 Task: Add a Baybee scooter, a Nerf toy blaster, a Swiss Beauty lip liner set, and a foosball table to the cart.
Action: Mouse moved to (766, 72)
Screenshot: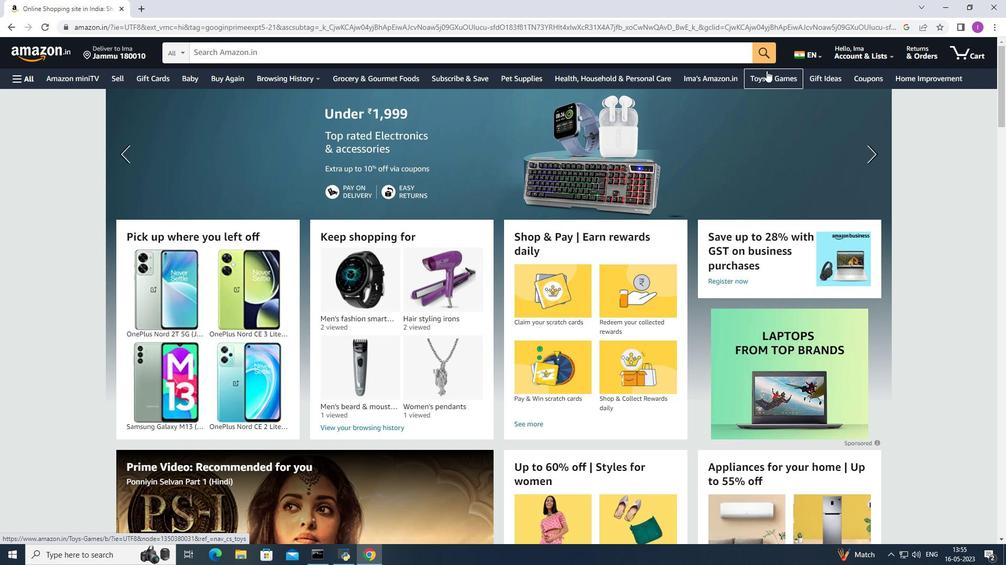 
Action: Mouse pressed left at (766, 72)
Screenshot: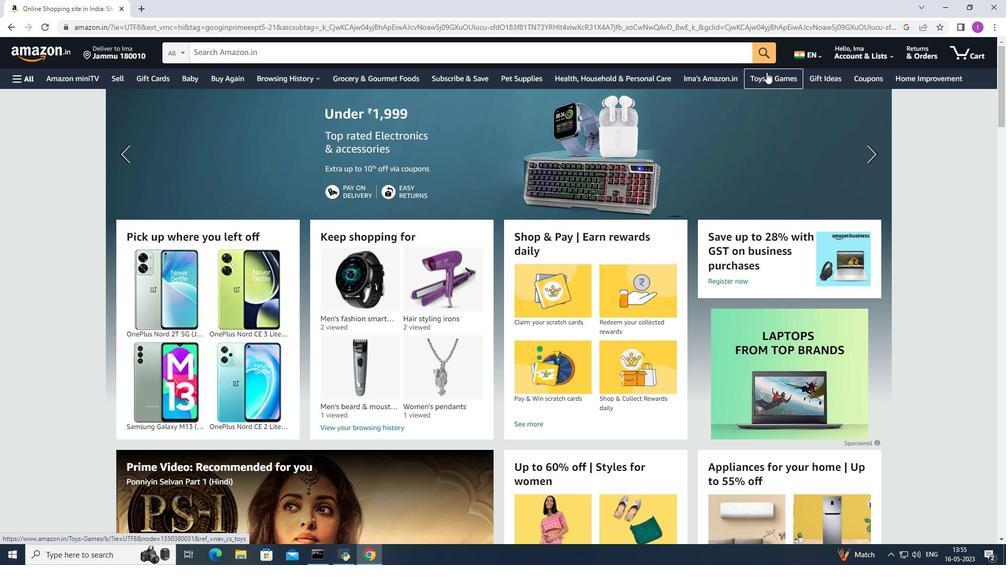 
Action: Mouse moved to (548, 241)
Screenshot: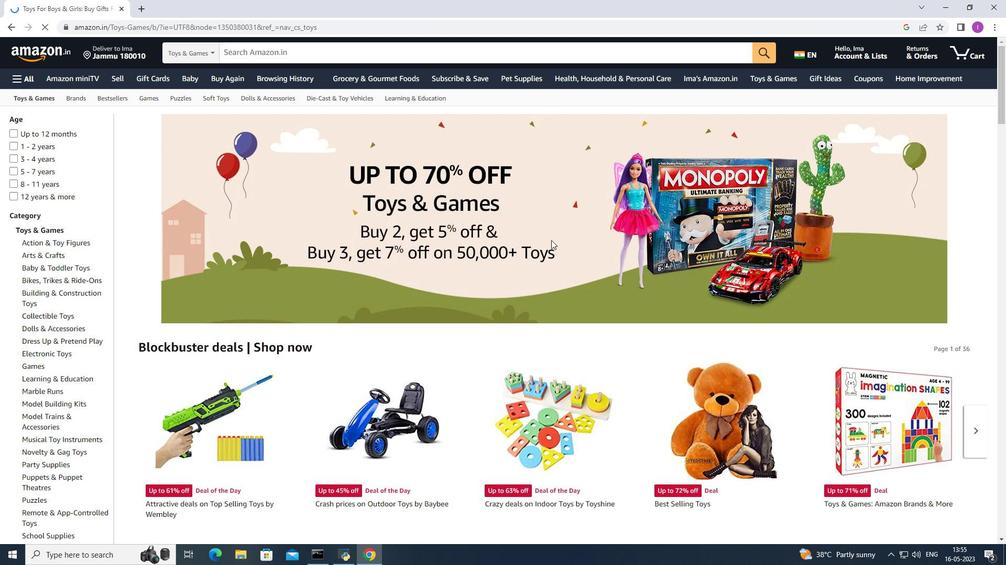 
Action: Mouse scrolled (548, 241) with delta (0, 0)
Screenshot: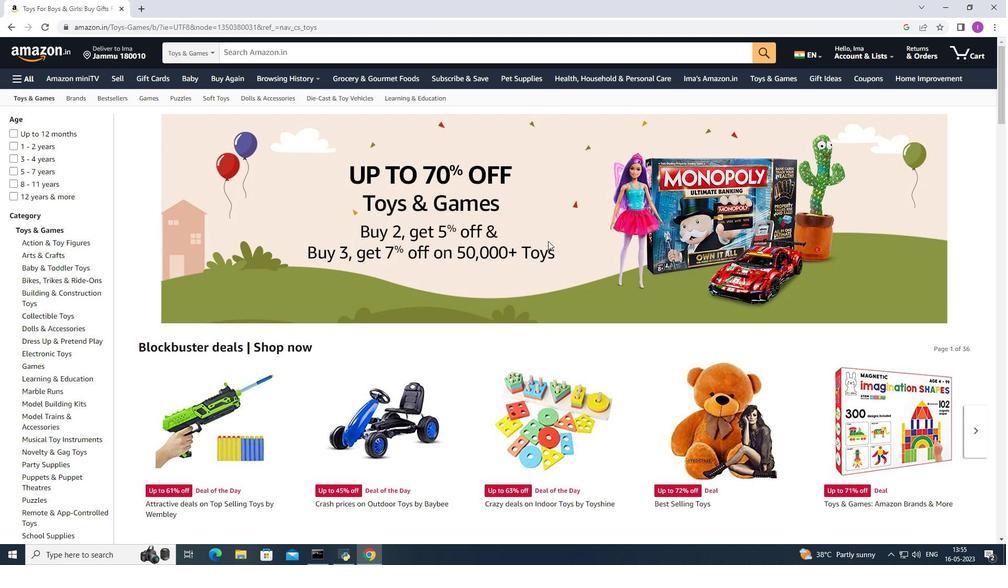 
Action: Mouse scrolled (548, 241) with delta (0, 0)
Screenshot: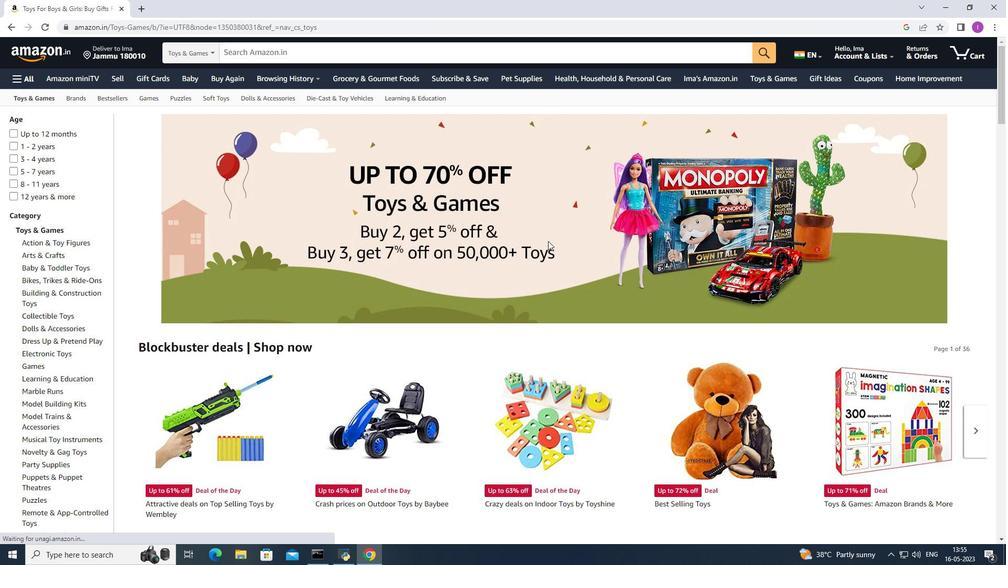 
Action: Mouse scrolled (548, 241) with delta (0, 0)
Screenshot: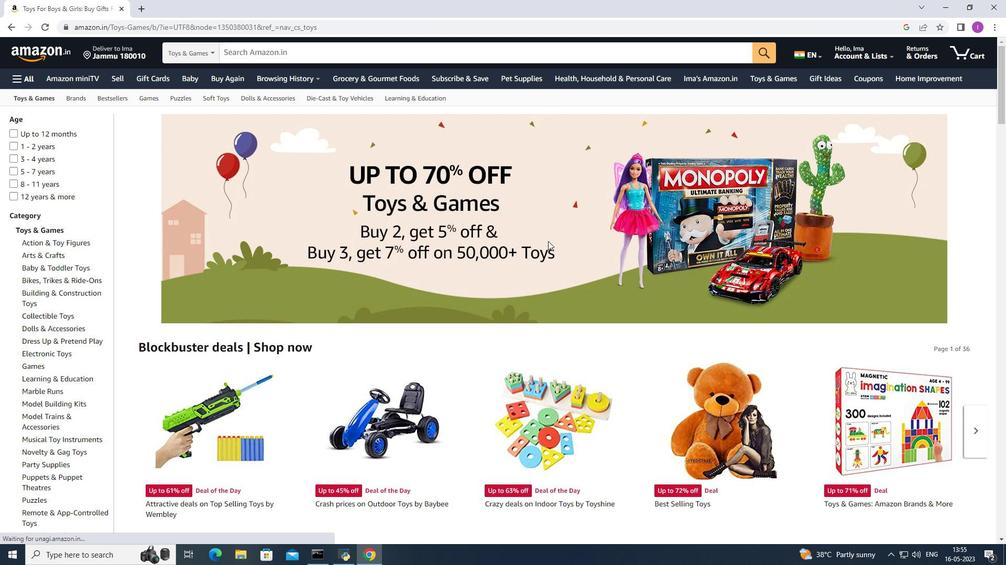 
Action: Mouse moved to (547, 241)
Screenshot: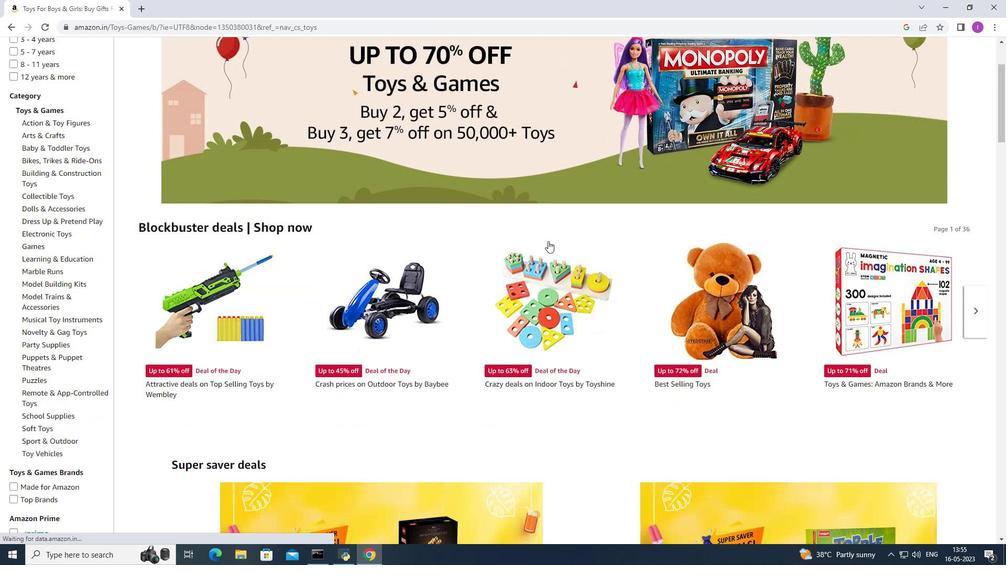 
Action: Mouse scrolled (547, 240) with delta (0, 0)
Screenshot: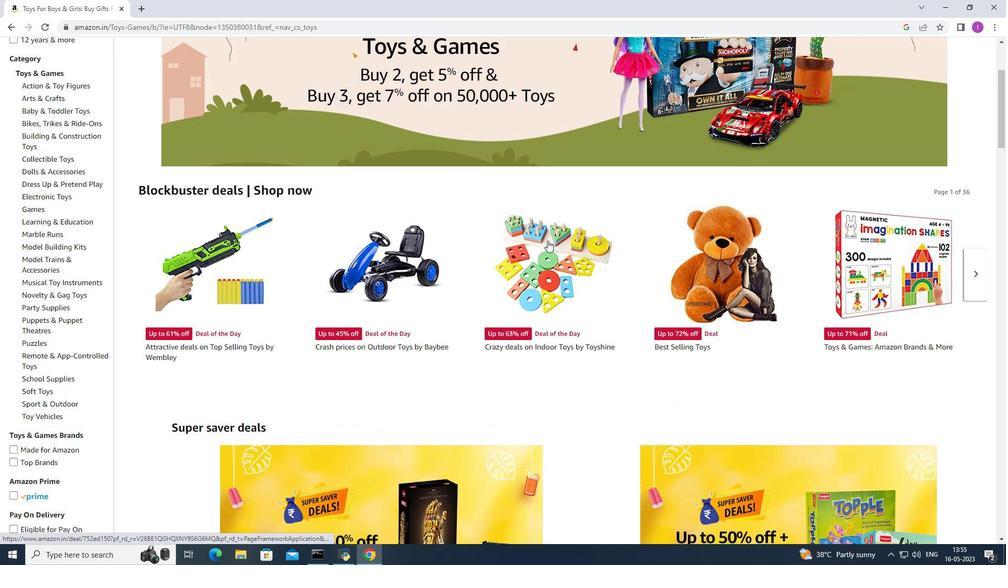 
Action: Mouse scrolled (547, 240) with delta (0, 0)
Screenshot: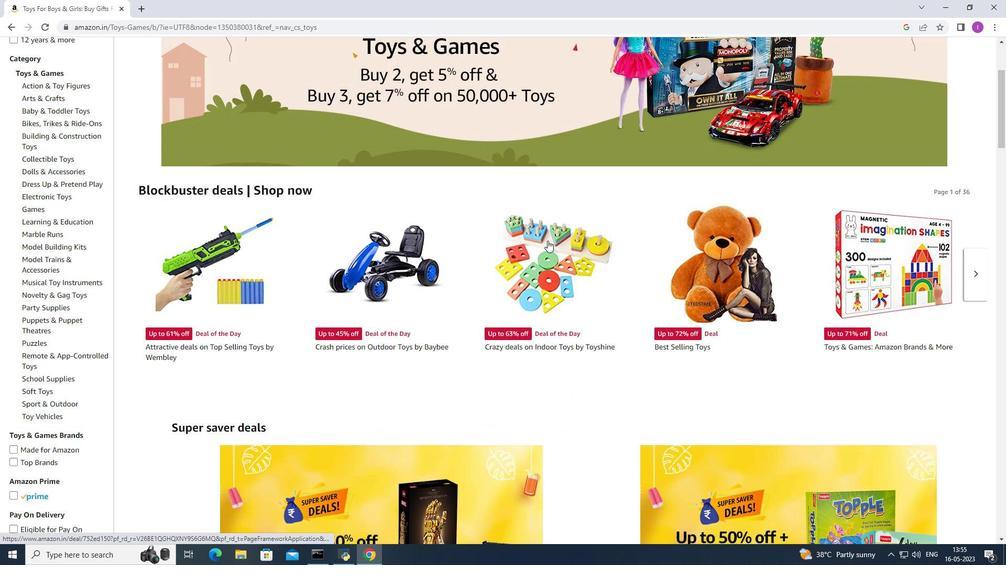 
Action: Mouse scrolled (547, 240) with delta (0, 0)
Screenshot: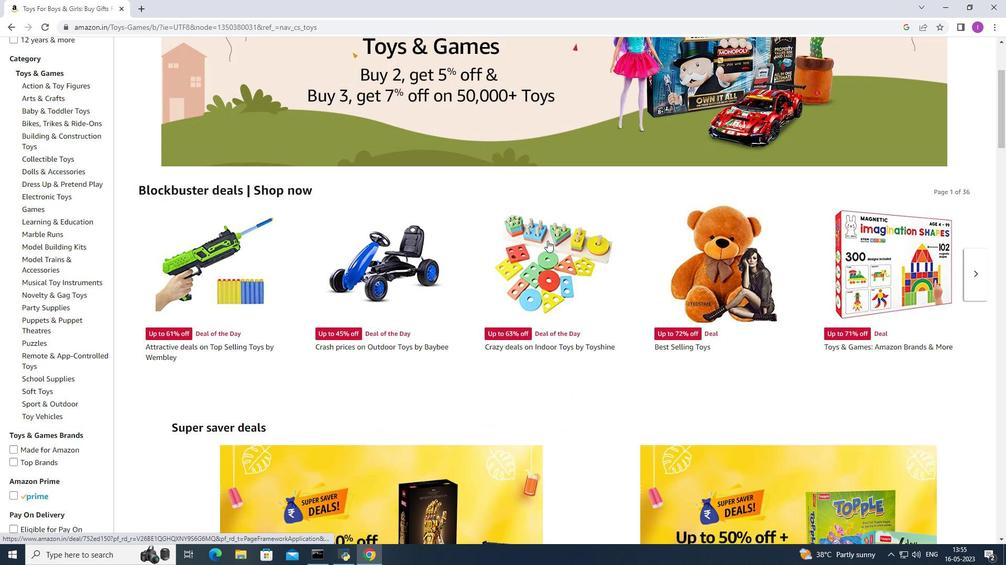 
Action: Mouse scrolled (547, 240) with delta (0, 0)
Screenshot: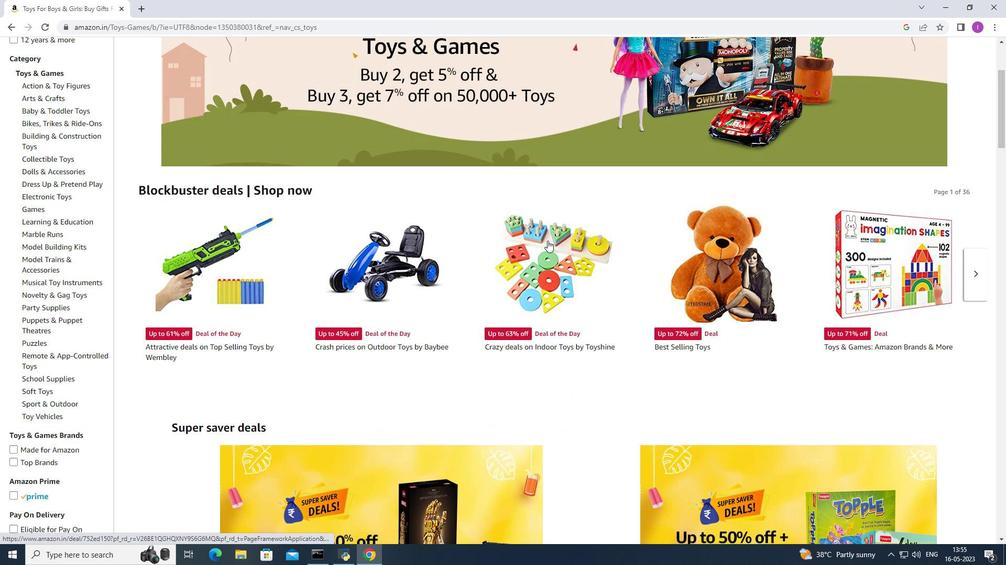 
Action: Mouse moved to (547, 238)
Screenshot: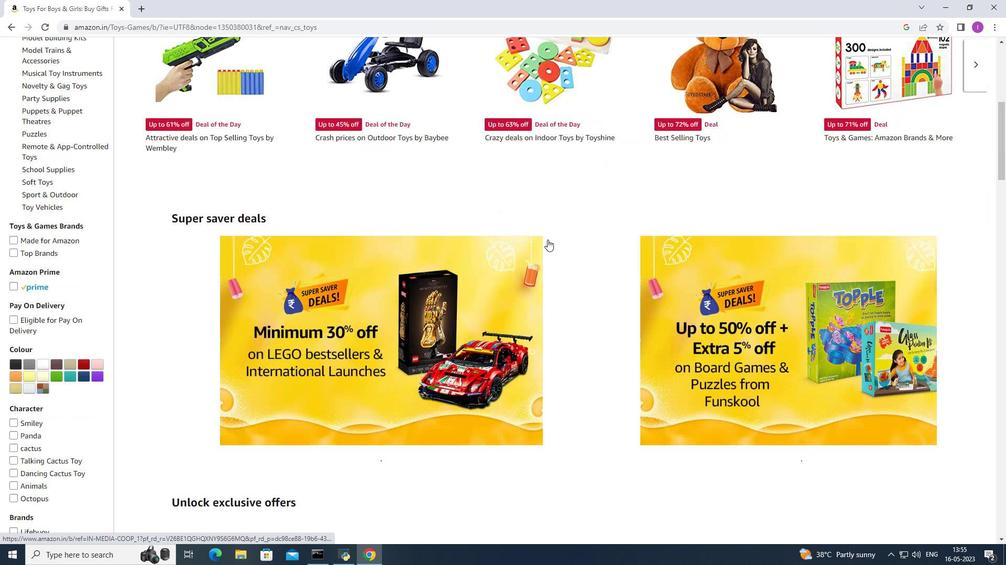 
Action: Mouse scrolled (547, 237) with delta (0, 0)
Screenshot: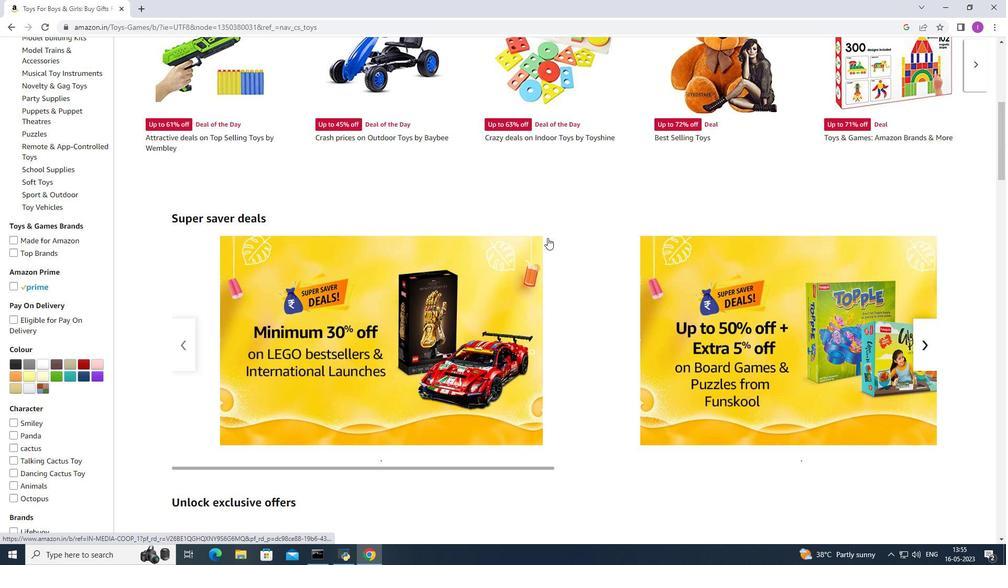 
Action: Mouse scrolled (547, 237) with delta (0, 0)
Screenshot: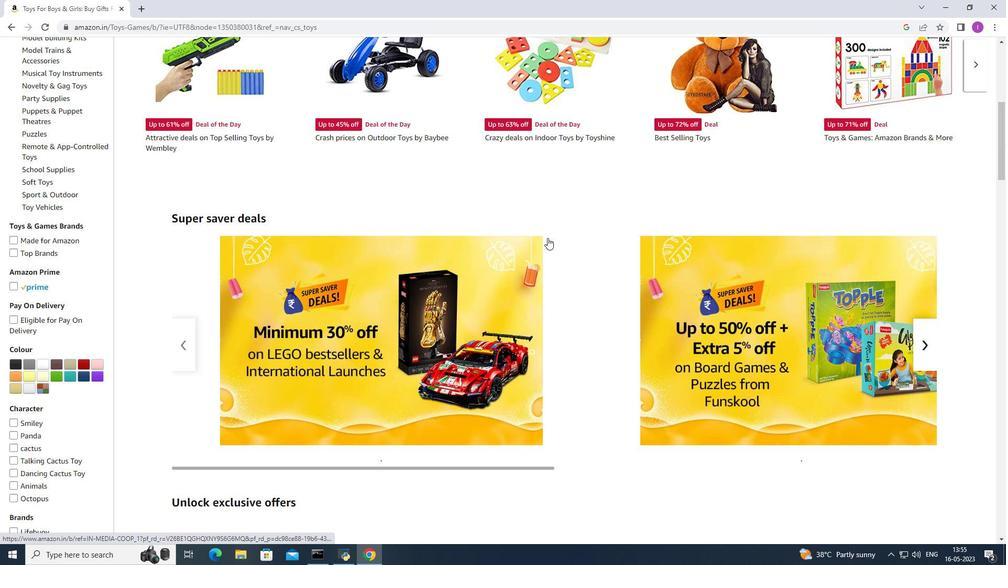 
Action: Mouse scrolled (547, 237) with delta (0, 0)
Screenshot: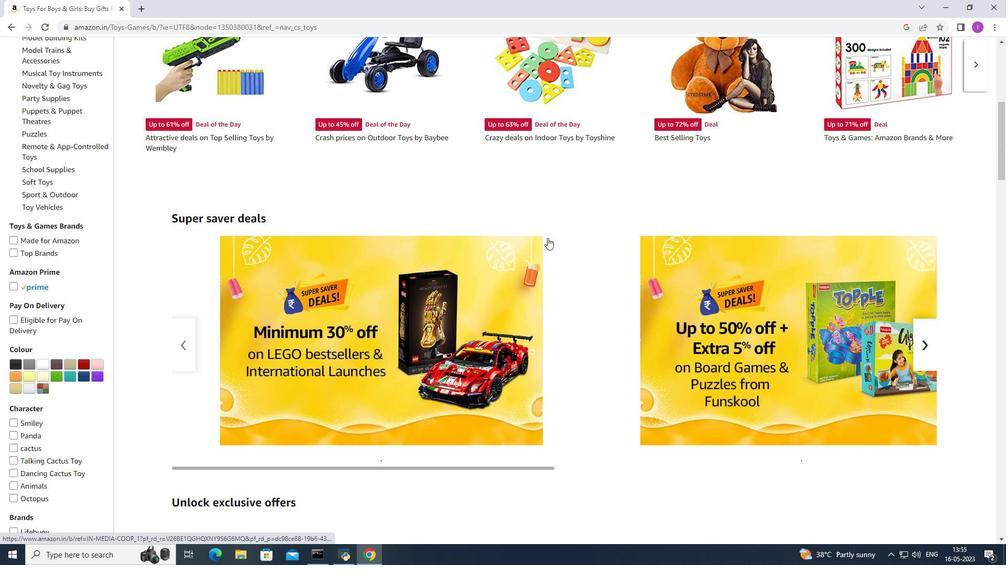 
Action: Mouse scrolled (547, 237) with delta (0, 0)
Screenshot: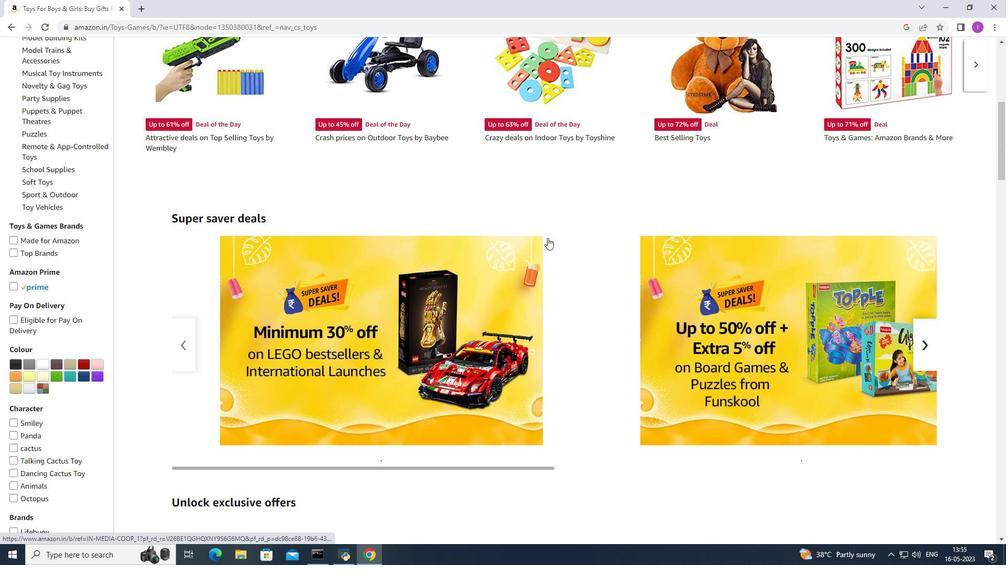 
Action: Mouse scrolled (547, 237) with delta (0, 0)
Screenshot: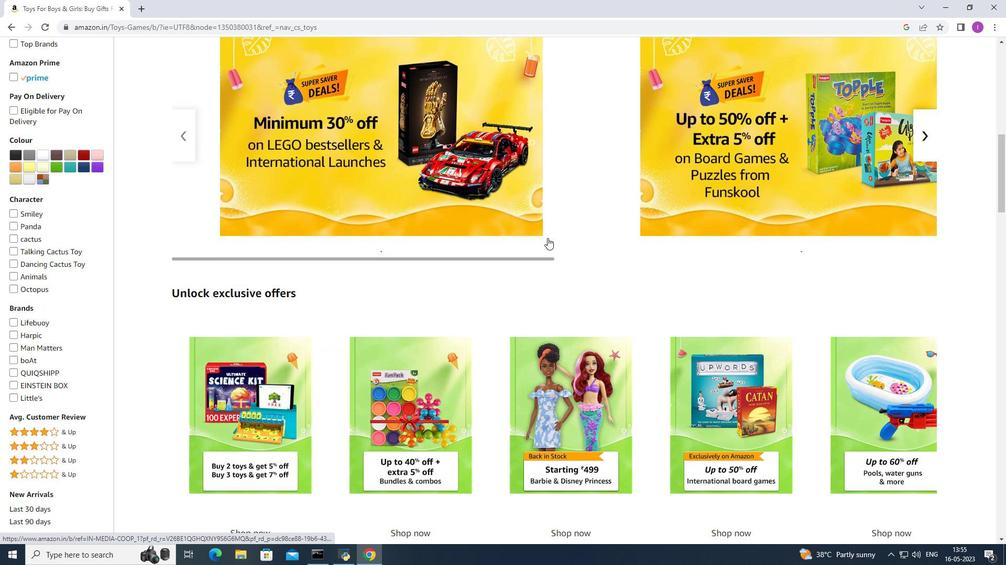 
Action: Mouse scrolled (547, 237) with delta (0, 0)
Screenshot: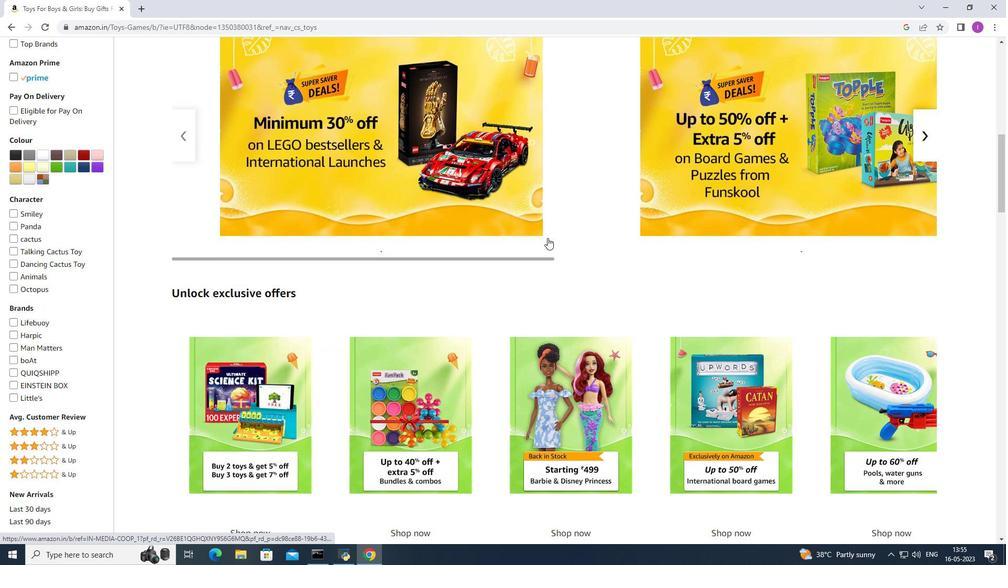 
Action: Mouse scrolled (547, 237) with delta (0, 0)
Screenshot: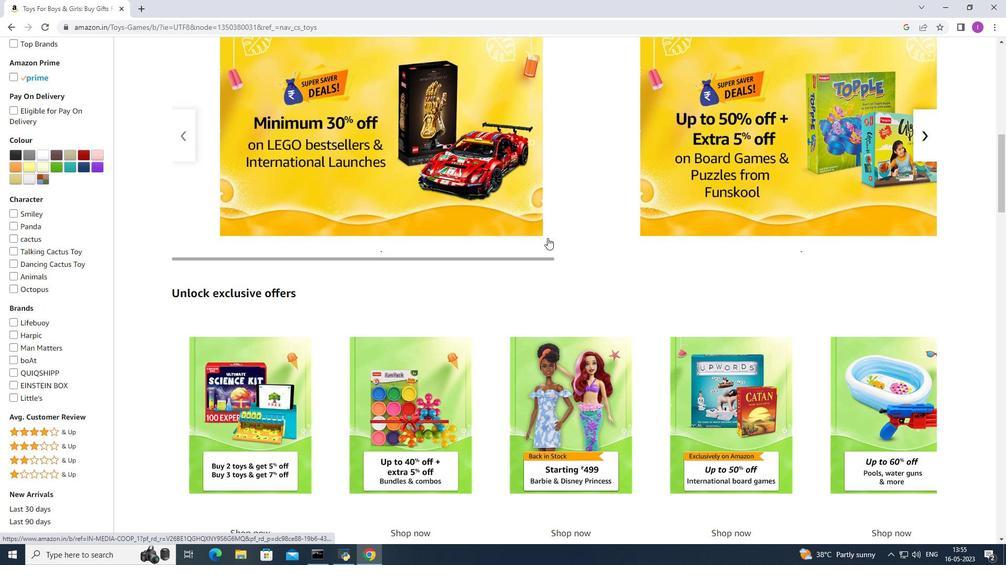 
Action: Mouse scrolled (547, 237) with delta (0, 0)
Screenshot: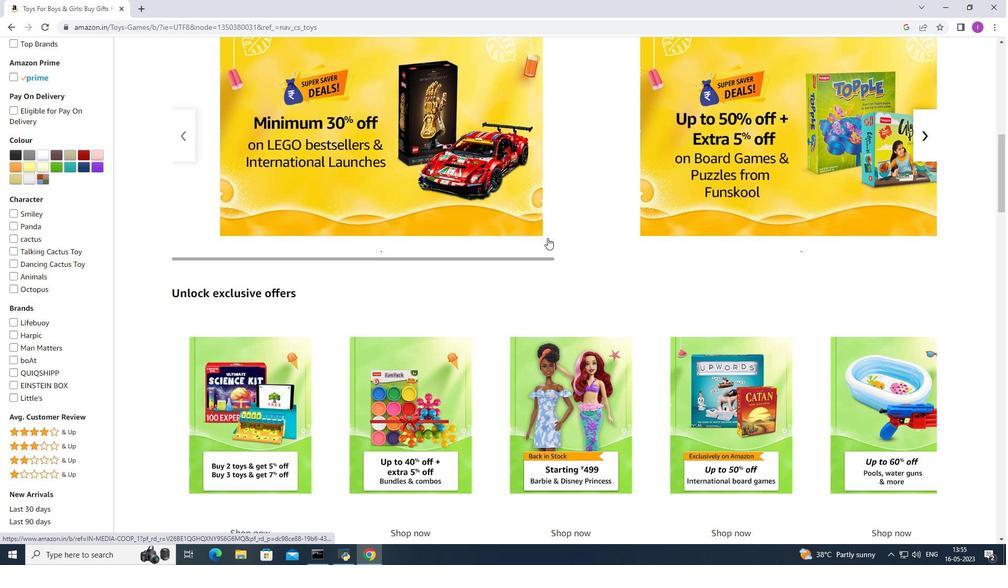 
Action: Mouse scrolled (547, 238) with delta (0, 0)
Screenshot: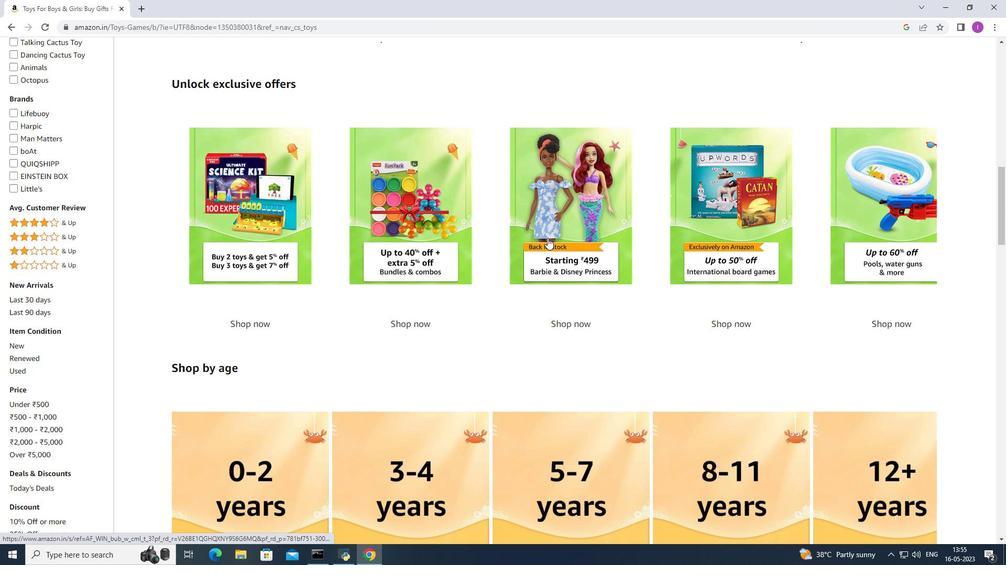 
Action: Mouse scrolled (547, 238) with delta (0, 0)
Screenshot: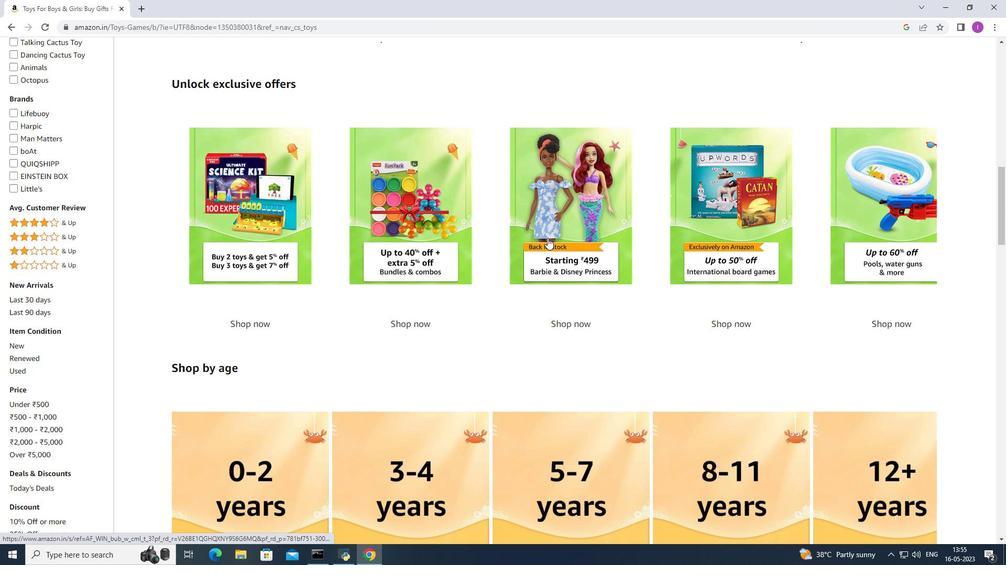 
Action: Mouse scrolled (547, 238) with delta (0, 0)
Screenshot: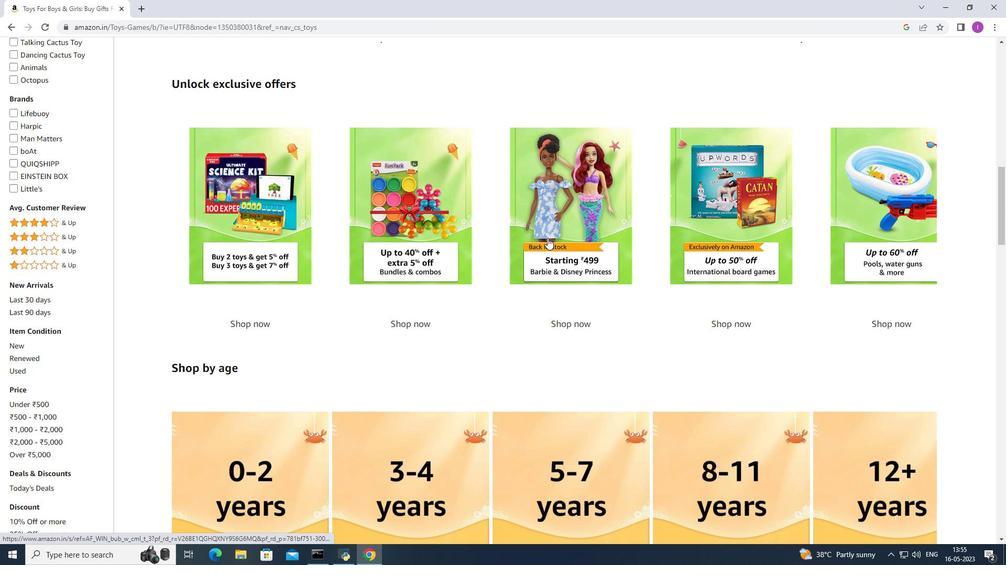 
Action: Mouse scrolled (547, 238) with delta (0, 0)
Screenshot: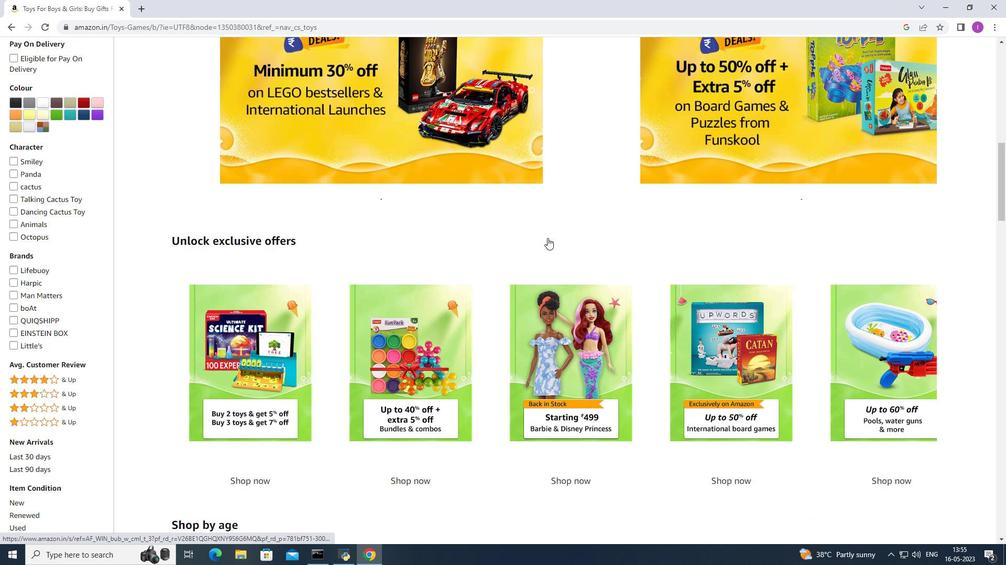 
Action: Mouse scrolled (547, 238) with delta (0, 0)
Screenshot: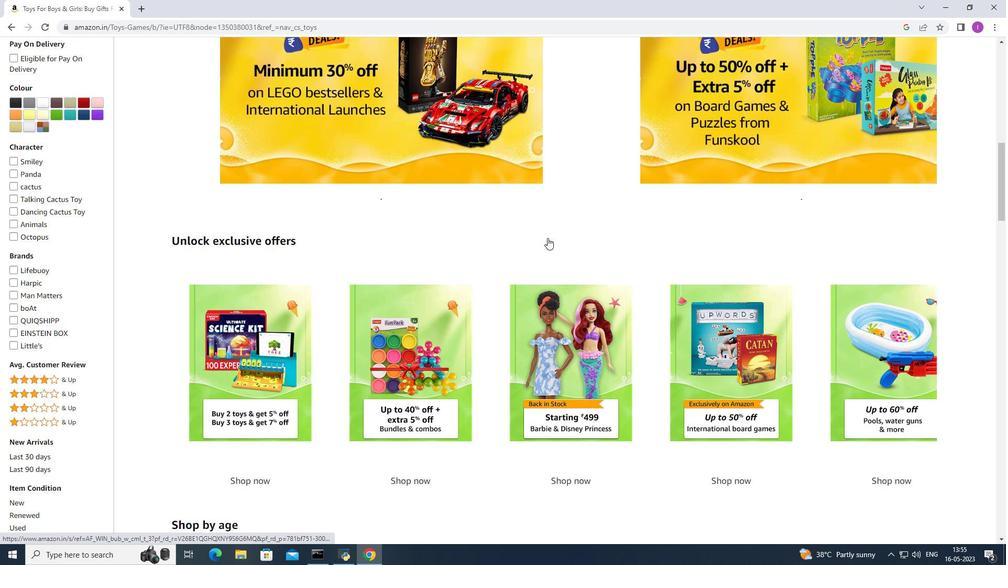 
Action: Mouse scrolled (547, 238) with delta (0, 0)
Screenshot: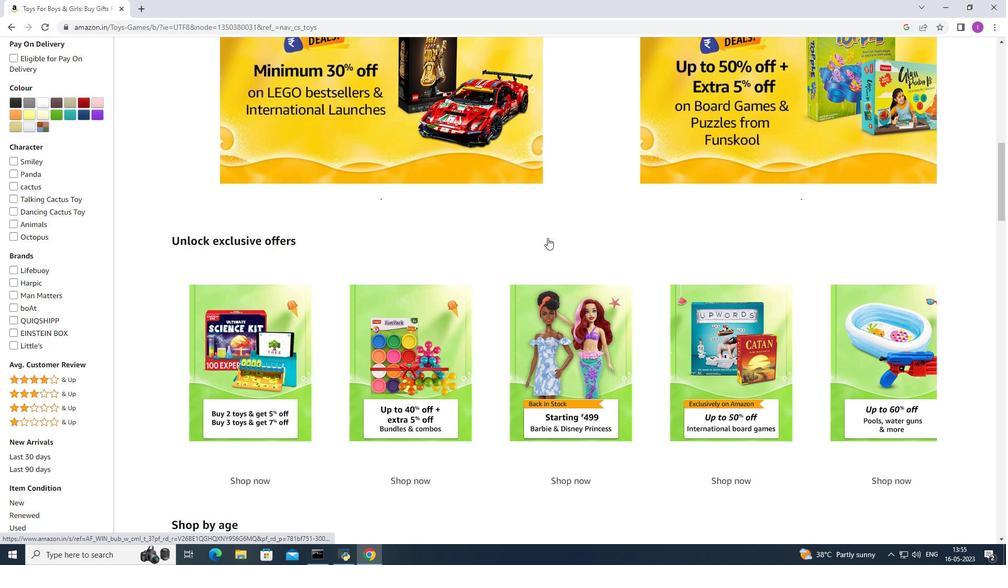 
Action: Mouse scrolled (547, 238) with delta (0, 0)
Screenshot: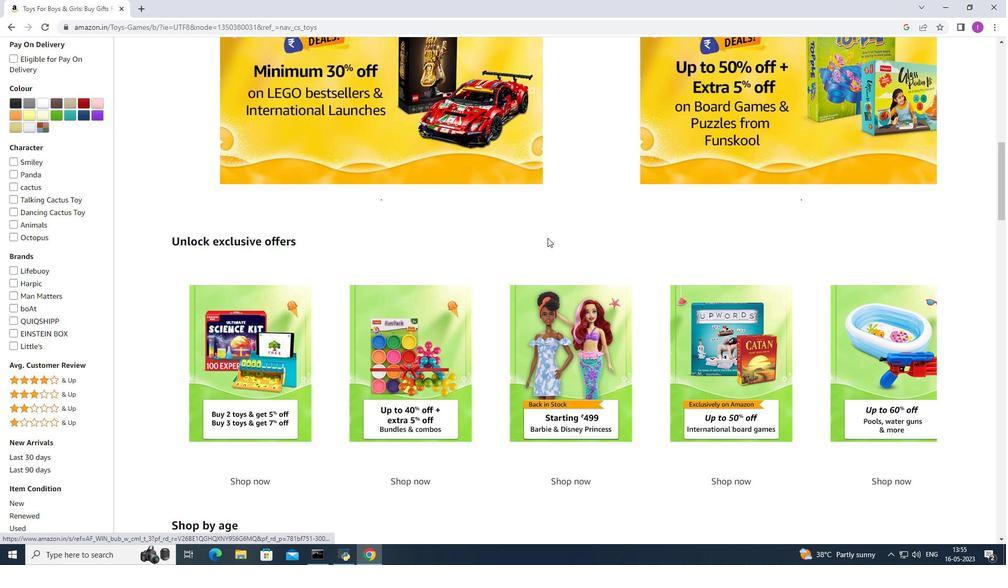 
Action: Mouse scrolled (547, 238) with delta (0, 0)
Screenshot: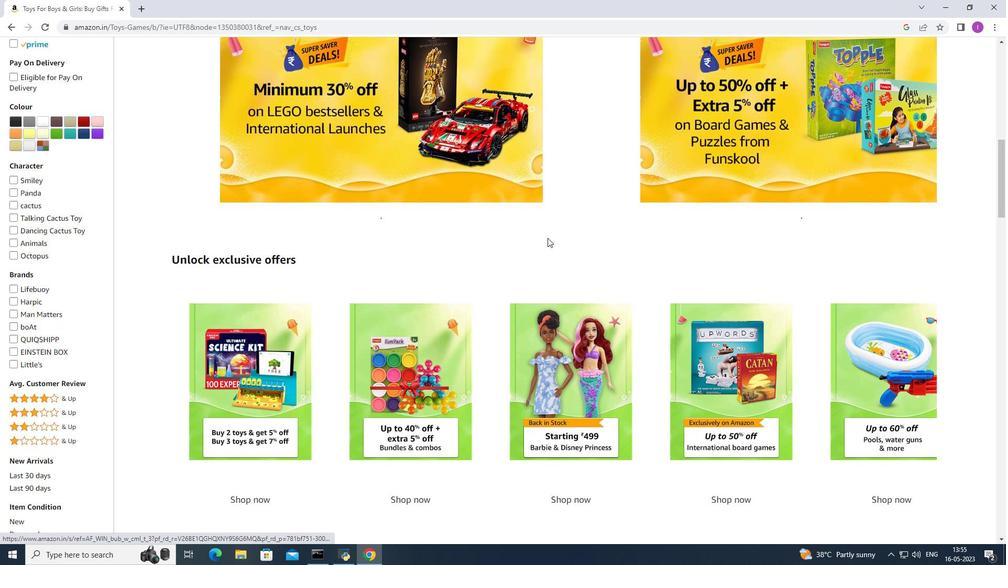 
Action: Mouse scrolled (547, 238) with delta (0, 0)
Screenshot: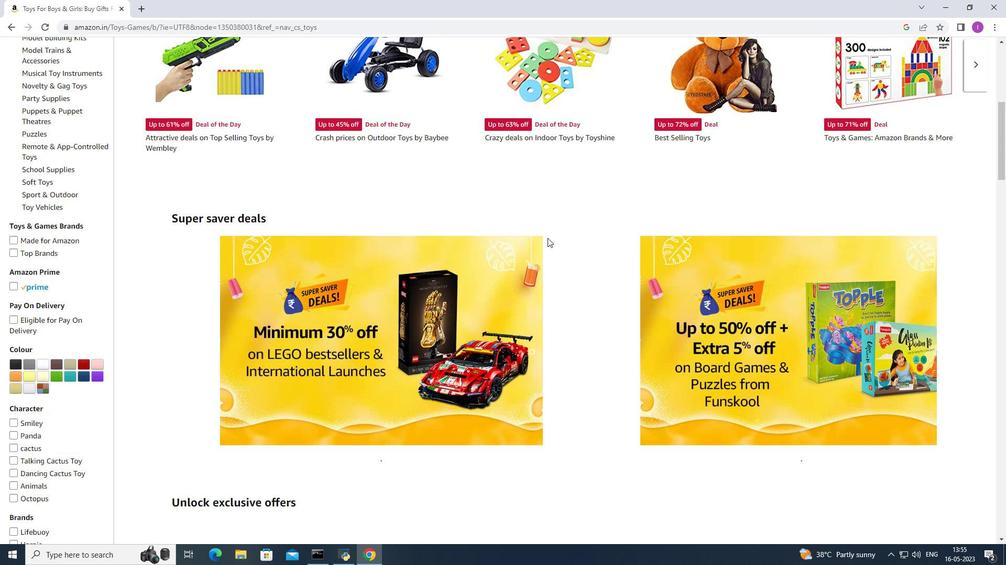 
Action: Mouse scrolled (547, 238) with delta (0, 0)
Screenshot: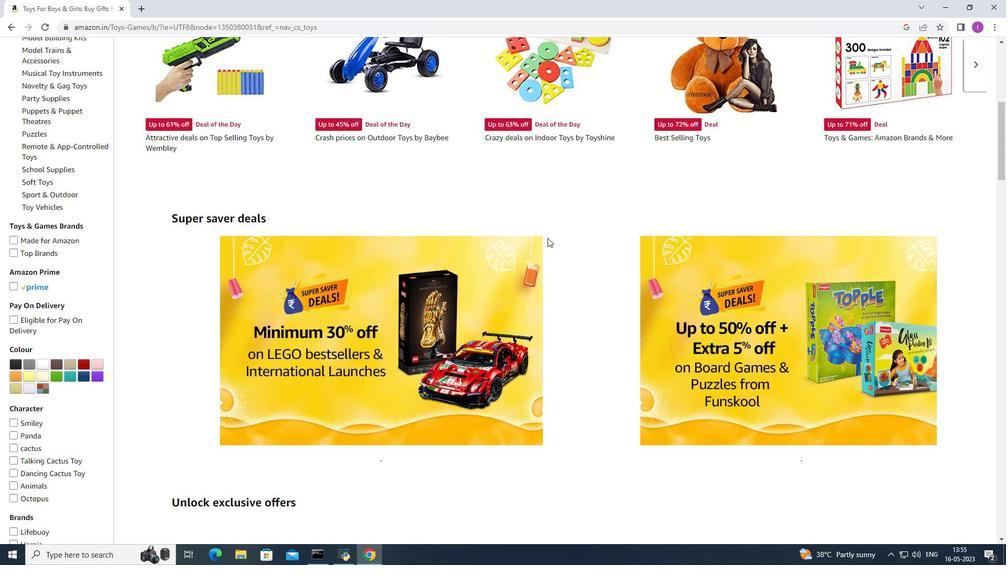 
Action: Mouse scrolled (547, 238) with delta (0, 0)
Screenshot: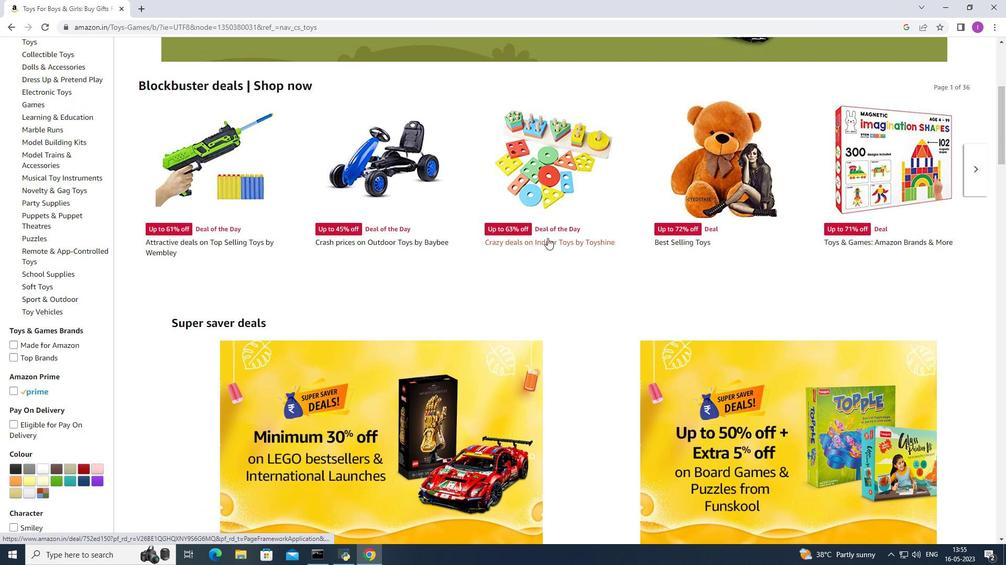 
Action: Mouse scrolled (547, 238) with delta (0, 0)
Screenshot: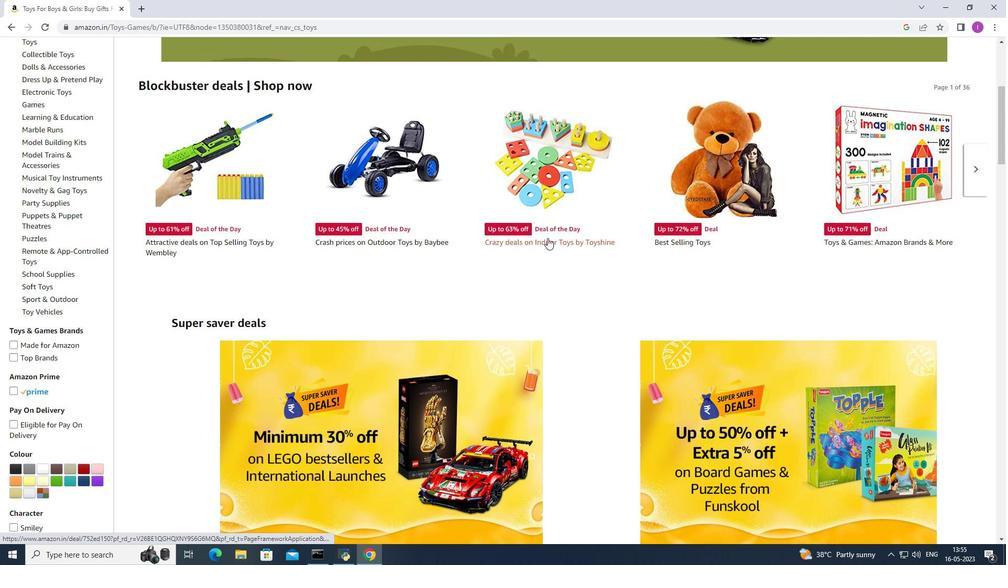 
Action: Mouse moved to (405, 268)
Screenshot: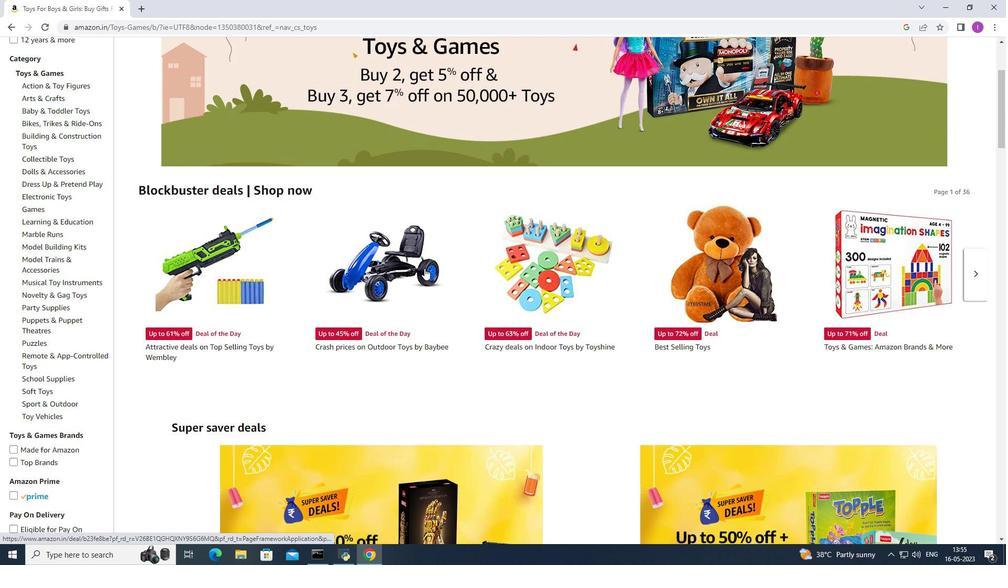 
Action: Mouse pressed left at (405, 268)
Screenshot: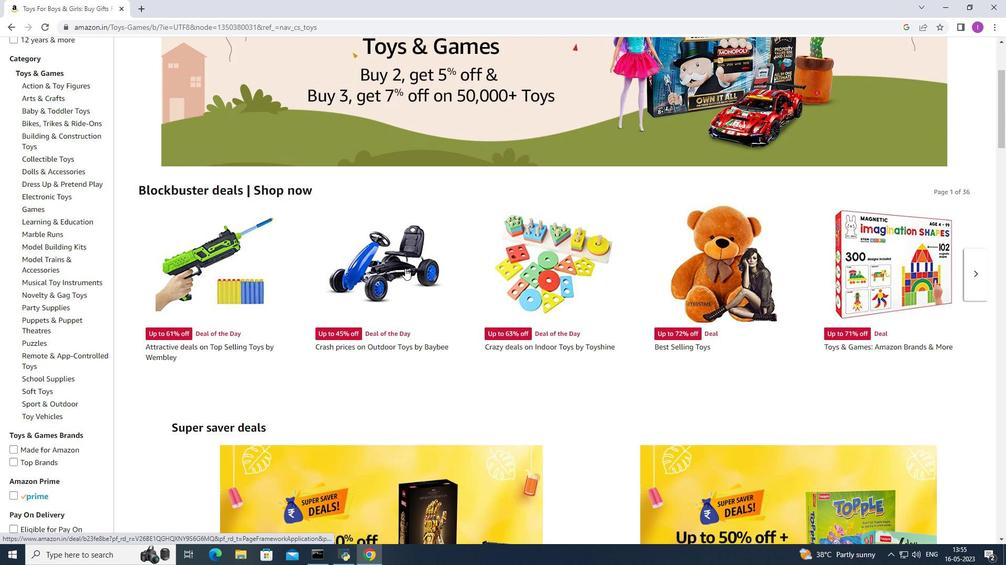
Action: Mouse moved to (204, 265)
Screenshot: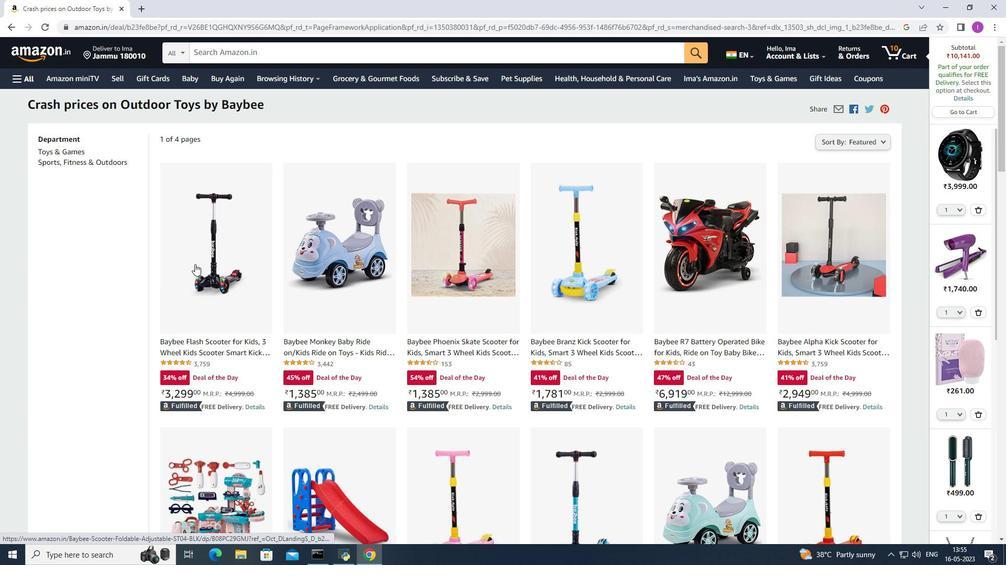 
Action: Mouse scrolled (204, 264) with delta (0, 0)
Screenshot: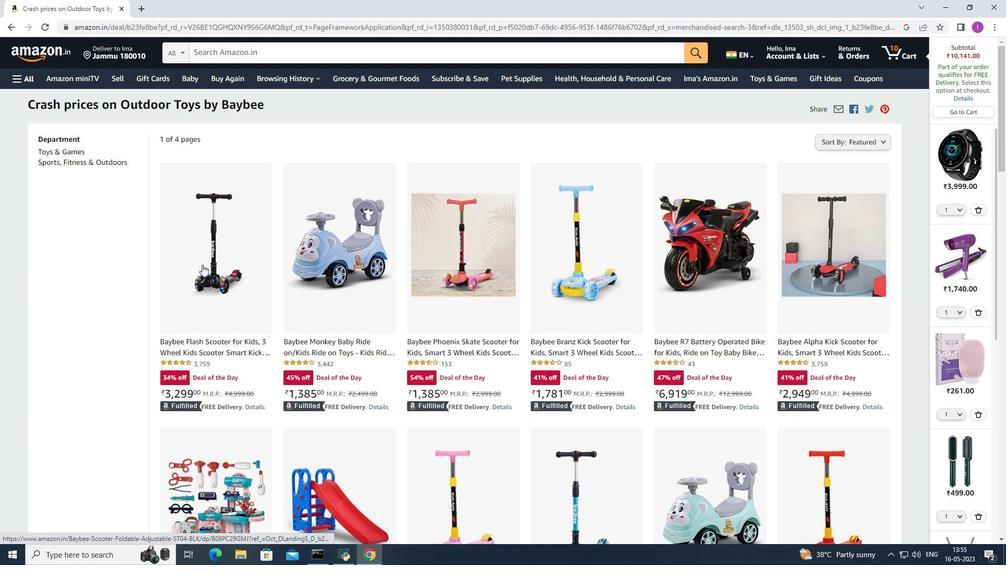 
Action: Mouse scrolled (204, 264) with delta (0, 0)
Screenshot: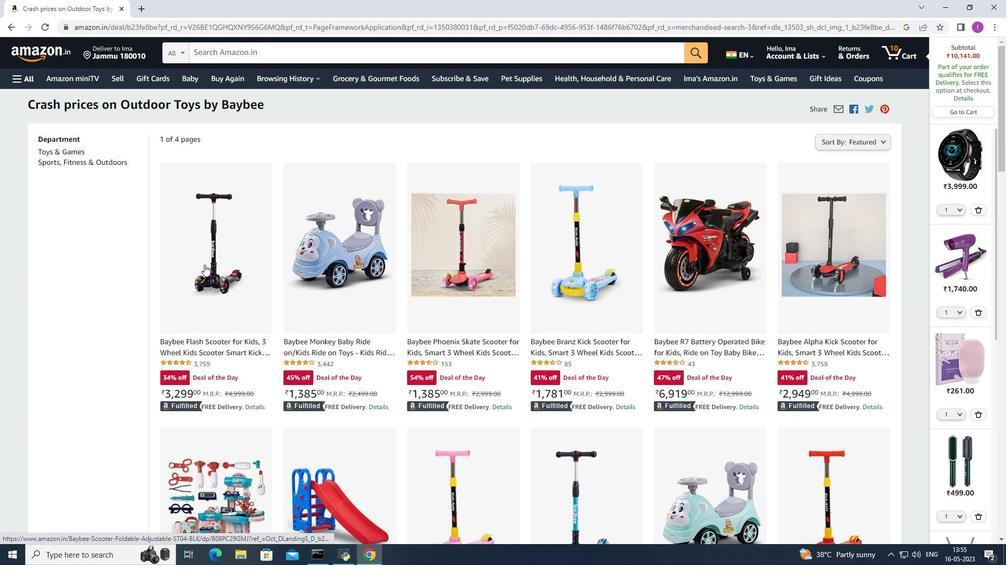 
Action: Mouse scrolled (204, 265) with delta (0, 0)
Screenshot: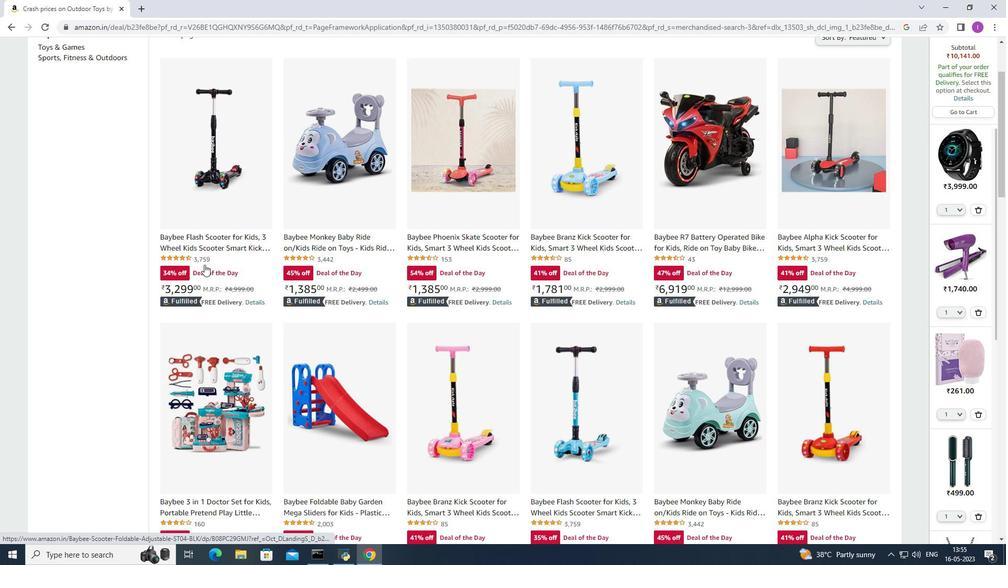 
Action: Mouse scrolled (204, 265) with delta (0, 0)
Screenshot: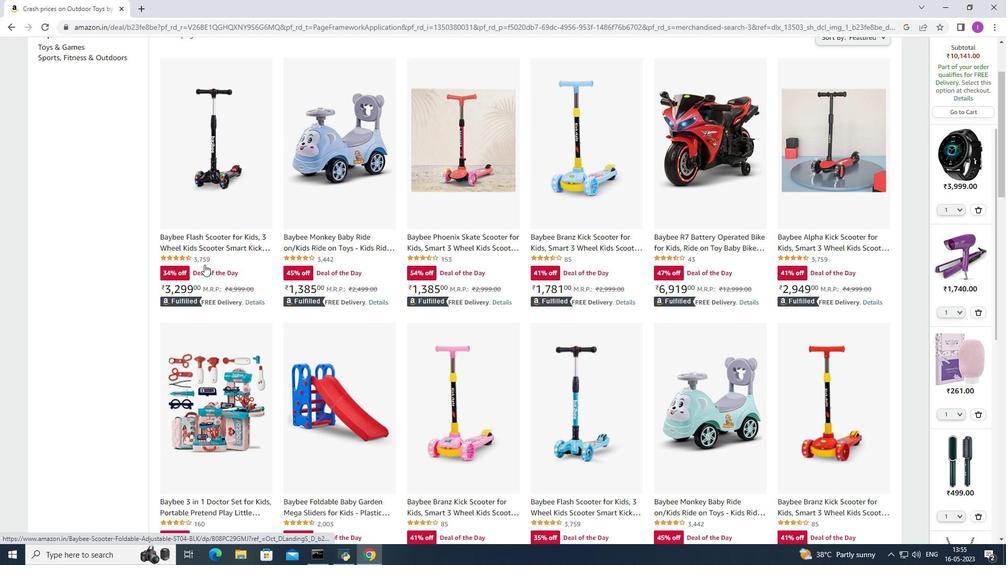 
Action: Mouse scrolled (204, 265) with delta (0, 0)
Screenshot: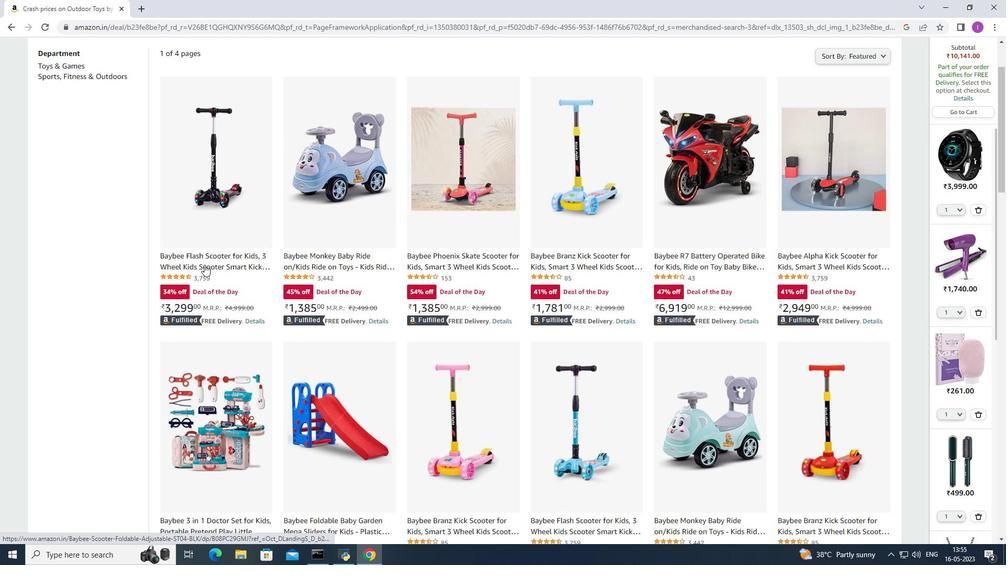 
Action: Mouse moved to (204, 265)
Screenshot: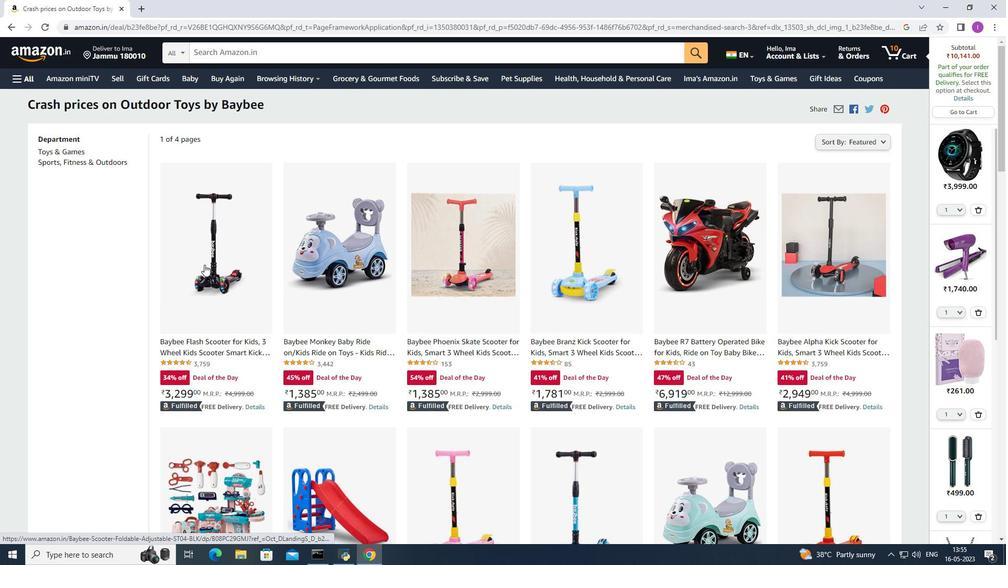
Action: Mouse pressed left at (204, 265)
Screenshot: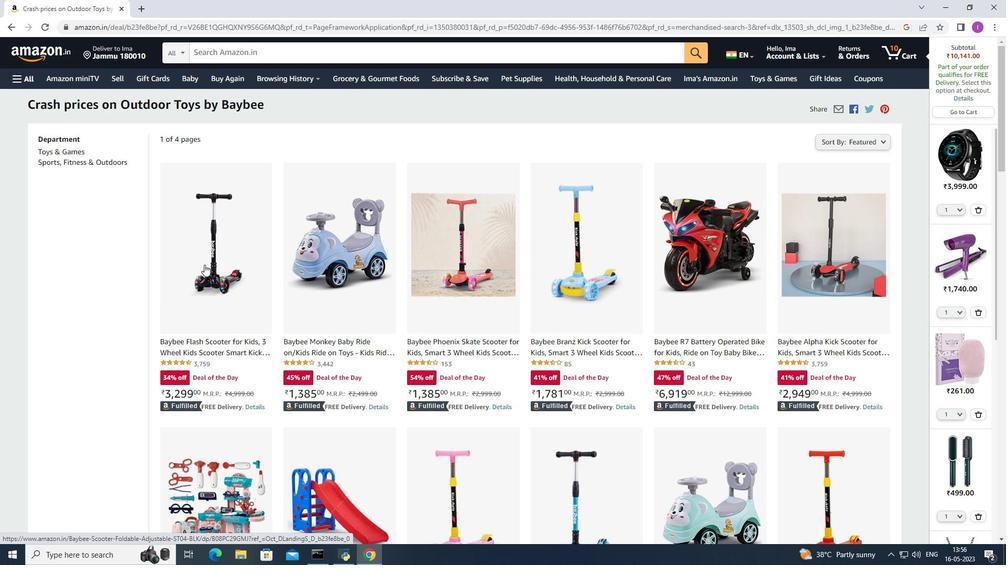 
Action: Mouse moved to (423, 328)
Screenshot: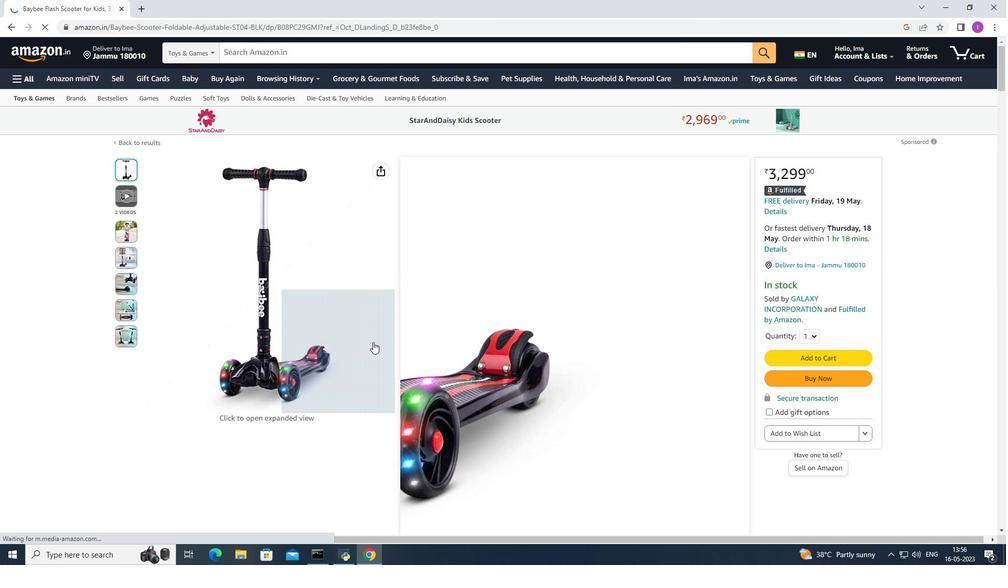 
Action: Mouse scrolled (423, 327) with delta (0, 0)
Screenshot: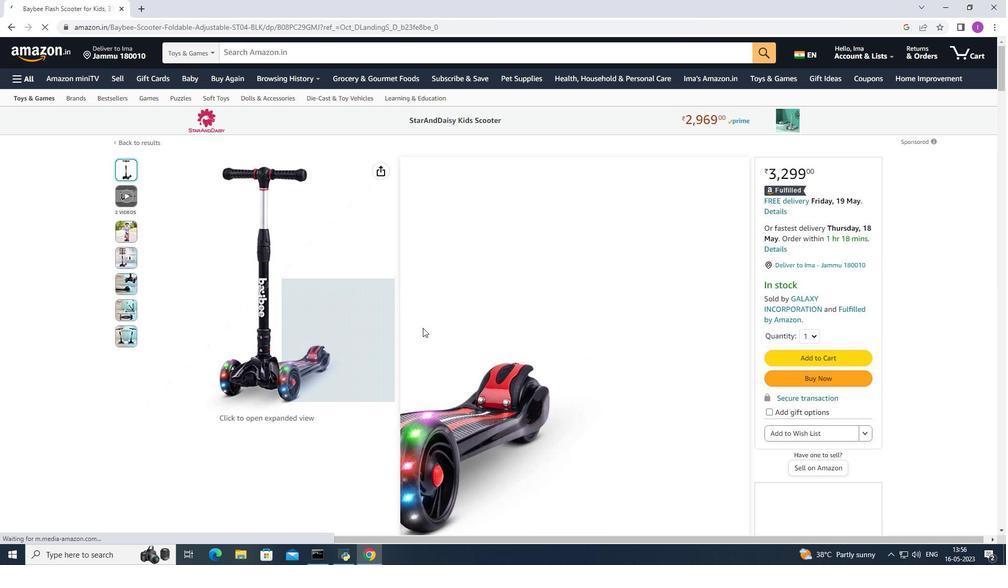 
Action: Mouse moved to (415, 326)
Screenshot: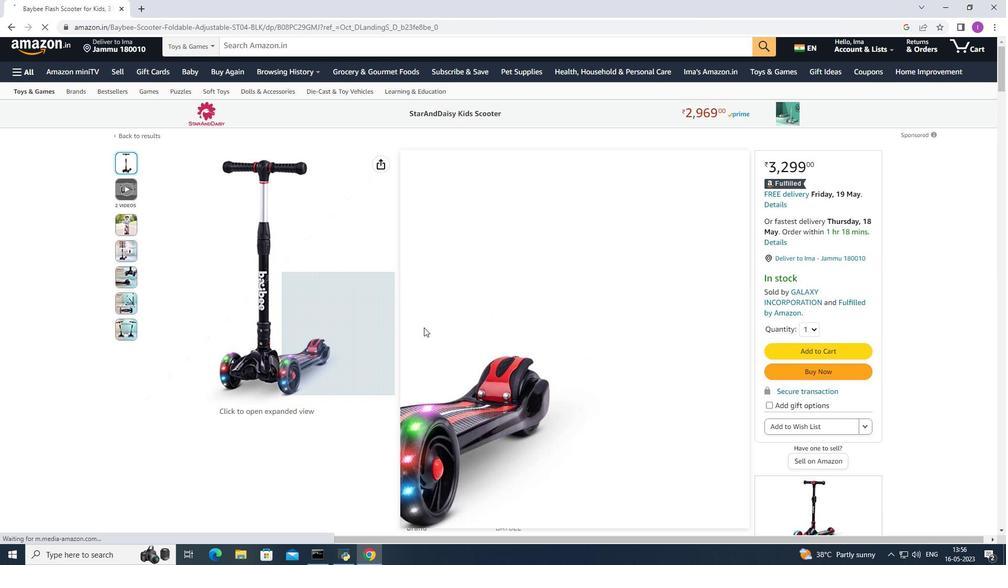 
Action: Mouse scrolled (416, 326) with delta (0, 0)
Screenshot: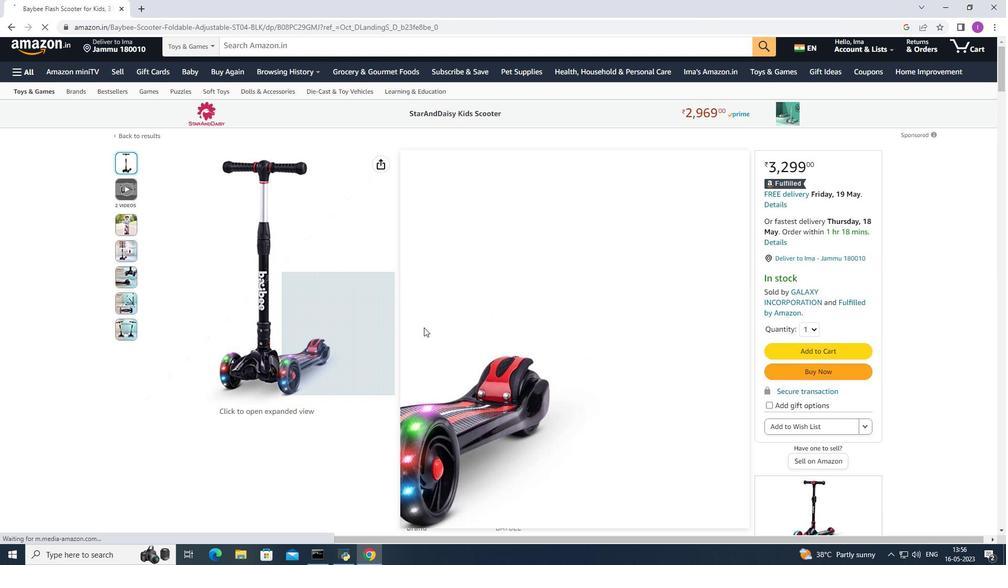 
Action: Mouse moved to (406, 325)
Screenshot: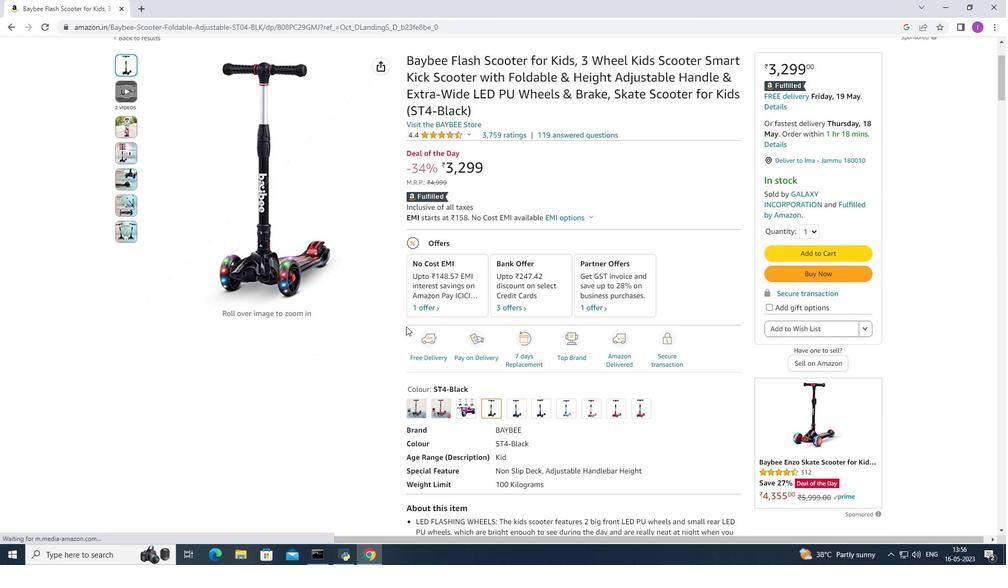 
Action: Mouse scrolled (406, 325) with delta (0, 0)
Screenshot: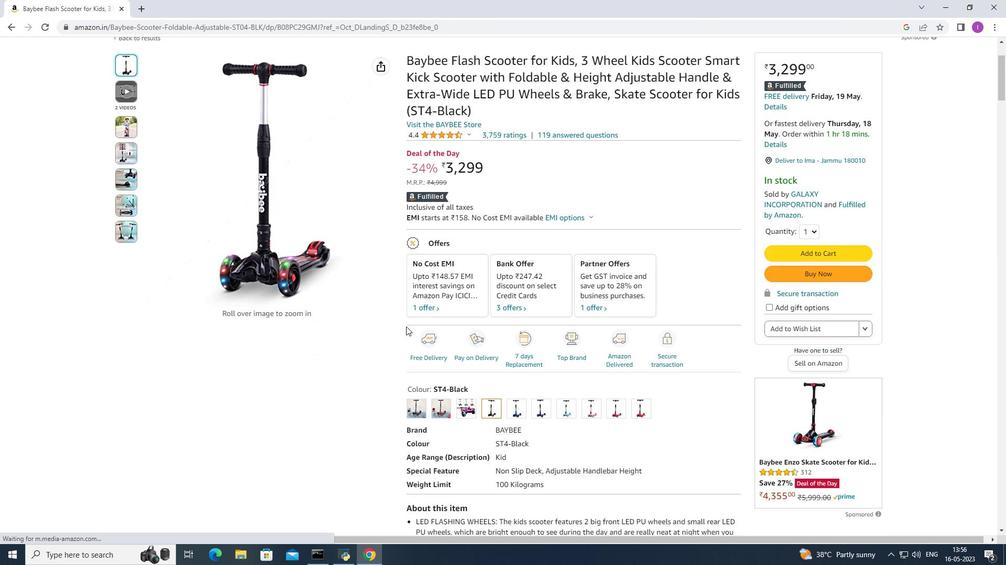 
Action: Mouse moved to (406, 324)
Screenshot: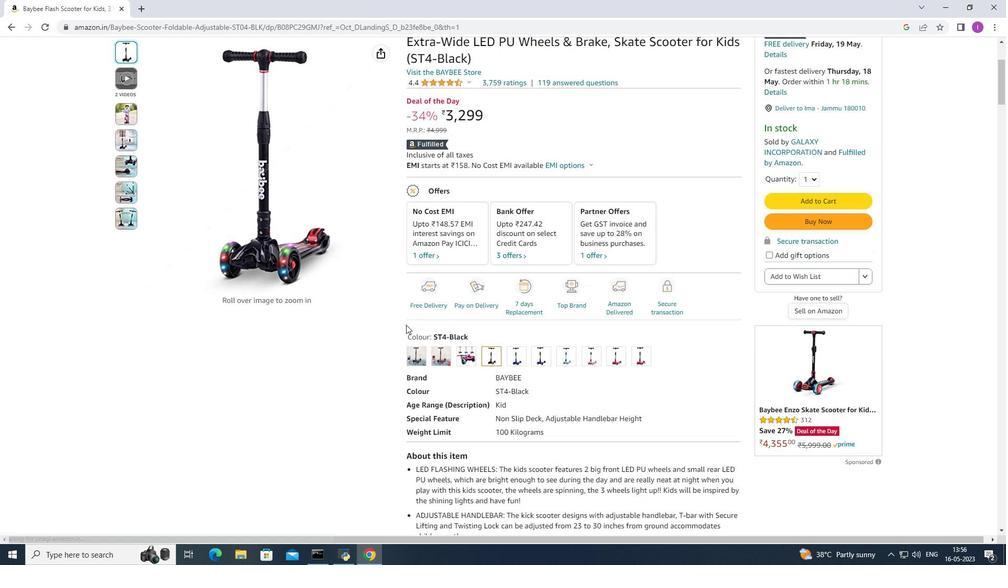 
Action: Mouse scrolled (406, 324) with delta (0, 0)
Screenshot: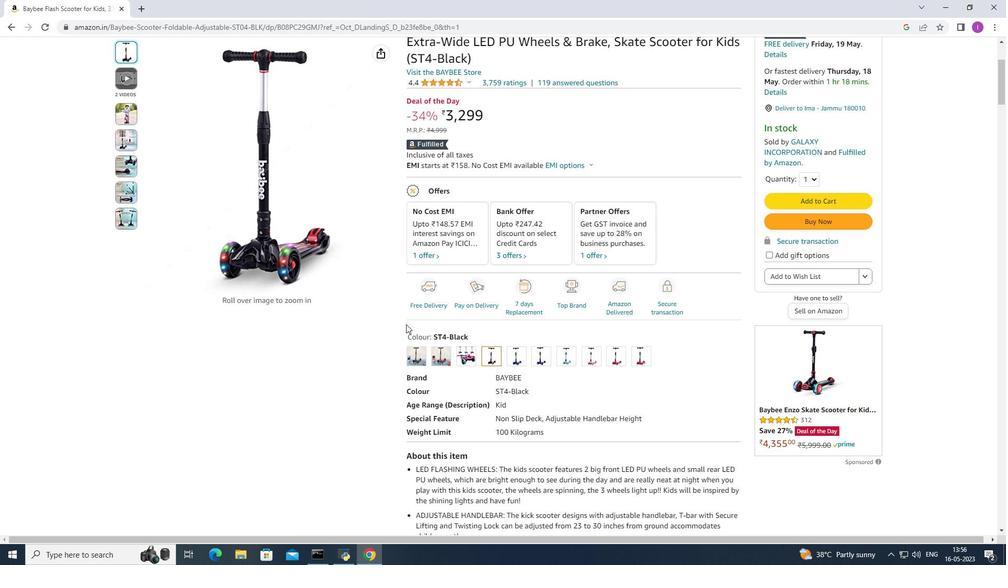 
Action: Mouse moved to (406, 324)
Screenshot: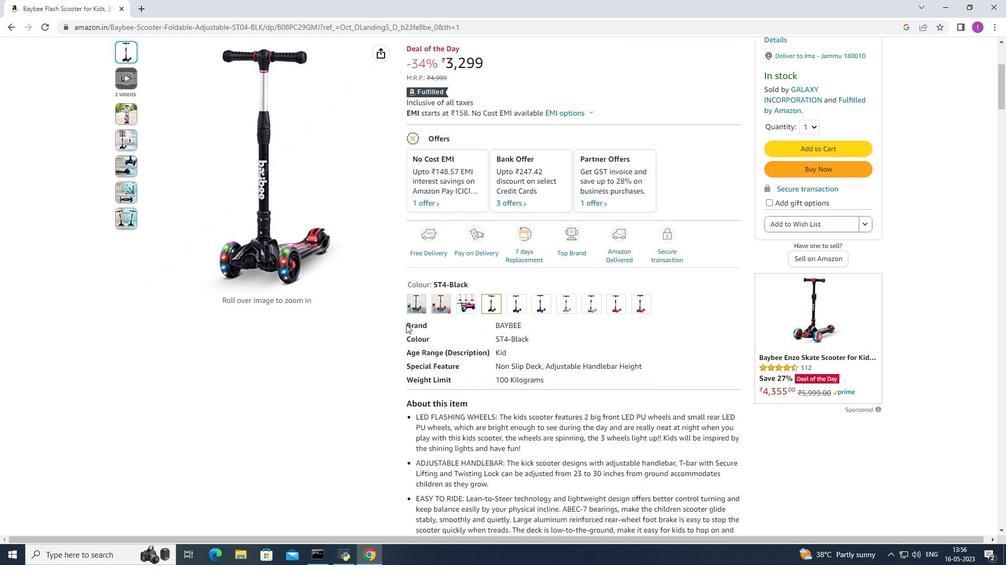 
Action: Mouse scrolled (406, 324) with delta (0, 0)
Screenshot: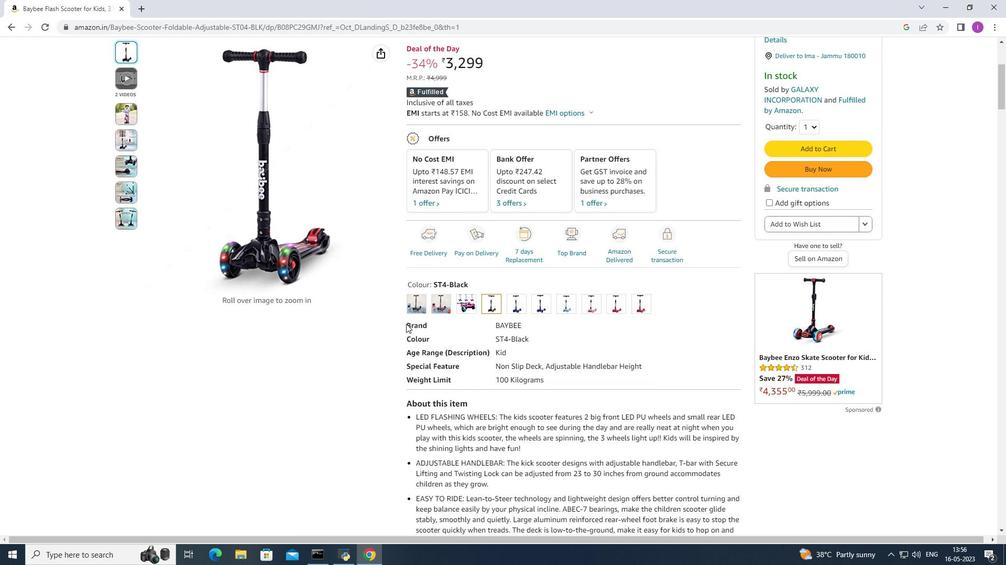 
Action: Mouse scrolled (406, 324) with delta (0, 0)
Screenshot: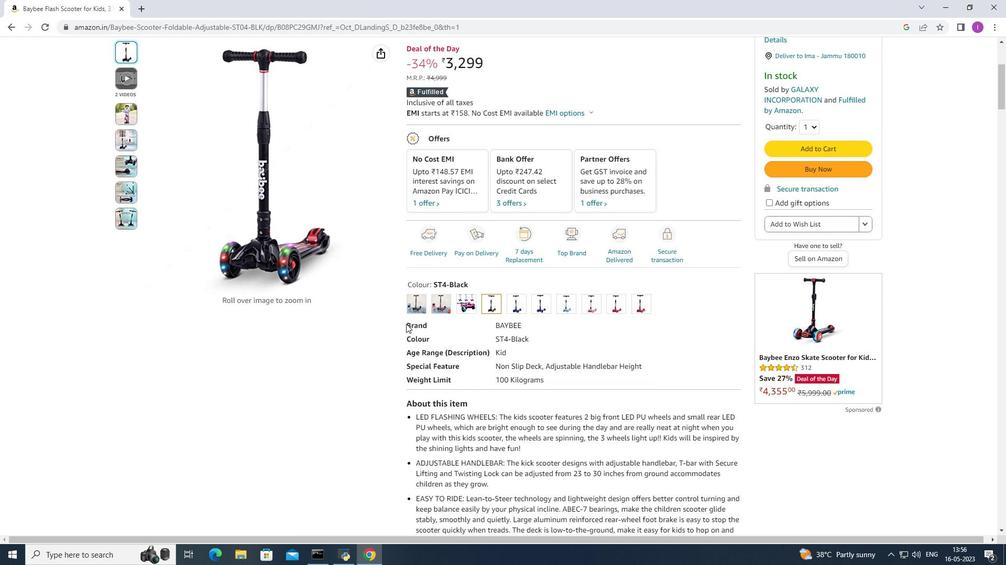 
Action: Mouse scrolled (406, 323) with delta (0, 0)
Screenshot: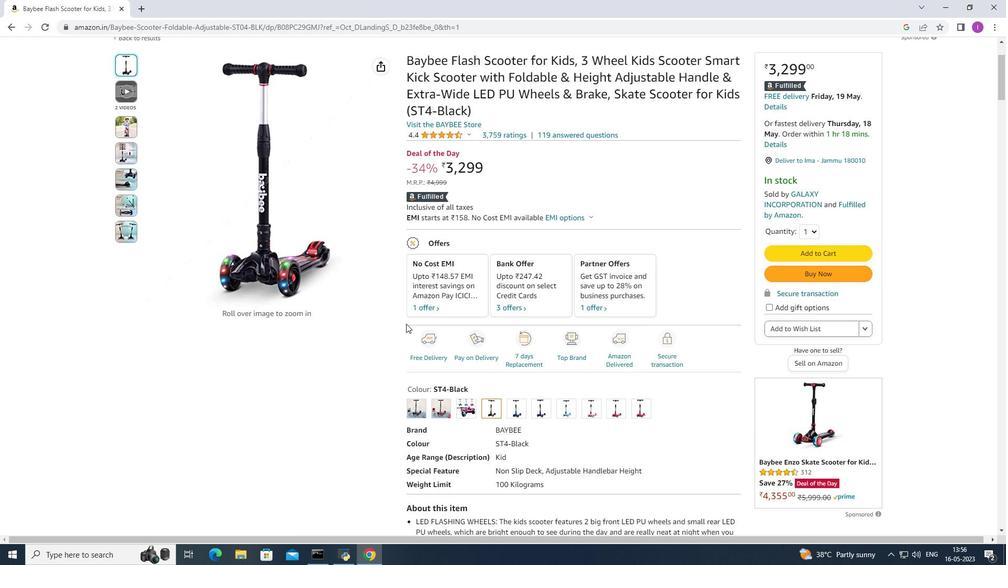
Action: Mouse scrolled (406, 323) with delta (0, 0)
Screenshot: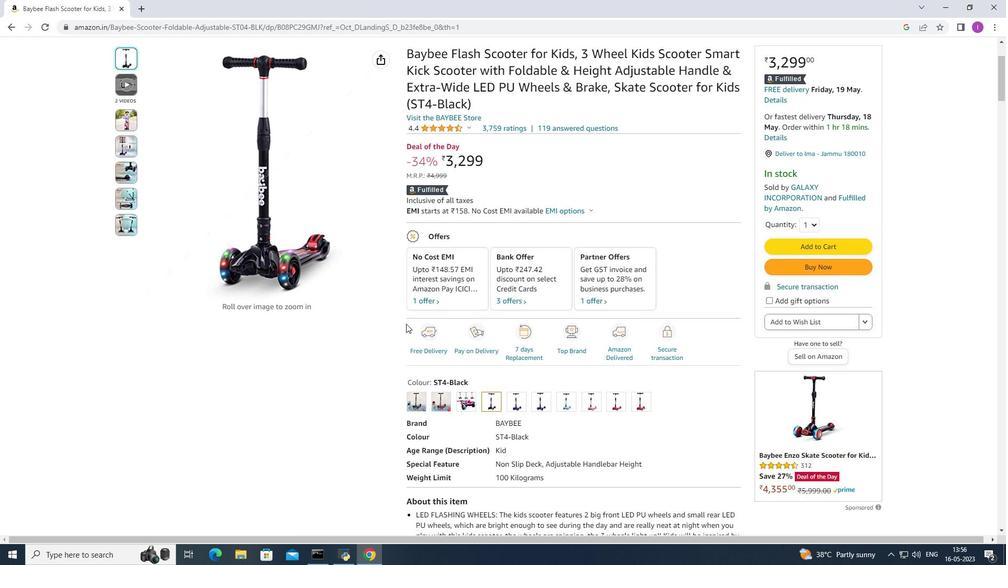 
Action: Mouse scrolled (406, 323) with delta (0, 0)
Screenshot: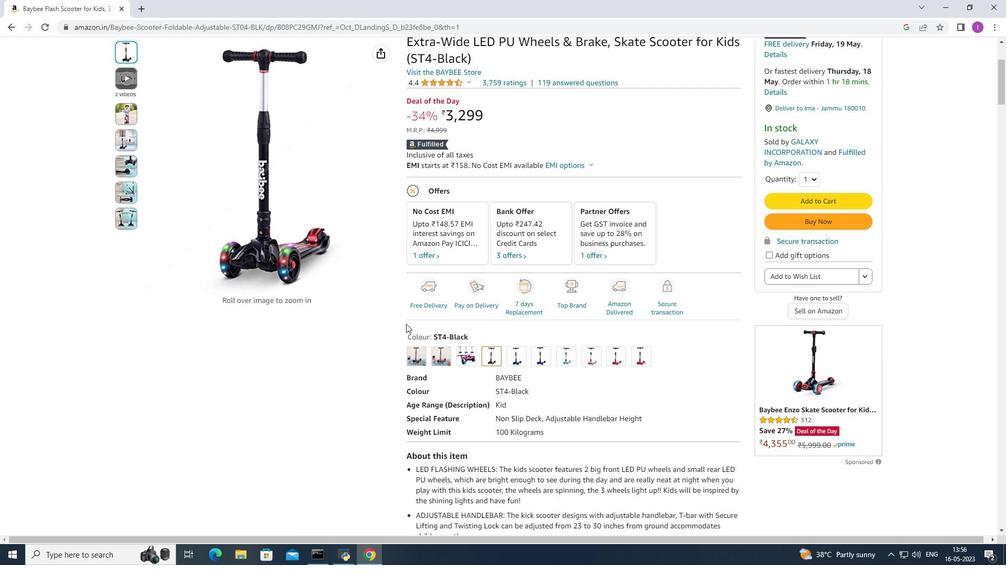 
Action: Mouse scrolled (406, 323) with delta (0, 0)
Screenshot: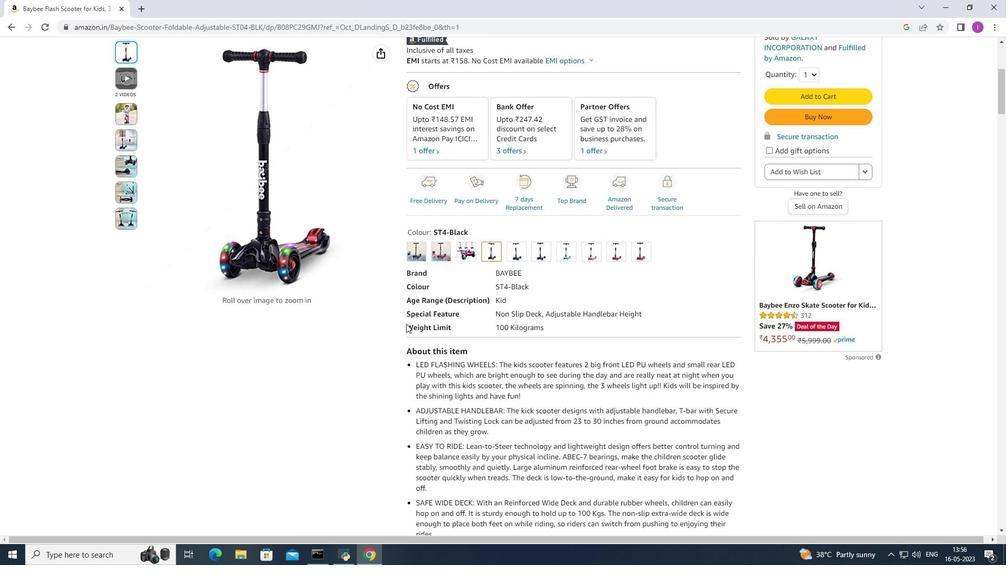 
Action: Mouse scrolled (406, 323) with delta (0, 0)
Screenshot: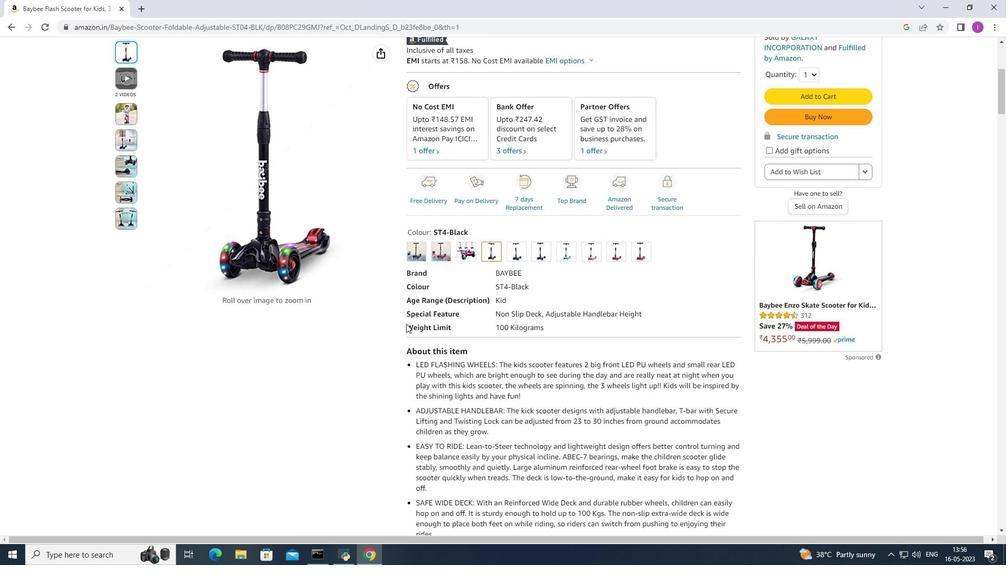 
Action: Mouse scrolled (406, 323) with delta (0, 0)
Screenshot: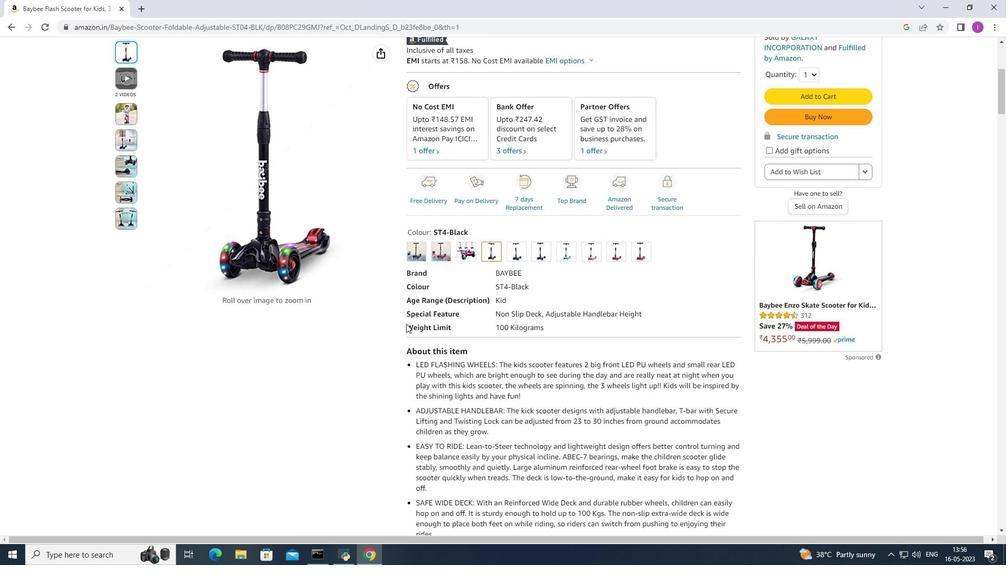 
Action: Mouse scrolled (406, 323) with delta (0, 0)
Screenshot: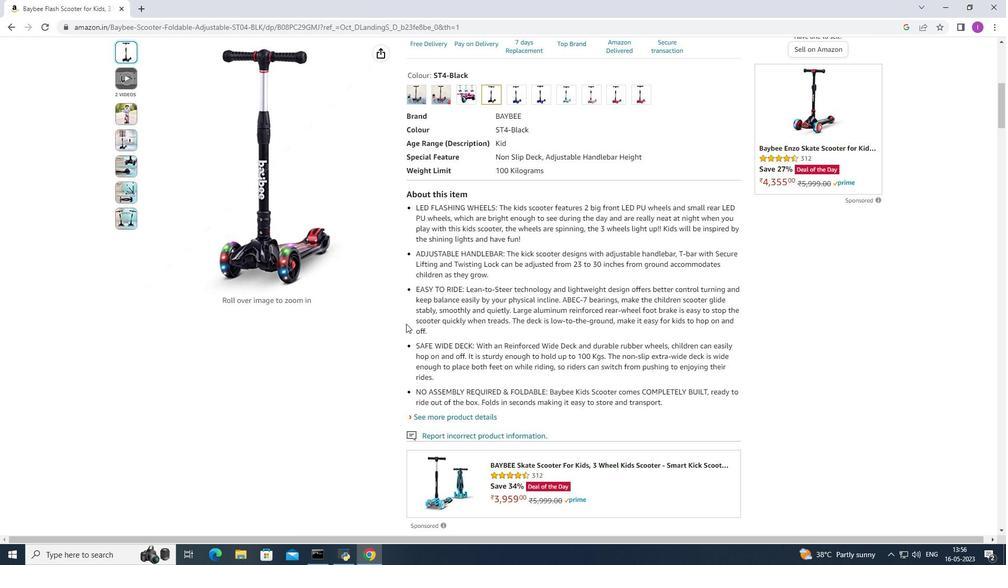 
Action: Mouse scrolled (406, 323) with delta (0, 0)
Screenshot: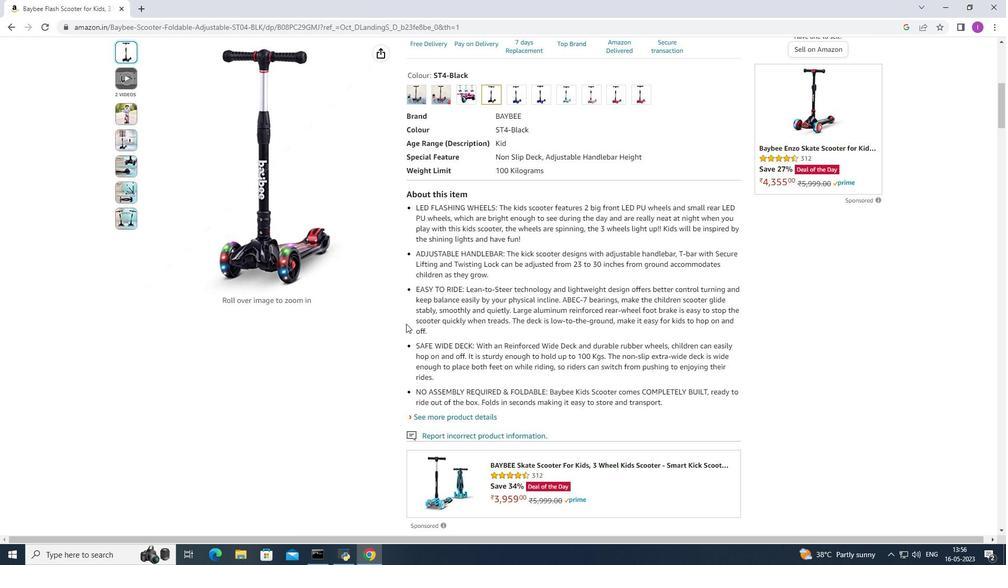 
Action: Mouse scrolled (406, 323) with delta (0, 0)
Screenshot: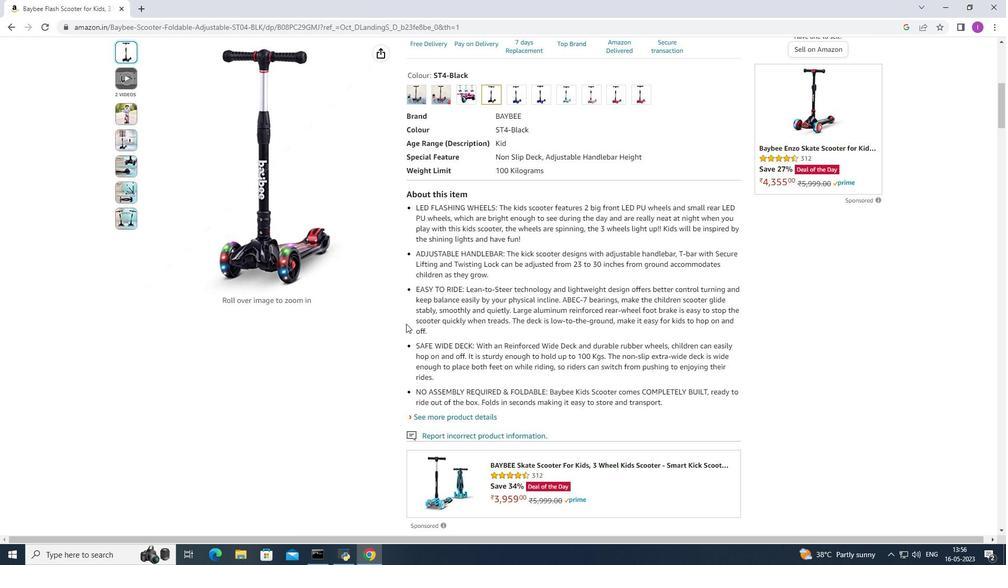 
Action: Mouse scrolled (406, 323) with delta (0, 0)
Screenshot: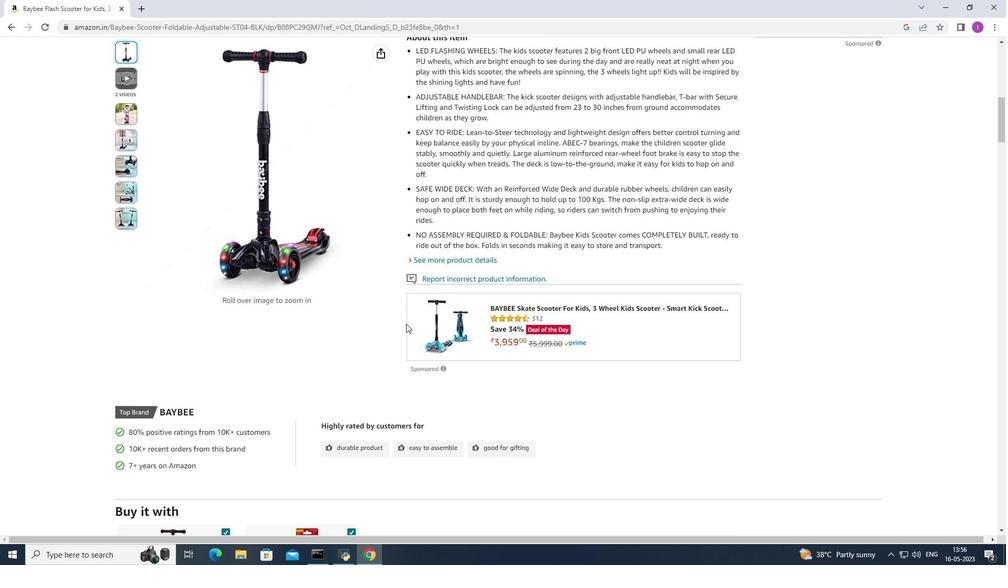 
Action: Mouse scrolled (406, 323) with delta (0, 0)
Screenshot: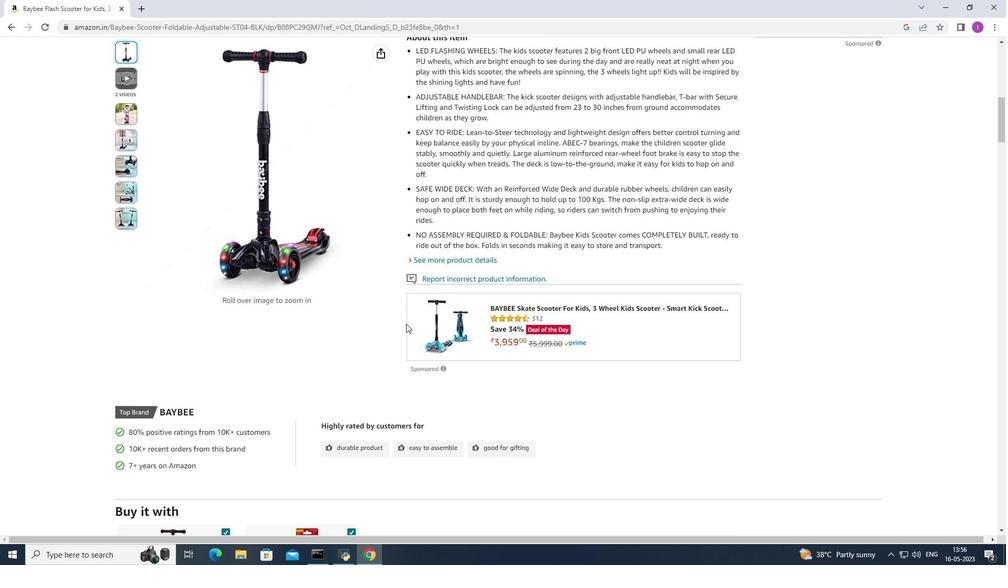 
Action: Mouse scrolled (406, 323) with delta (0, 0)
Screenshot: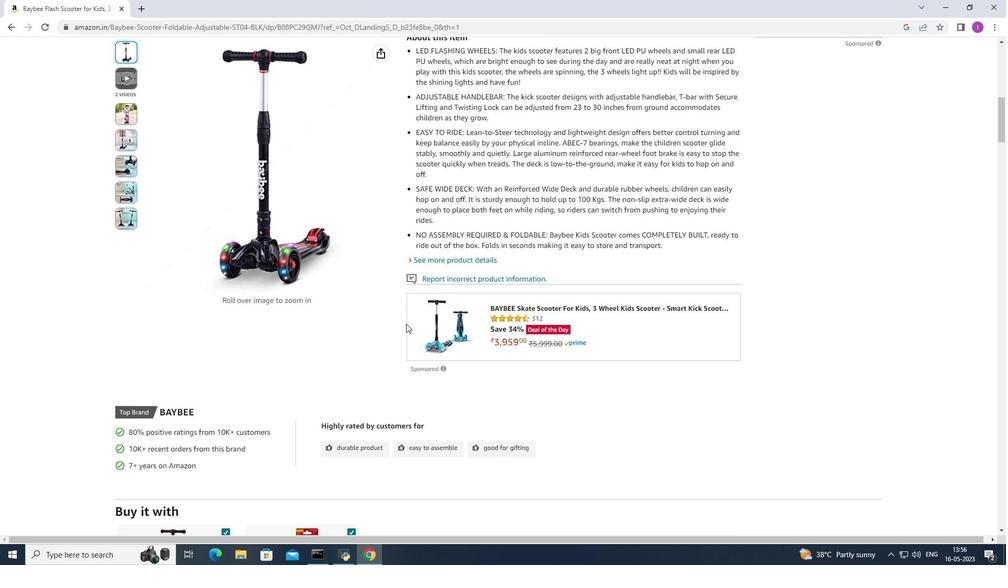 
Action: Mouse scrolled (406, 323) with delta (0, 0)
Screenshot: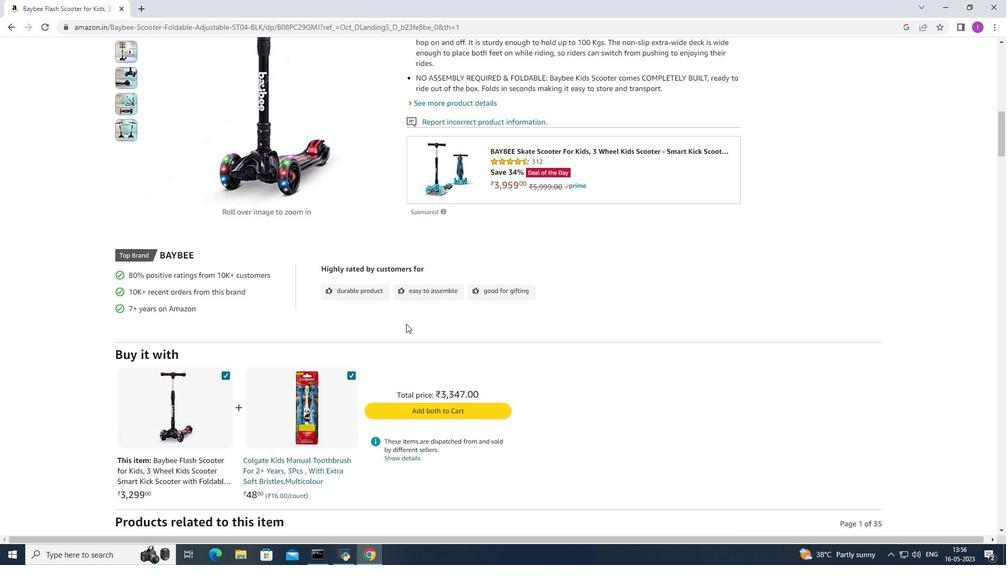 
Action: Mouse scrolled (406, 323) with delta (0, 0)
Screenshot: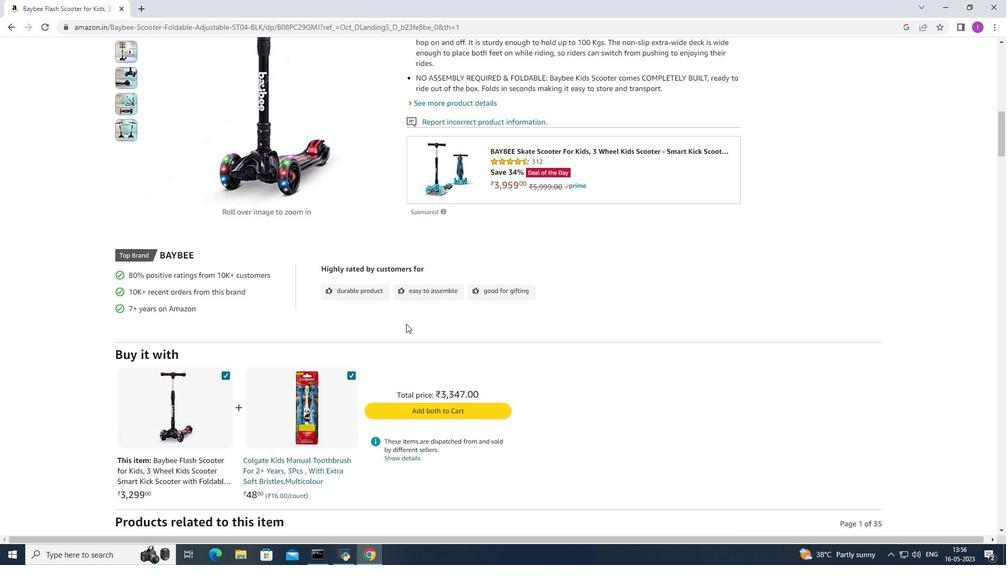 
Action: Mouse scrolled (406, 323) with delta (0, 0)
Screenshot: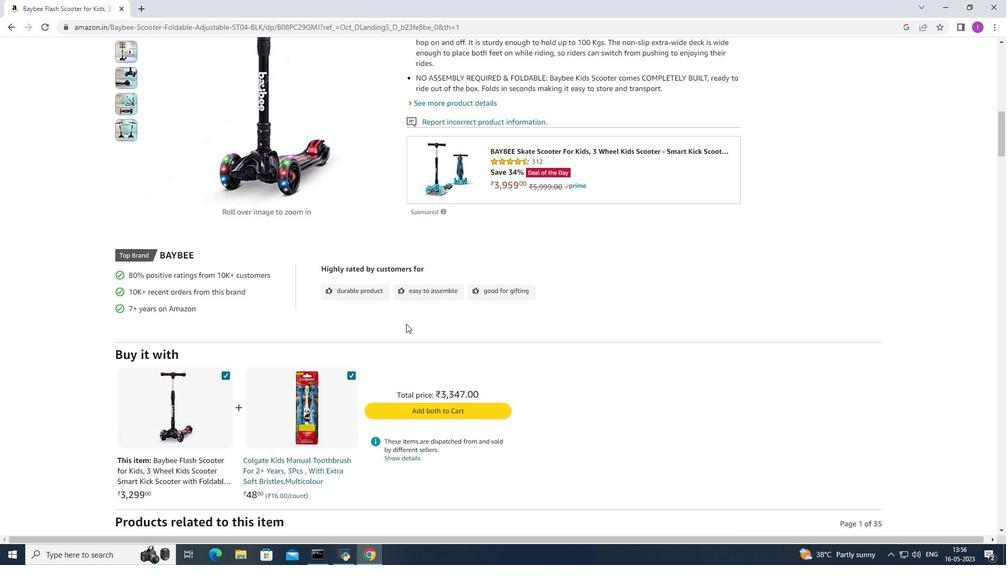 
Action: Mouse scrolled (406, 323) with delta (0, 0)
Screenshot: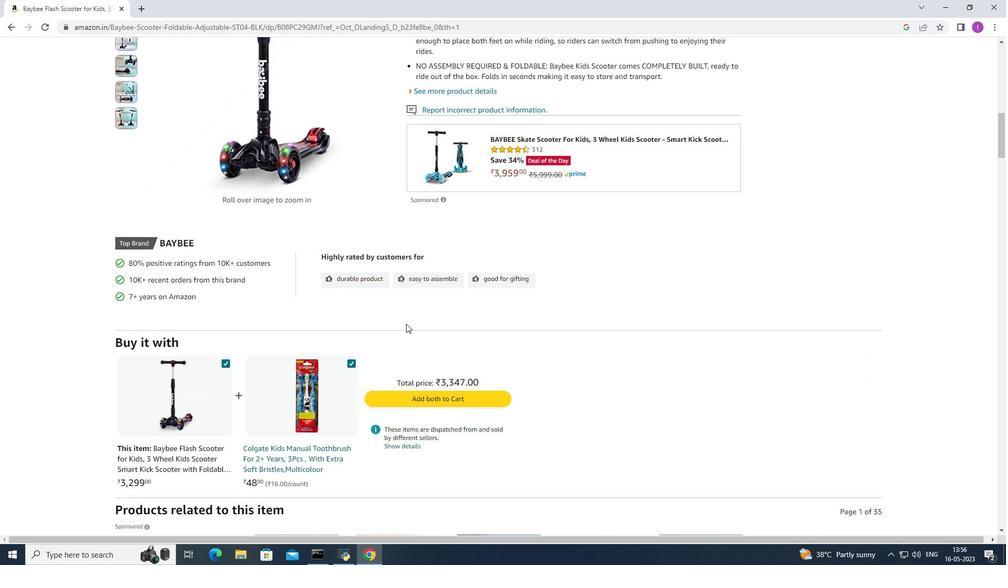
Action: Mouse moved to (406, 322)
Screenshot: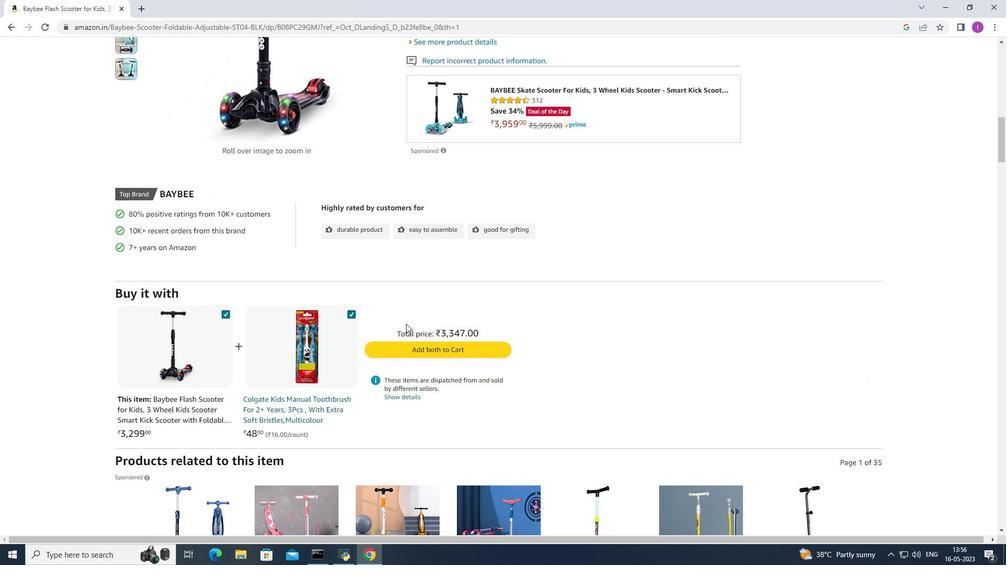 
Action: Mouse scrolled (406, 323) with delta (0, 0)
Screenshot: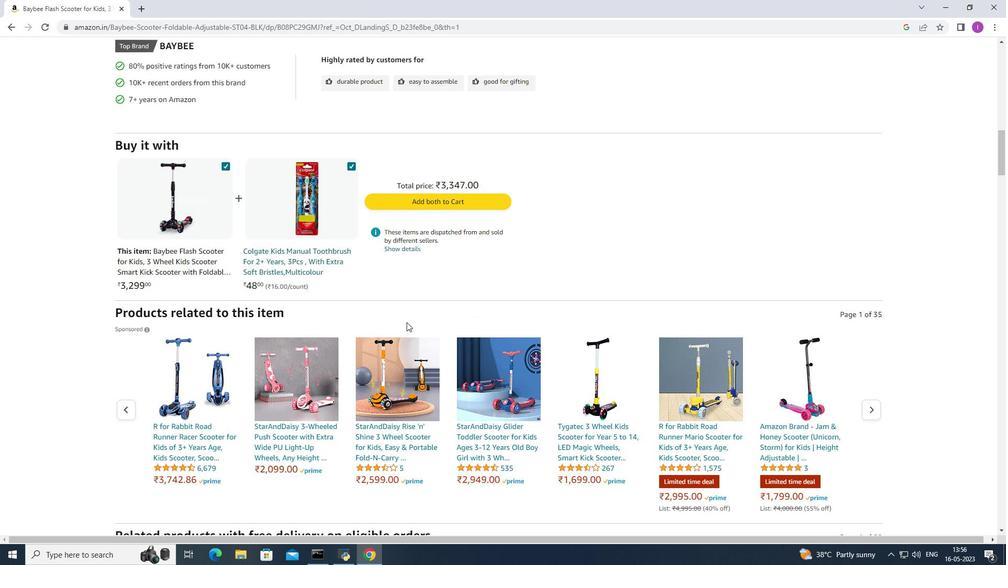 
Action: Mouse scrolled (406, 323) with delta (0, 0)
Screenshot: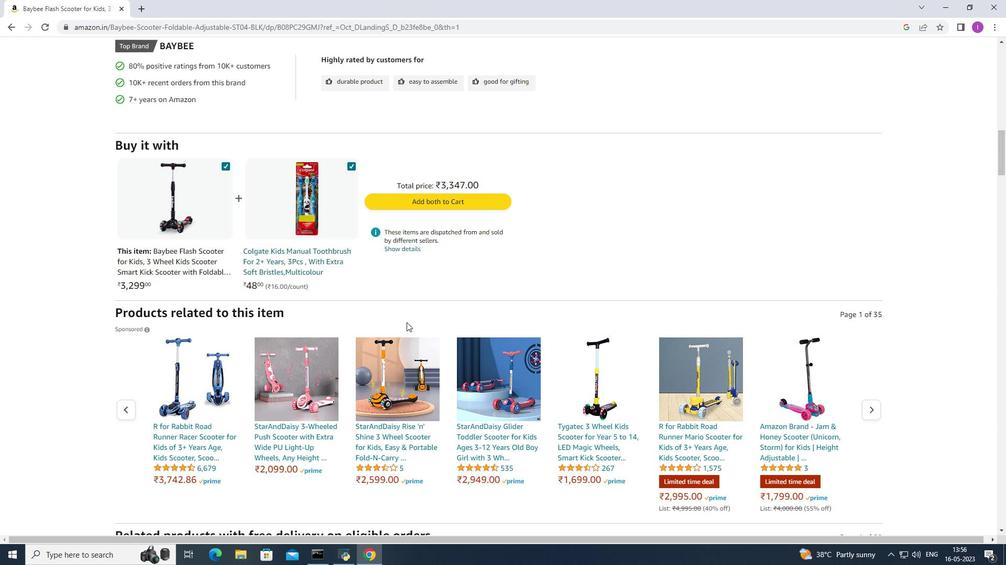 
Action: Mouse moved to (407, 322)
Screenshot: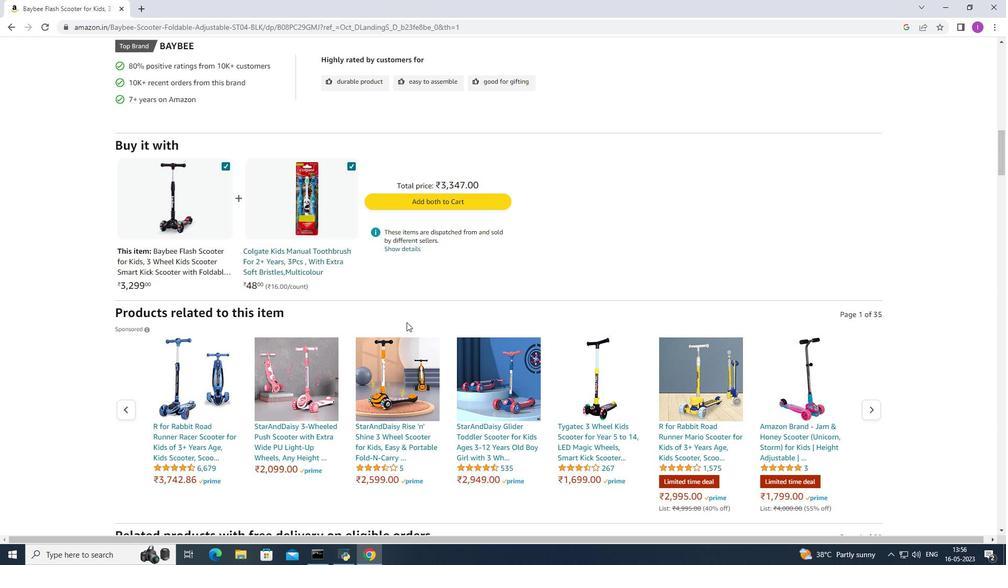 
Action: Mouse scrolled (407, 323) with delta (0, 0)
Screenshot: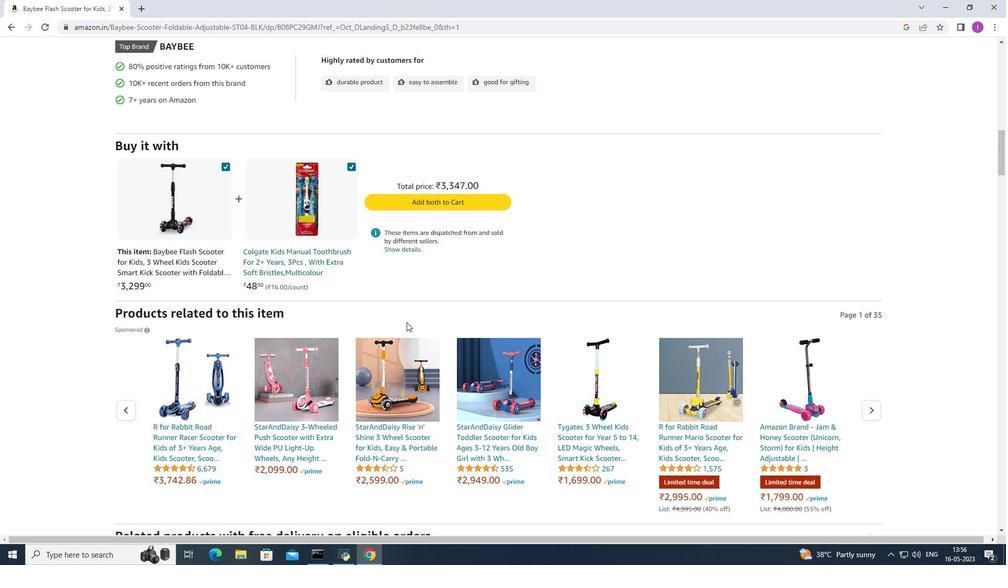 
Action: Mouse scrolled (407, 323) with delta (0, 0)
Screenshot: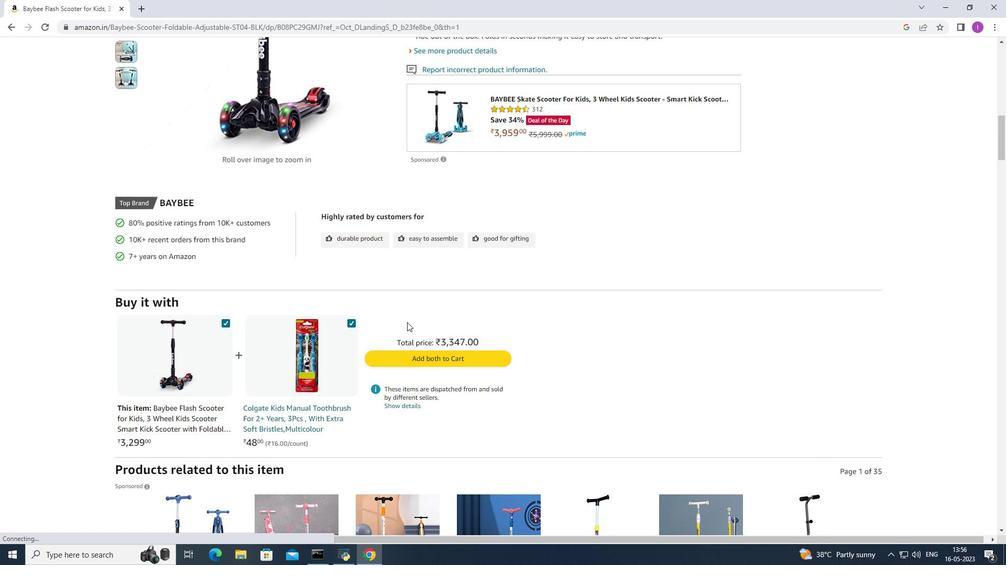 
Action: Mouse scrolled (407, 323) with delta (0, 0)
Screenshot: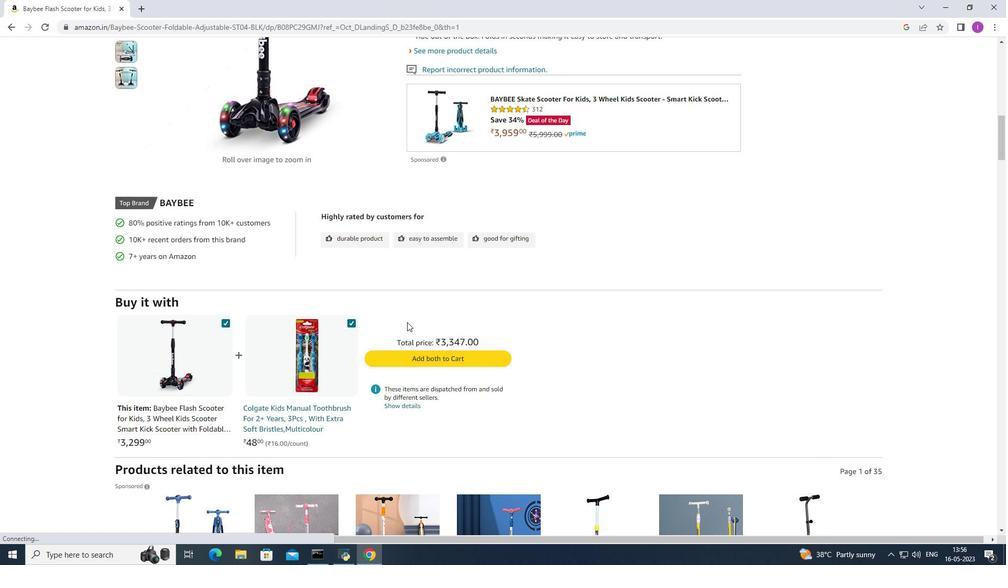 
Action: Mouse scrolled (407, 323) with delta (0, 0)
Screenshot: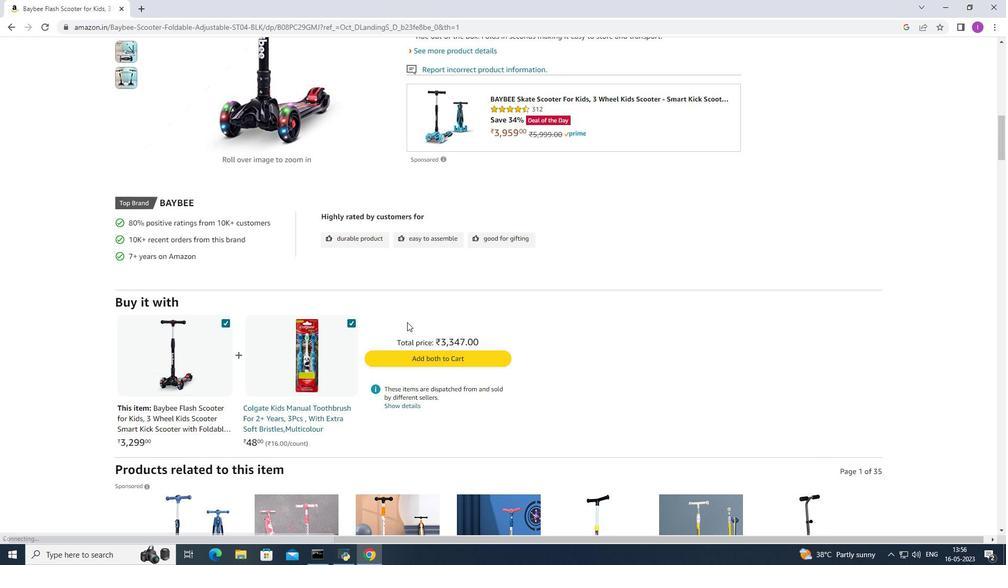 
Action: Mouse moved to (290, 374)
Screenshot: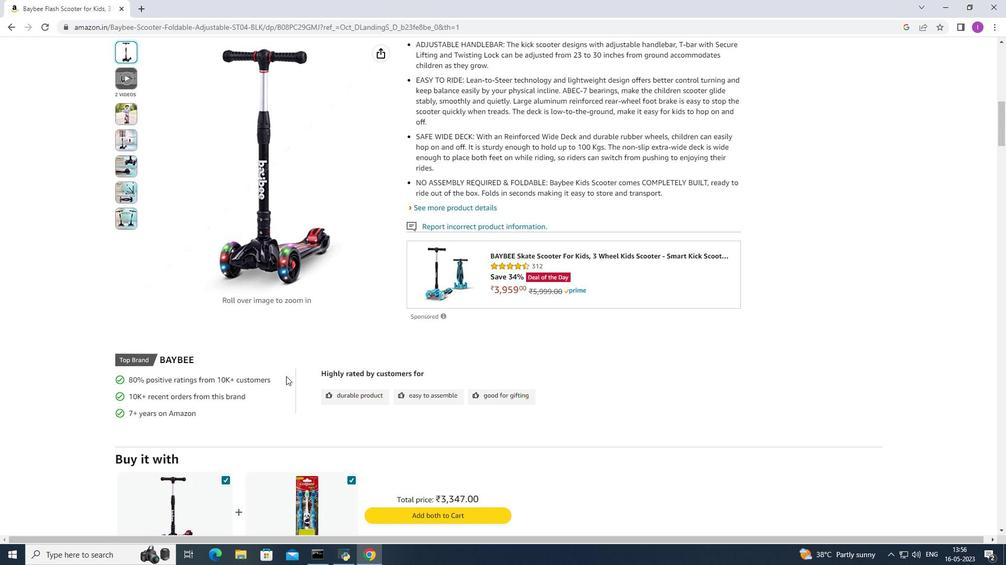 
Action: Mouse scrolled (290, 375) with delta (0, 0)
Screenshot: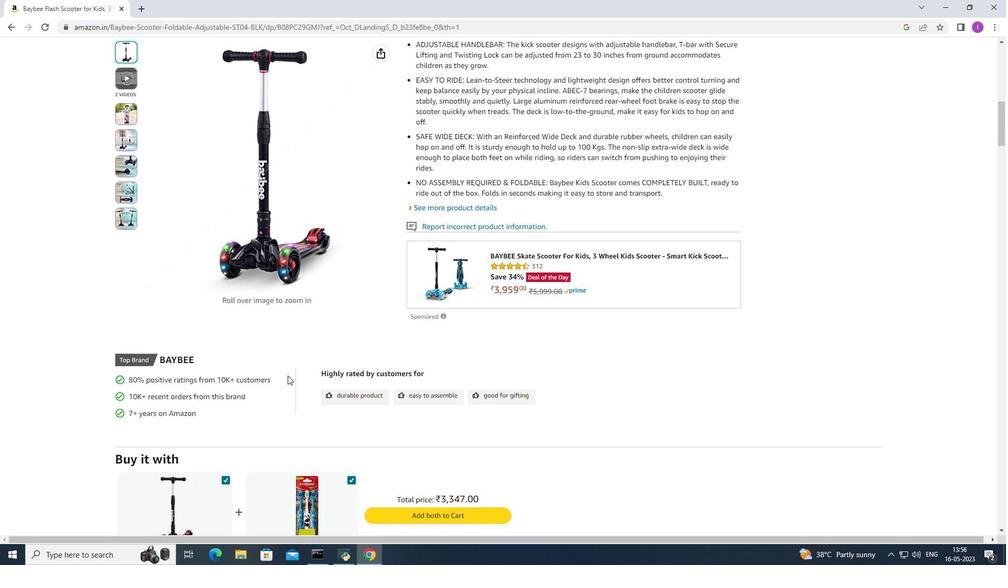 
Action: Mouse scrolled (290, 375) with delta (0, 0)
Screenshot: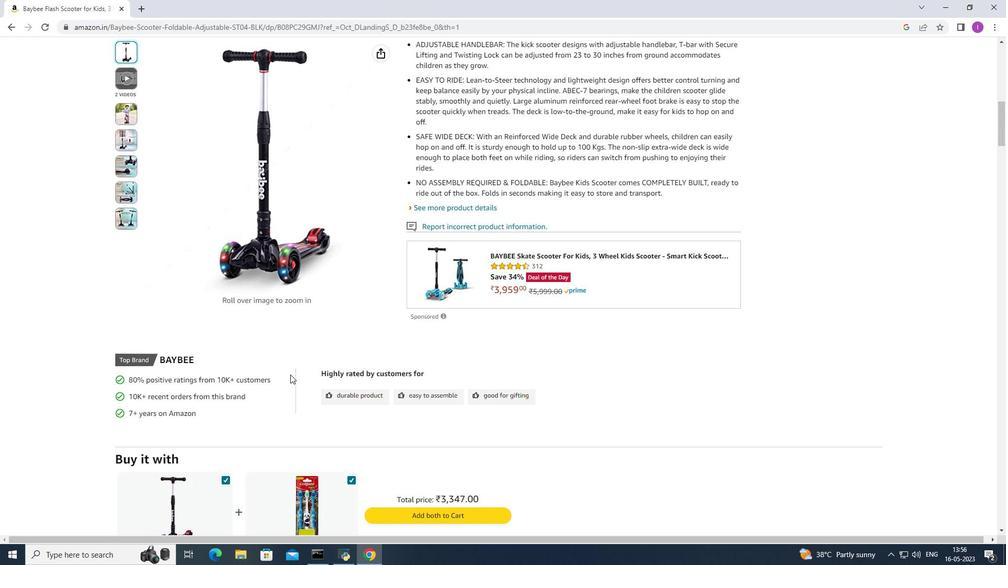 
Action: Mouse moved to (400, 337)
Screenshot: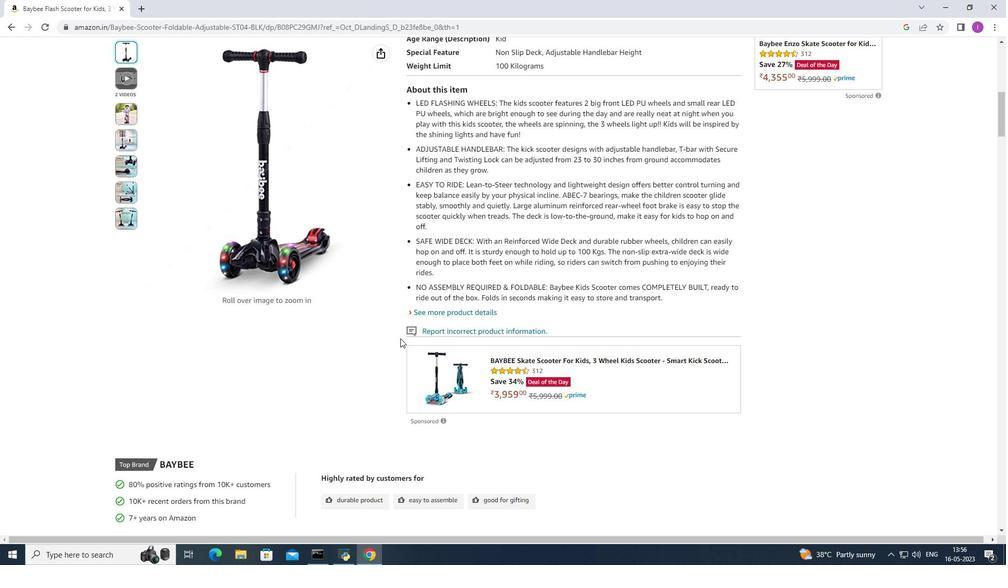 
Action: Mouse scrolled (400, 338) with delta (0, 0)
Screenshot: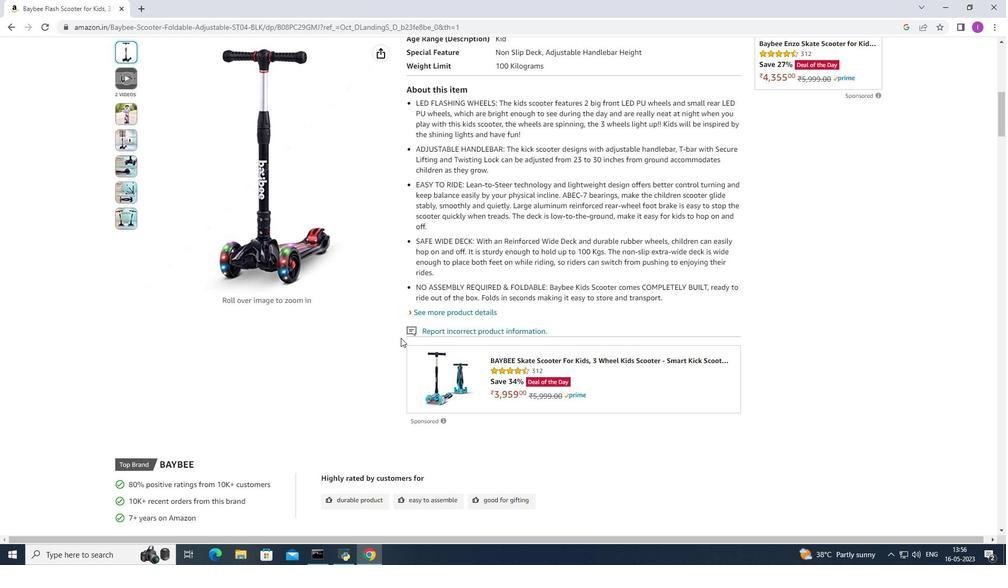 
Action: Mouse scrolled (400, 338) with delta (0, 0)
Screenshot: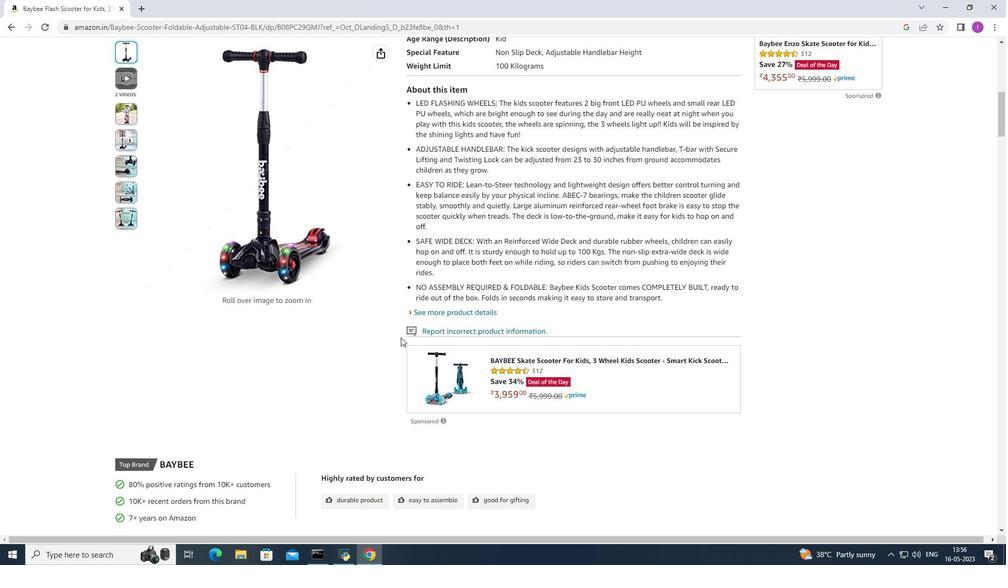 
Action: Mouse moved to (402, 336)
Screenshot: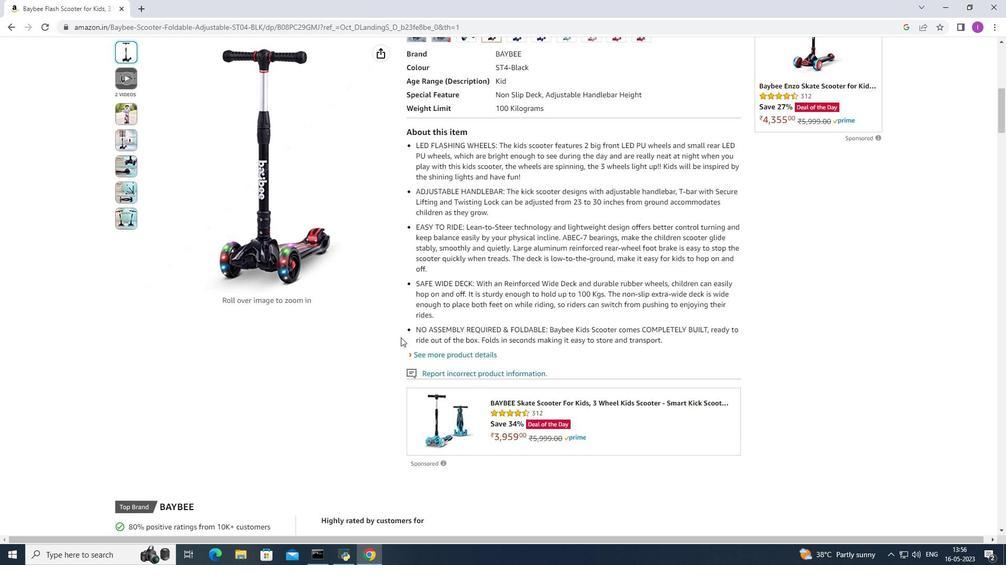 
Action: Mouse scrolled (402, 337) with delta (0, 0)
Screenshot: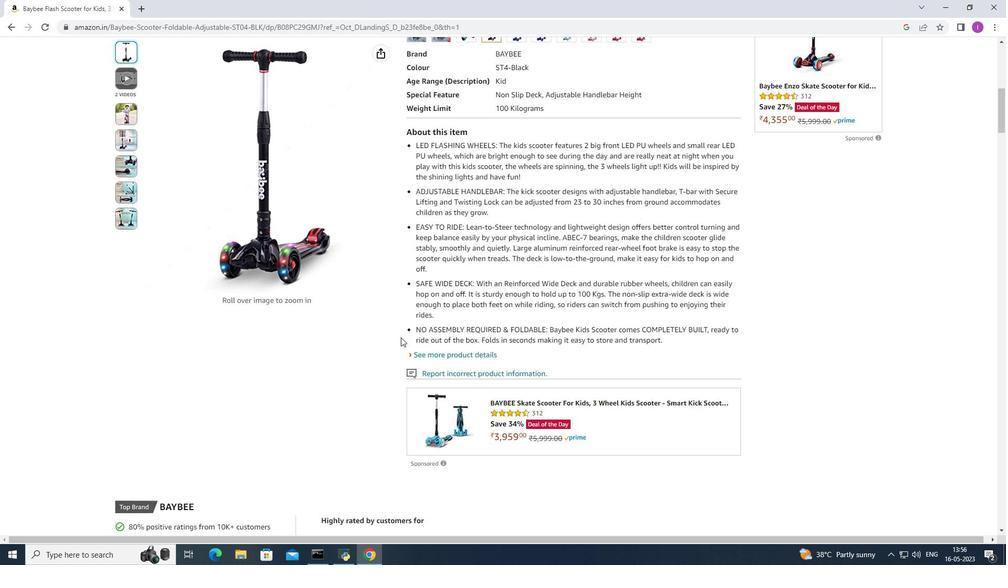 
Action: Mouse moved to (403, 336)
Screenshot: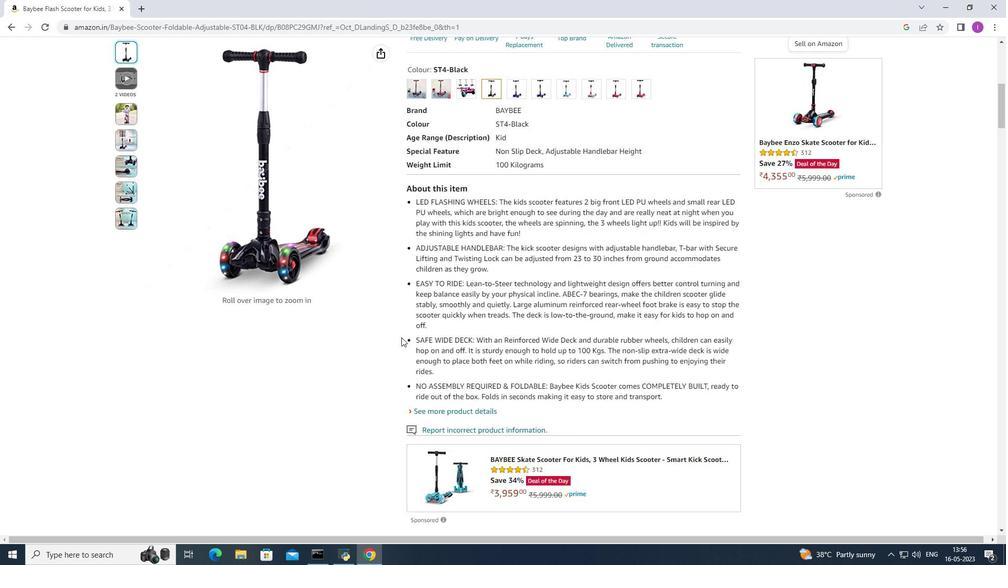 
Action: Mouse scrolled (403, 337) with delta (0, 0)
Screenshot: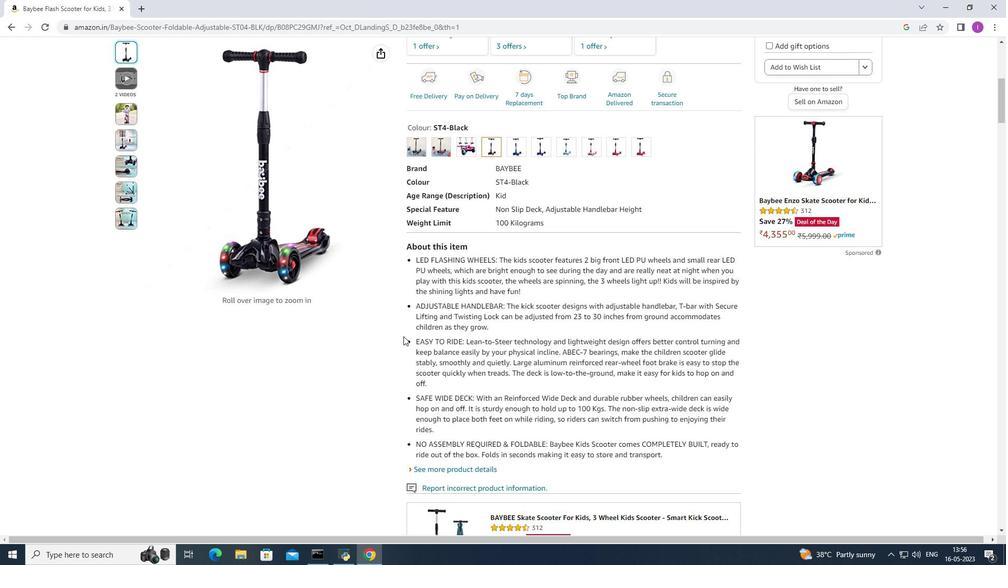 
Action: Mouse scrolled (403, 337) with delta (0, 0)
Screenshot: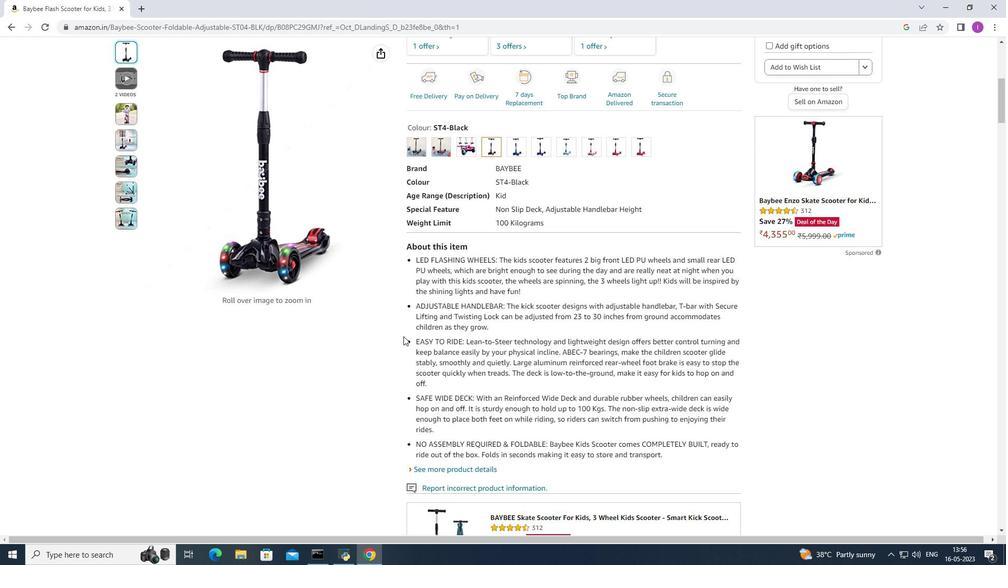 
Action: Mouse scrolled (403, 337) with delta (0, 0)
Screenshot: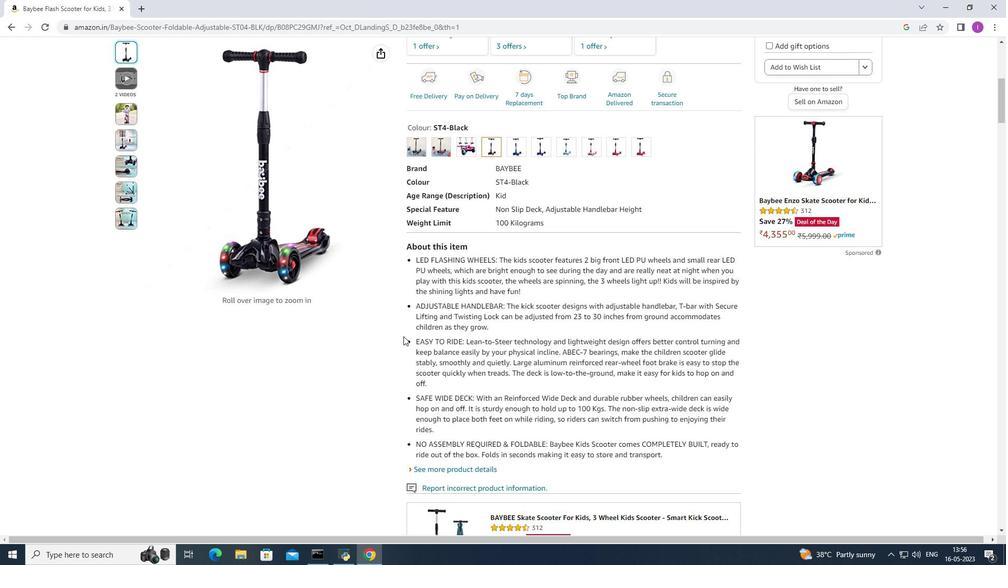
Action: Mouse moved to (568, 298)
Screenshot: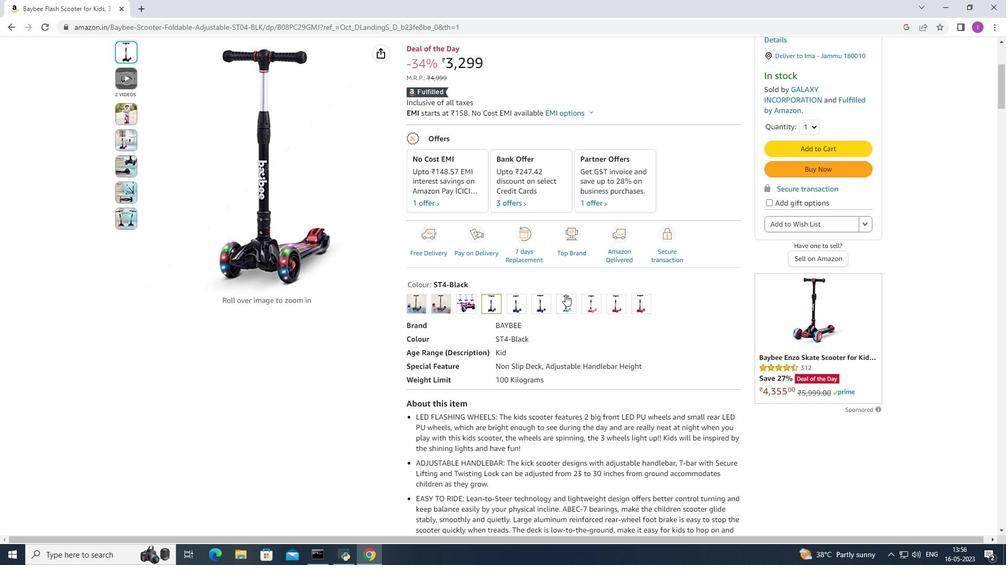 
Action: Mouse scrolled (568, 299) with delta (0, 0)
Screenshot: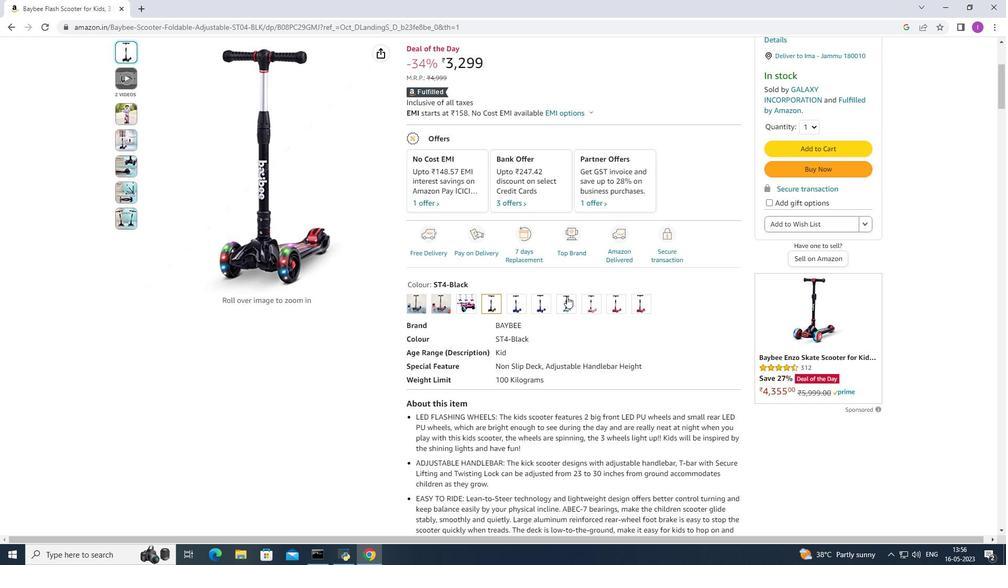 
Action: Mouse scrolled (568, 299) with delta (0, 0)
Screenshot: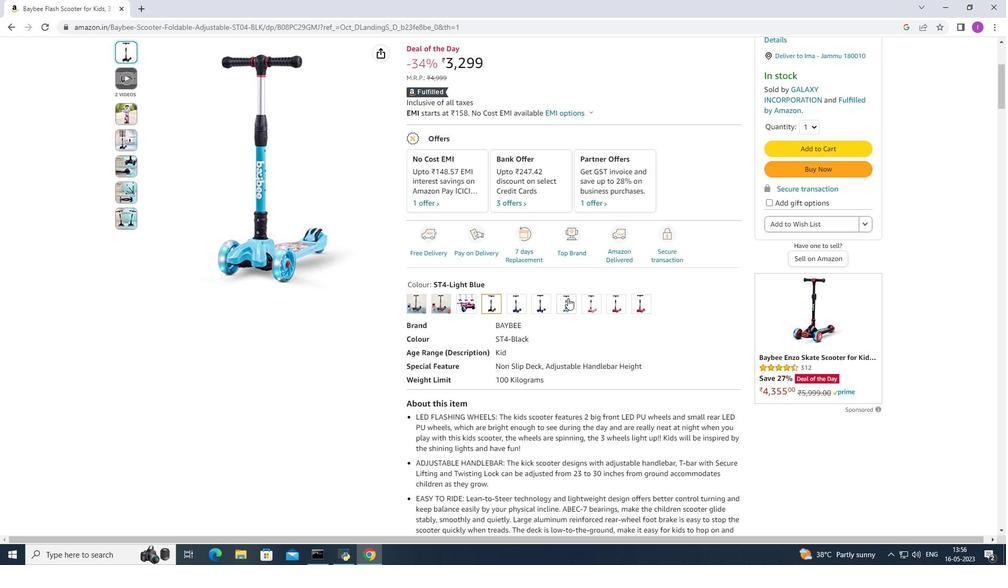 
Action: Mouse moved to (504, 367)
Screenshot: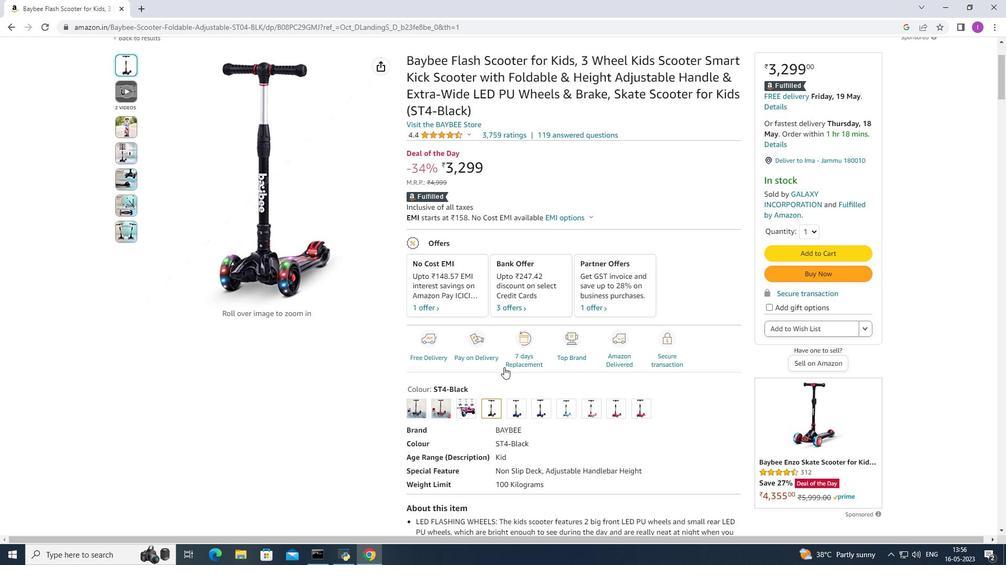 
Action: Mouse scrolled (504, 367) with delta (0, 0)
Screenshot: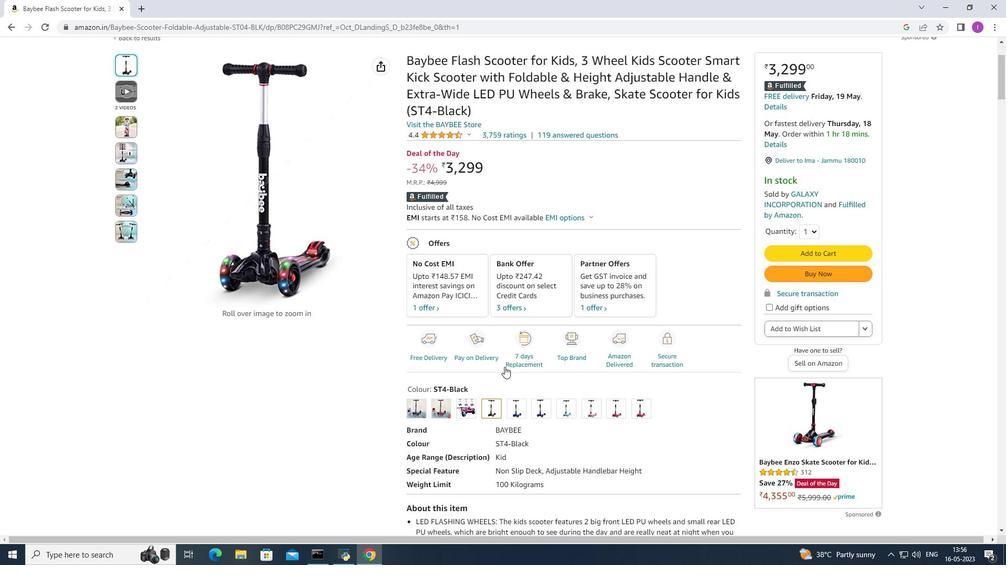 
Action: Mouse moved to (7, 28)
Screenshot: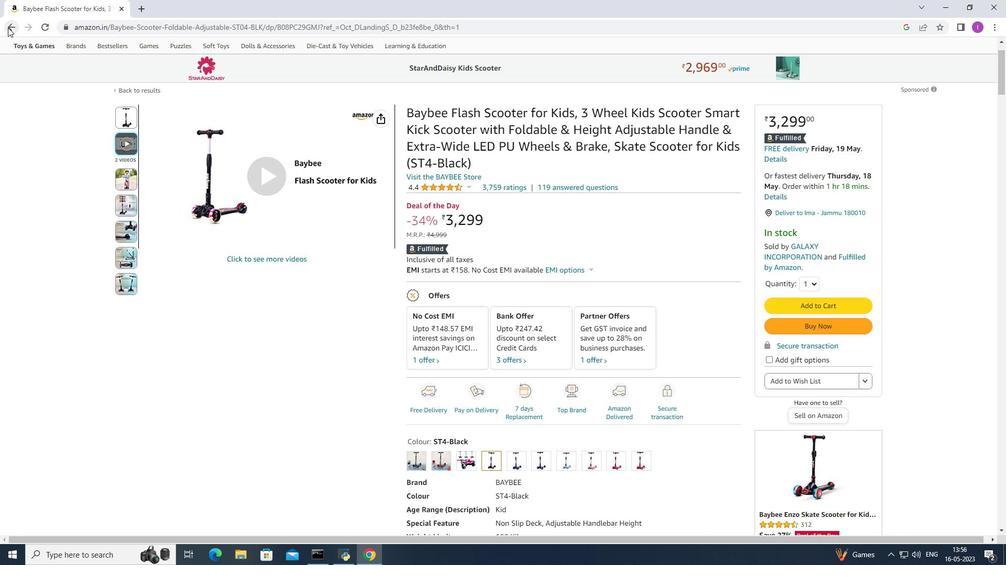 
Action: Mouse pressed left at (7, 28)
Screenshot: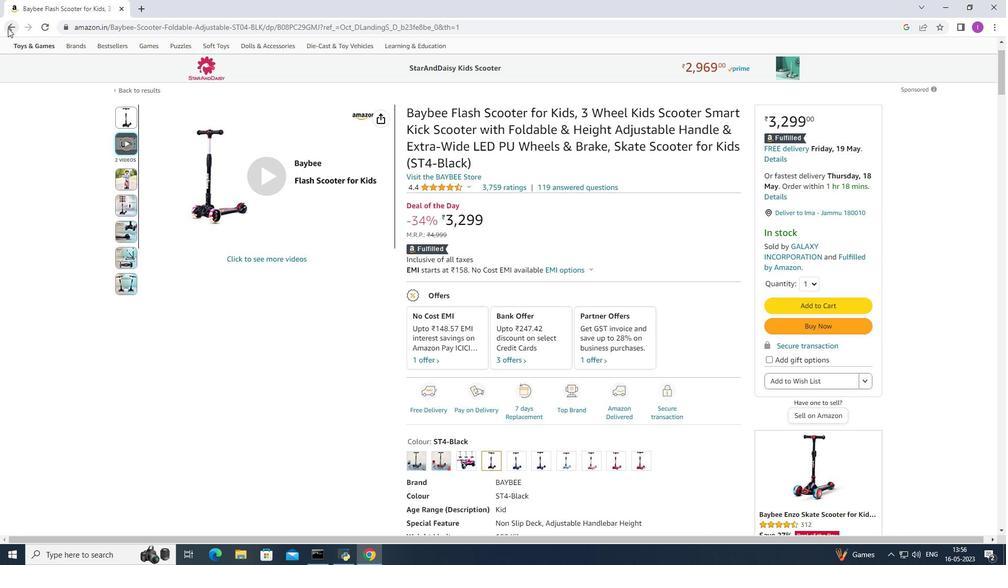 
Action: Mouse moved to (483, 297)
Screenshot: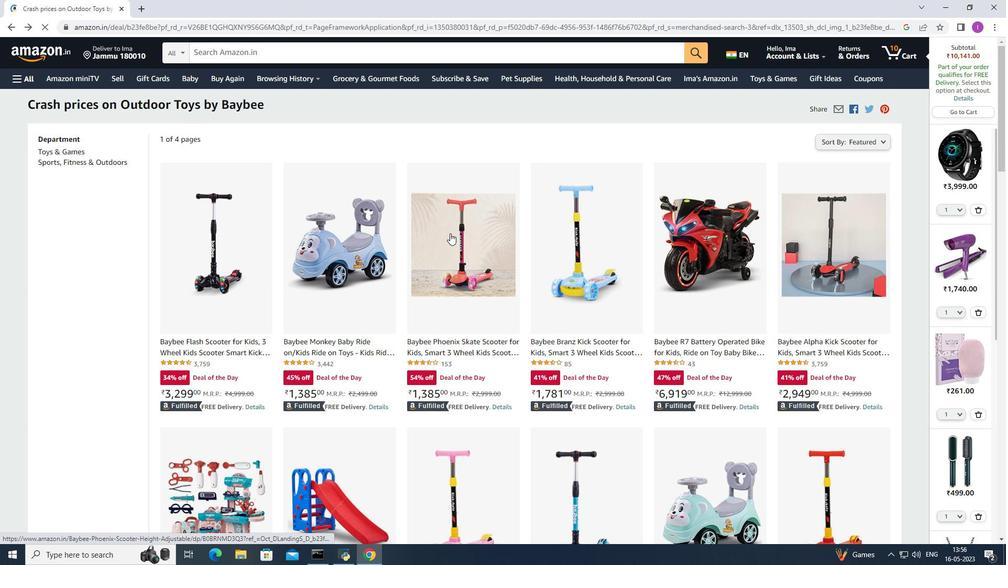 
Action: Mouse scrolled (483, 297) with delta (0, 0)
Screenshot: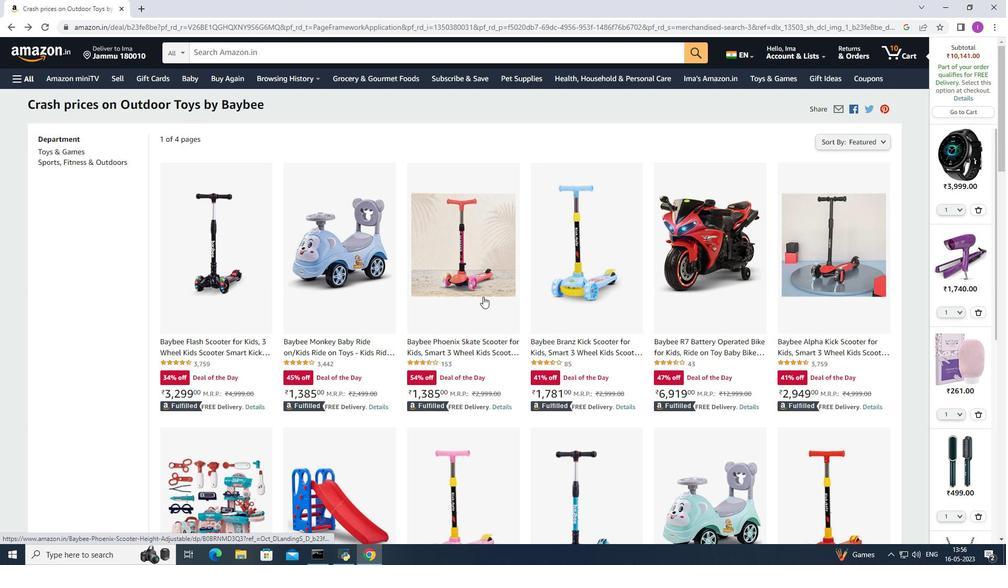 
Action: Mouse scrolled (483, 297) with delta (0, 0)
Screenshot: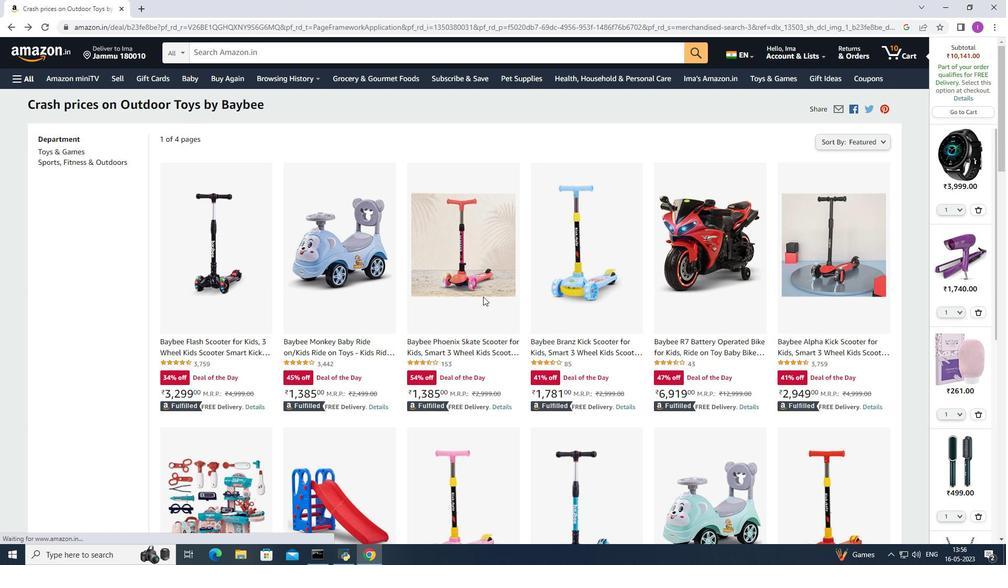 
Action: Mouse scrolled (483, 297) with delta (0, 0)
Screenshot: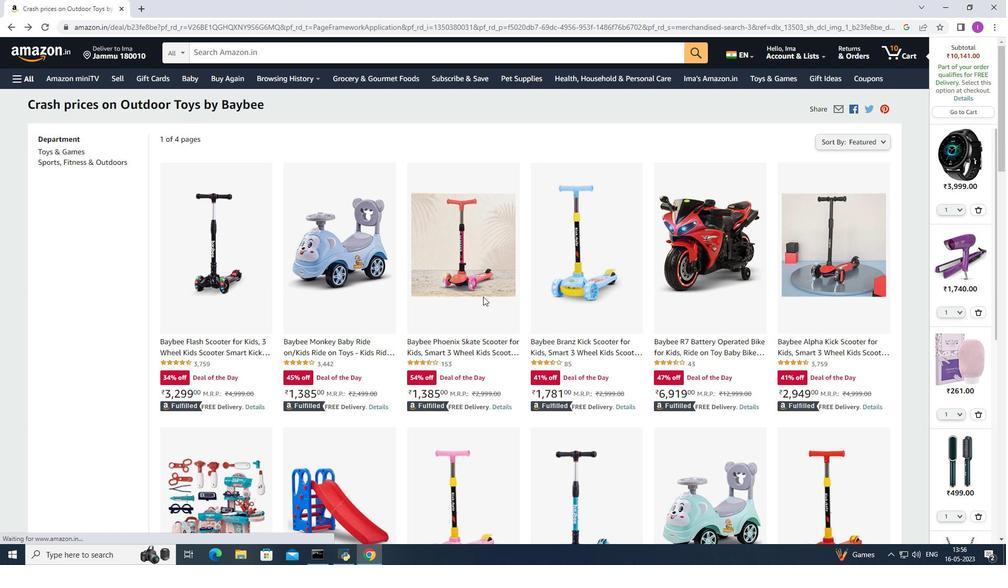 
Action: Mouse moved to (596, 244)
Screenshot: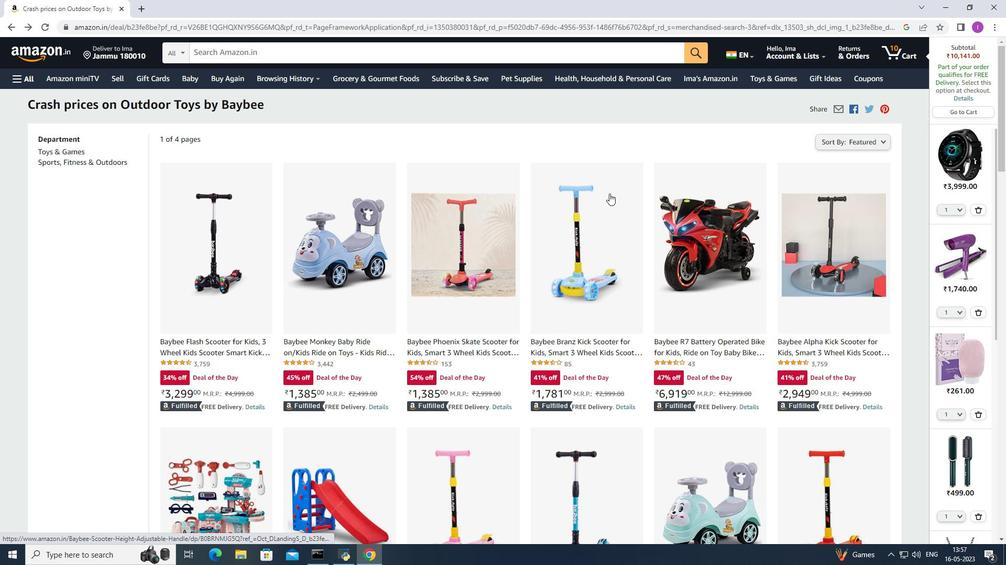 
Action: Mouse scrolled (596, 244) with delta (0, 0)
Screenshot: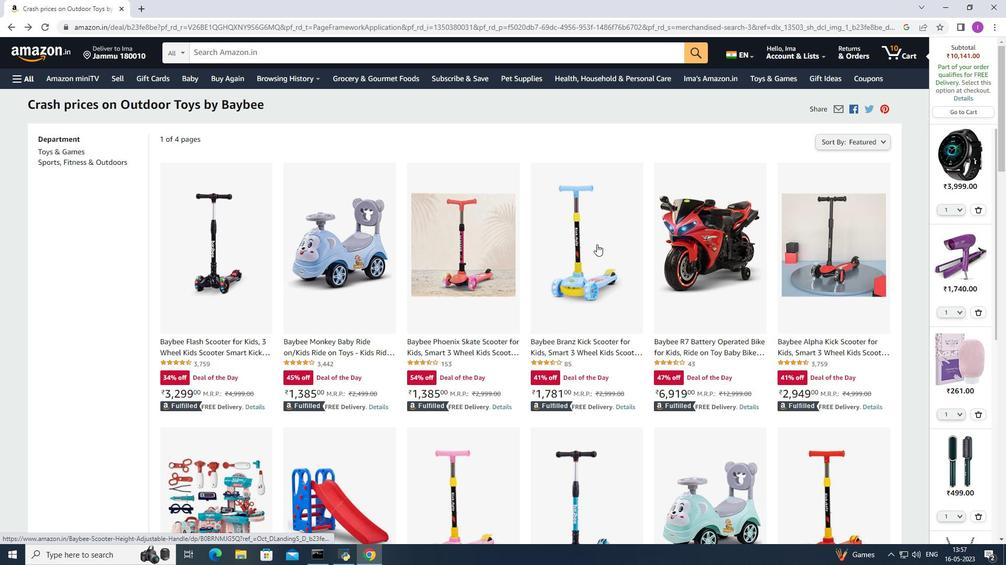 
Action: Mouse scrolled (596, 244) with delta (0, 0)
Screenshot: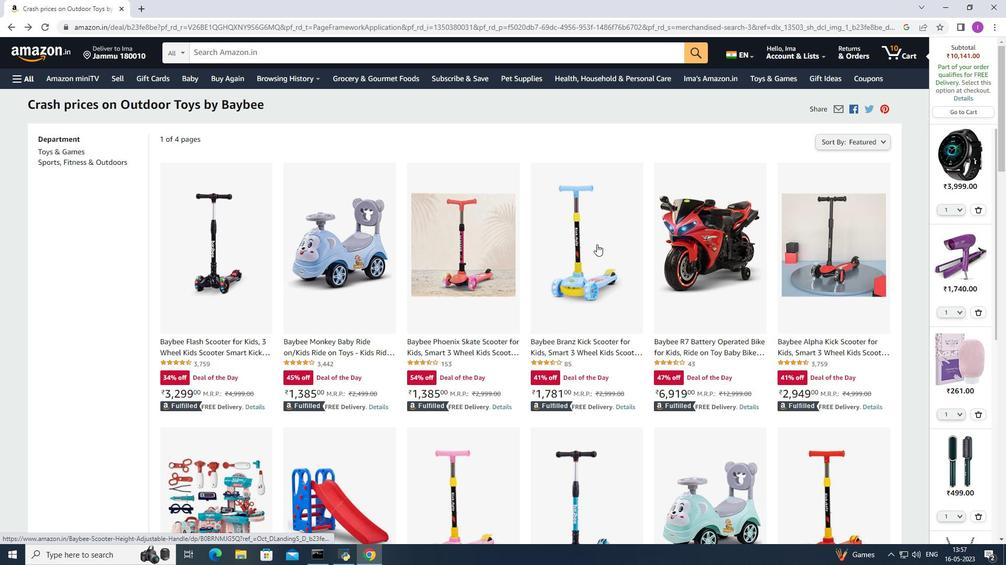 
Action: Mouse scrolled (596, 244) with delta (0, 0)
Screenshot: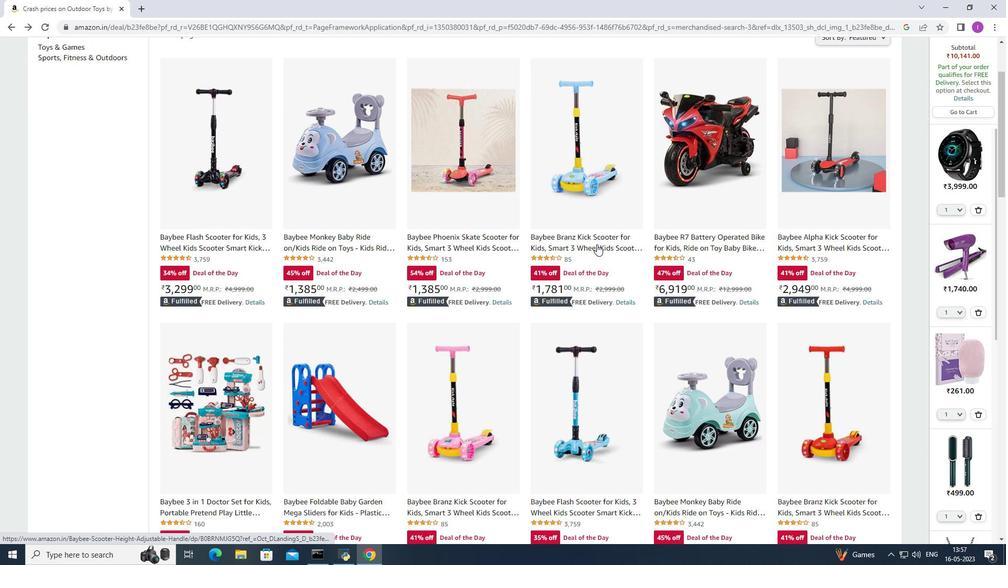 
Action: Mouse scrolled (596, 244) with delta (0, 0)
Screenshot: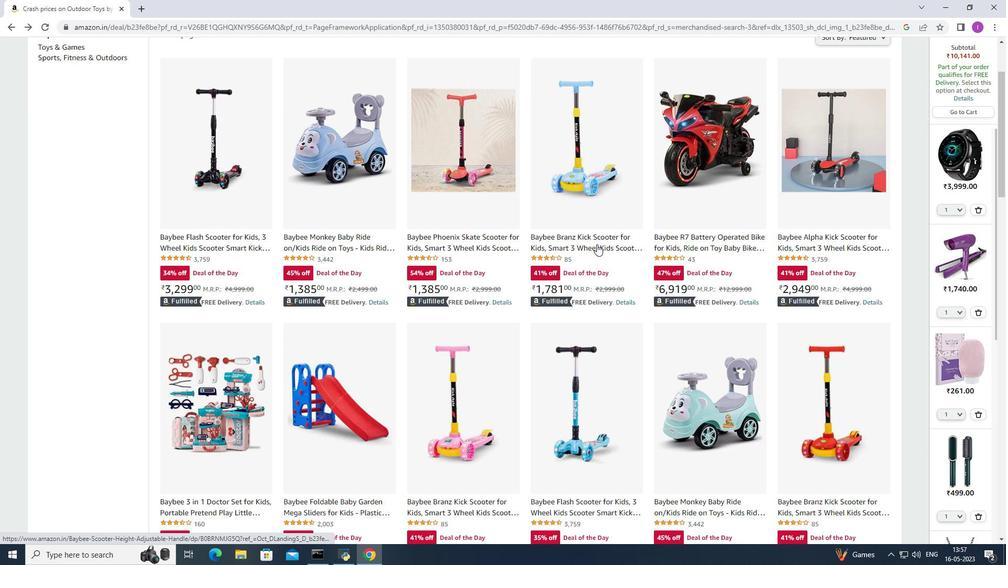 
Action: Mouse scrolled (596, 244) with delta (0, 0)
Screenshot: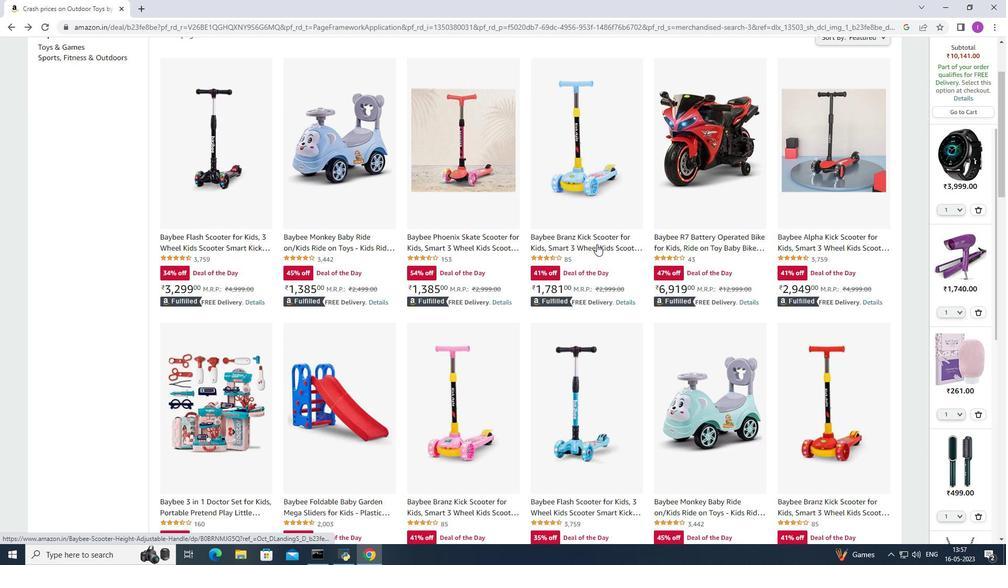 
Action: Mouse scrolled (596, 244) with delta (0, 0)
Screenshot: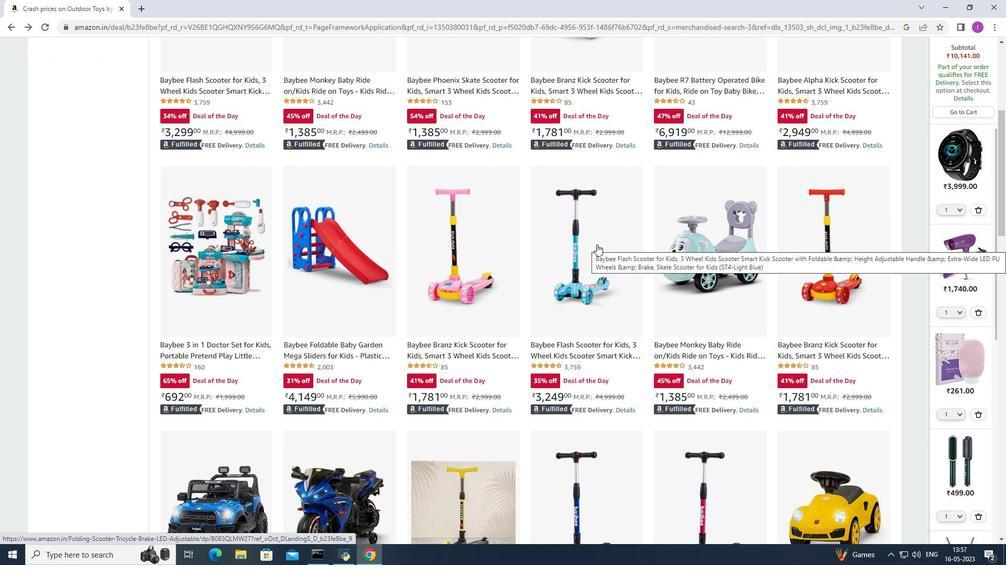 
Action: Mouse scrolled (596, 244) with delta (0, 0)
Screenshot: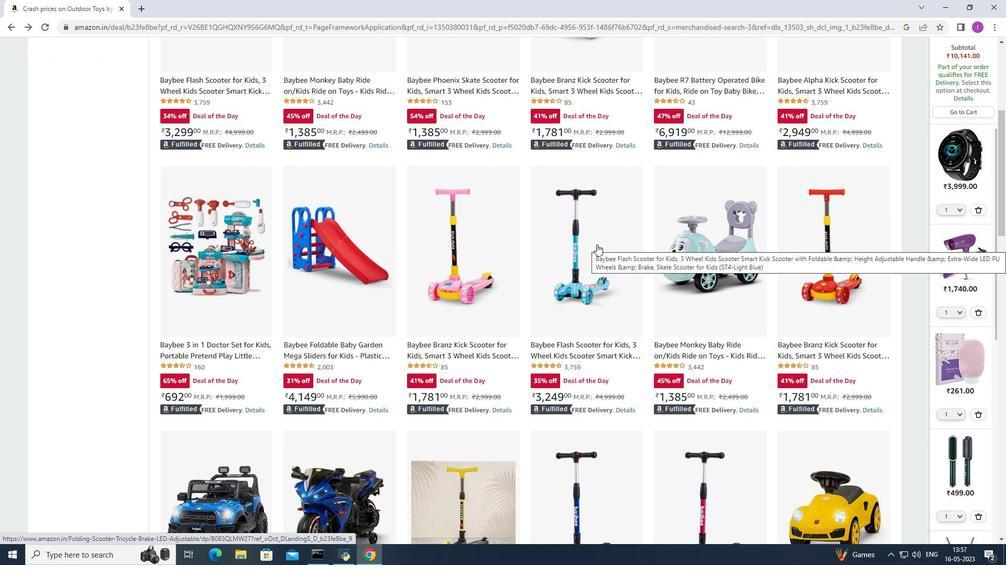 
Action: Mouse scrolled (596, 244) with delta (0, 0)
Screenshot: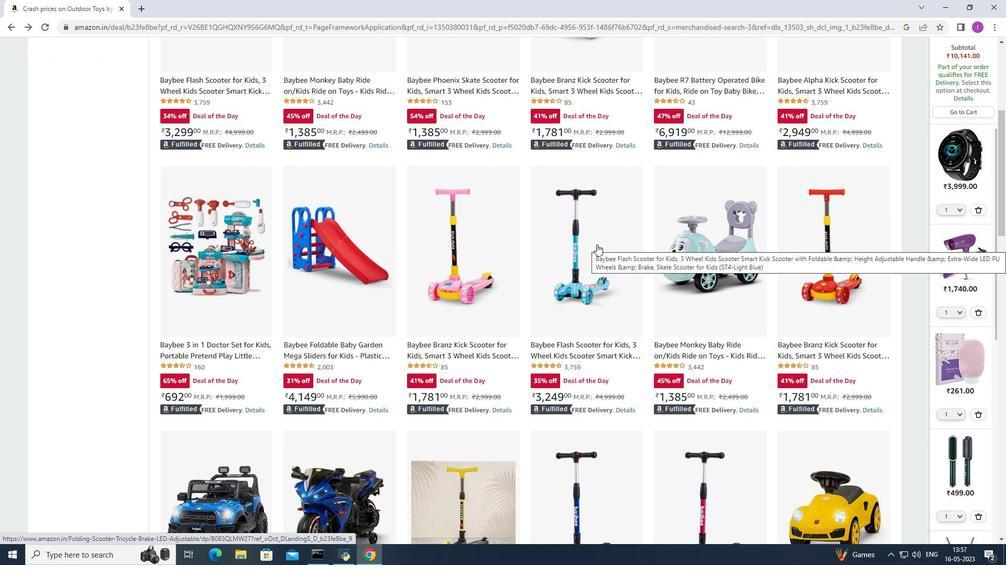 
Action: Mouse scrolled (596, 244) with delta (0, 0)
Screenshot: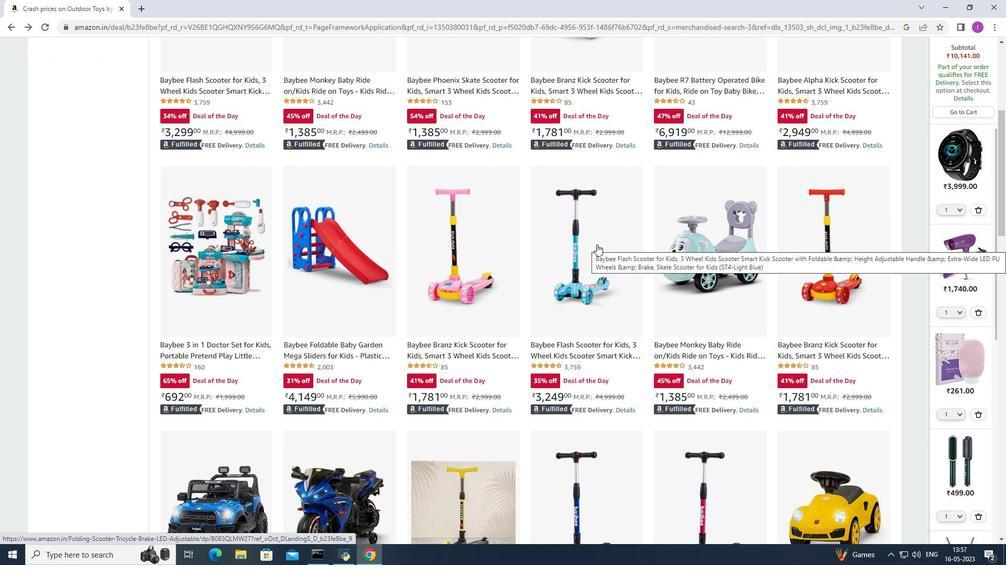 
Action: Mouse scrolled (596, 244) with delta (0, 0)
Screenshot: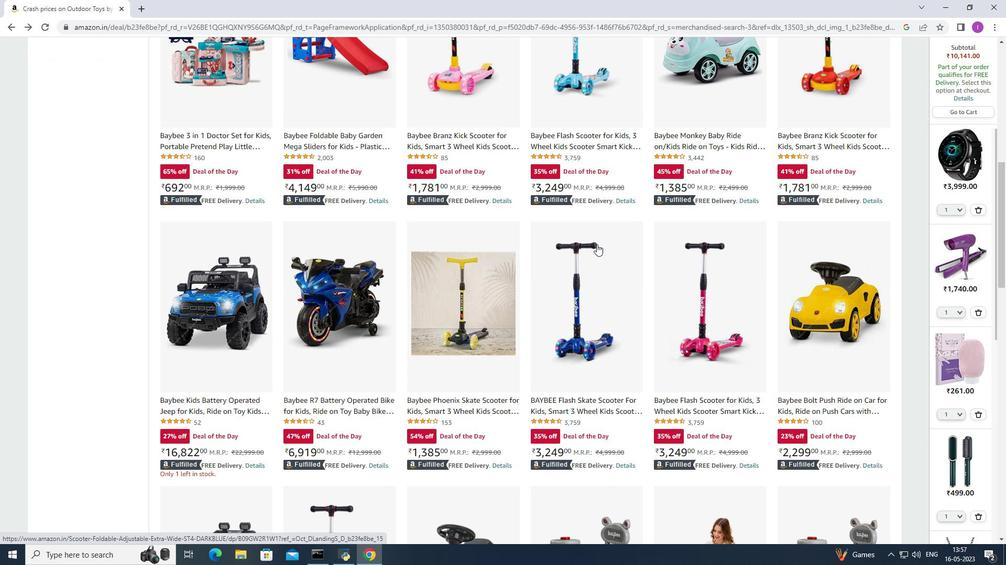 
Action: Mouse scrolled (596, 244) with delta (0, 0)
Screenshot: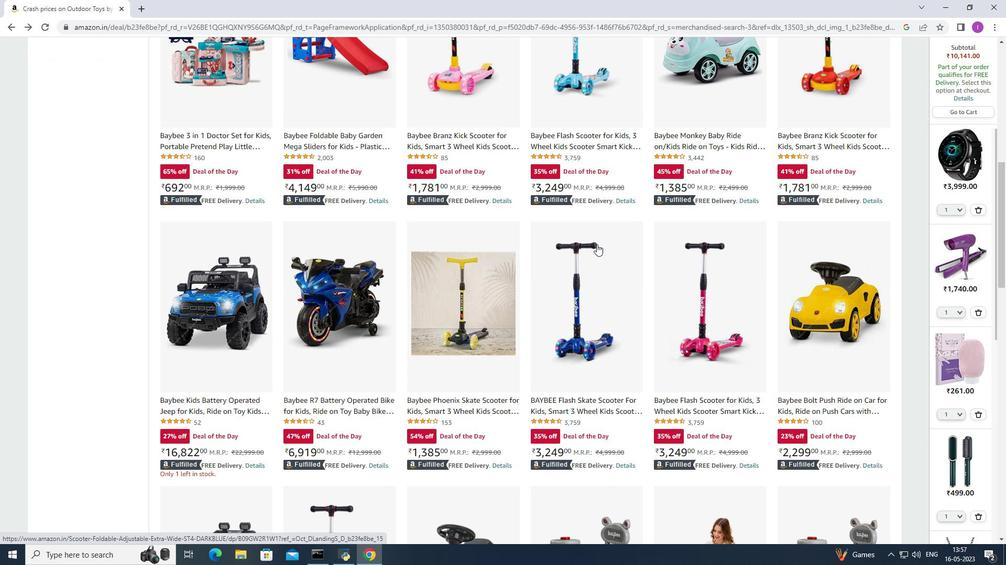 
Action: Mouse scrolled (596, 244) with delta (0, 0)
Screenshot: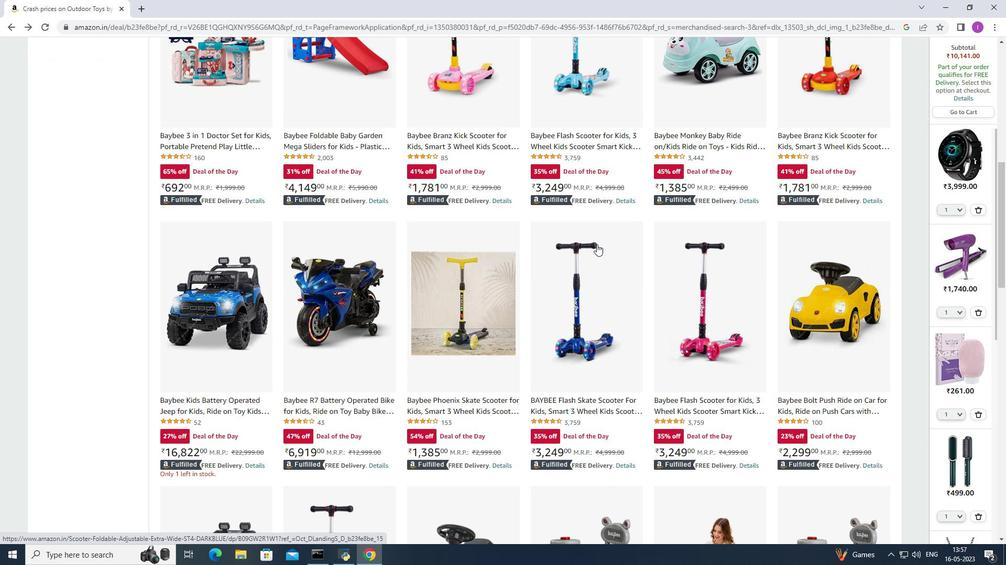 
Action: Mouse scrolled (596, 244) with delta (0, 0)
Screenshot: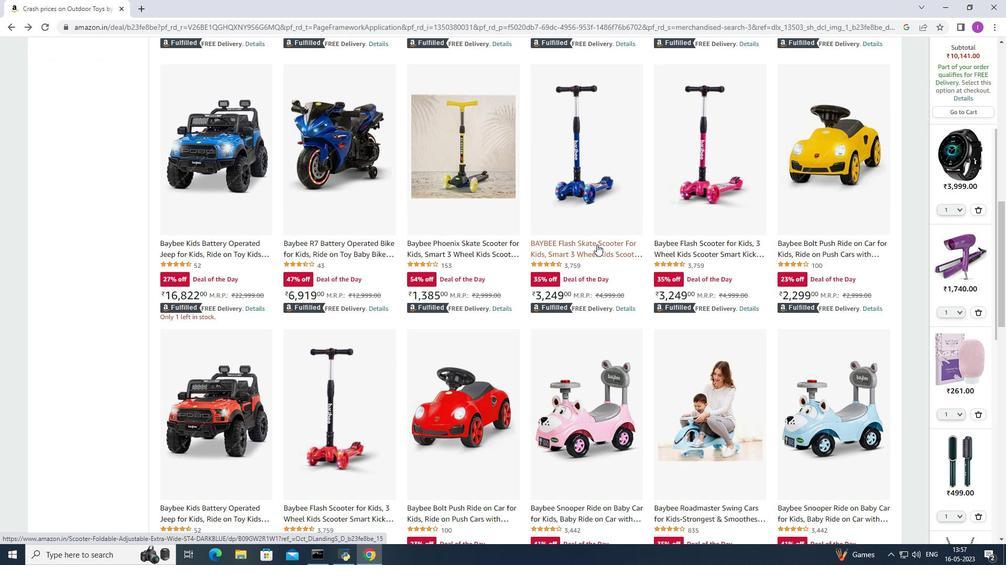 
Action: Mouse scrolled (596, 244) with delta (0, 0)
Screenshot: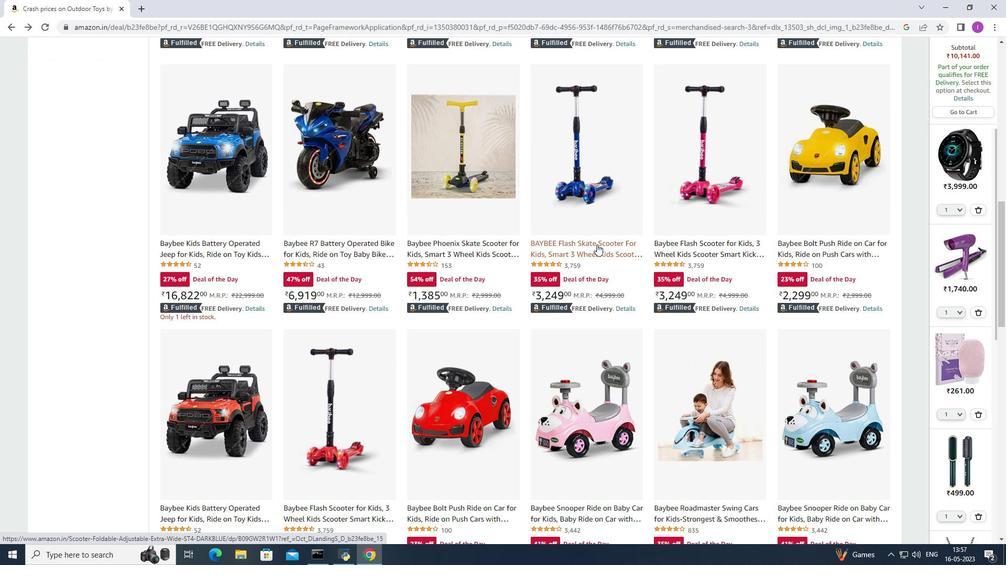 
Action: Mouse scrolled (596, 245) with delta (0, 0)
Screenshot: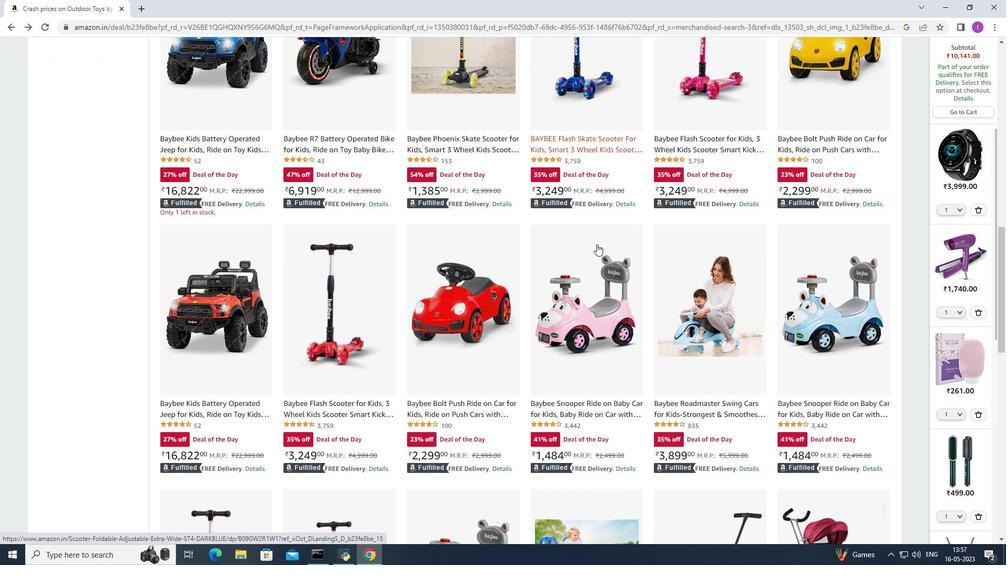 
Action: Mouse scrolled (596, 245) with delta (0, 0)
Screenshot: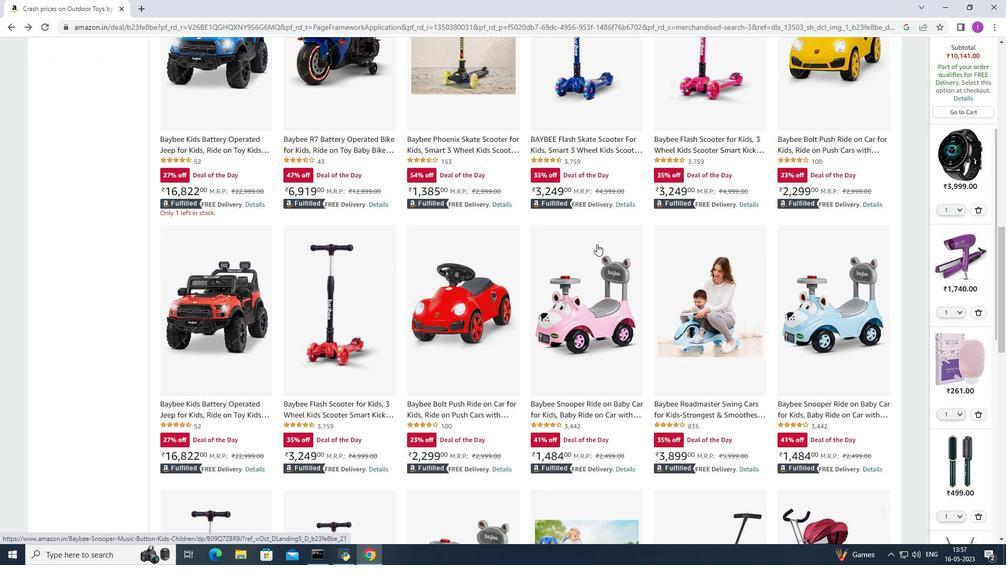 
Action: Mouse scrolled (596, 245) with delta (0, 0)
Screenshot: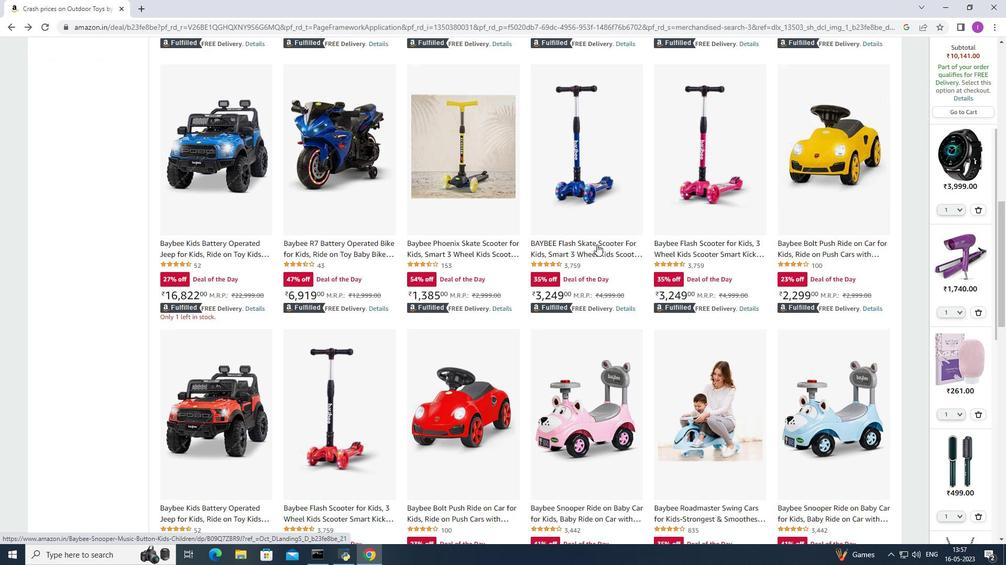 
Action: Mouse scrolled (596, 245) with delta (0, 0)
Screenshot: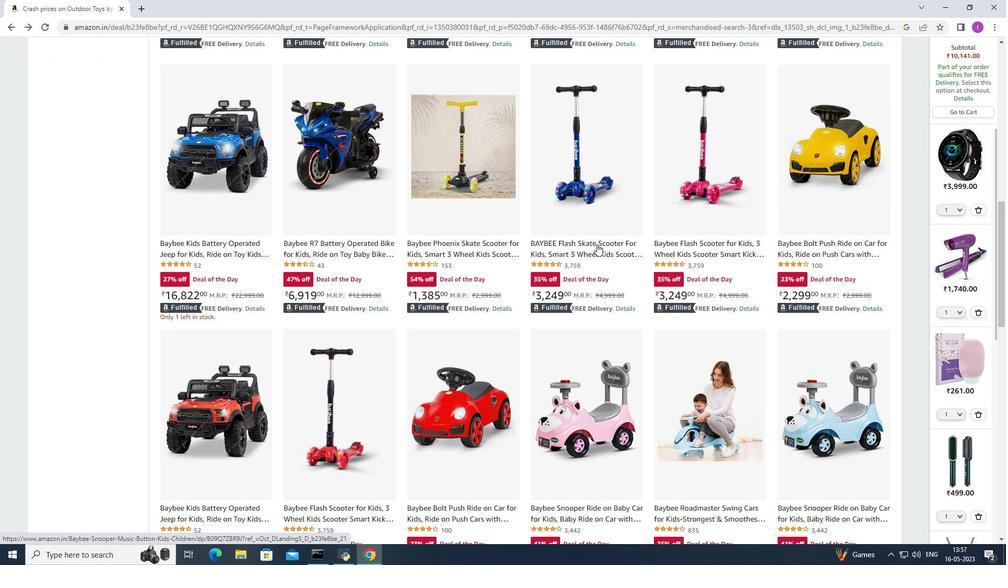 
Action: Mouse scrolled (596, 245) with delta (0, 0)
Screenshot: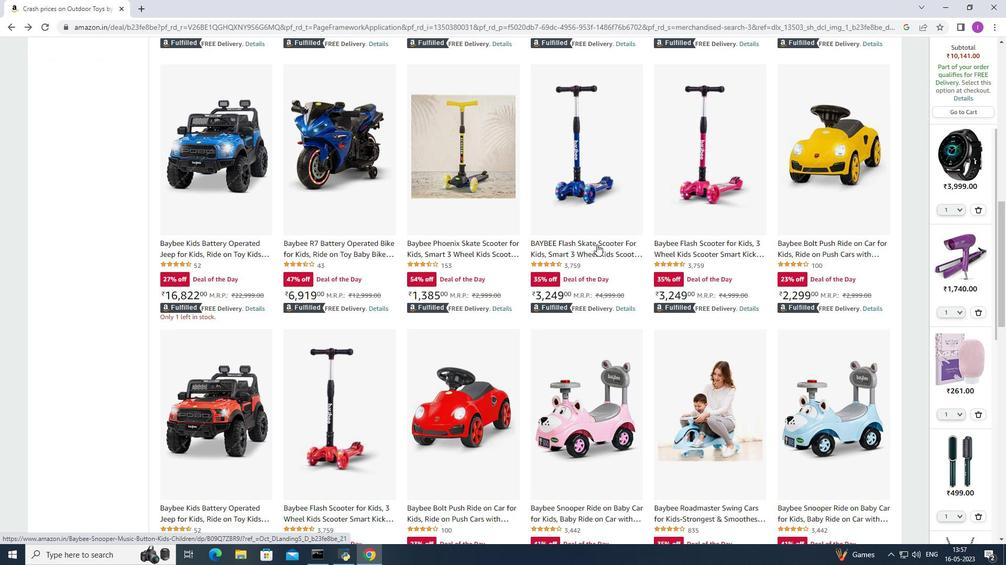 
Action: Mouse moved to (590, 244)
Screenshot: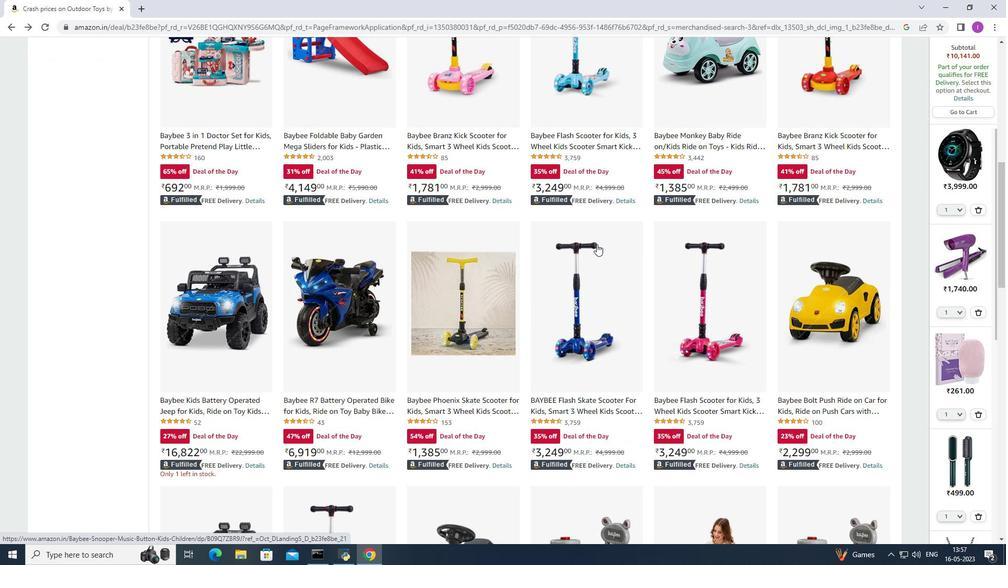 
Action: Mouse scrolled (590, 245) with delta (0, 0)
Screenshot: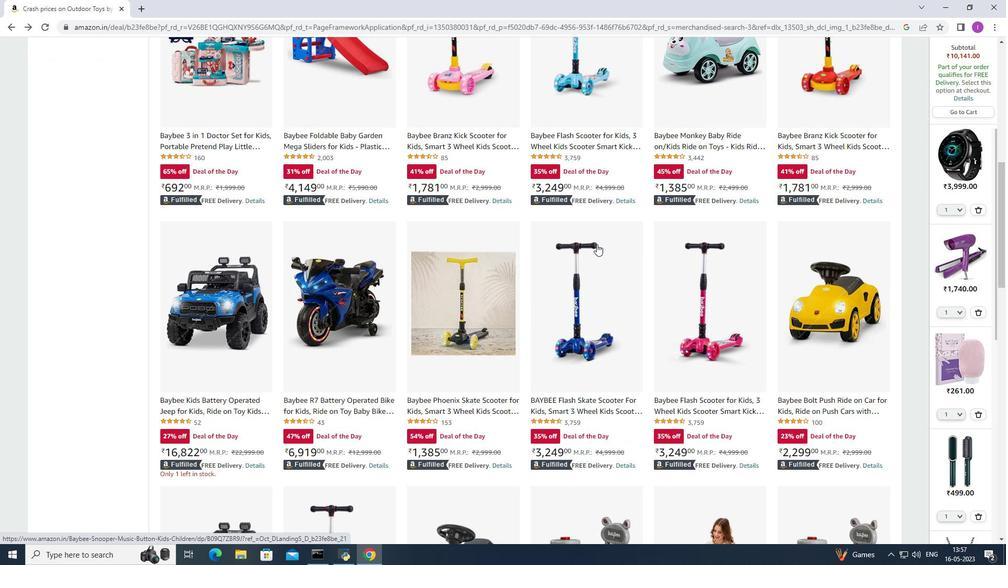 
Action: Mouse scrolled (590, 245) with delta (0, 0)
Screenshot: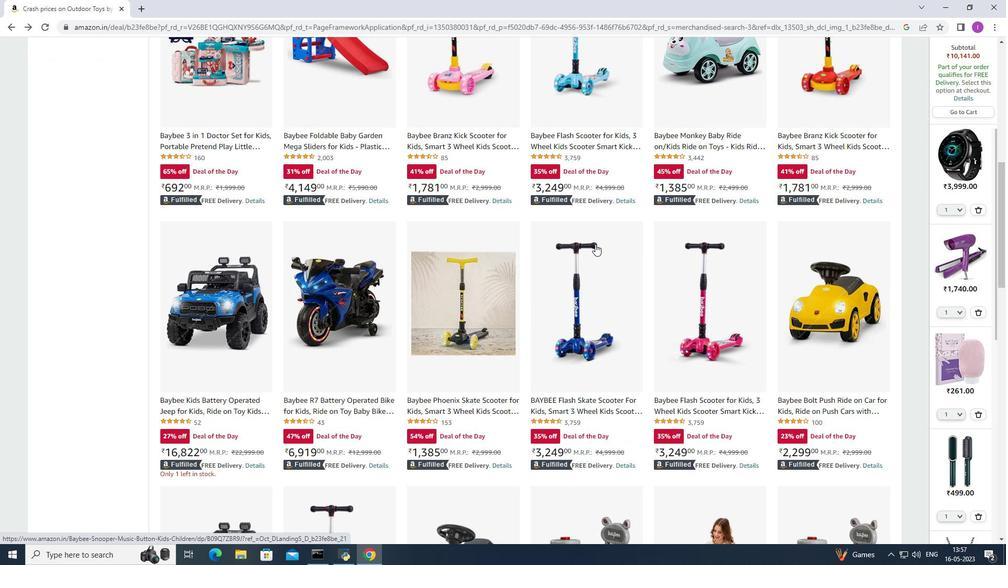 
Action: Mouse scrolled (590, 245) with delta (0, 0)
Screenshot: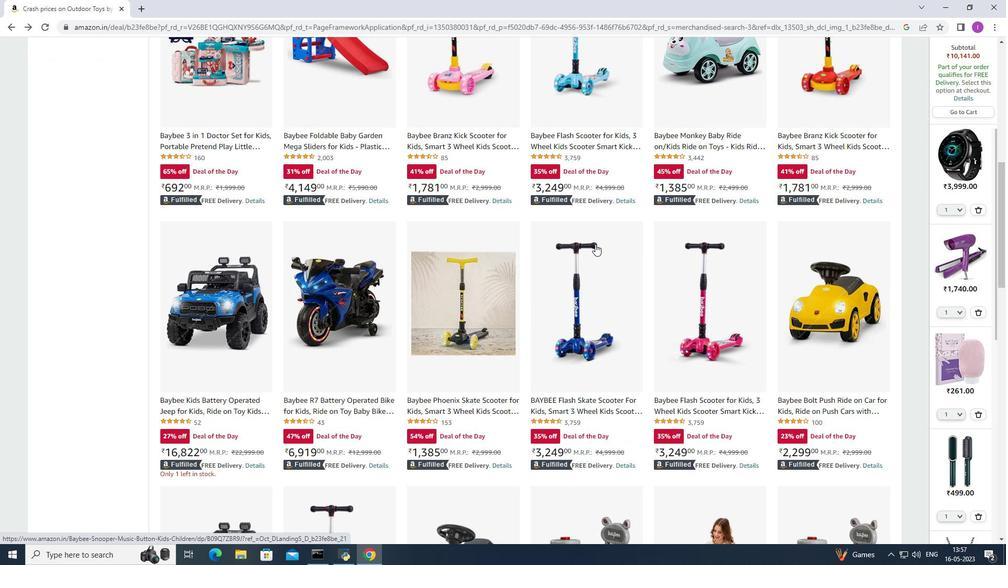 
Action: Mouse scrolled (590, 245) with delta (0, 0)
Screenshot: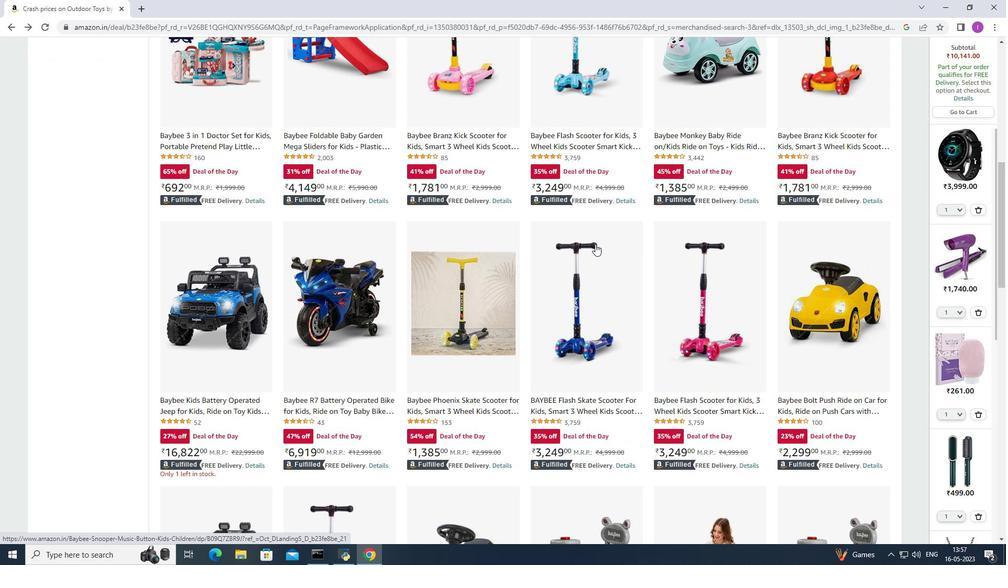 
Action: Mouse scrolled (590, 245) with delta (0, 0)
Screenshot: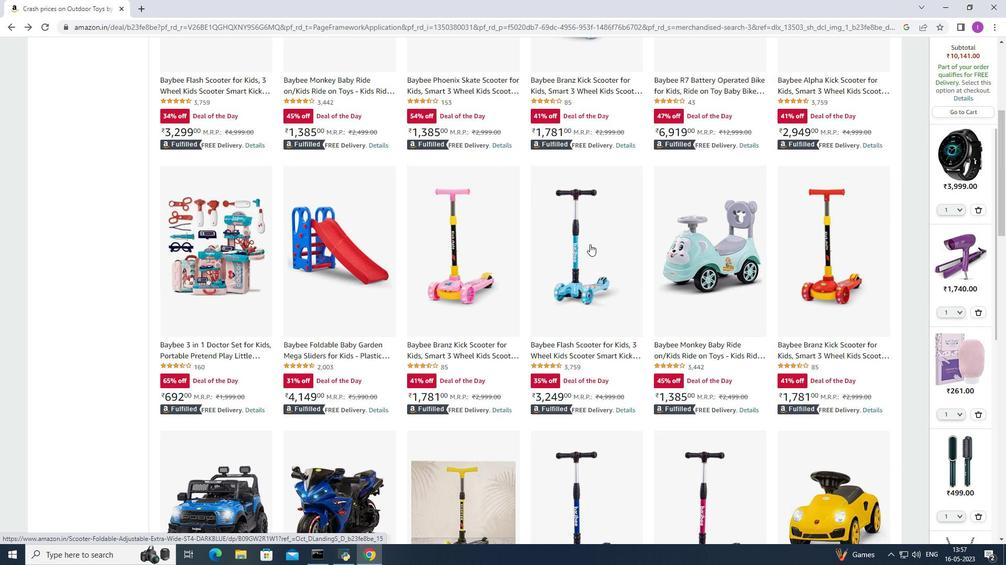 
Action: Mouse scrolled (590, 245) with delta (0, 0)
Screenshot: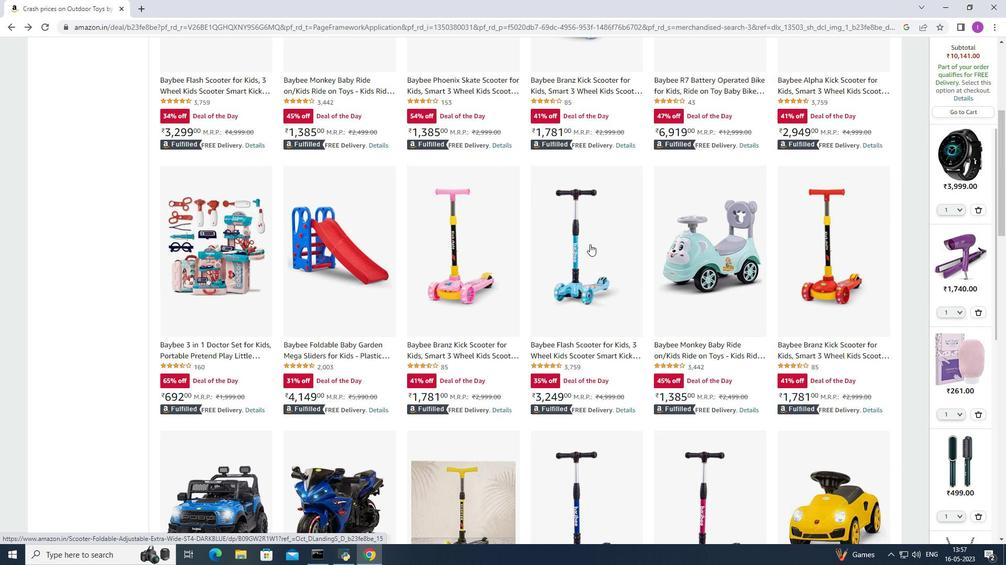 
Action: Mouse scrolled (590, 245) with delta (0, 0)
Screenshot: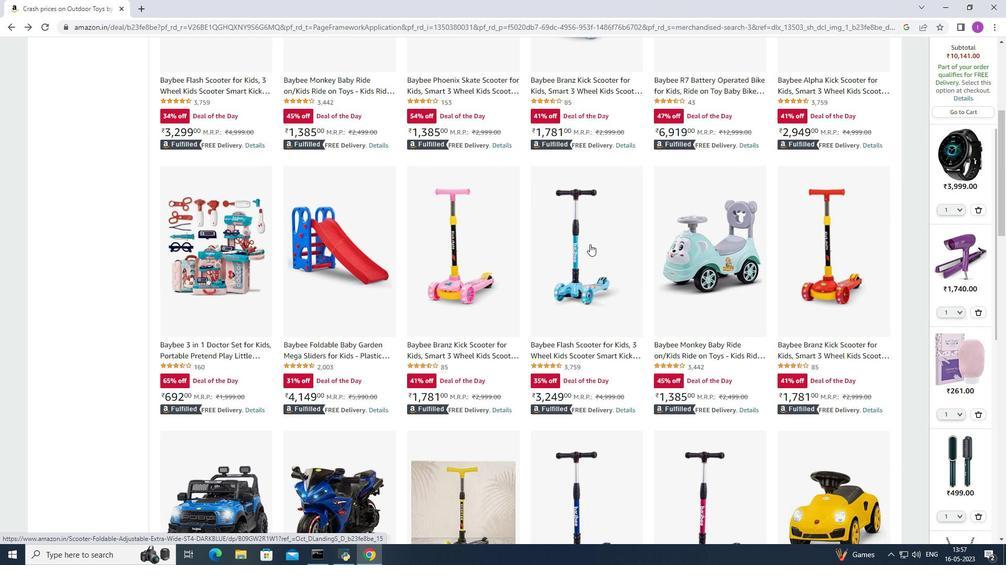 
Action: Mouse scrolled (590, 245) with delta (0, 0)
Screenshot: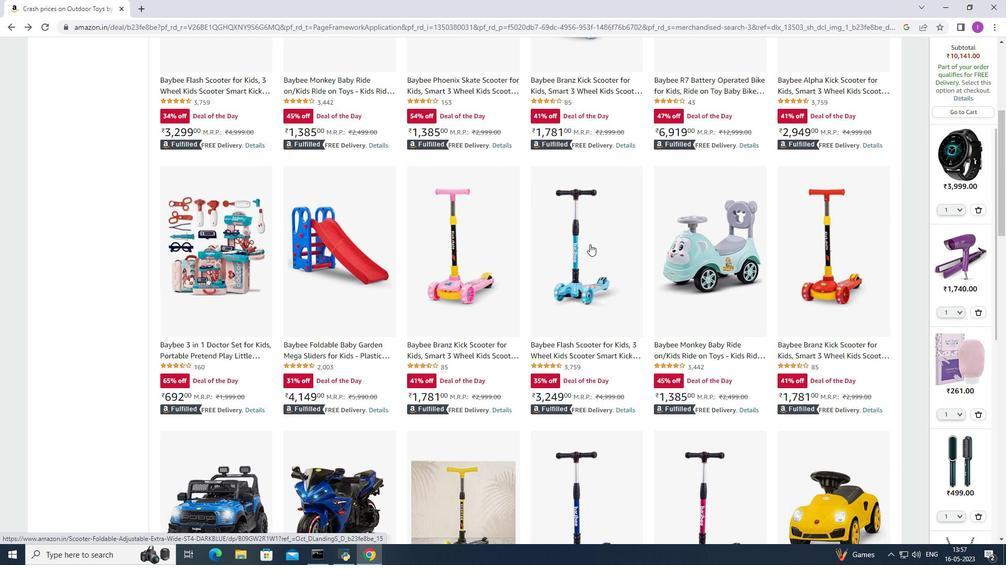 
Action: Mouse scrolled (590, 245) with delta (0, 0)
Screenshot: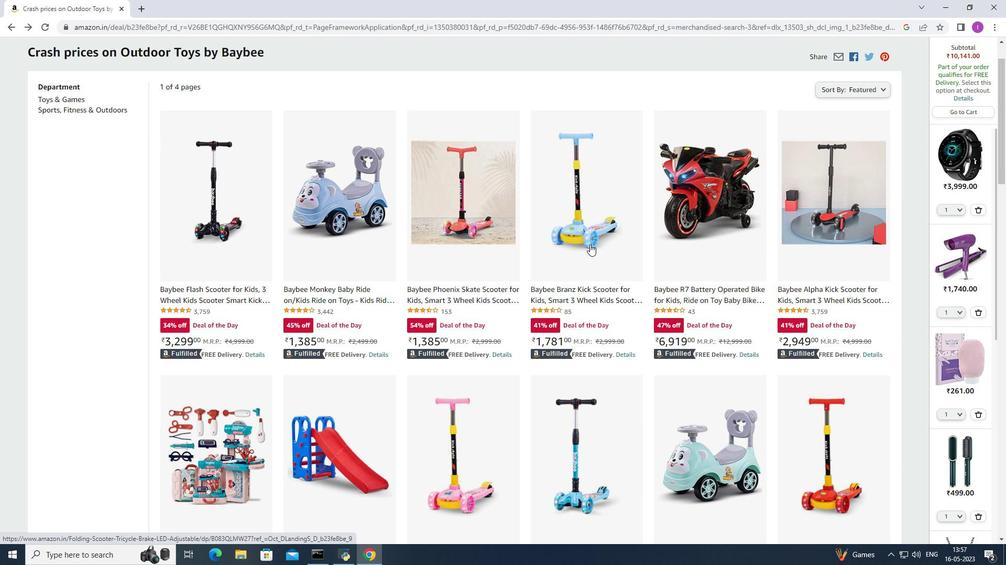 
Action: Mouse scrolled (590, 245) with delta (0, 0)
Screenshot: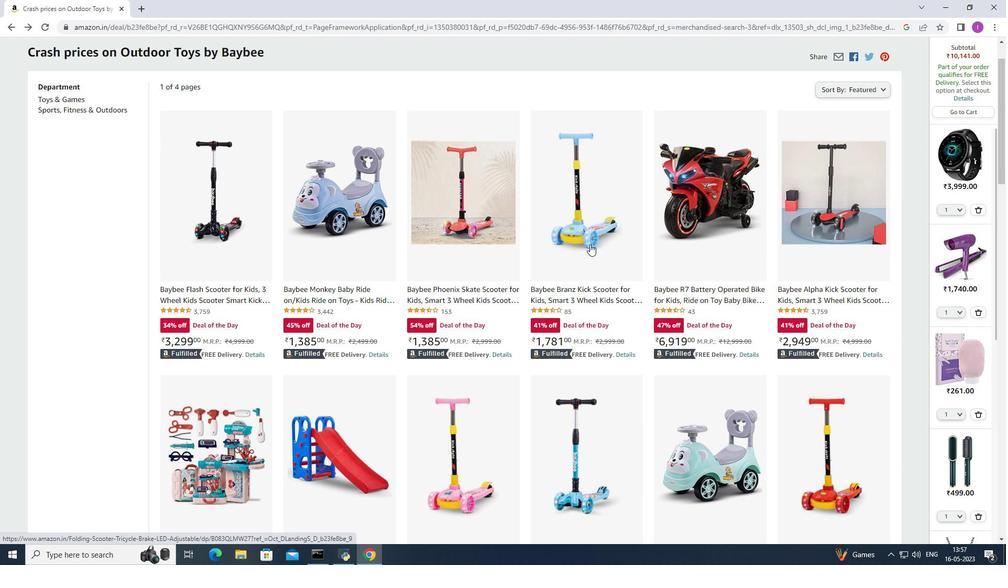 
Action: Mouse scrolled (590, 245) with delta (0, 0)
Screenshot: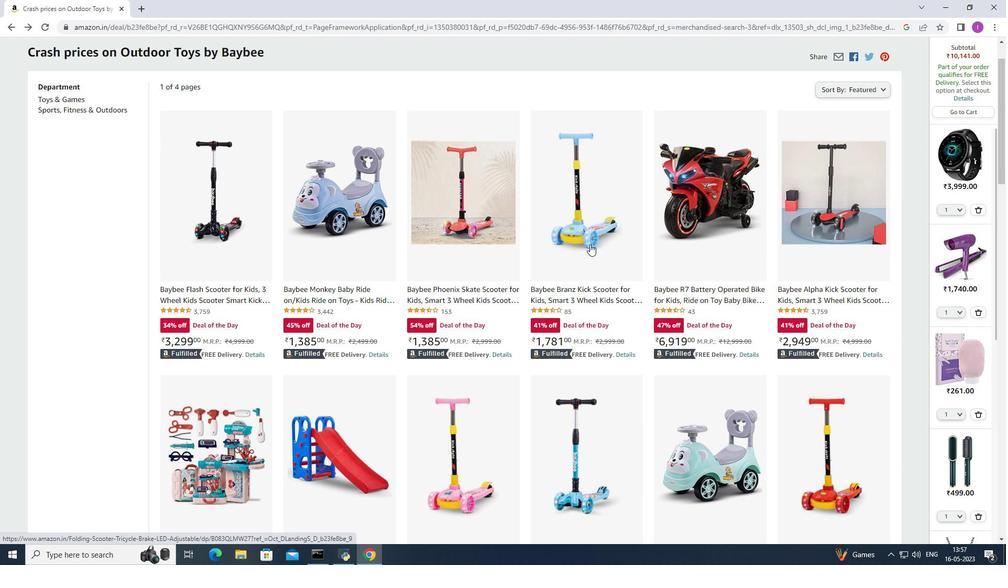 
Action: Mouse scrolled (590, 245) with delta (0, 0)
Screenshot: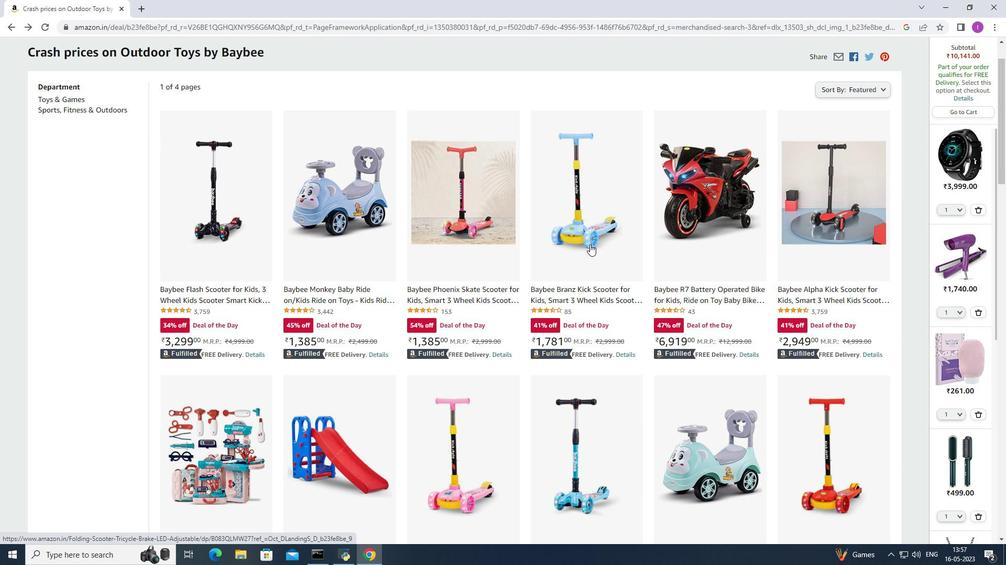
Action: Mouse scrolled (590, 245) with delta (0, 0)
Screenshot: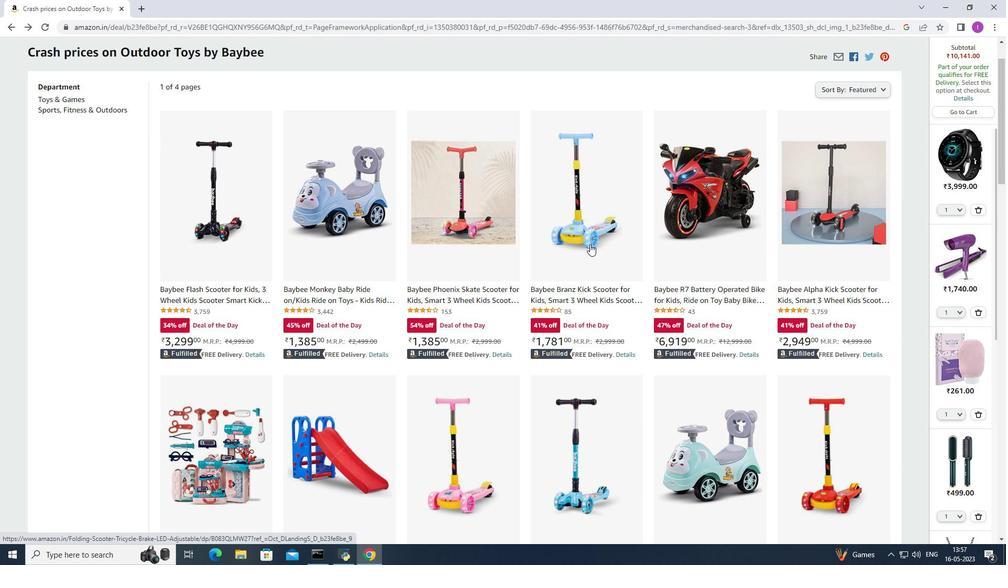 
Action: Mouse scrolled (590, 245) with delta (0, 0)
Screenshot: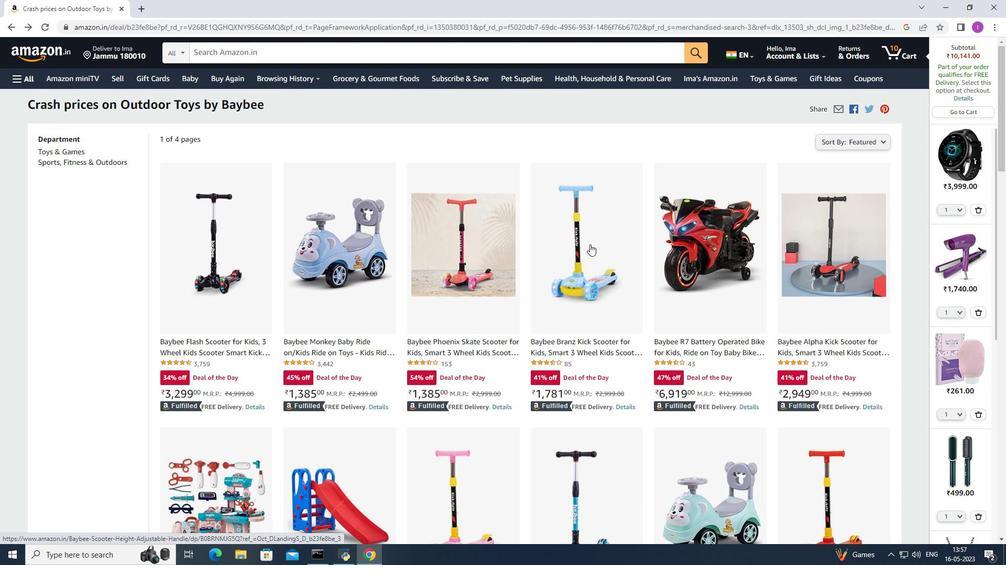 
Action: Mouse scrolled (590, 245) with delta (0, 0)
Screenshot: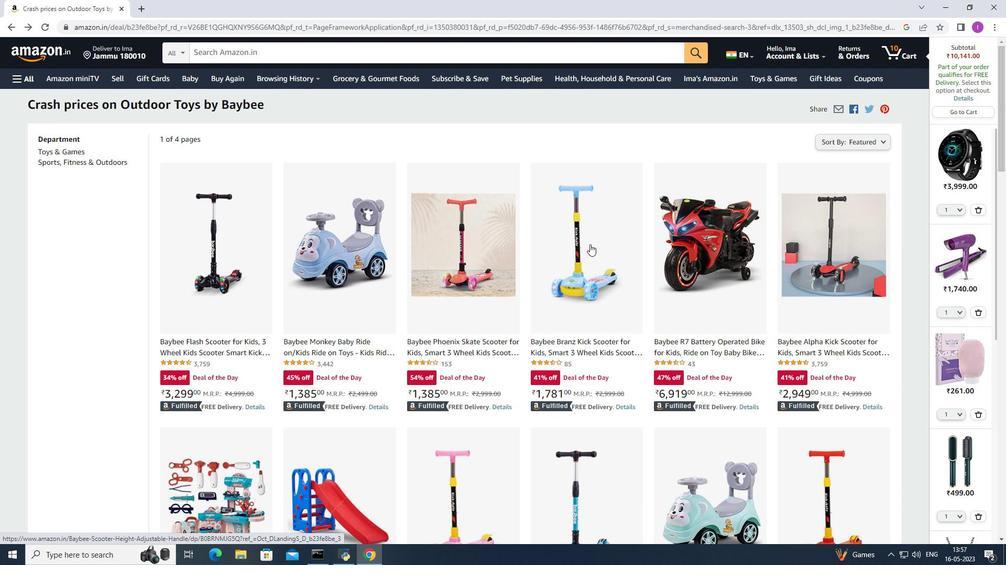 
Action: Mouse scrolled (590, 245) with delta (0, 0)
Screenshot: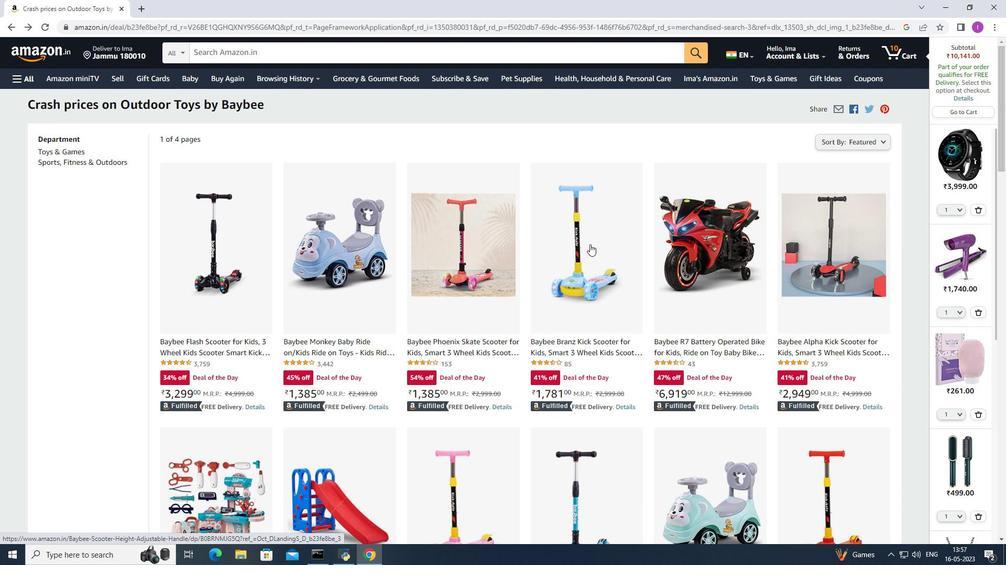 
Action: Mouse scrolled (590, 245) with delta (0, 0)
Screenshot: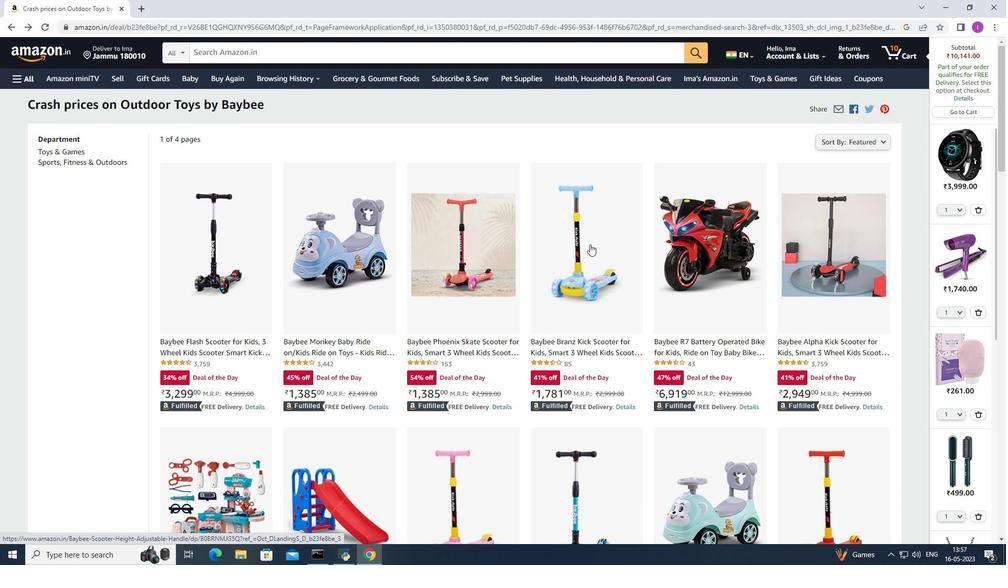 
Action: Mouse moved to (253, 54)
Screenshot: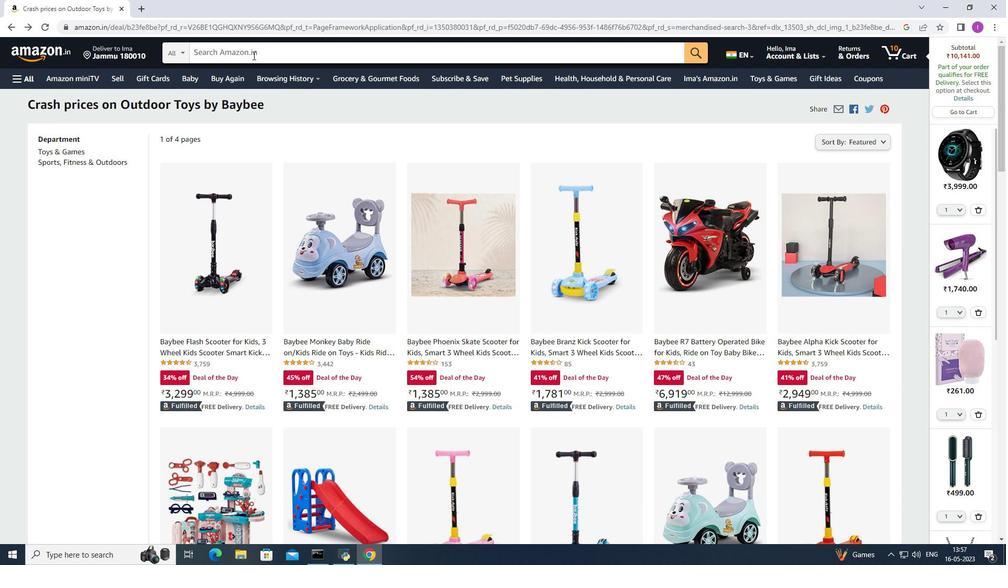 
Action: Mouse pressed left at (253, 54)
Screenshot: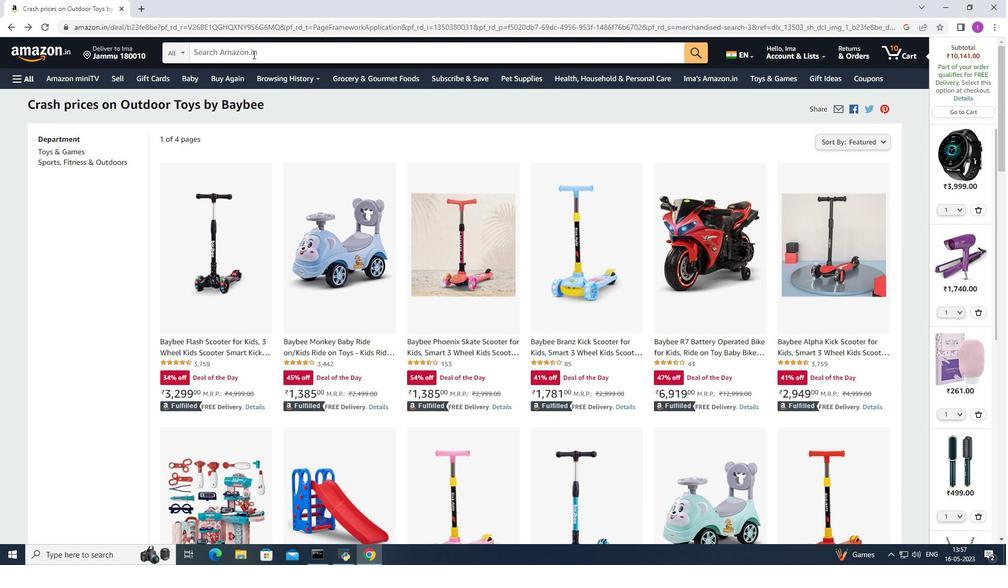 
Action: Mouse moved to (253, 53)
Screenshot: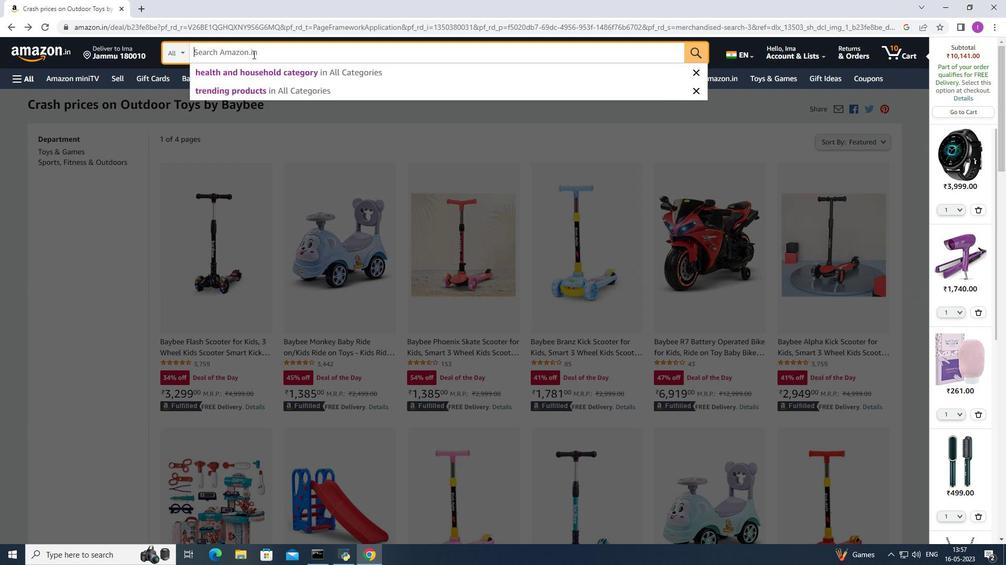 
Action: Key pressed beauty<Key.space>produ
Screenshot: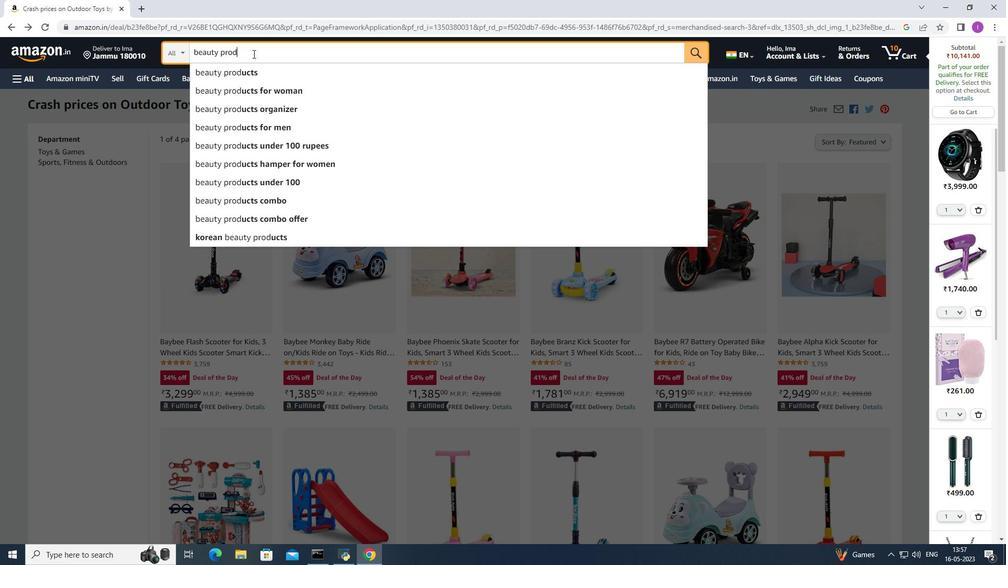 
Action: Mouse moved to (249, 72)
Screenshot: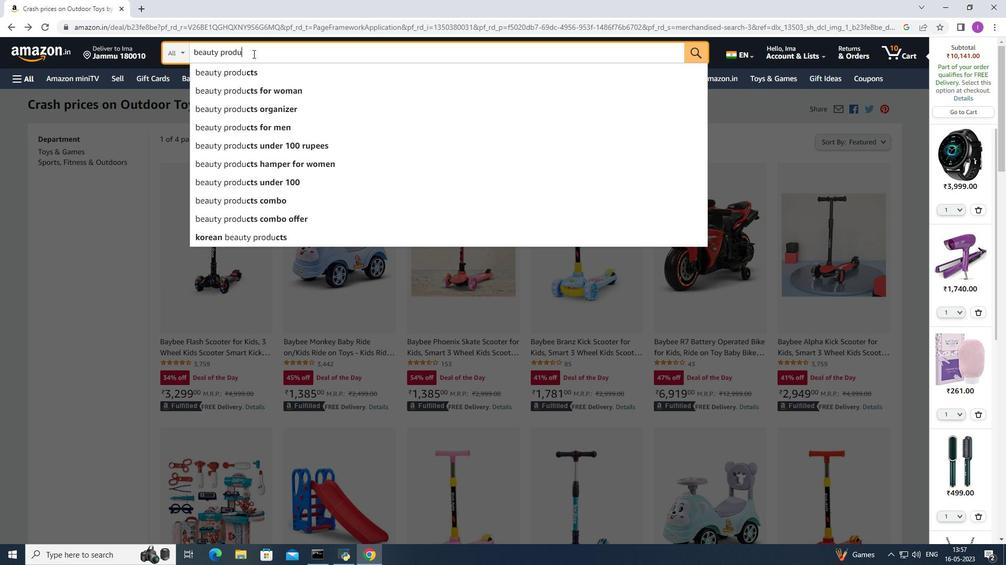 
Action: Mouse pressed left at (249, 72)
Screenshot: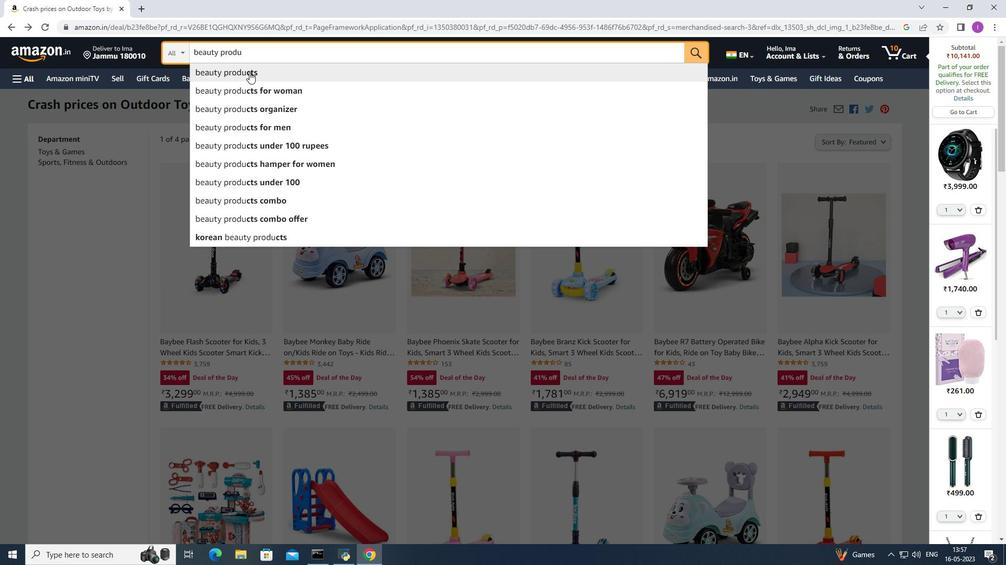 
Action: Mouse moved to (290, 158)
Screenshot: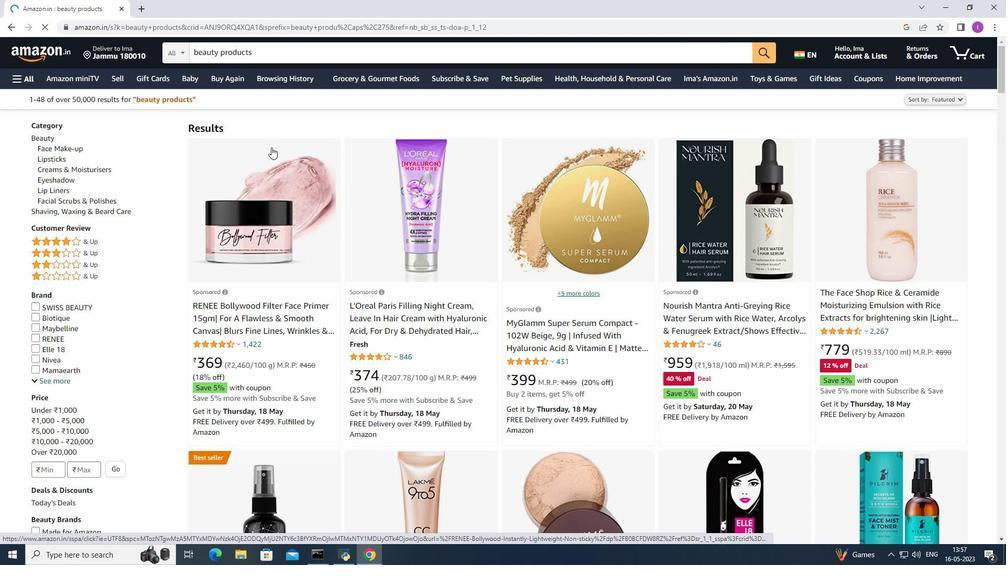 
Action: Mouse scrolled (290, 157) with delta (0, 0)
Screenshot: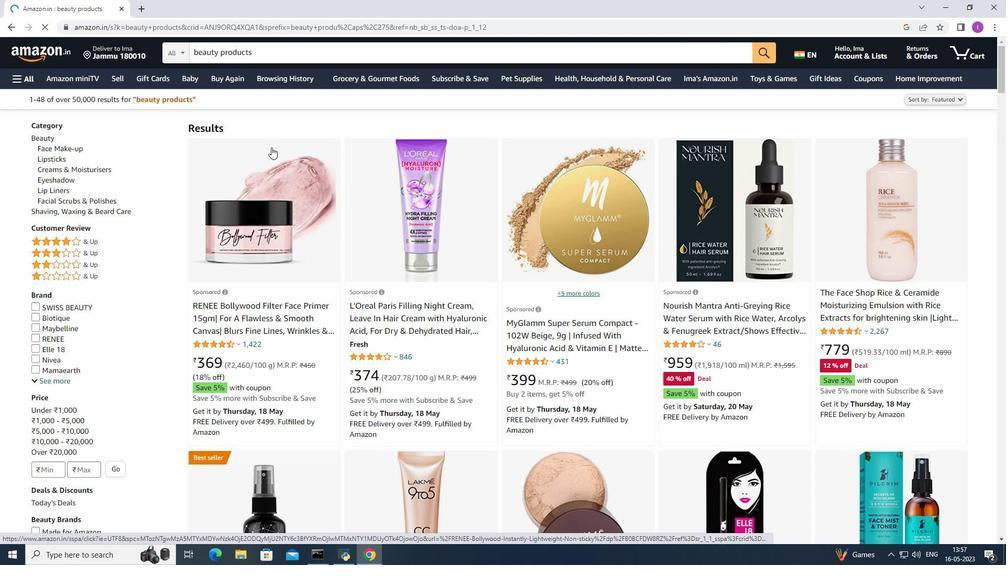 
Action: Mouse moved to (291, 158)
Screenshot: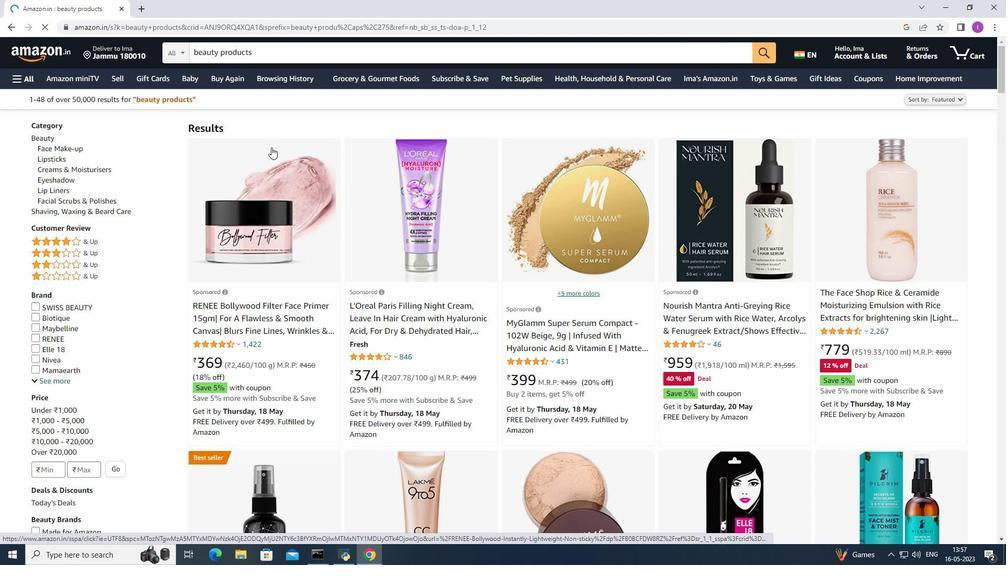 
Action: Mouse scrolled (291, 158) with delta (0, 0)
Screenshot: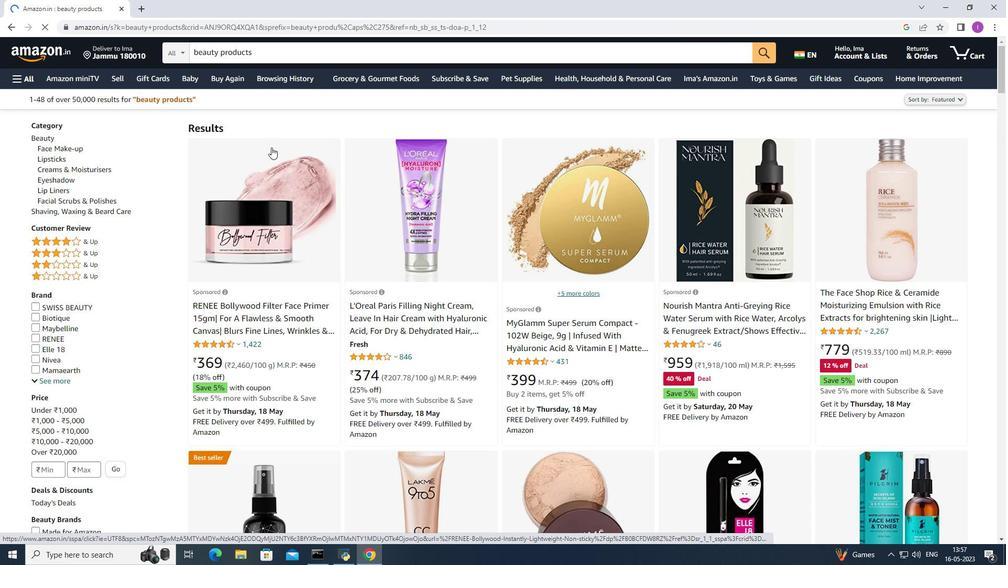 
Action: Mouse moved to (291, 158)
Screenshot: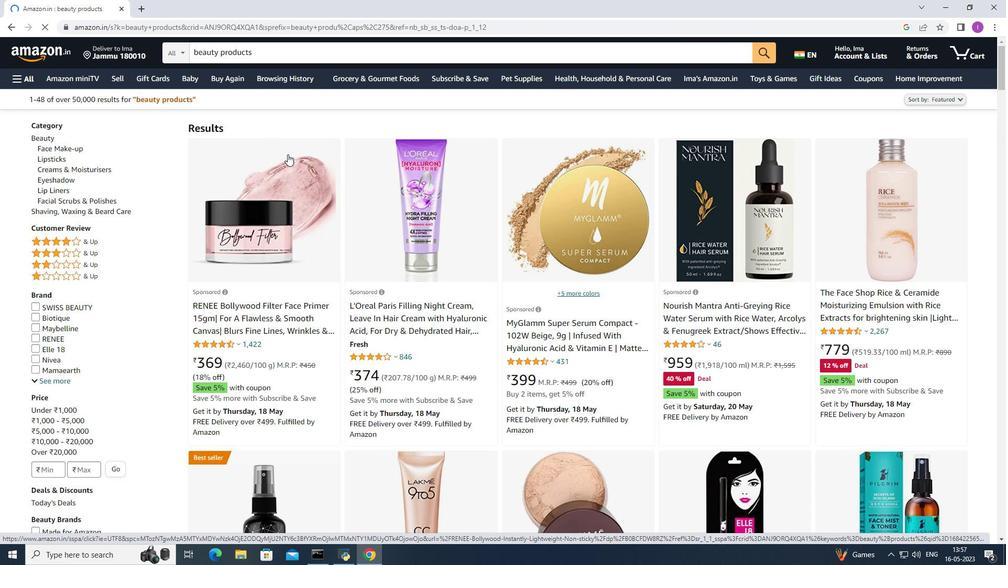 
Action: Mouse scrolled (291, 158) with delta (0, 0)
Screenshot: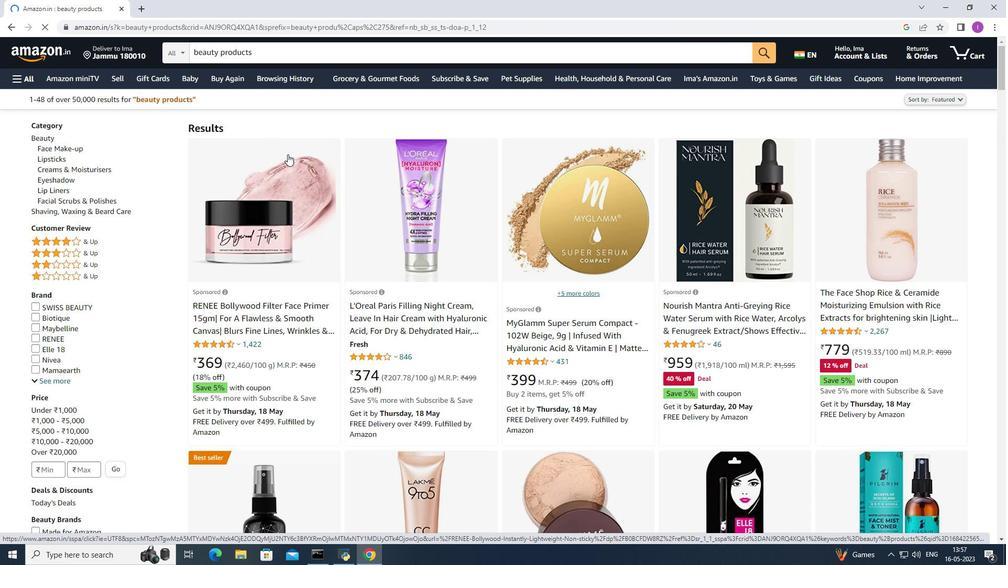 
Action: Mouse moved to (292, 158)
Screenshot: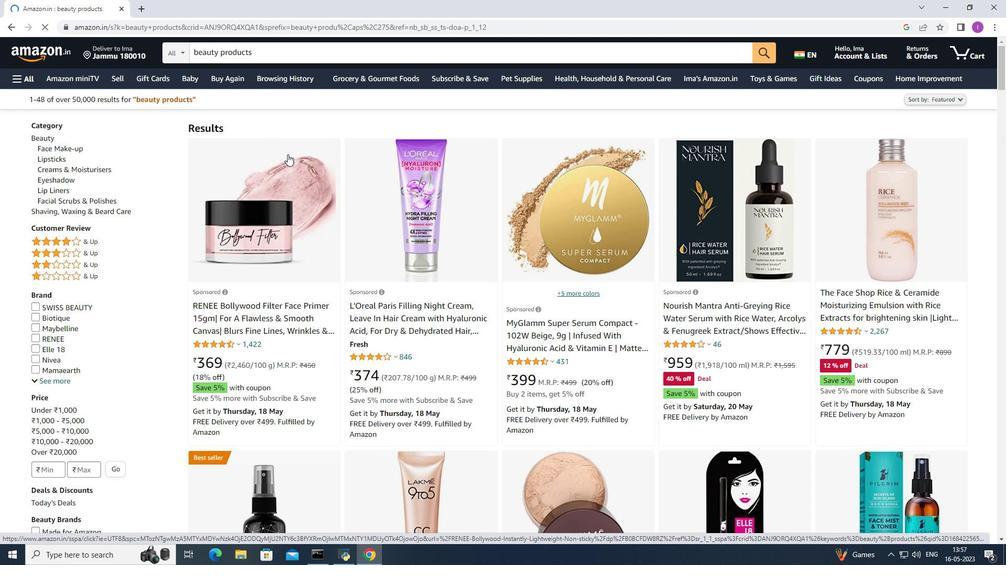 
Action: Mouse scrolled (292, 158) with delta (0, 0)
Screenshot: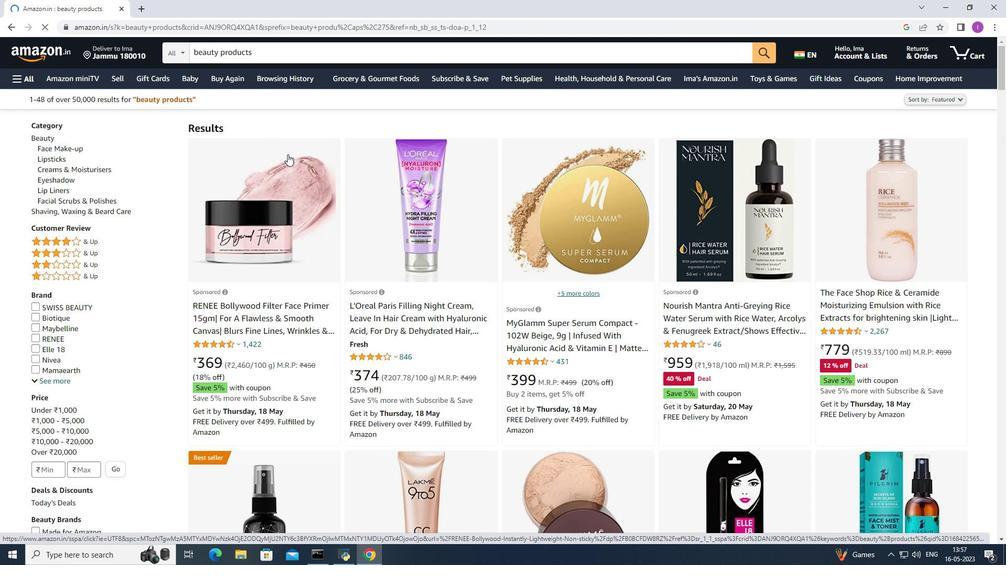 
Action: Mouse moved to (300, 160)
Screenshot: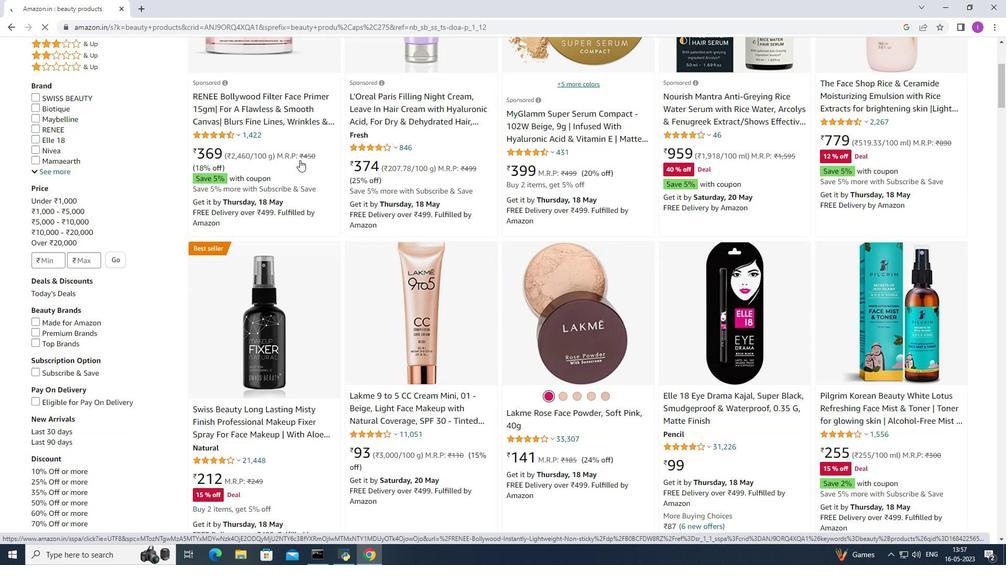 
Action: Mouse scrolled (300, 159) with delta (0, 0)
Screenshot: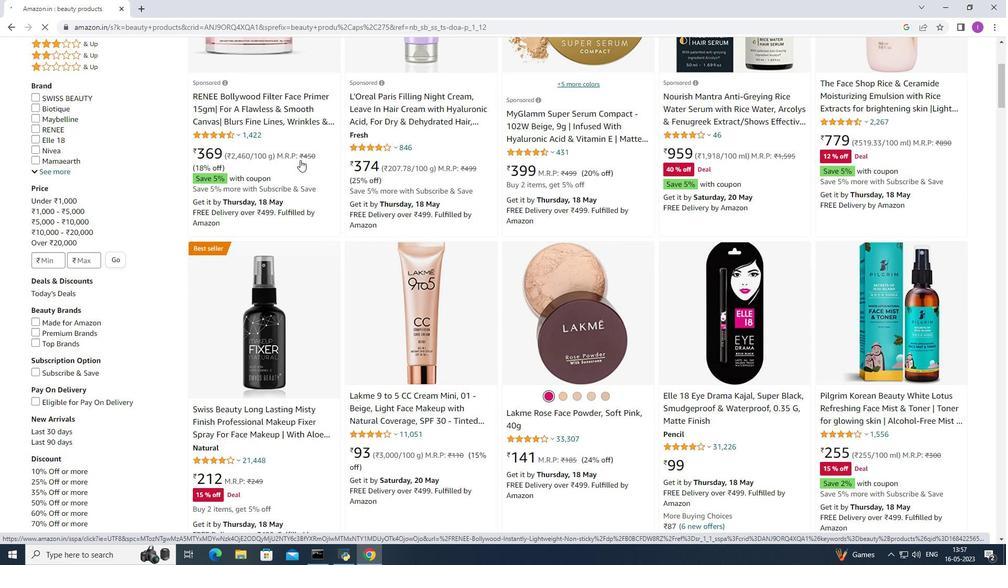 
Action: Mouse moved to (300, 160)
Screenshot: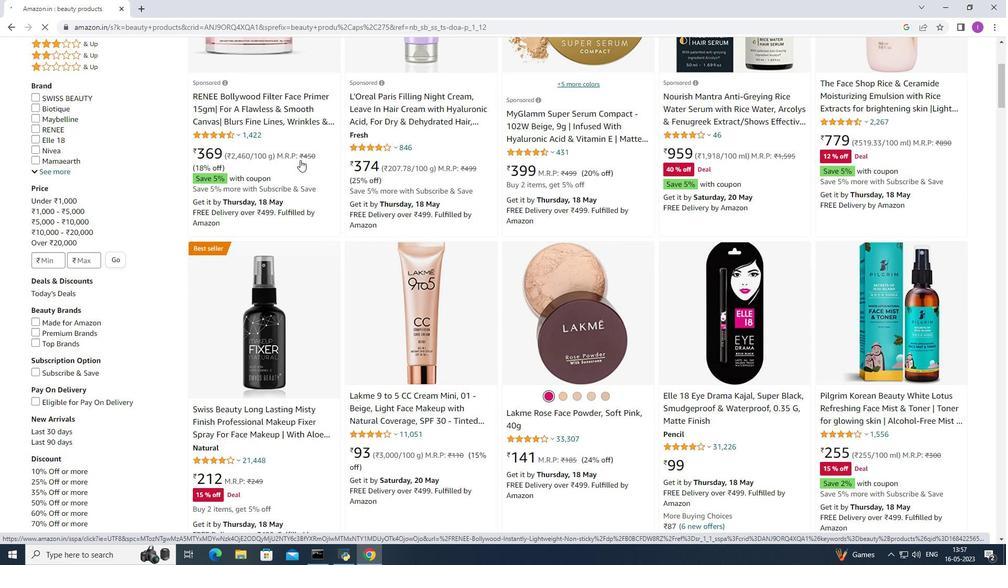 
Action: Mouse scrolled (300, 159) with delta (0, 0)
Screenshot: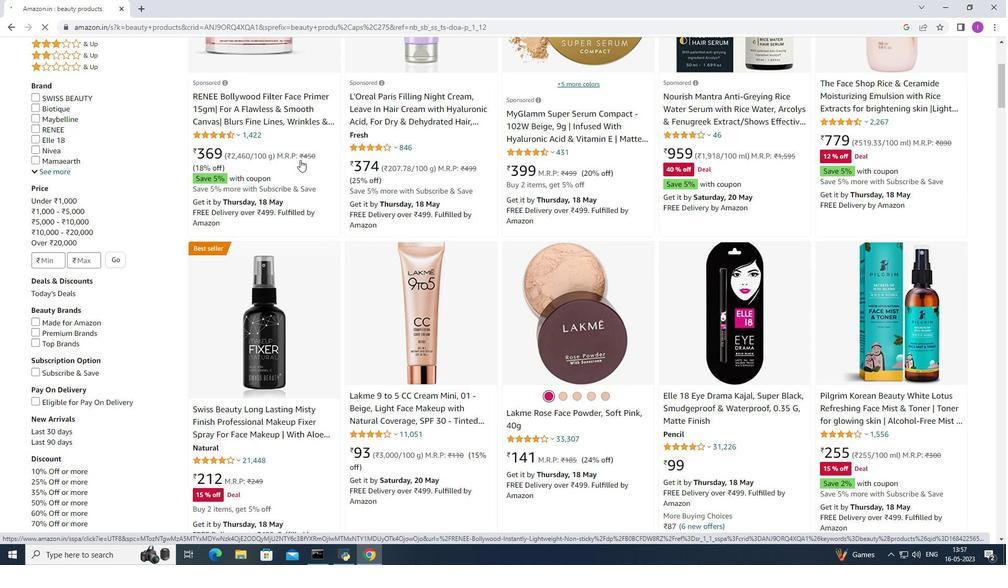 
Action: Mouse moved to (507, 240)
Screenshot: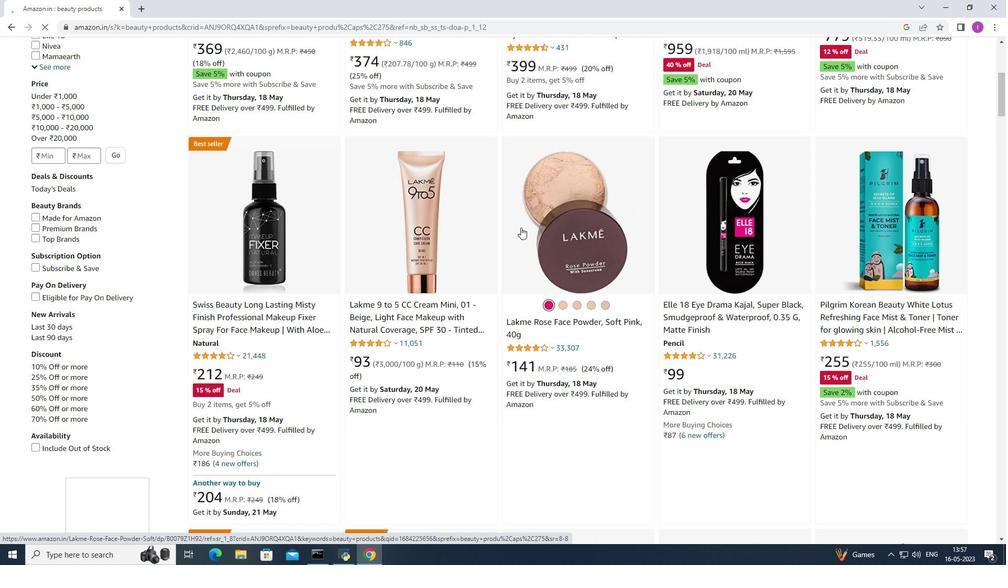 
Action: Mouse scrolled (507, 239) with delta (0, 0)
Screenshot: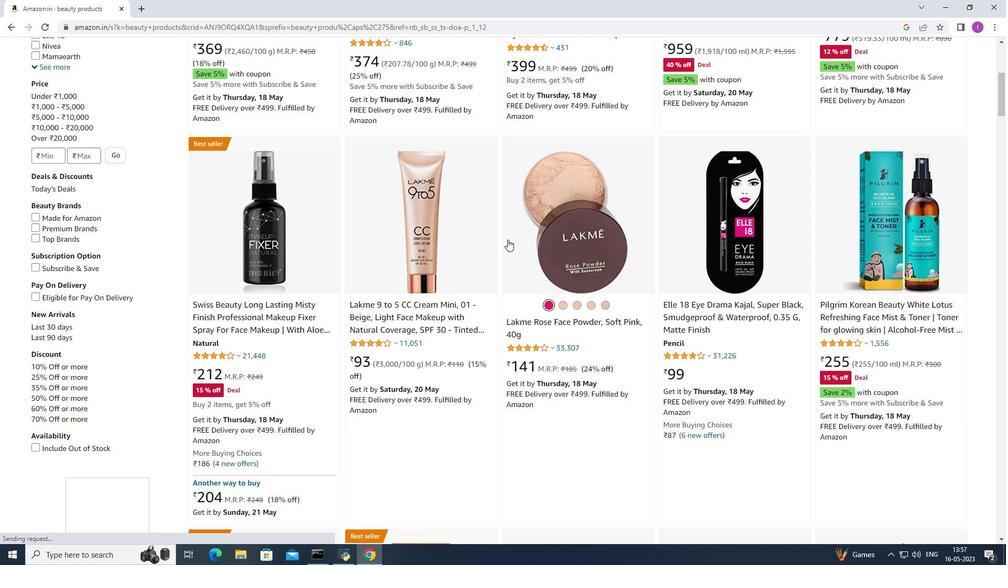 
Action: Mouse scrolled (507, 239) with delta (0, 0)
Screenshot: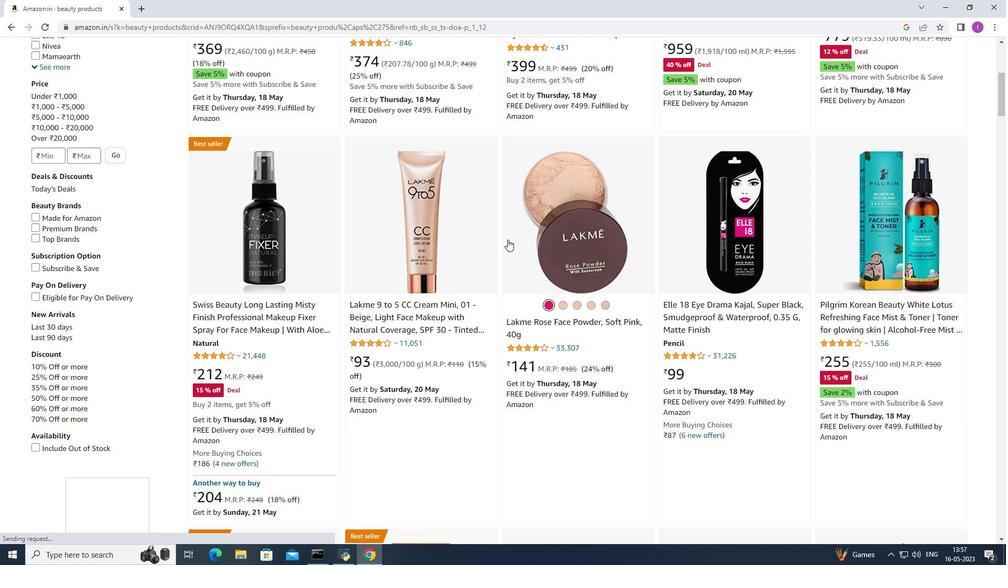 
Action: Mouse moved to (507, 240)
Screenshot: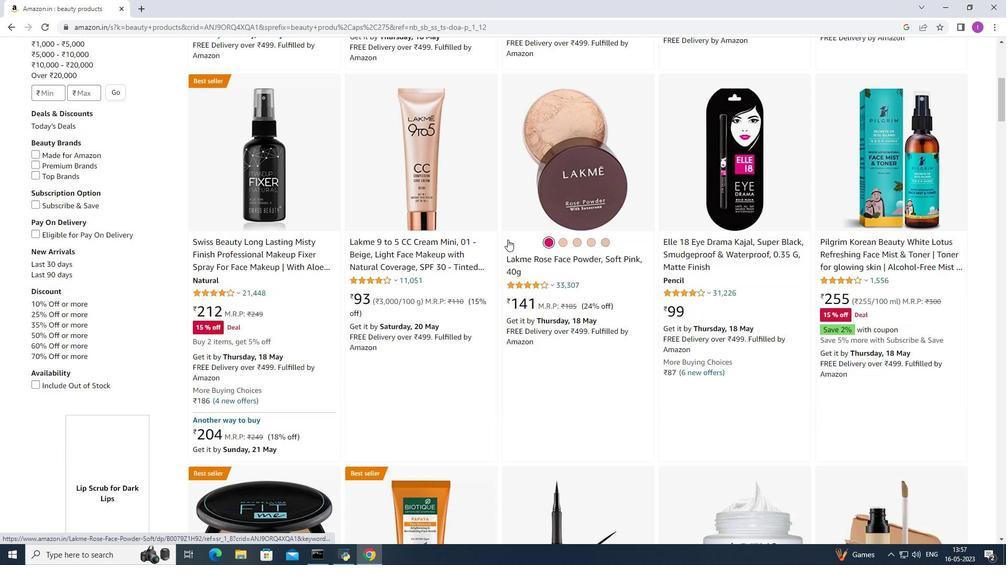 
Action: Mouse scrolled (507, 239) with delta (0, 0)
Screenshot: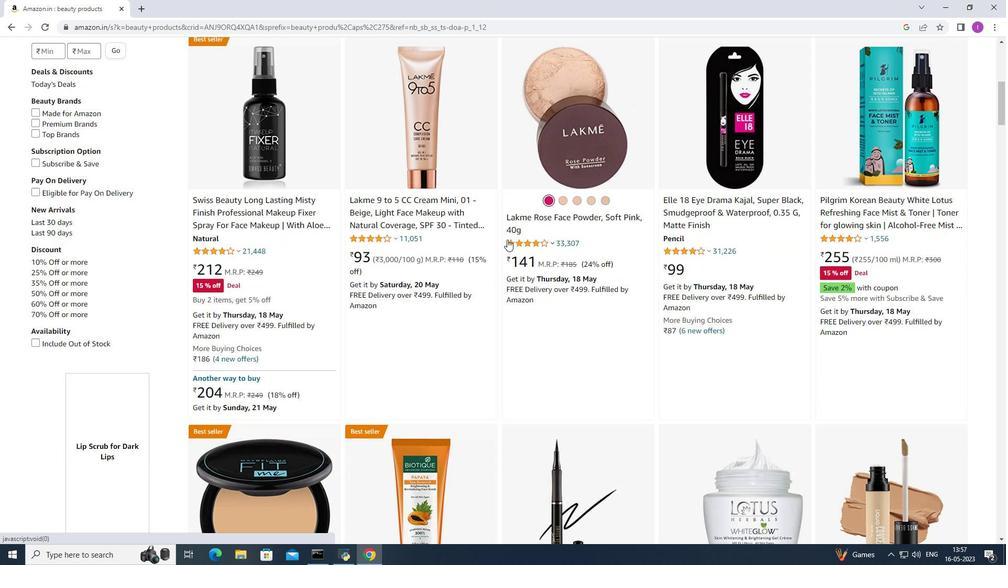 
Action: Mouse scrolled (507, 239) with delta (0, 0)
Screenshot: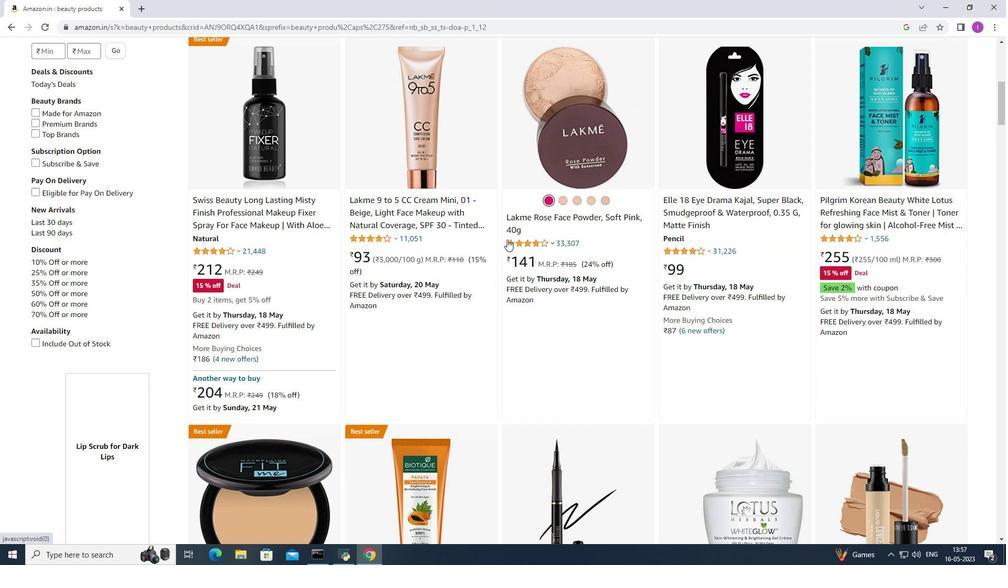 
Action: Mouse scrolled (507, 239) with delta (0, 0)
Screenshot: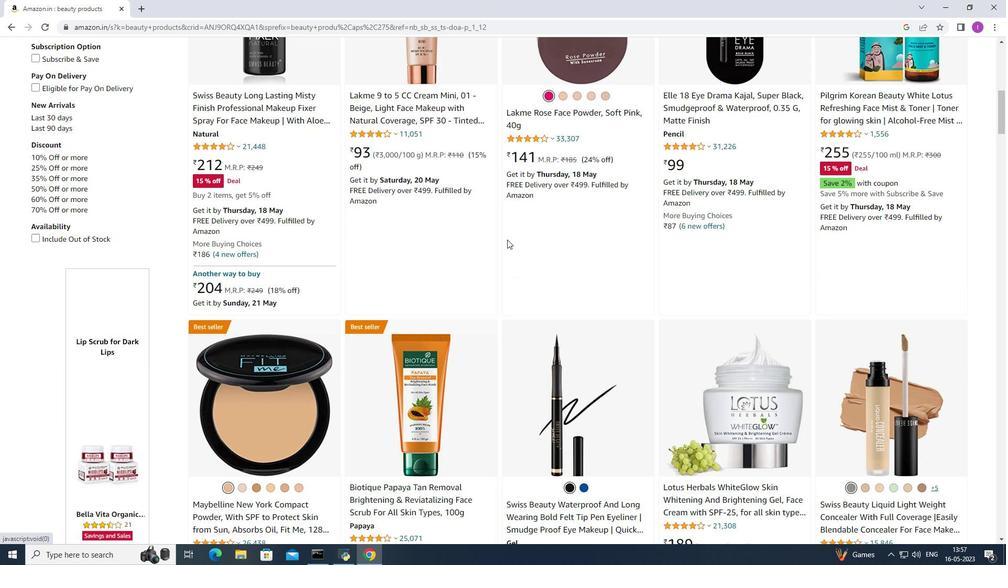 
Action: Mouse scrolled (507, 239) with delta (0, 0)
Screenshot: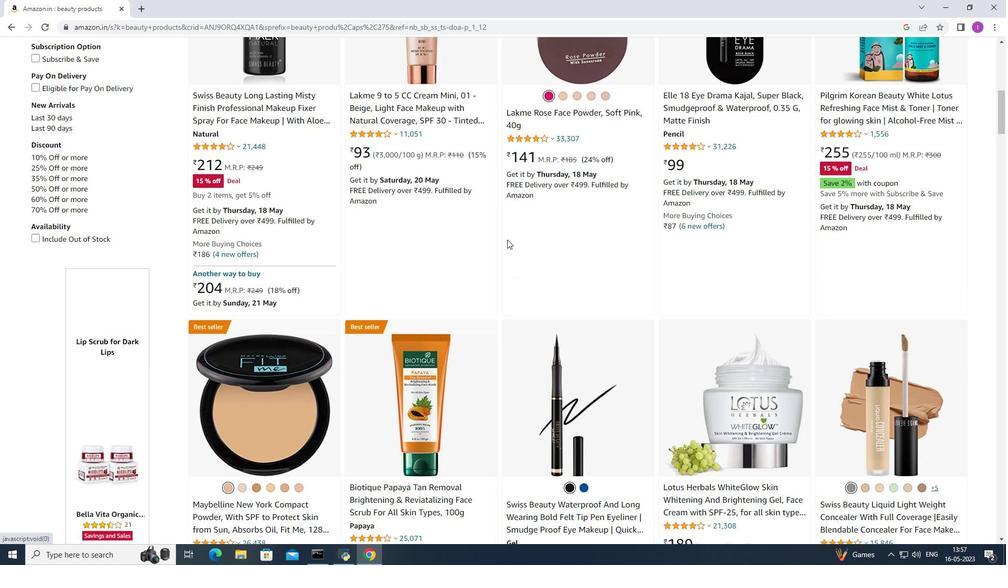 
Action: Mouse scrolled (507, 239) with delta (0, 0)
Screenshot: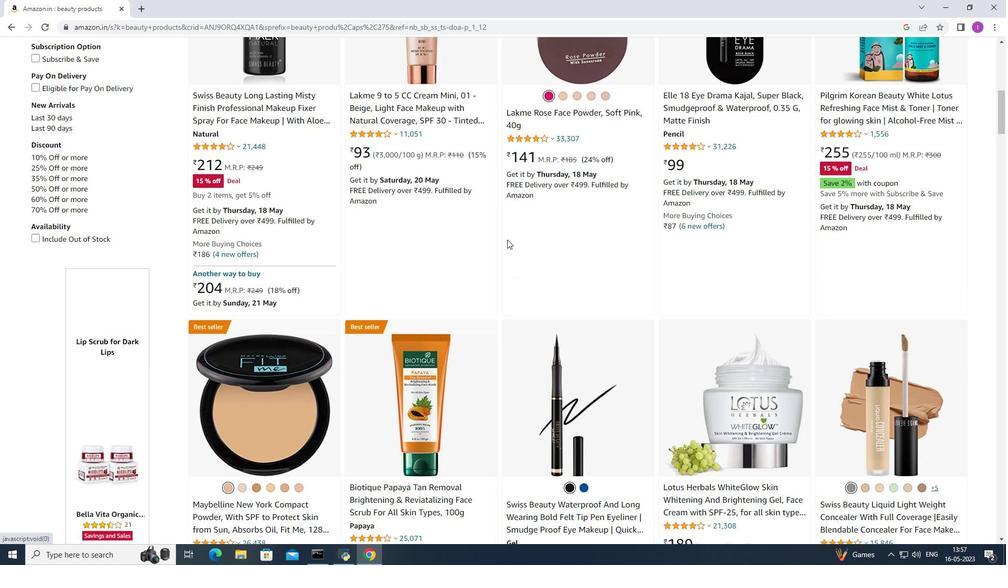 
Action: Mouse moved to (508, 238)
Screenshot: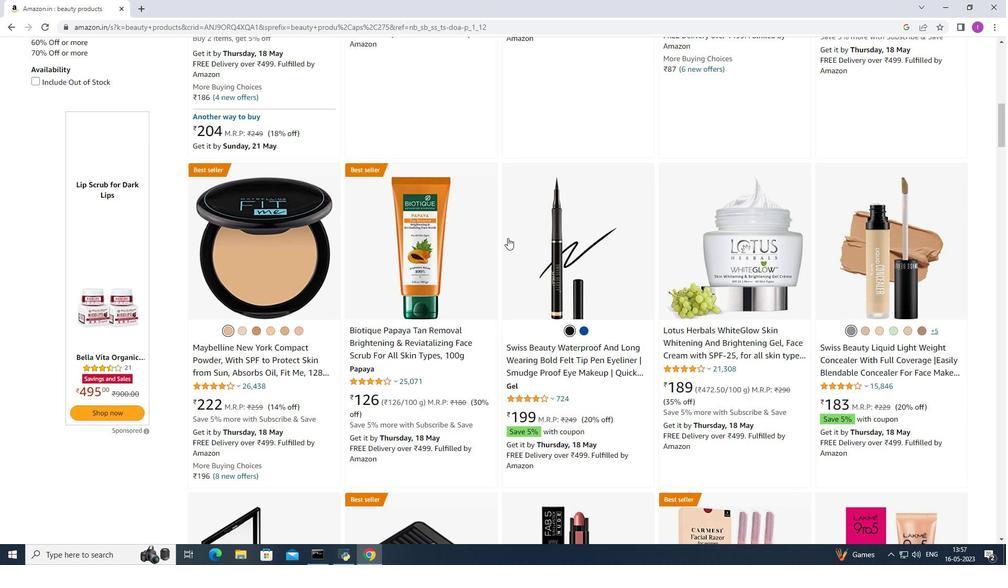 
Action: Mouse scrolled (508, 237) with delta (0, 0)
Screenshot: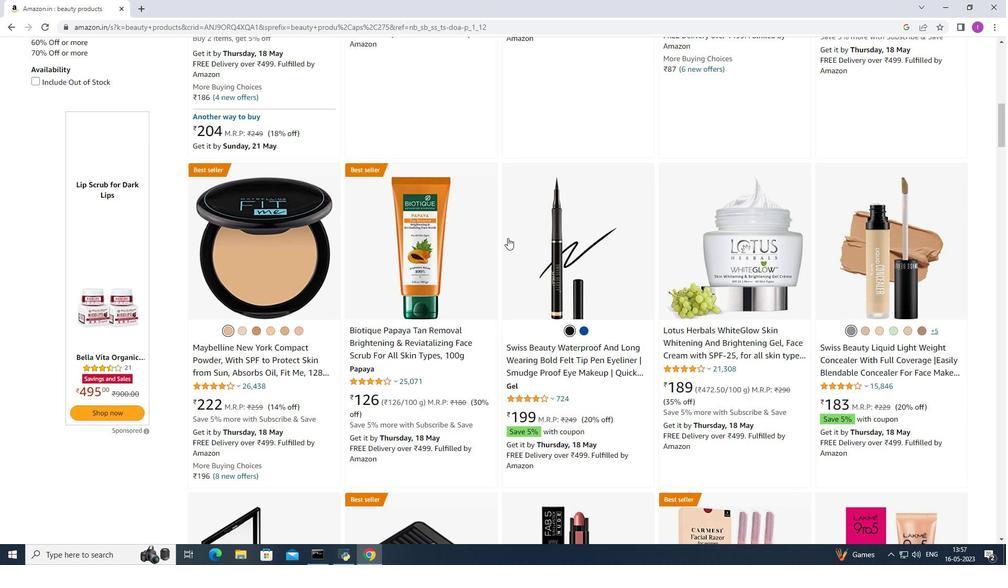 
Action: Mouse scrolled (508, 237) with delta (0, 0)
Screenshot: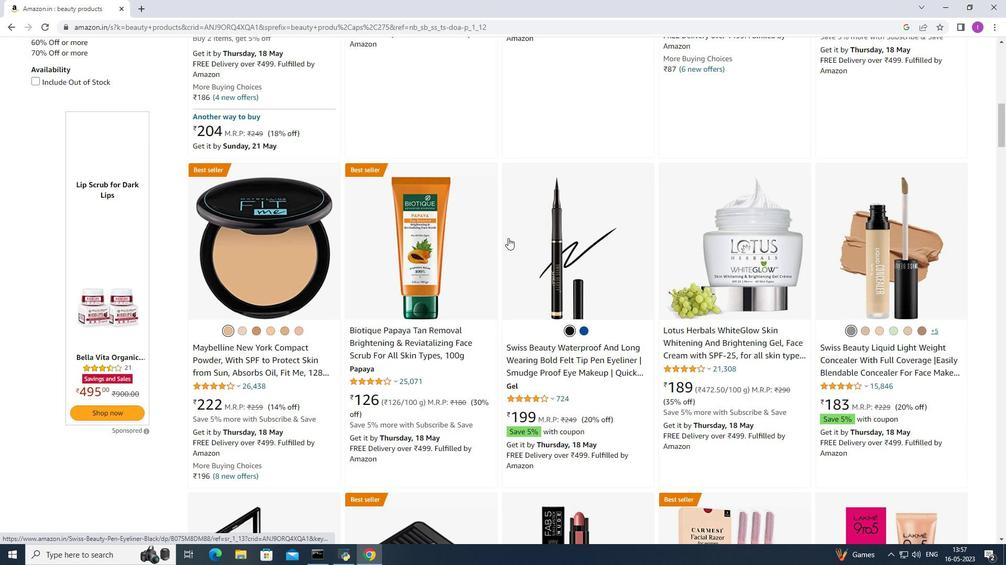 
Action: Mouse moved to (518, 221)
Screenshot: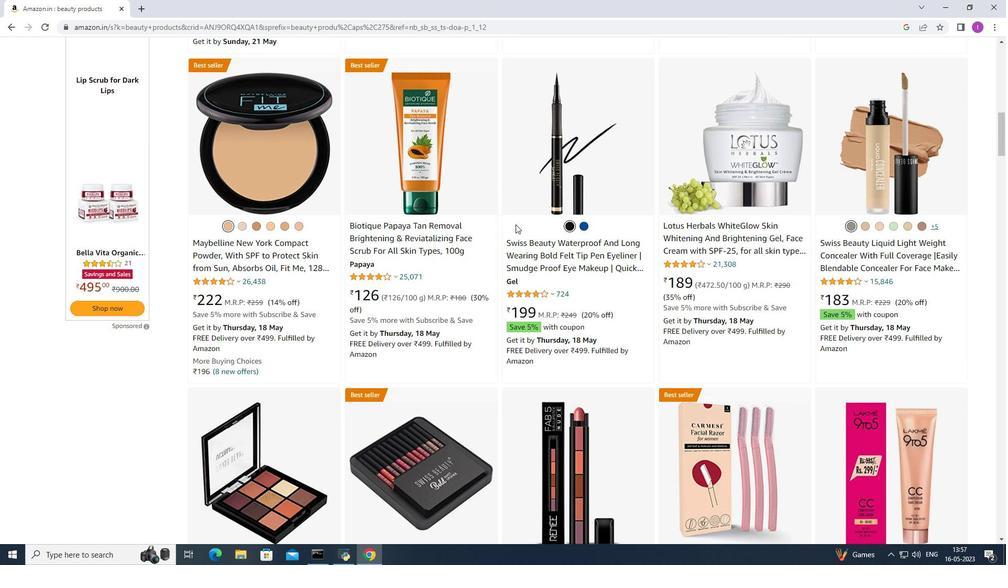 
Action: Mouse scrolled (518, 221) with delta (0, 0)
Screenshot: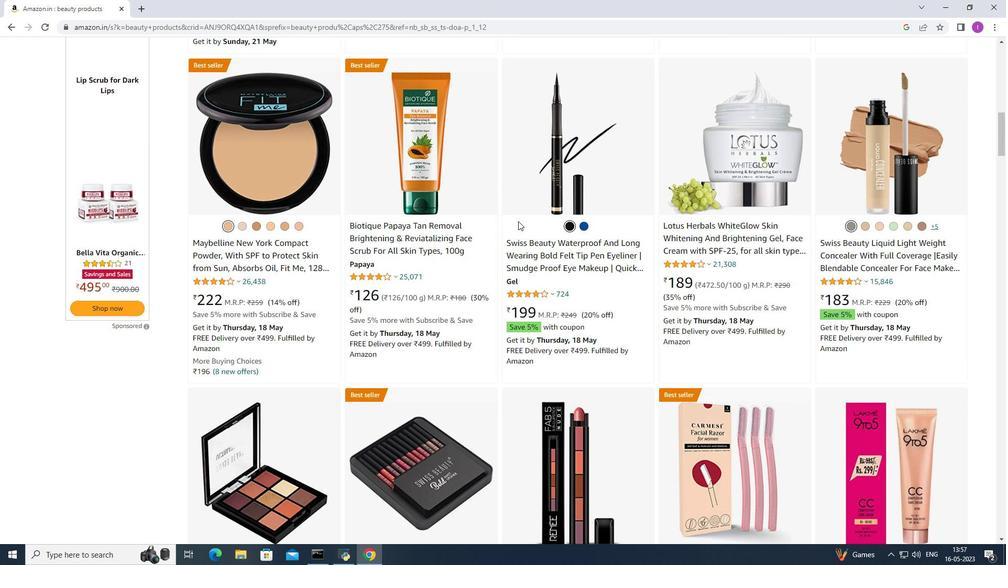 
Action: Mouse scrolled (518, 221) with delta (0, 0)
Screenshot: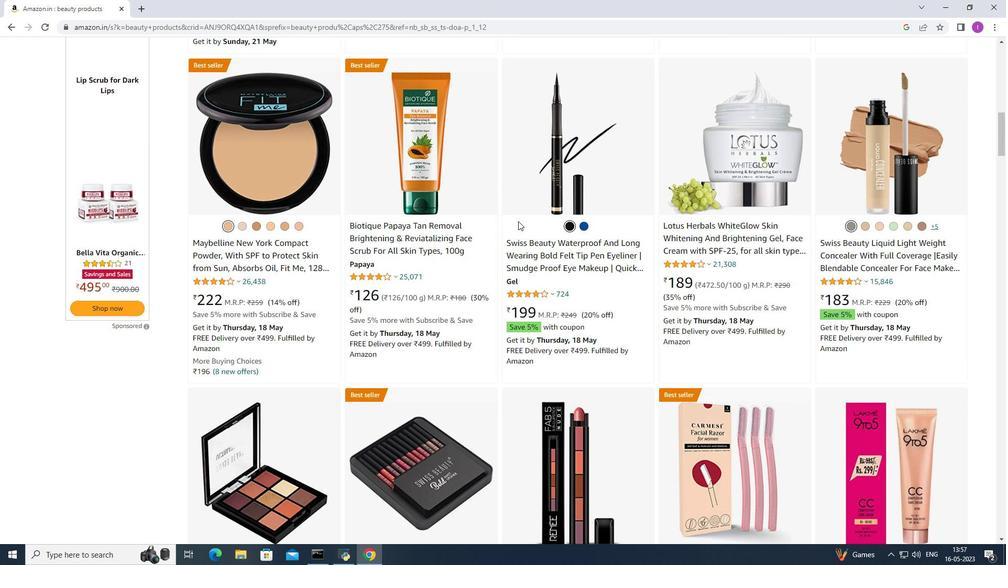 
Action: Mouse scrolled (518, 221) with delta (0, 0)
Screenshot: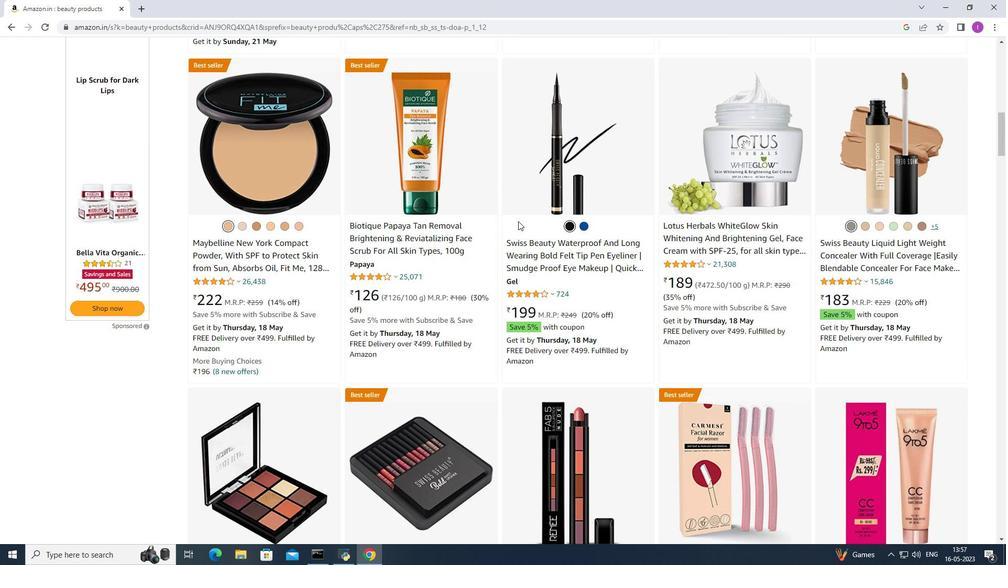 
Action: Mouse scrolled (518, 221) with delta (0, 0)
Screenshot: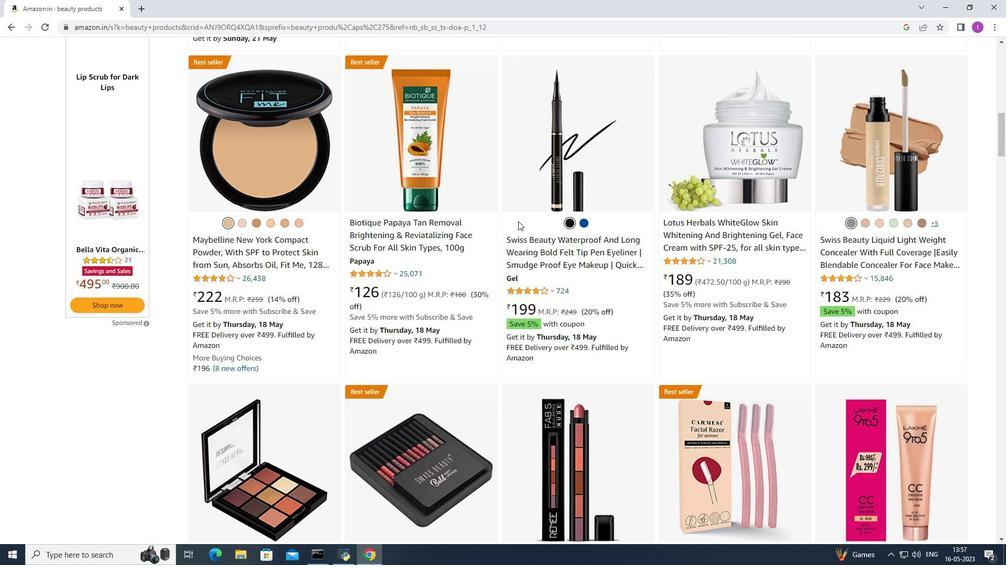 
Action: Mouse moved to (480, 221)
Screenshot: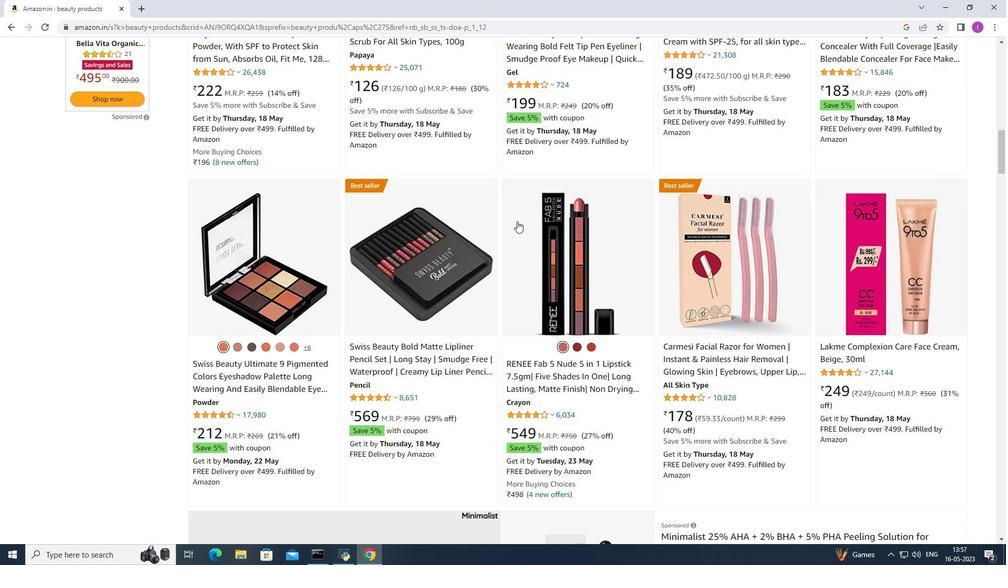 
Action: Mouse scrolled (480, 221) with delta (0, 0)
Screenshot: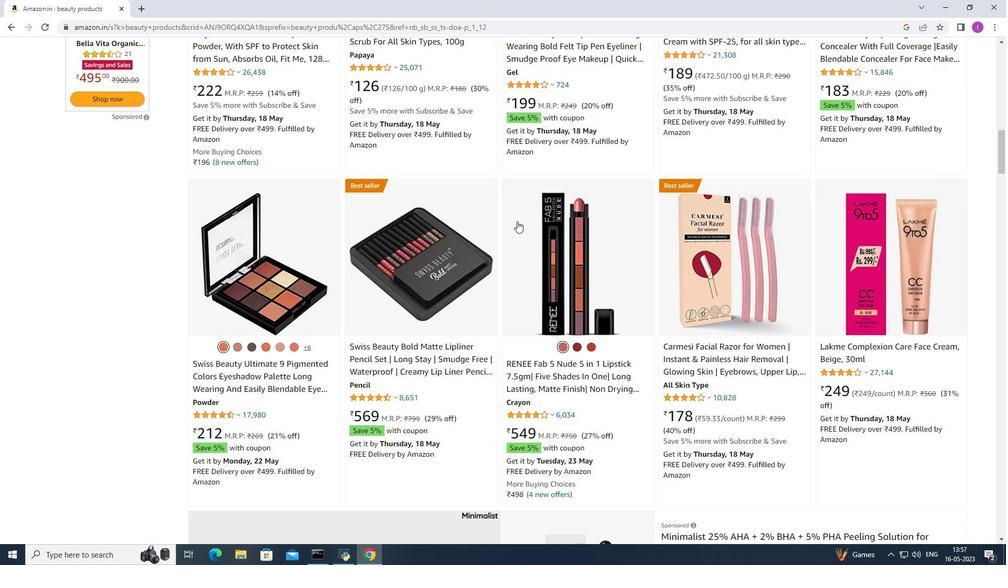 
Action: Mouse scrolled (480, 221) with delta (0, 0)
Screenshot: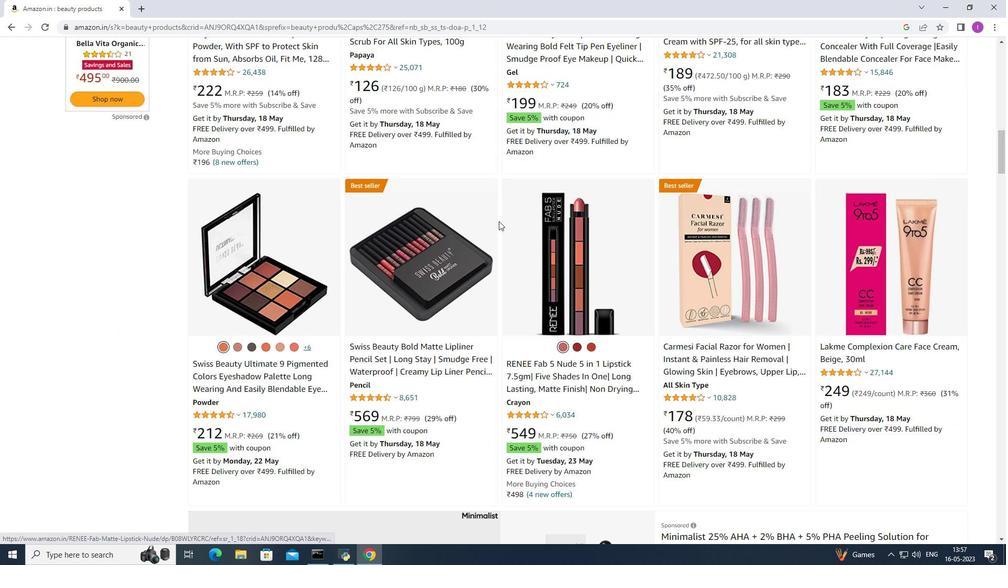 
Action: Mouse moved to (328, 208)
Screenshot: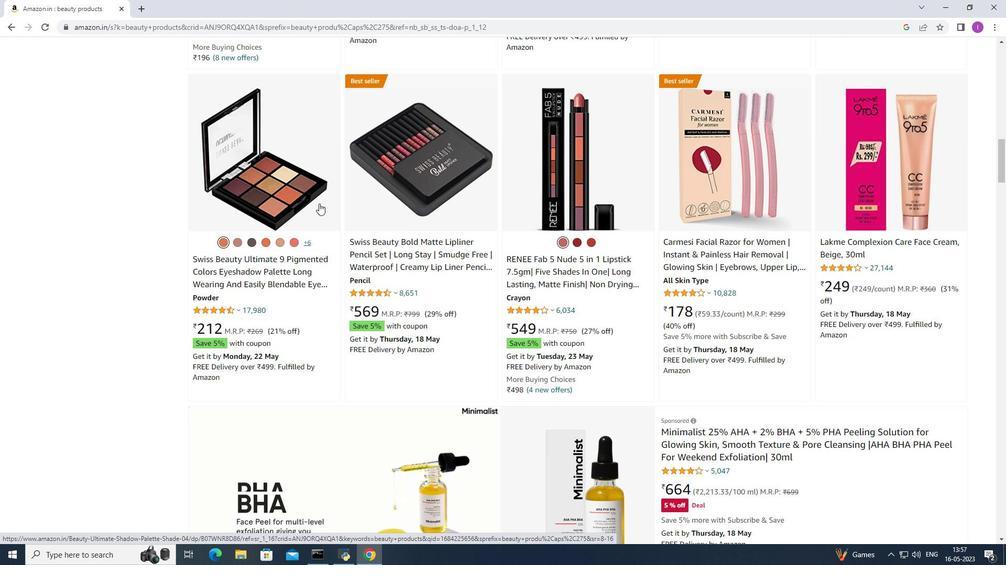 
Action: Mouse scrolled (328, 208) with delta (0, 0)
Screenshot: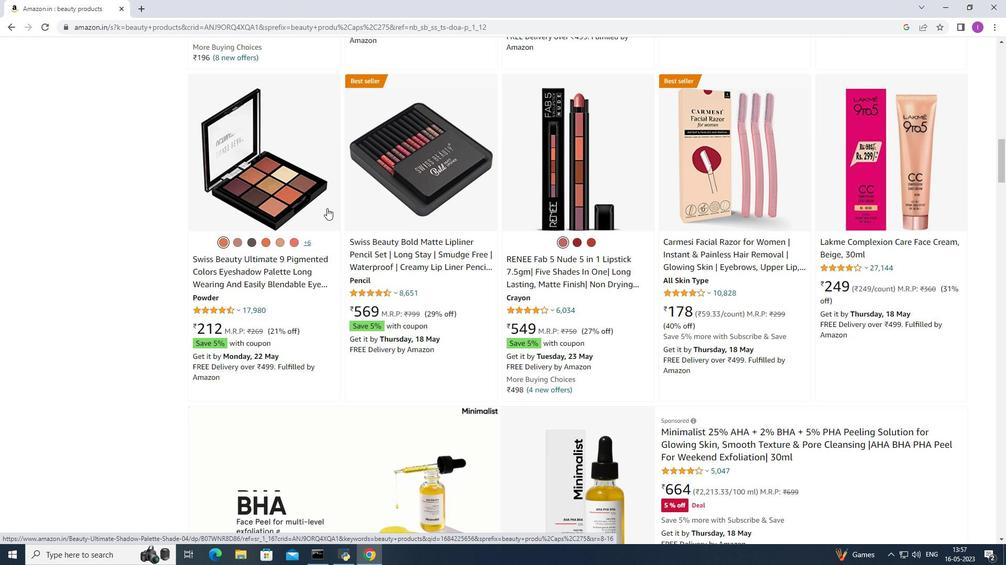 
Action: Mouse scrolled (328, 208) with delta (0, 0)
Screenshot: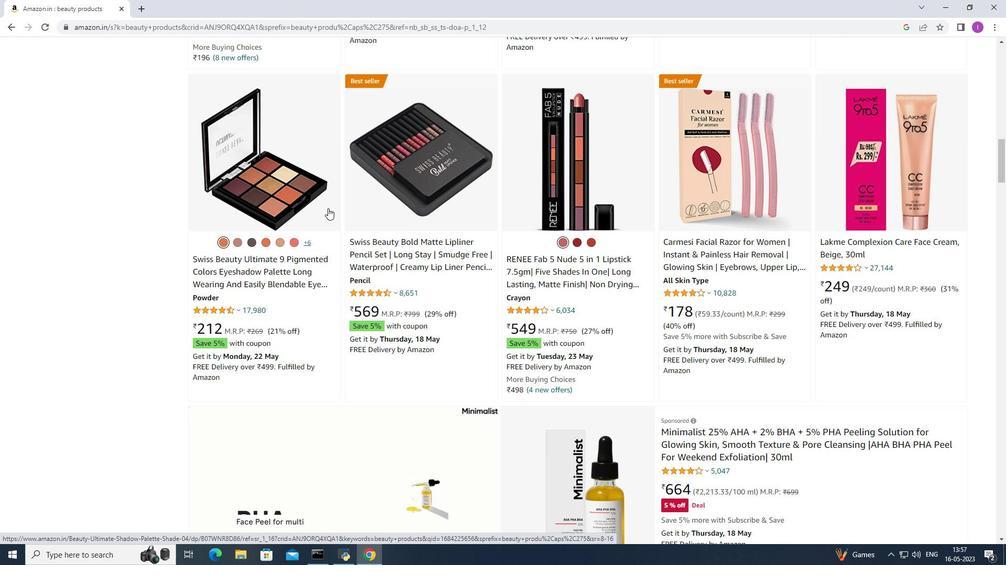 
Action: Mouse scrolled (328, 208) with delta (0, 0)
Screenshot: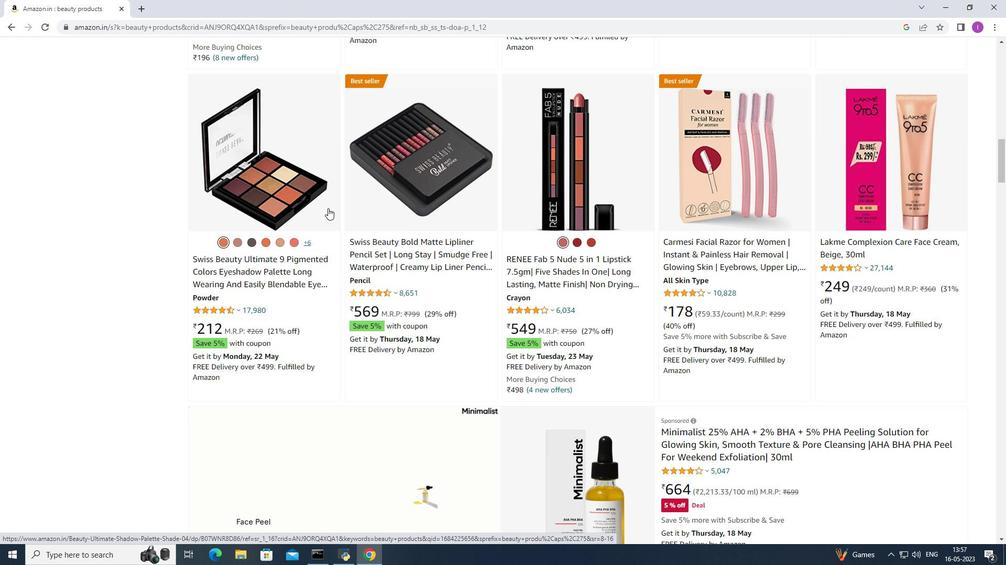 
Action: Mouse moved to (329, 207)
Screenshot: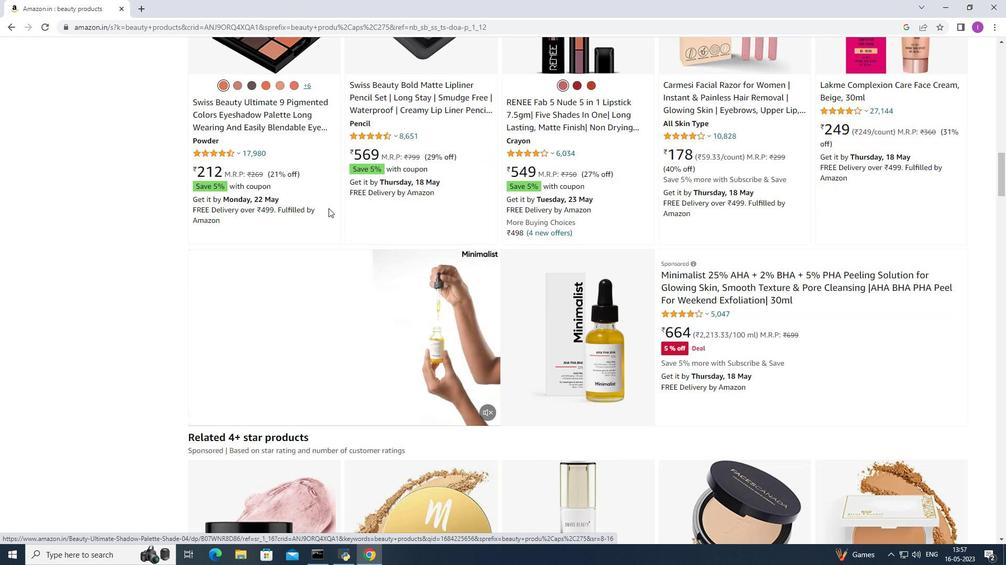 
Action: Mouse scrolled (329, 206) with delta (0, 0)
Screenshot: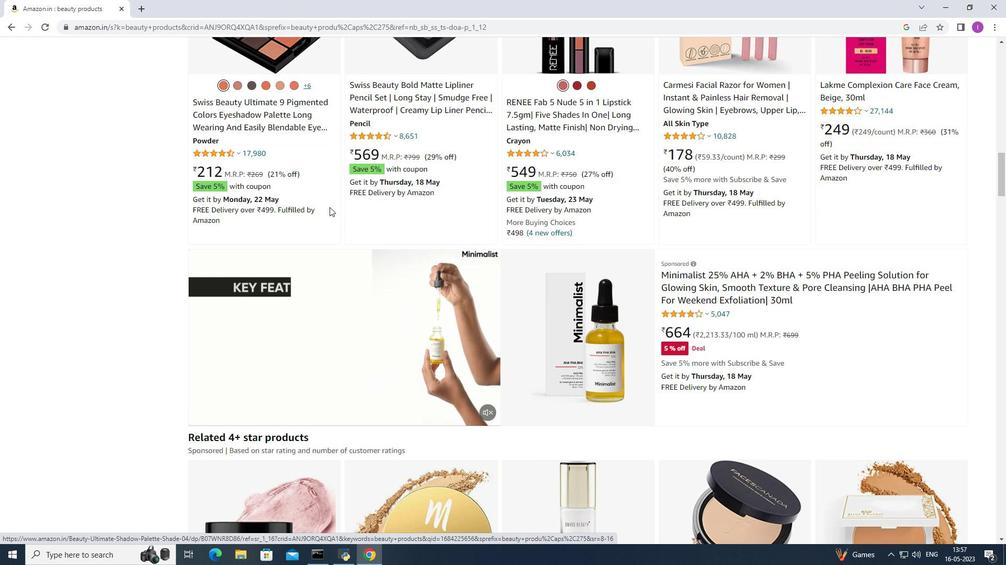 
Action: Mouse scrolled (329, 206) with delta (0, 0)
Screenshot: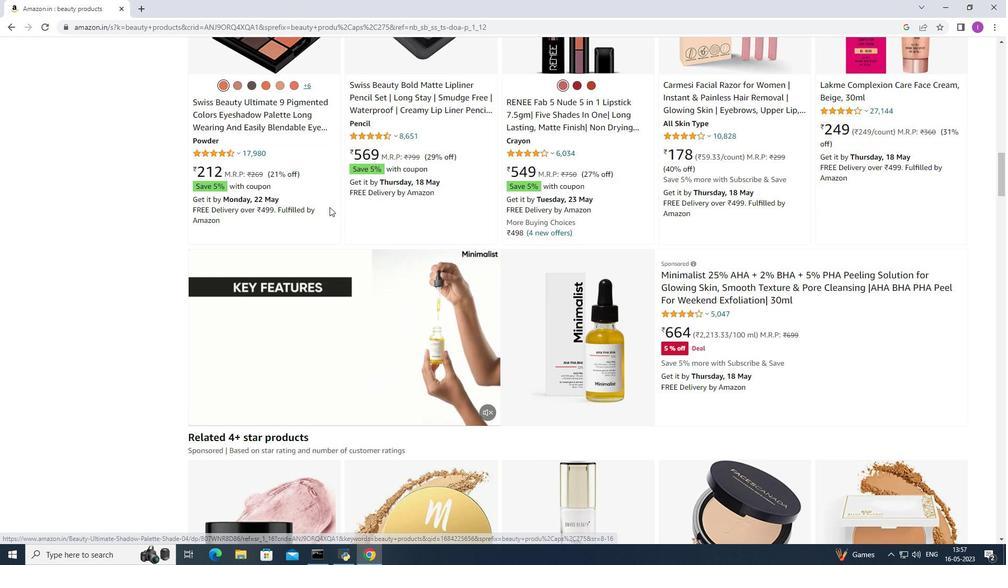 
Action: Mouse scrolled (329, 206) with delta (0, 0)
Screenshot: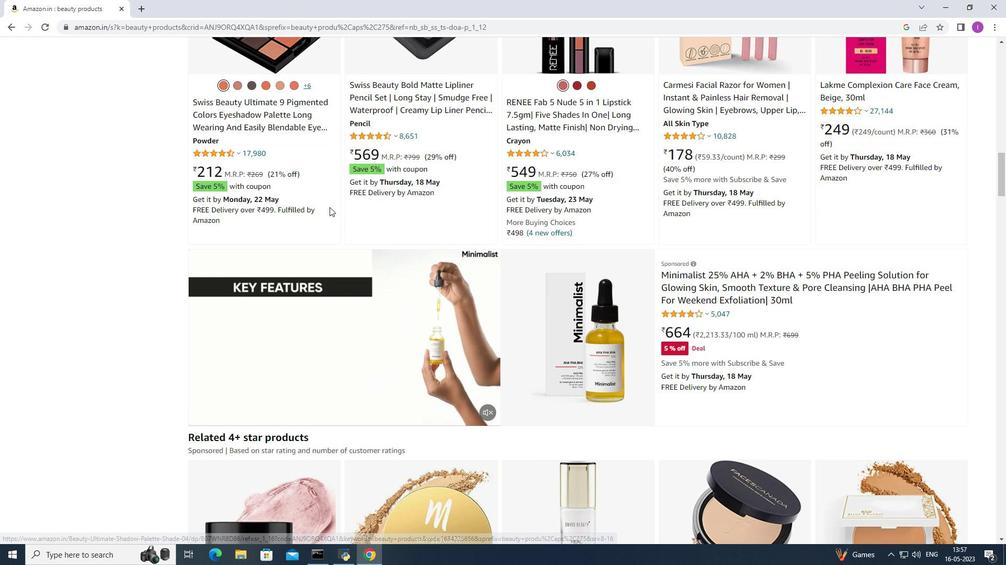 
Action: Mouse scrolled (329, 208) with delta (0, 0)
Screenshot: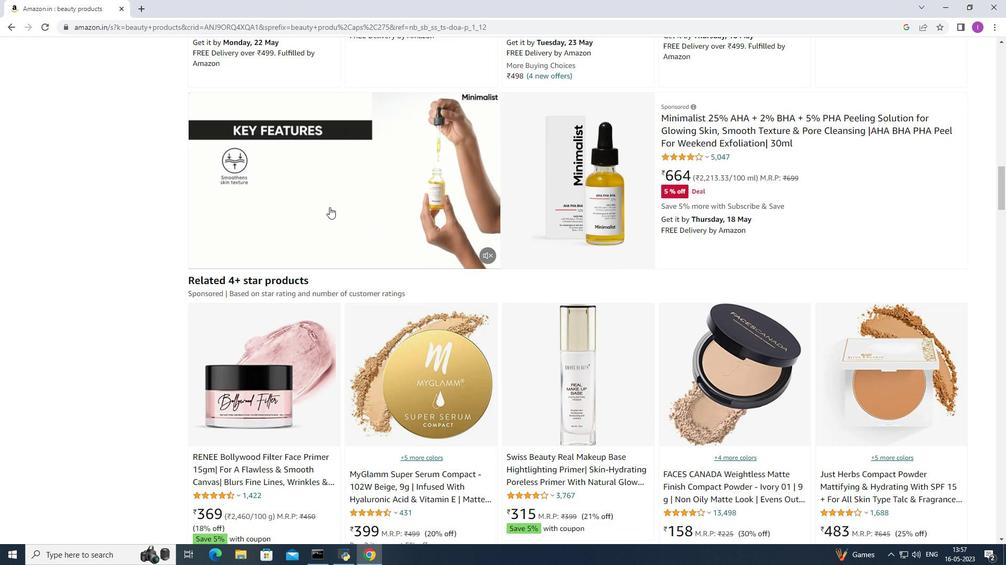 
Action: Mouse scrolled (329, 208) with delta (0, 0)
Screenshot: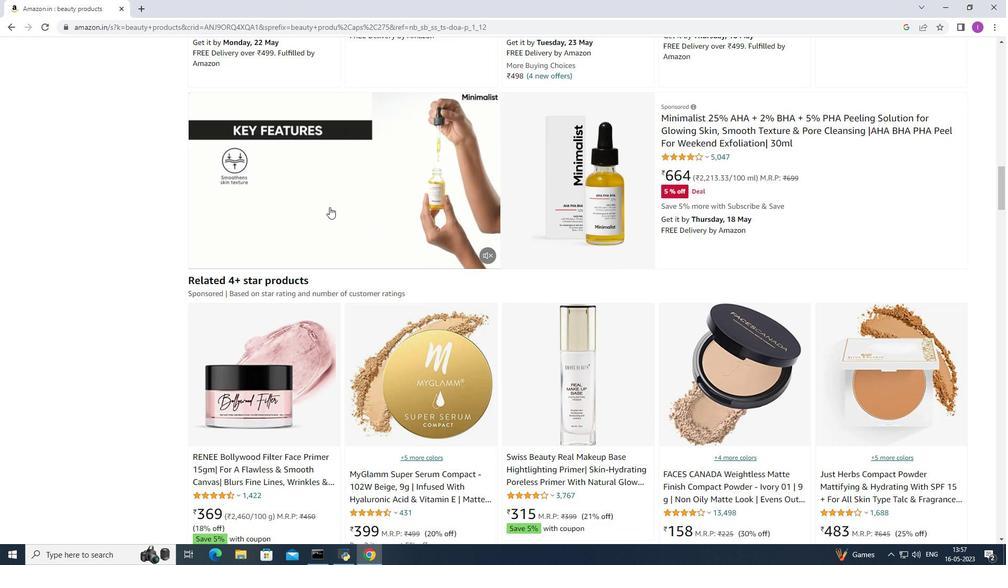 
Action: Mouse scrolled (329, 208) with delta (0, 0)
Screenshot: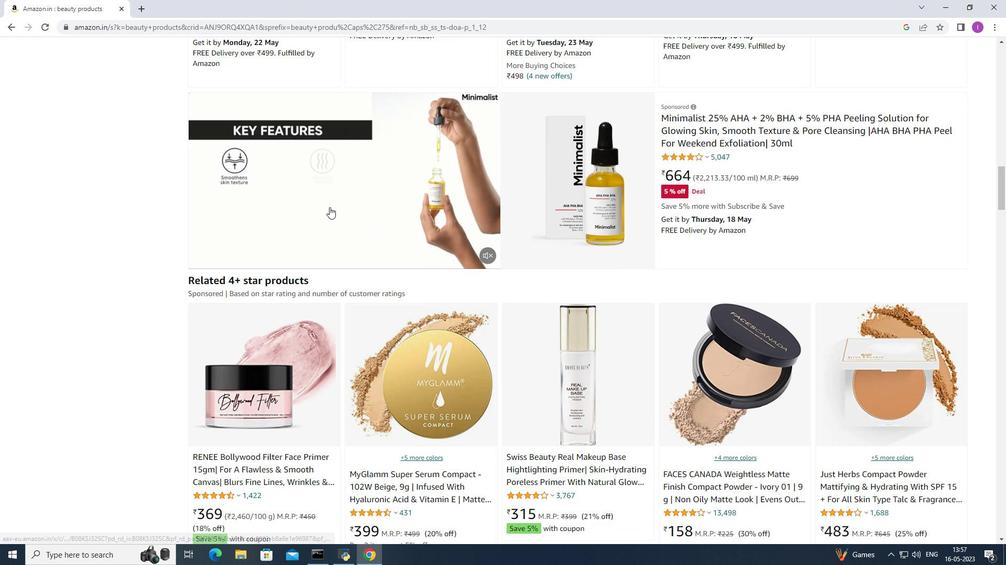 
Action: Mouse scrolled (329, 208) with delta (0, 0)
Screenshot: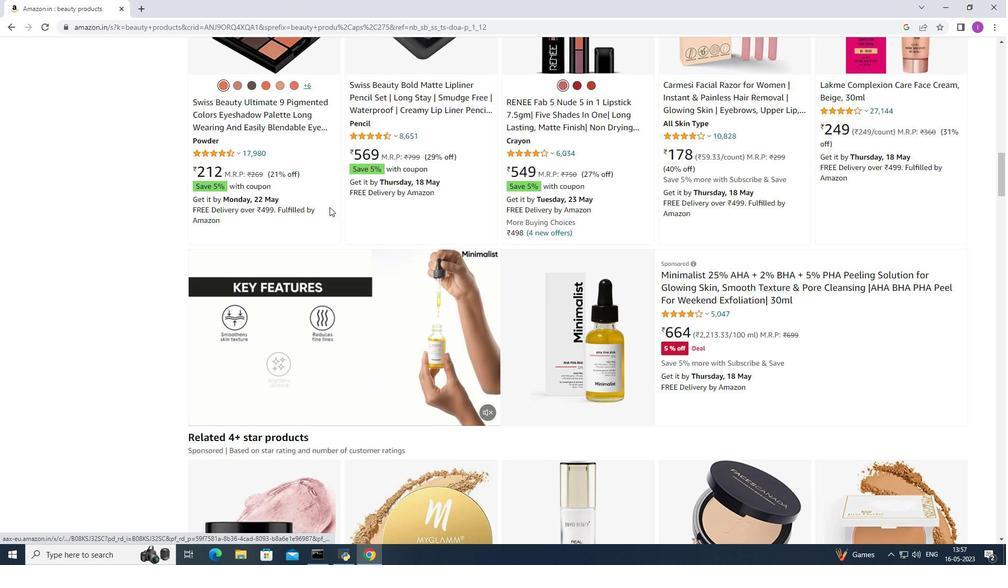 
Action: Mouse scrolled (329, 208) with delta (0, 0)
Screenshot: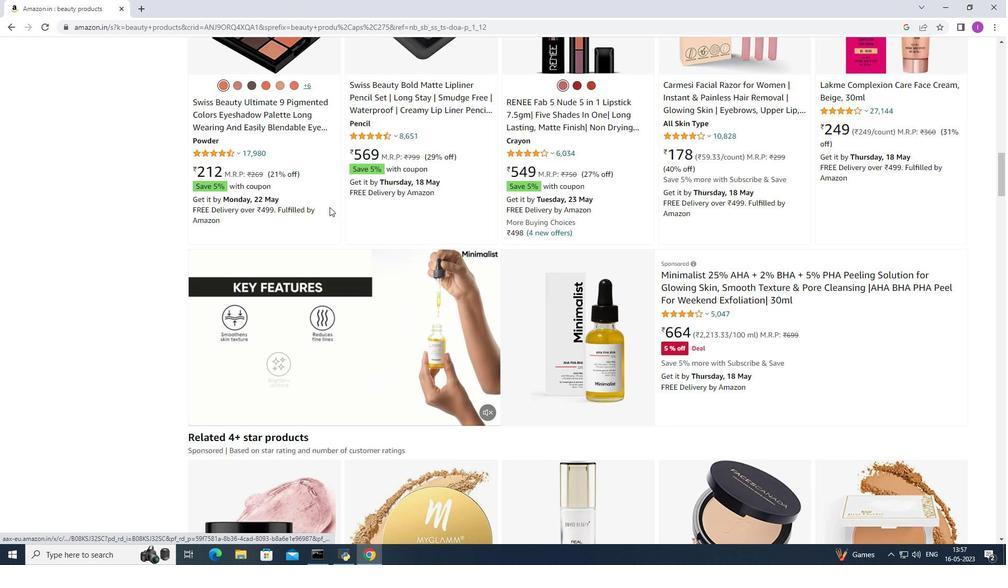 
Action: Mouse scrolled (329, 208) with delta (0, 0)
Screenshot: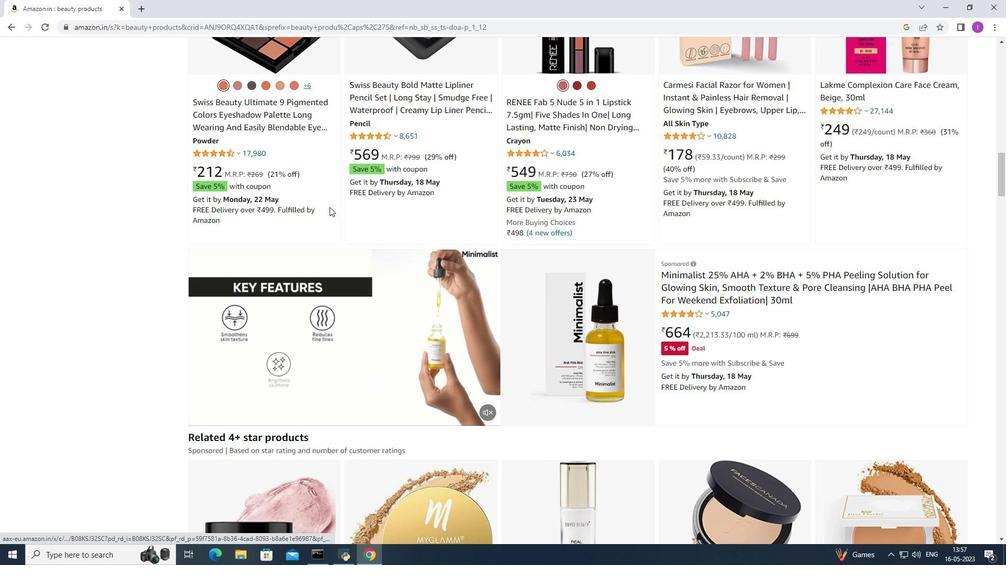 
Action: Mouse scrolled (329, 208) with delta (0, 0)
Screenshot: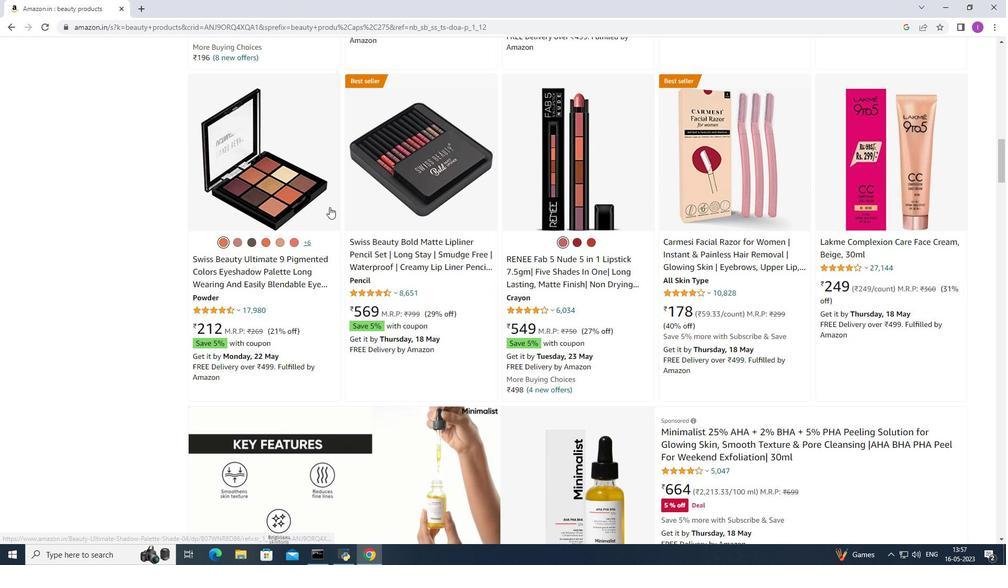 
Action: Mouse scrolled (329, 208) with delta (0, 0)
Screenshot: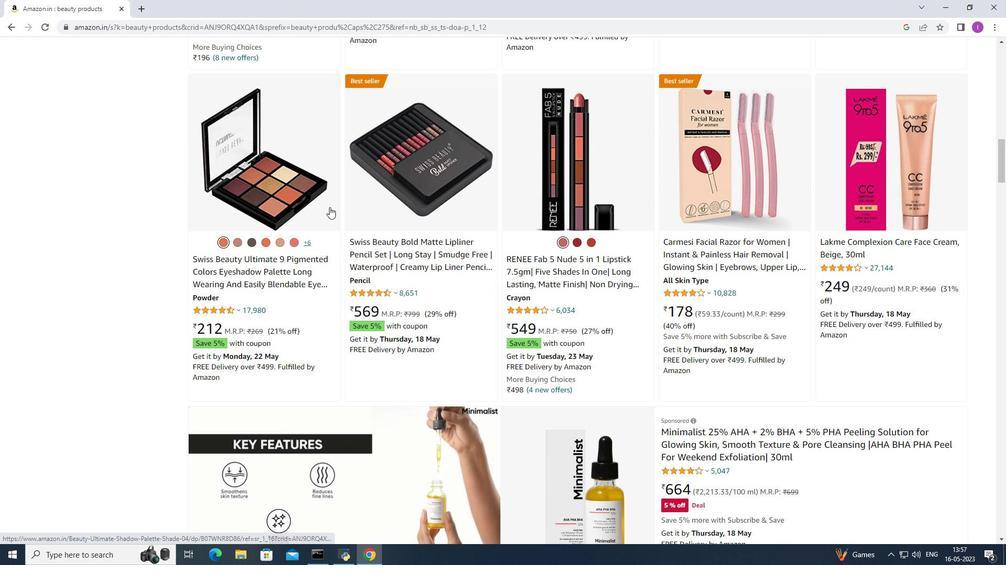 
Action: Mouse scrolled (329, 208) with delta (0, 0)
Screenshot: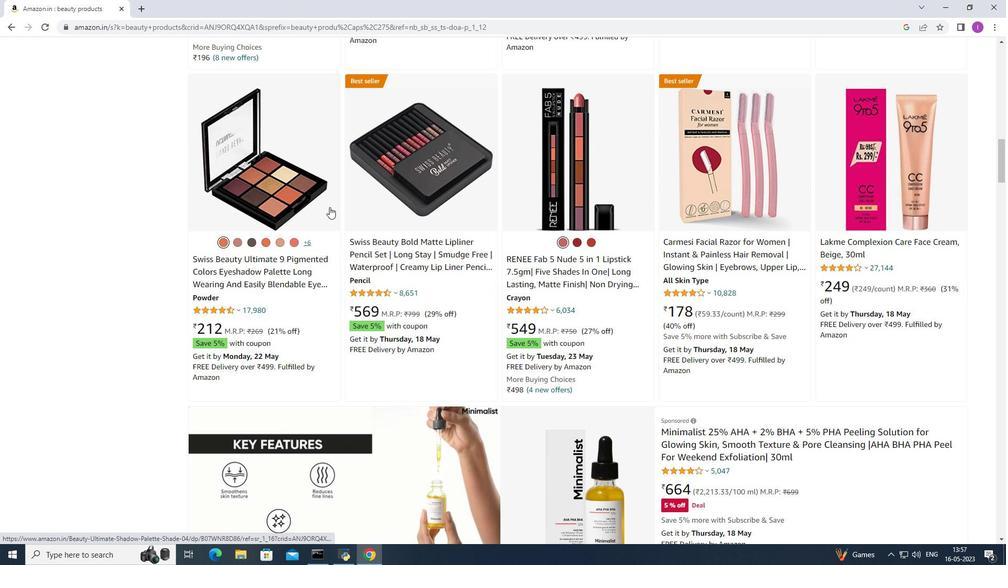 
Action: Mouse scrolled (329, 208) with delta (0, 0)
Screenshot: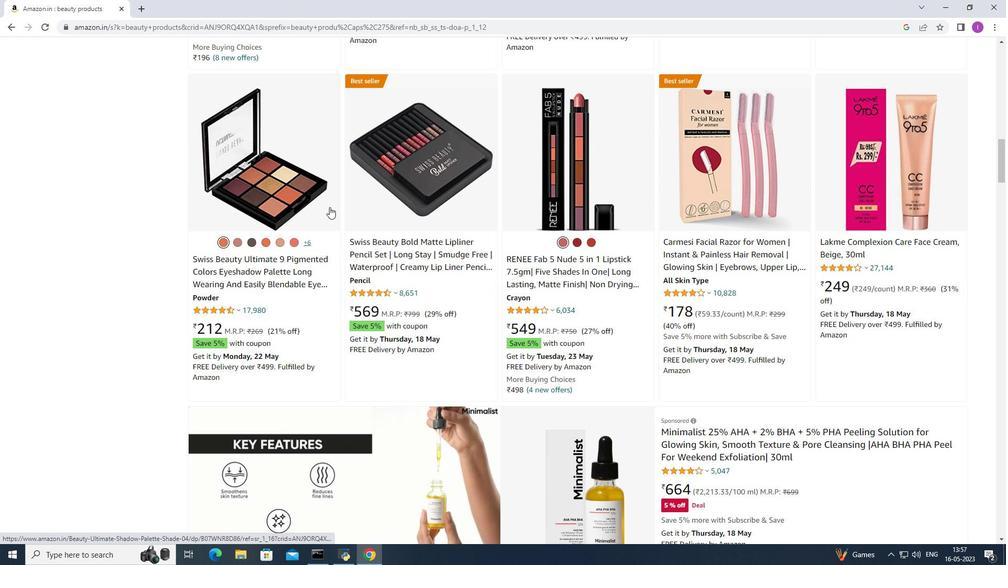 
Action: Mouse scrolled (329, 208) with delta (0, 0)
Screenshot: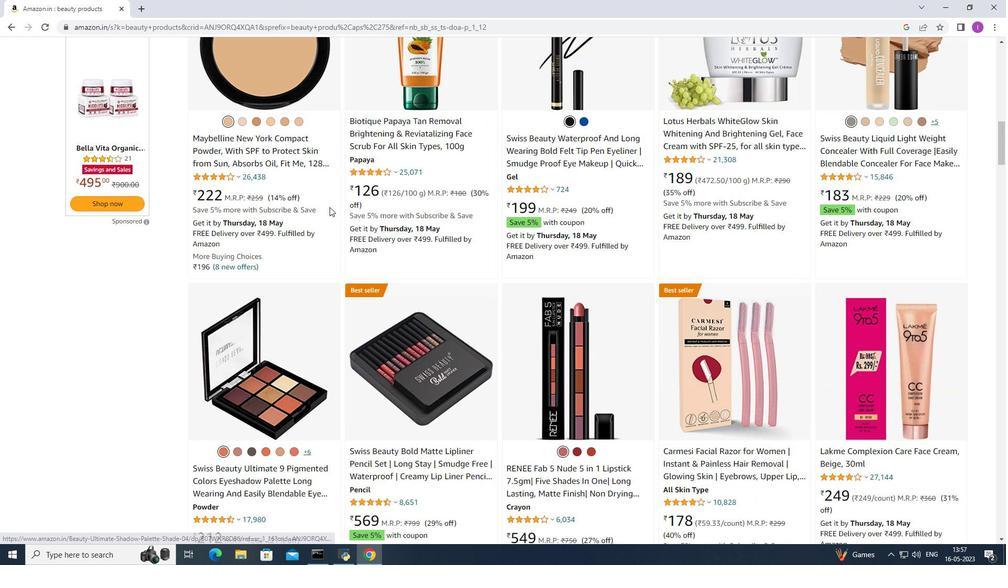 
Action: Mouse scrolled (329, 208) with delta (0, 0)
Screenshot: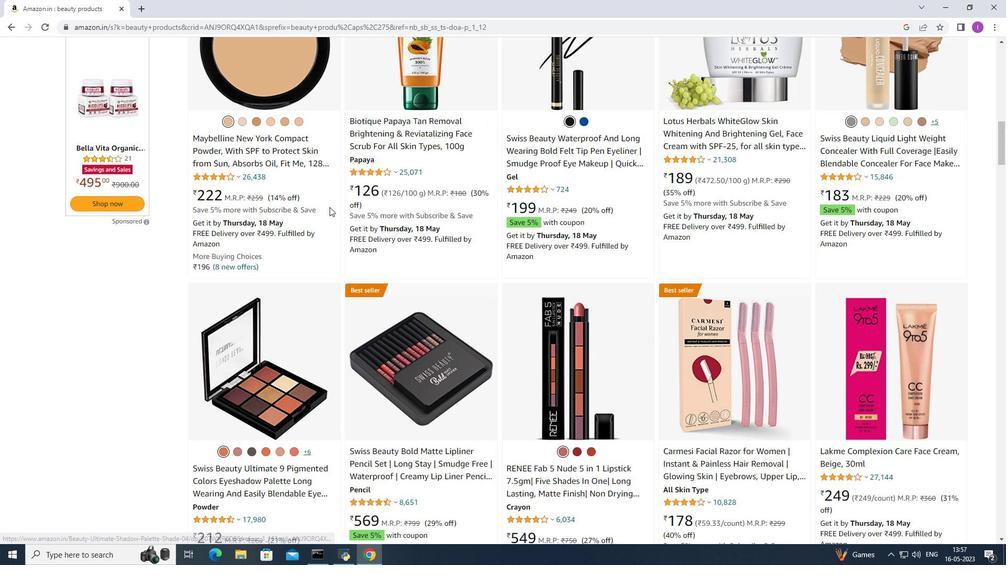 
Action: Mouse scrolled (329, 208) with delta (0, 0)
Screenshot: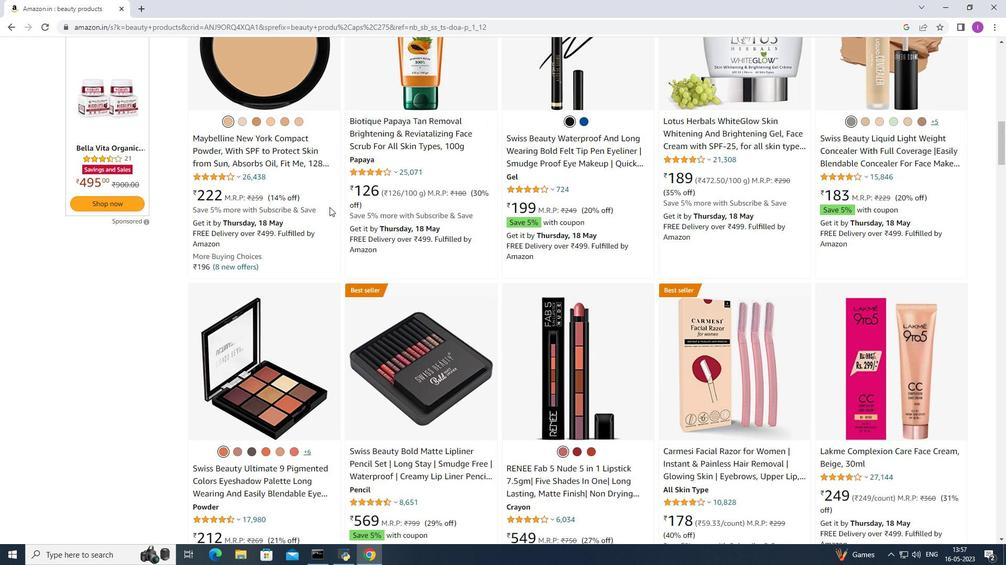 
Action: Mouse scrolled (329, 206) with delta (0, 0)
Screenshot: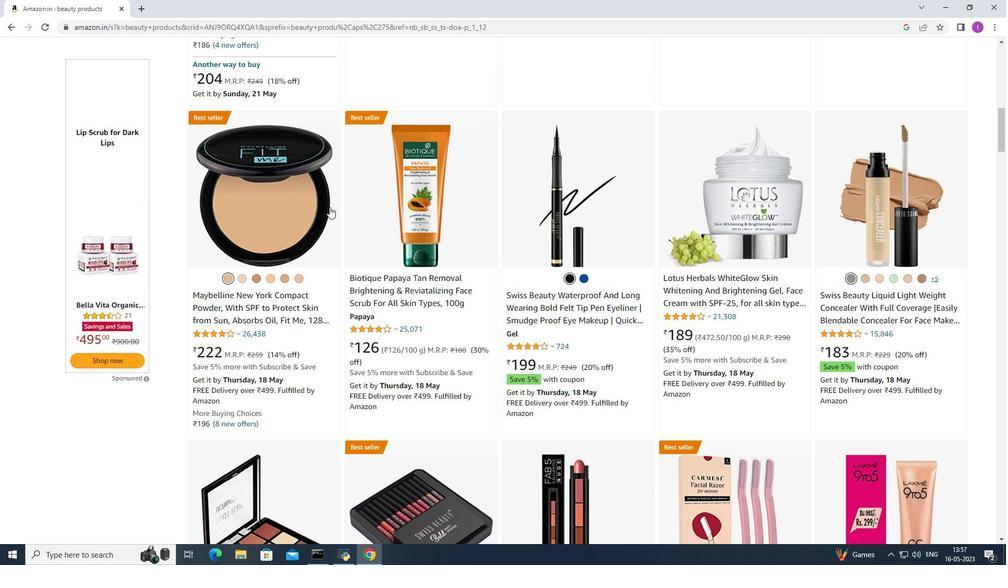 
Action: Mouse scrolled (329, 208) with delta (0, 0)
Screenshot: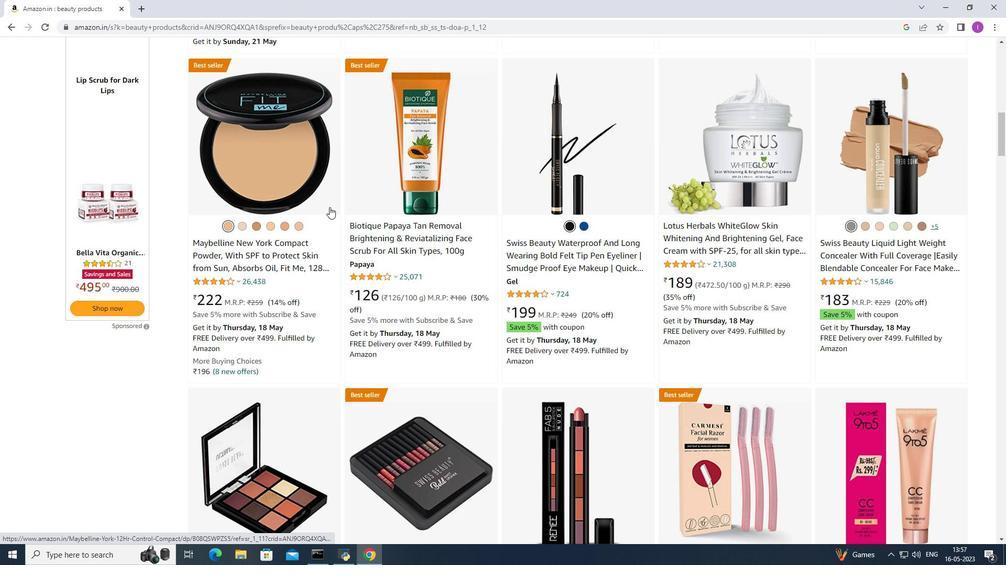 
Action: Mouse scrolled (329, 208) with delta (0, 0)
Screenshot: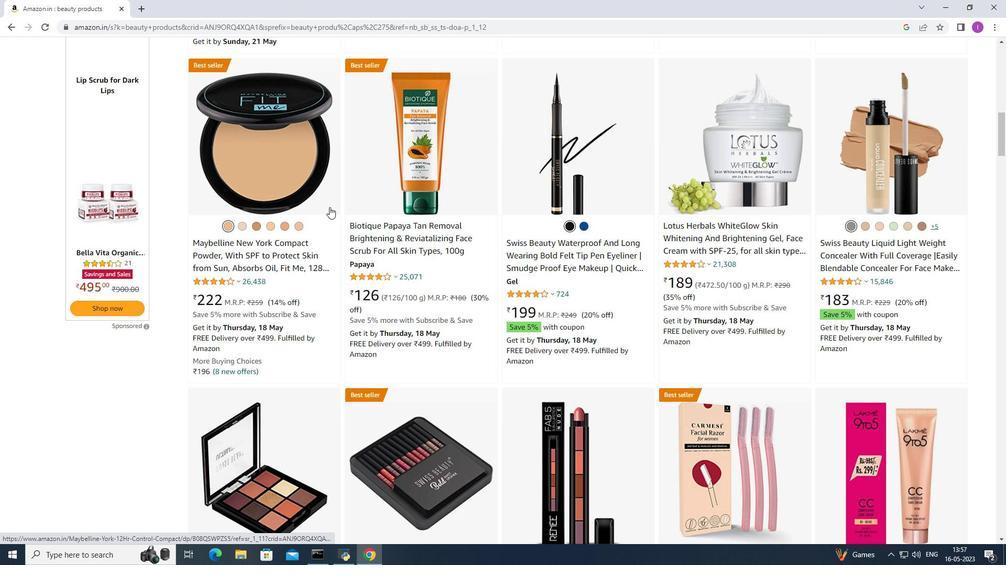 
Action: Mouse scrolled (329, 206) with delta (0, 0)
Screenshot: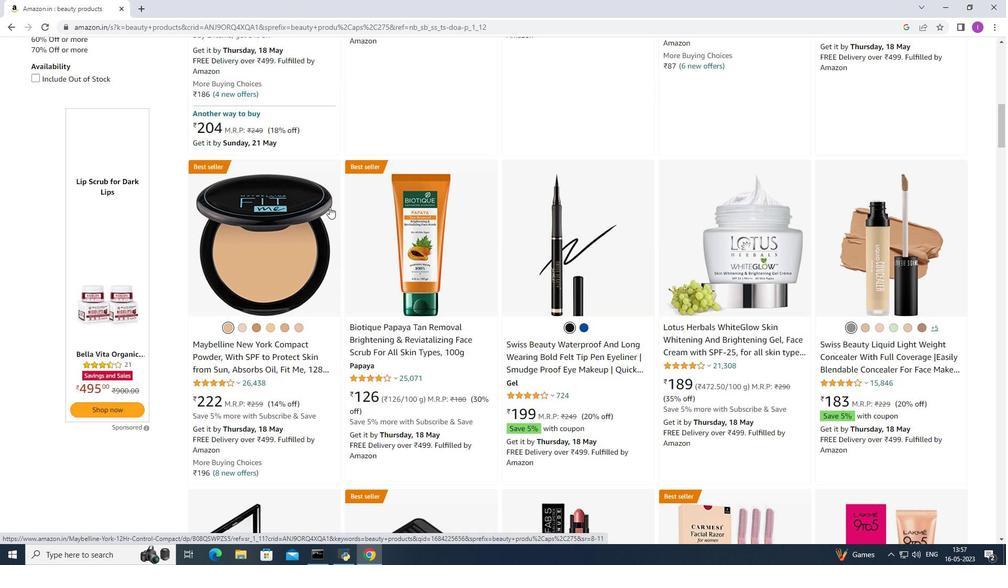 
Action: Mouse scrolled (329, 206) with delta (0, 0)
Screenshot: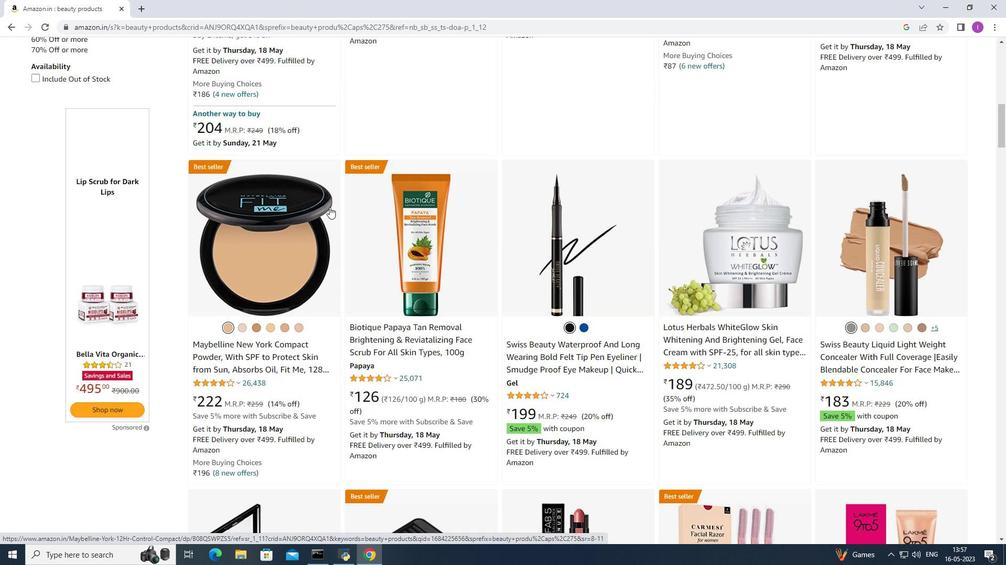 
Action: Mouse scrolled (329, 206) with delta (0, 0)
Screenshot: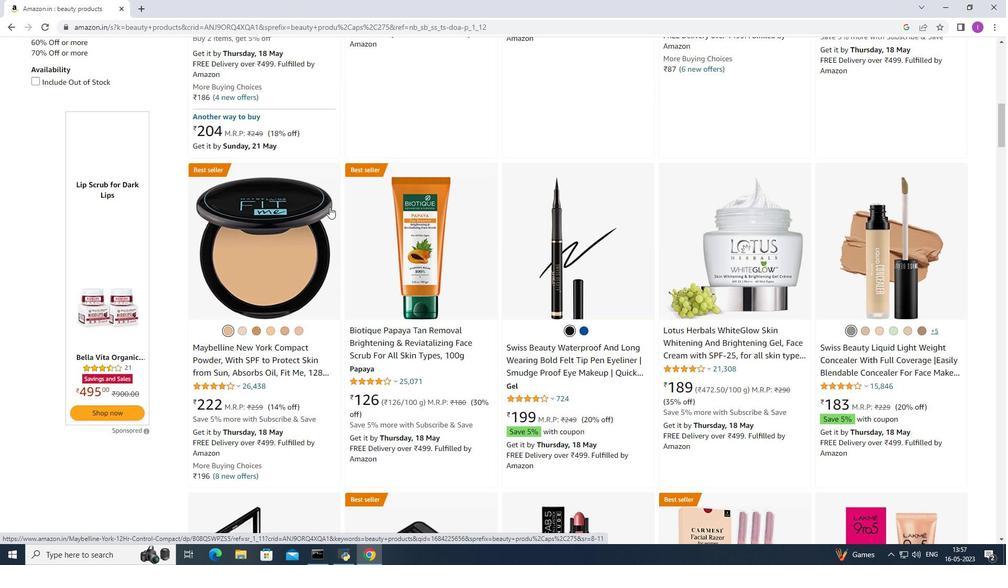 
Action: Mouse scrolled (329, 206) with delta (0, 0)
Screenshot: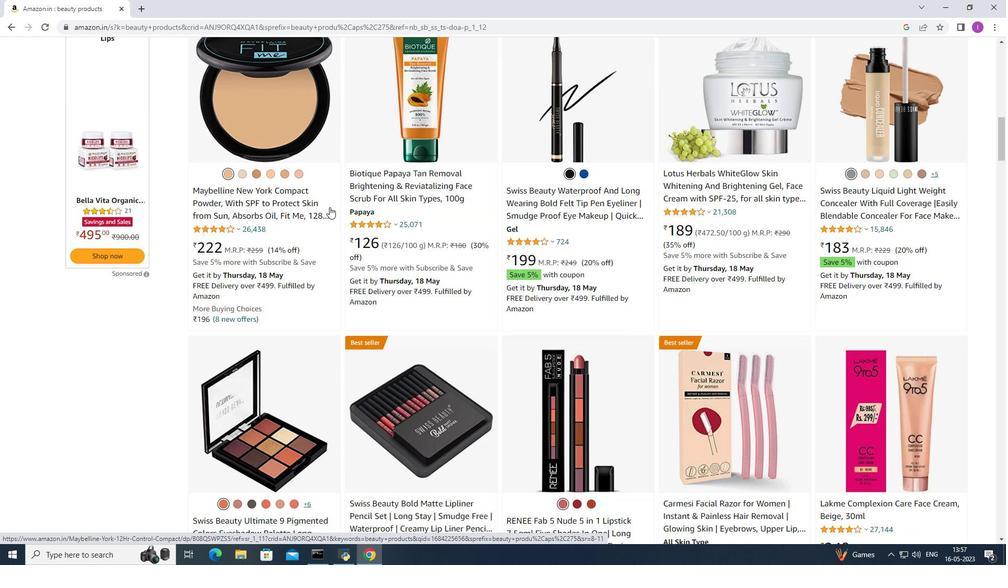 
Action: Mouse scrolled (329, 206) with delta (0, 0)
Screenshot: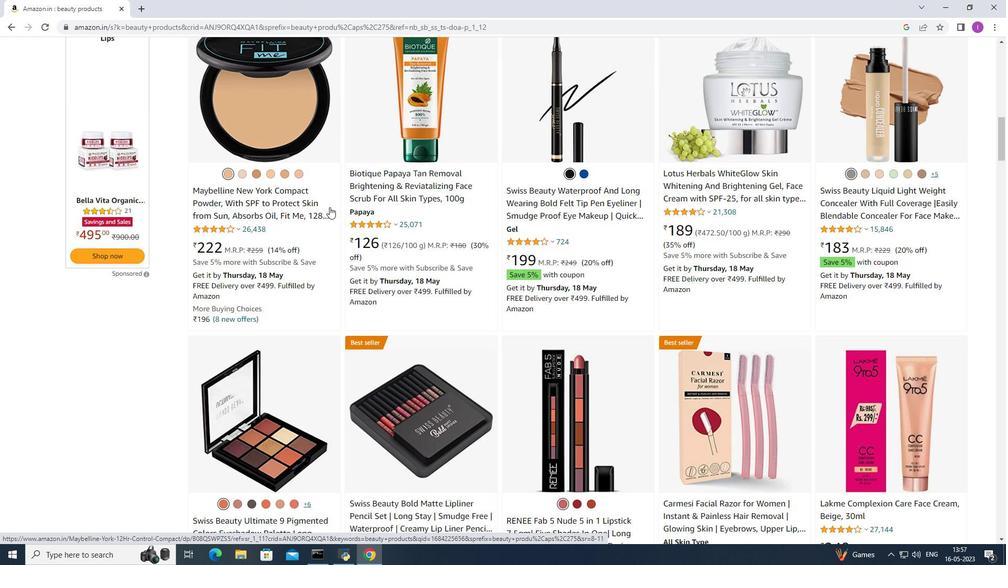 
Action: Mouse scrolled (329, 206) with delta (0, 0)
Screenshot: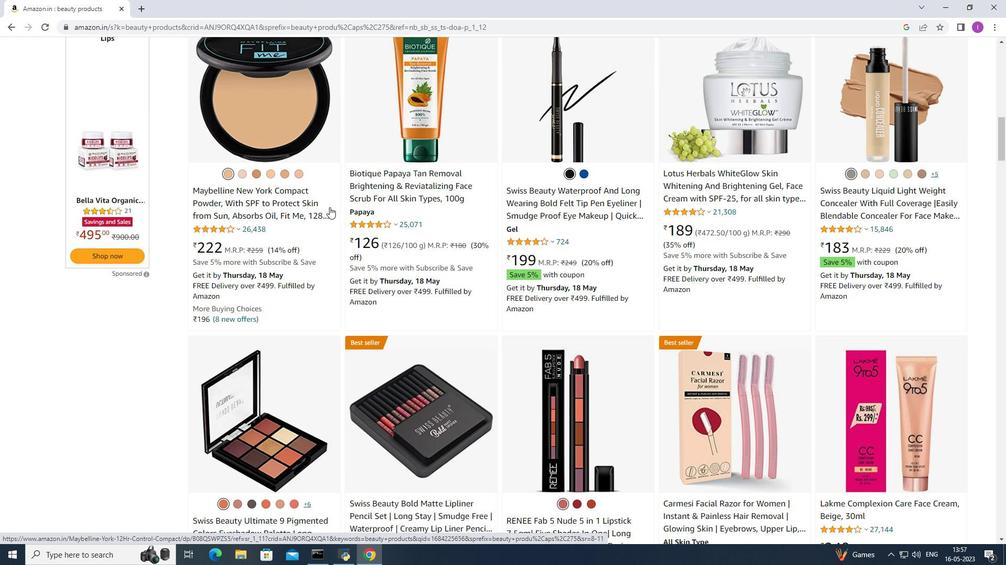 
Action: Mouse scrolled (329, 206) with delta (0, 0)
Screenshot: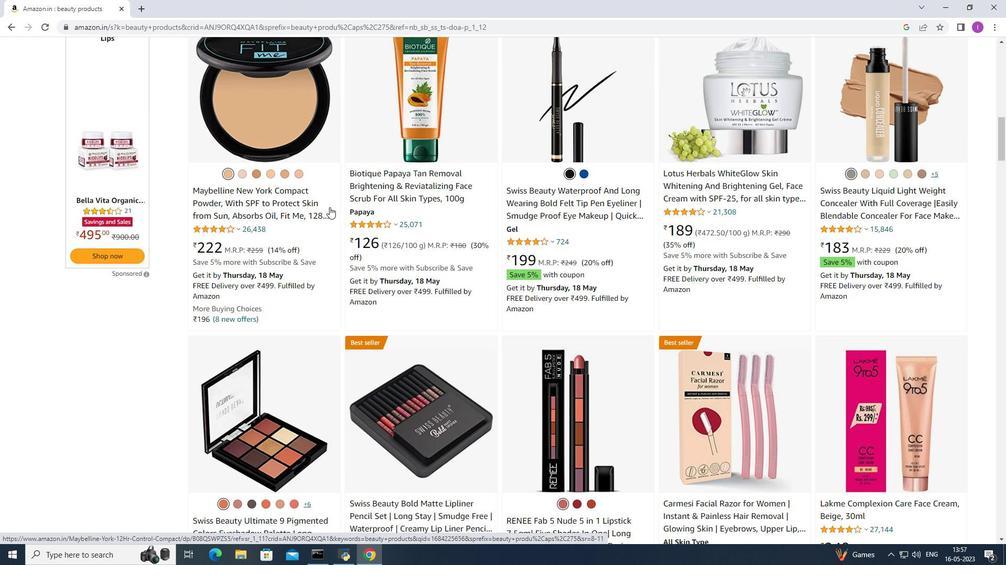 
Action: Mouse moved to (451, 226)
Screenshot: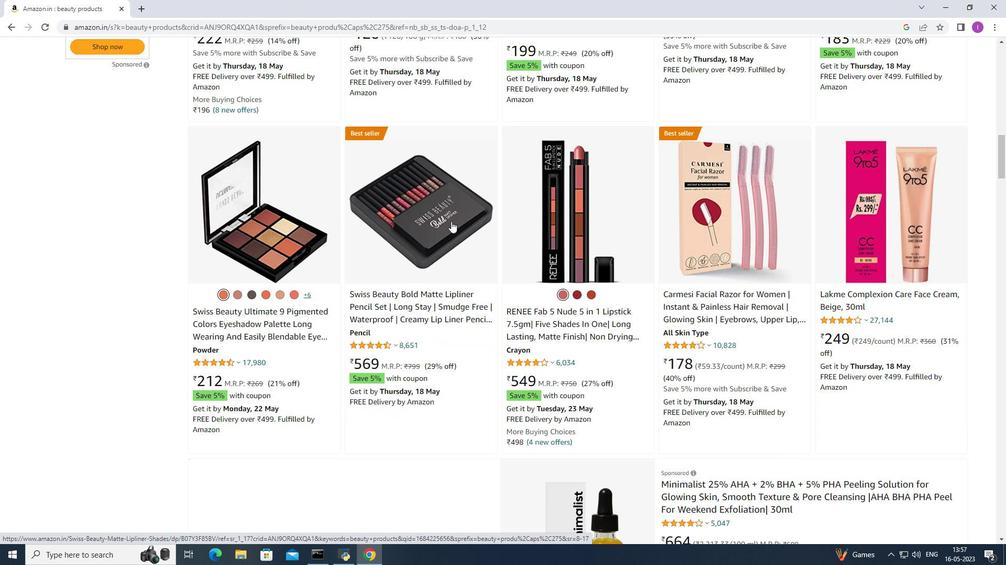 
Action: Mouse scrolled (451, 225) with delta (0, 0)
Screenshot: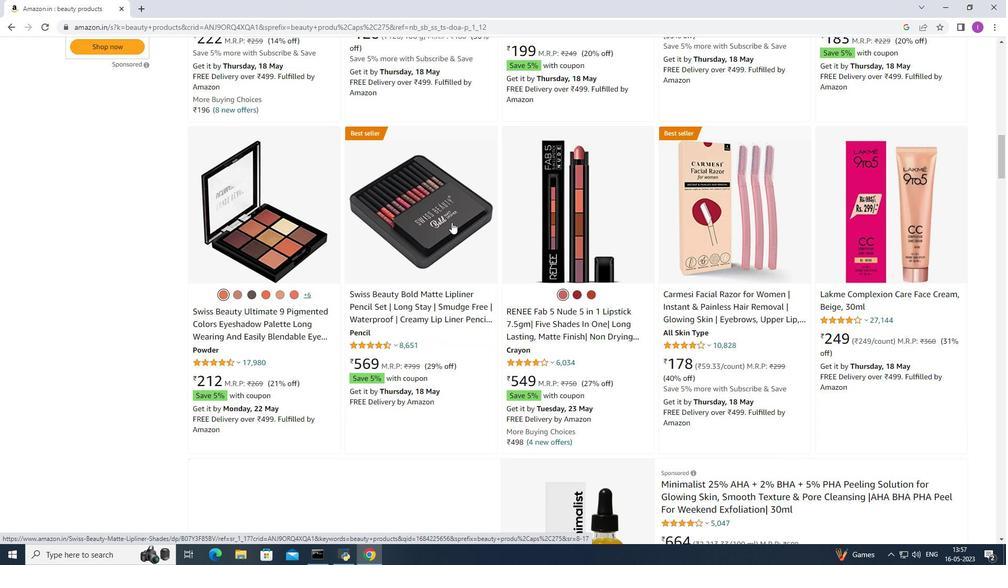 
Action: Mouse pressed left at (451, 226)
Screenshot: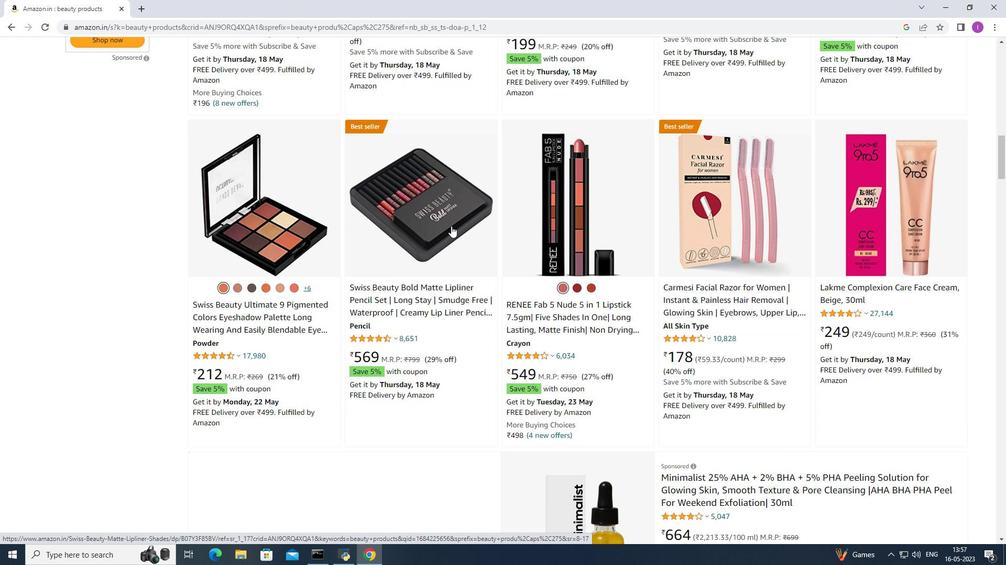 
Action: Mouse scrolled (451, 225) with delta (0, 0)
Screenshot: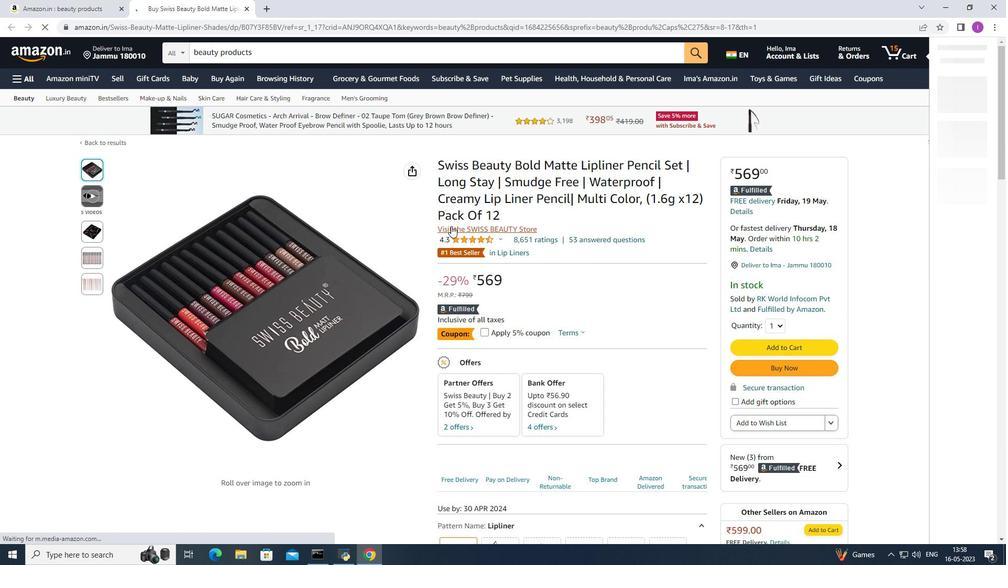 
Action: Mouse scrolled (451, 225) with delta (0, 0)
Screenshot: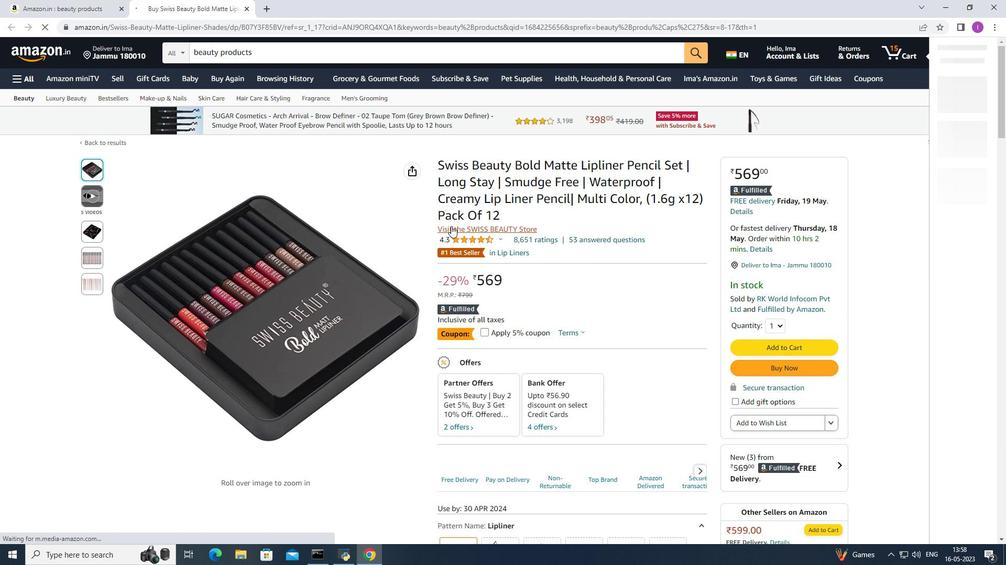 
Action: Mouse scrolled (451, 225) with delta (0, 0)
Screenshot: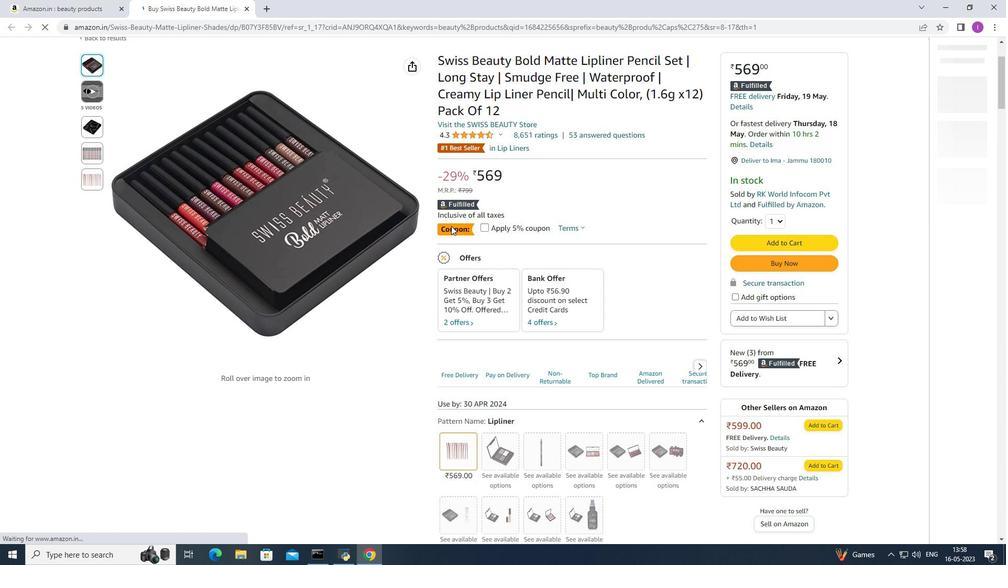
Action: Mouse scrolled (451, 225) with delta (0, 0)
Screenshot: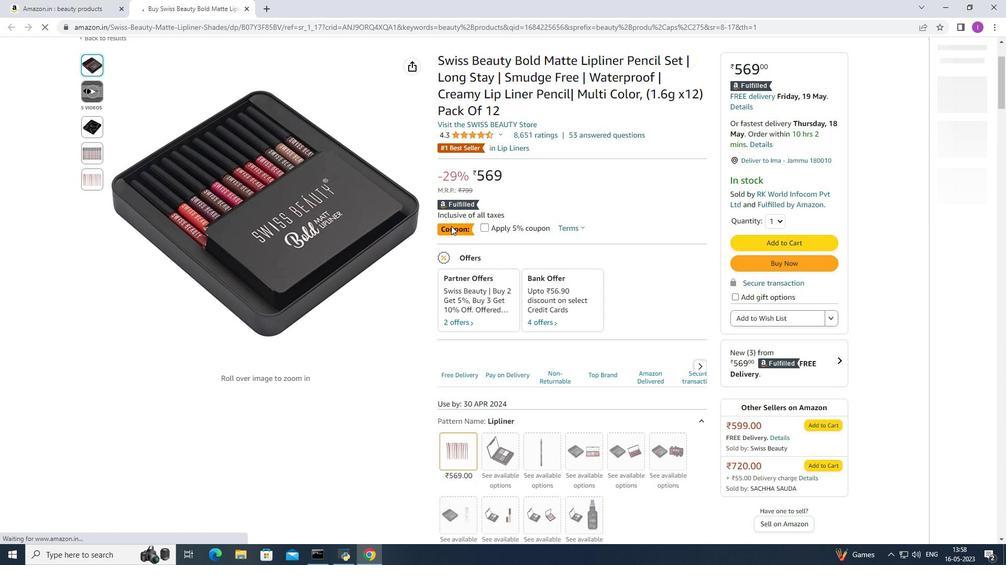 
Action: Mouse scrolled (451, 225) with delta (0, 0)
Screenshot: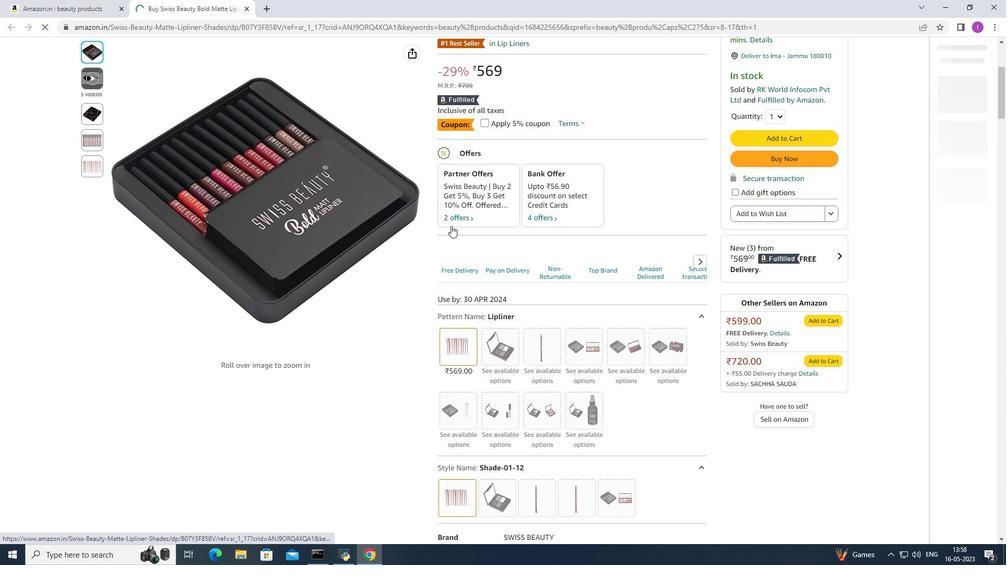 
Action: Mouse scrolled (451, 225) with delta (0, 0)
Screenshot: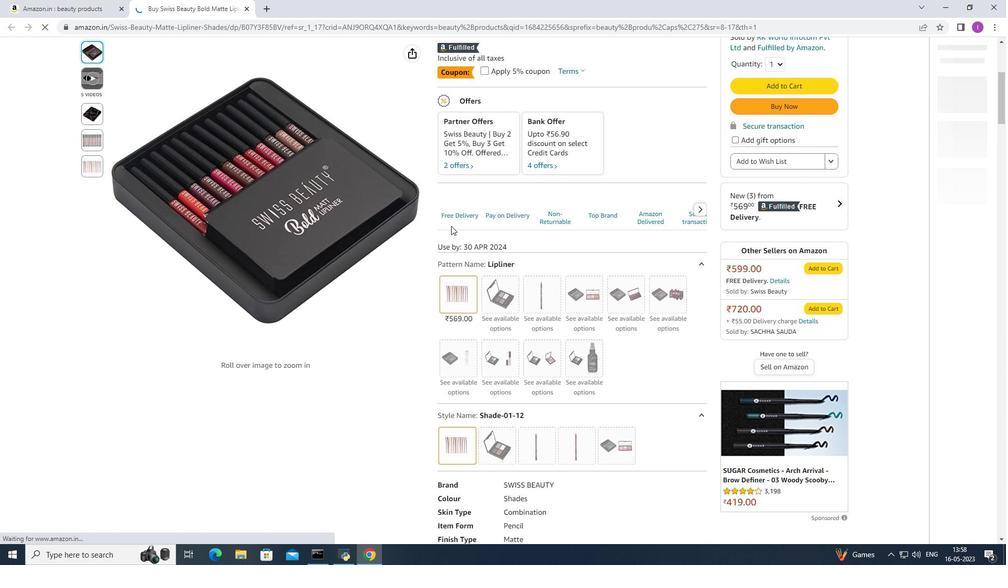 
Action: Mouse scrolled (451, 225) with delta (0, 0)
Screenshot: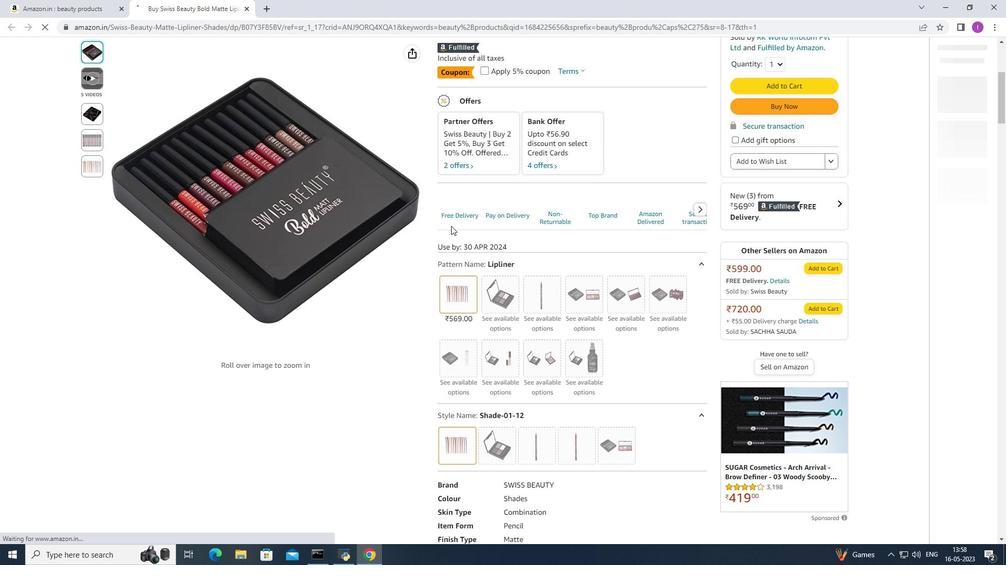 
Action: Mouse scrolled (451, 225) with delta (0, 0)
Screenshot: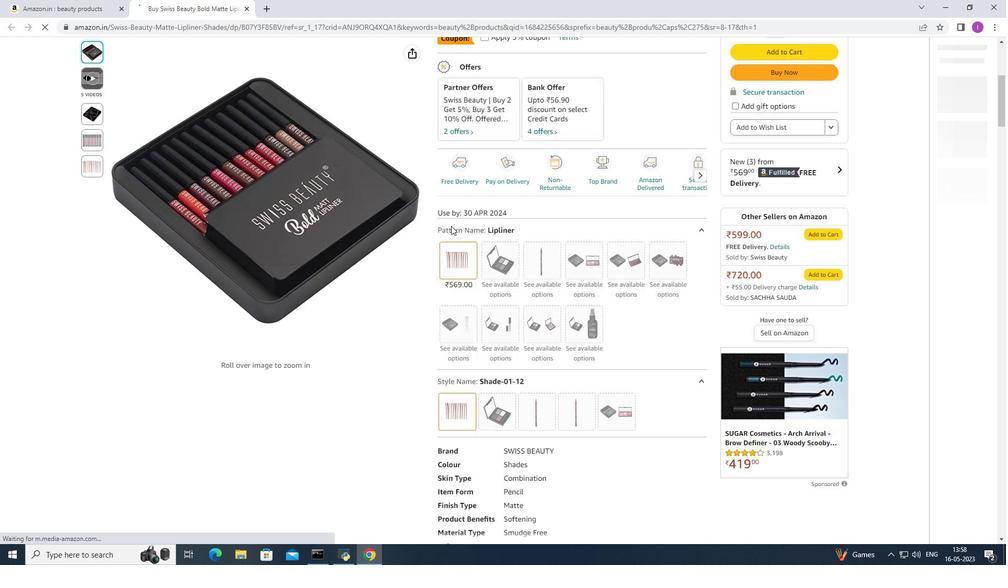 
Action: Mouse scrolled (451, 225) with delta (0, 0)
Screenshot: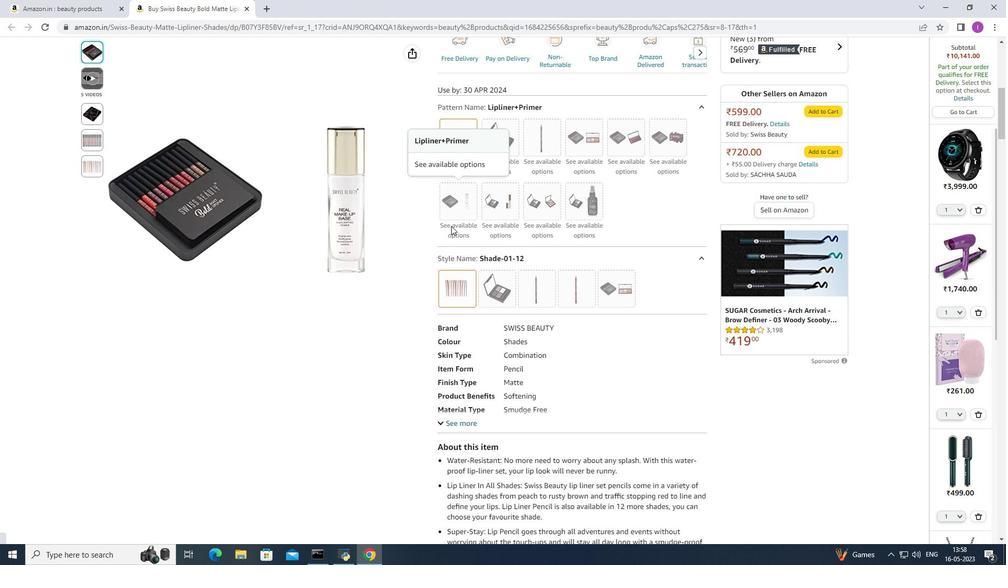 
Action: Mouse scrolled (451, 225) with delta (0, 0)
Screenshot: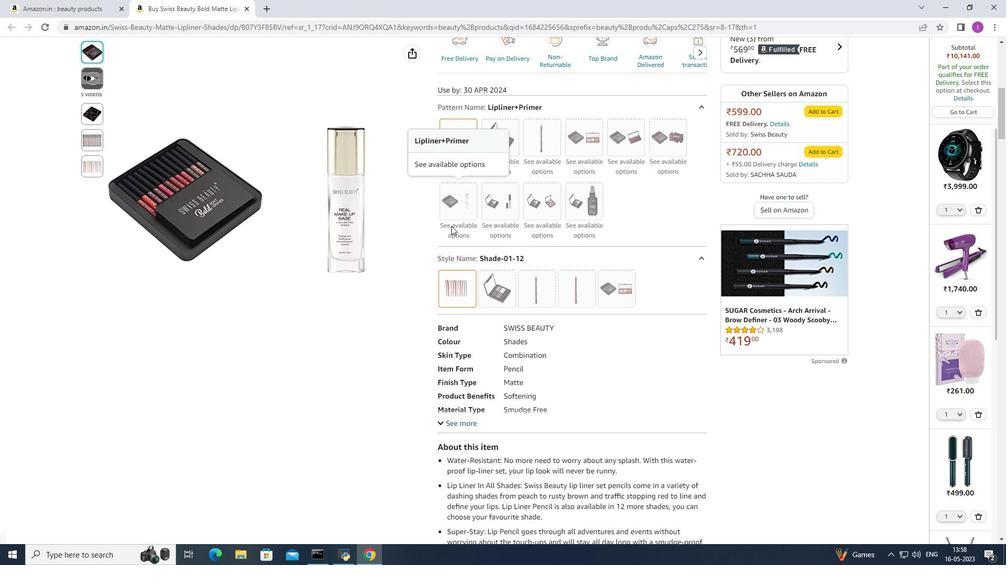 
Action: Mouse scrolled (451, 225) with delta (0, 0)
Screenshot: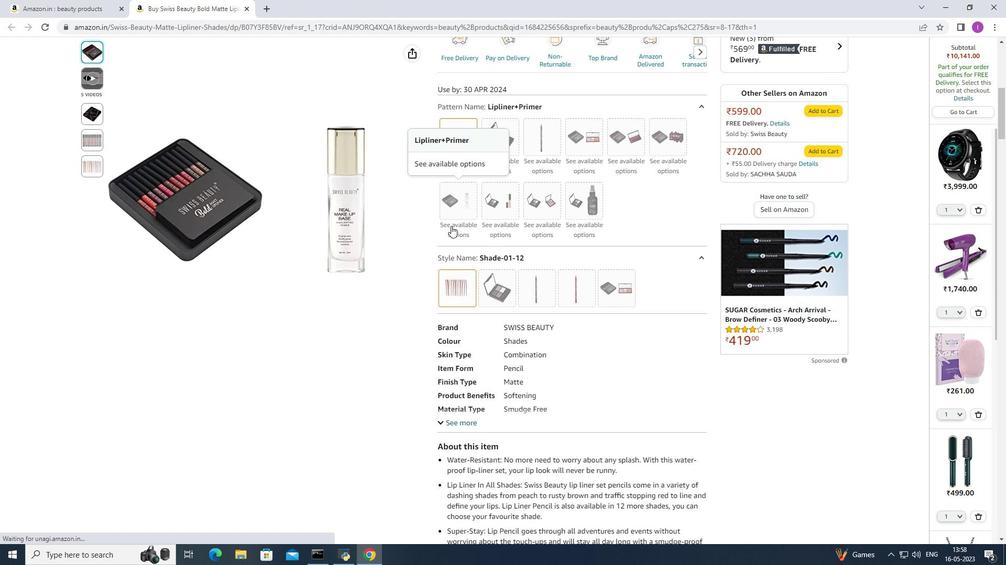 
Action: Mouse scrolled (451, 225) with delta (0, 0)
Screenshot: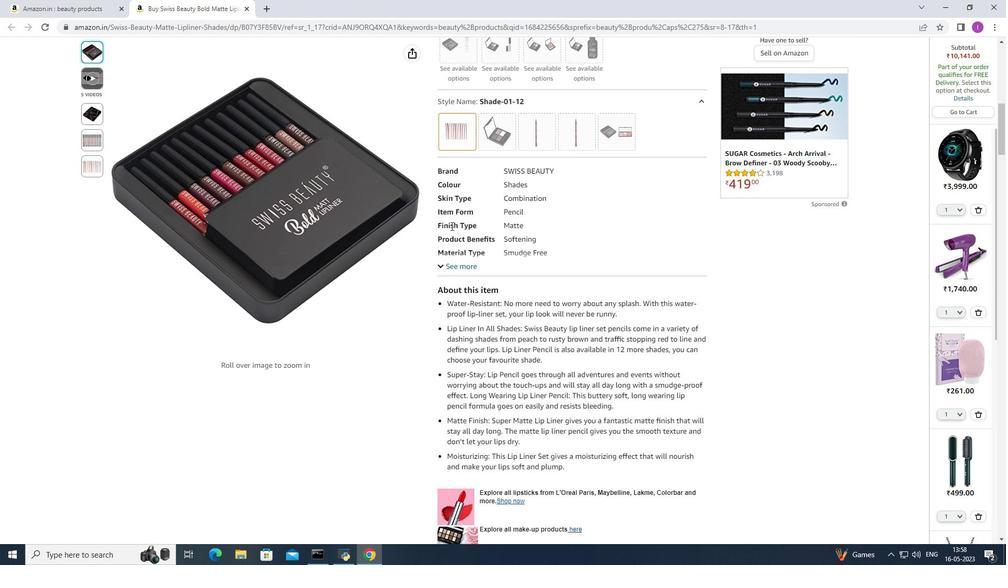 
Action: Mouse scrolled (451, 225) with delta (0, 0)
Screenshot: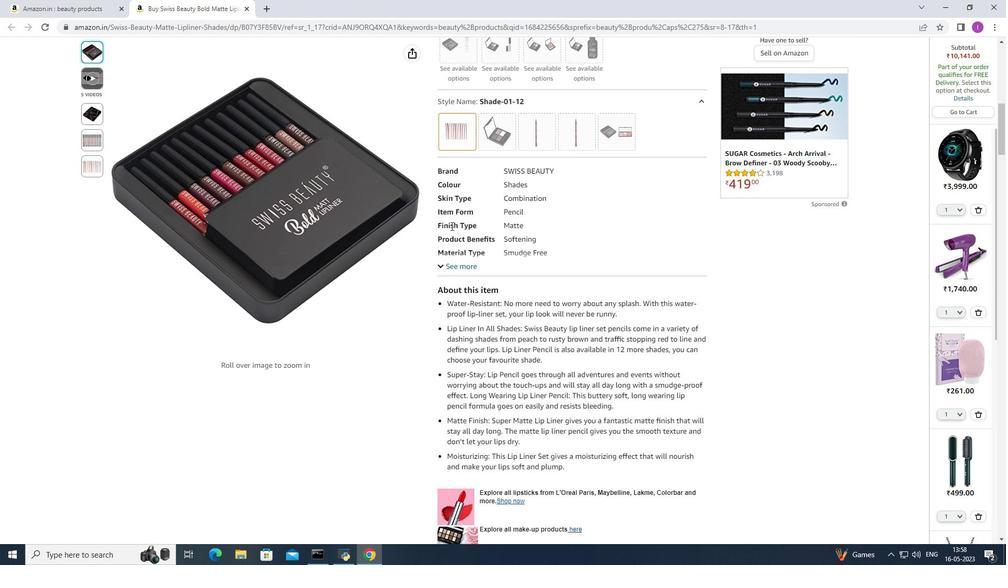 
Action: Mouse scrolled (451, 225) with delta (0, 0)
Screenshot: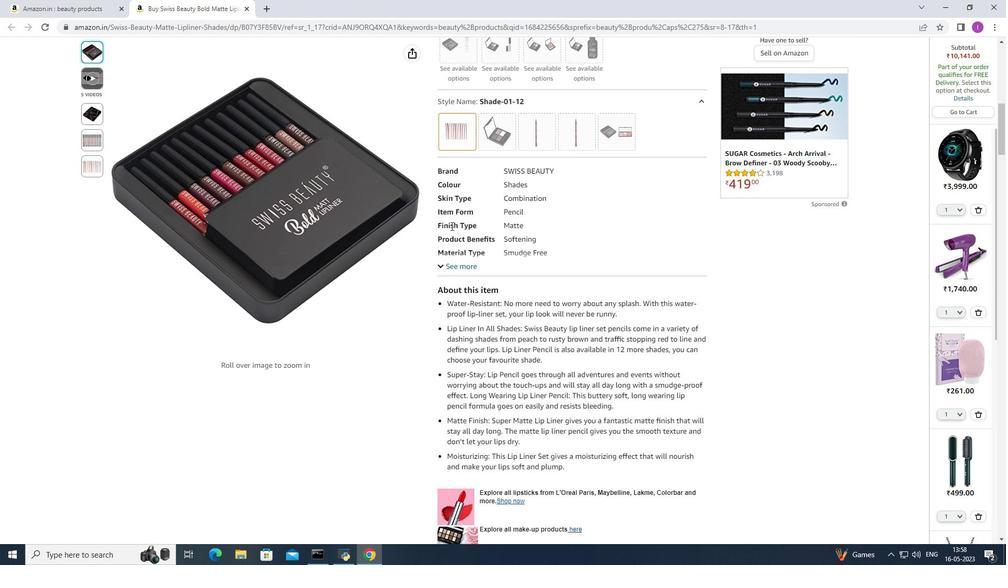 
Action: Mouse scrolled (451, 225) with delta (0, 0)
Screenshot: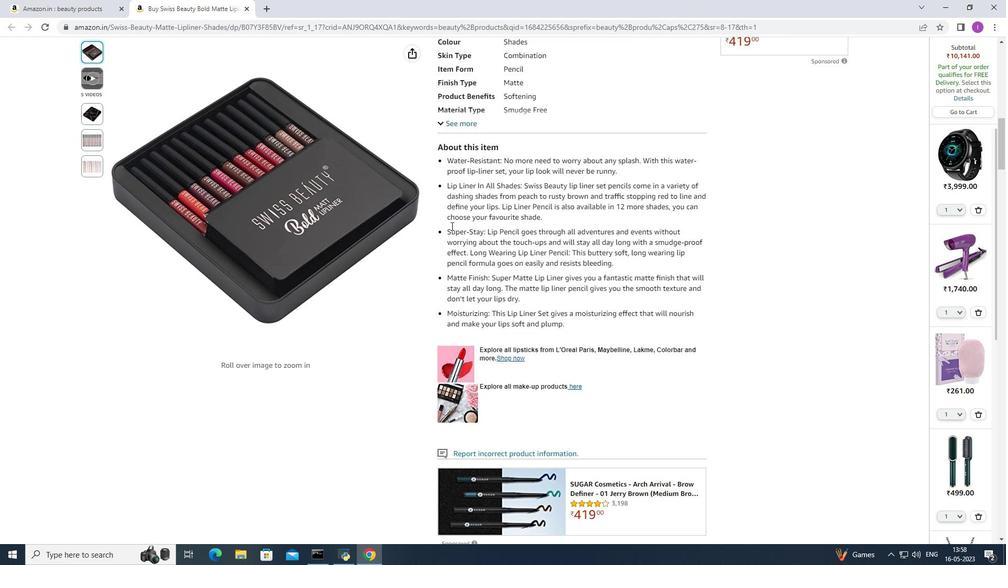 
Action: Mouse scrolled (451, 225) with delta (0, 0)
Screenshot: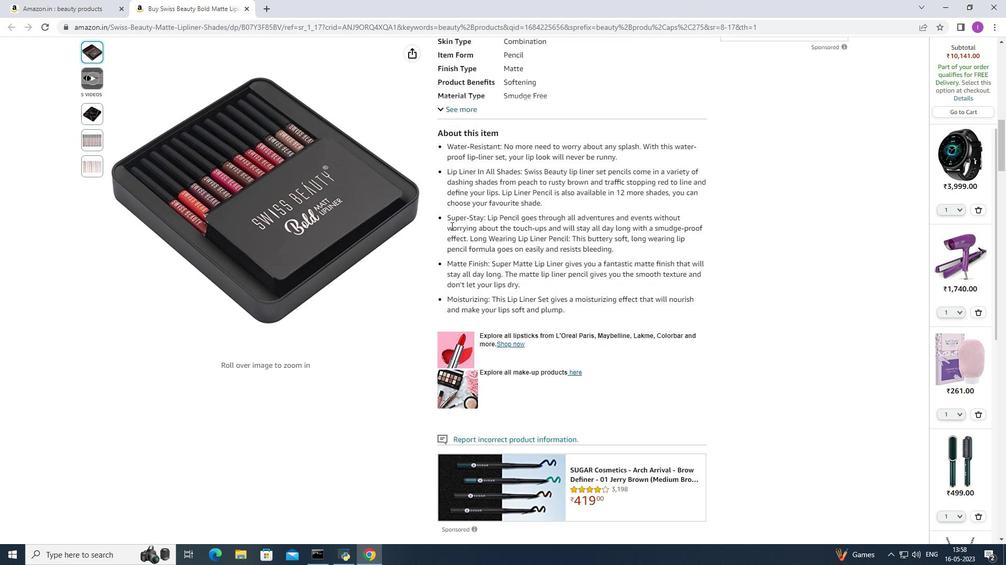 
Action: Mouse scrolled (451, 225) with delta (0, 0)
Screenshot: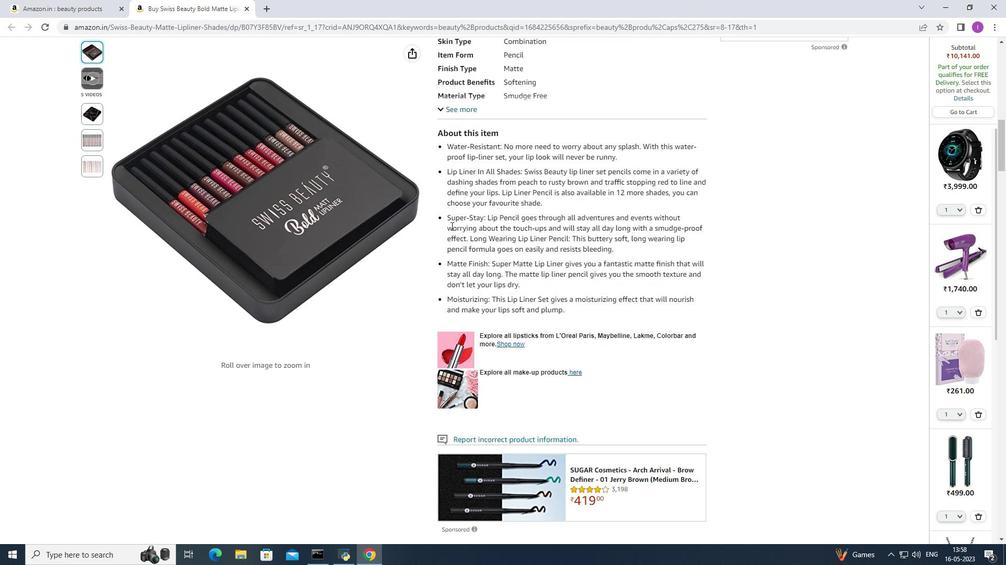 
Action: Mouse scrolled (451, 225) with delta (0, 0)
Screenshot: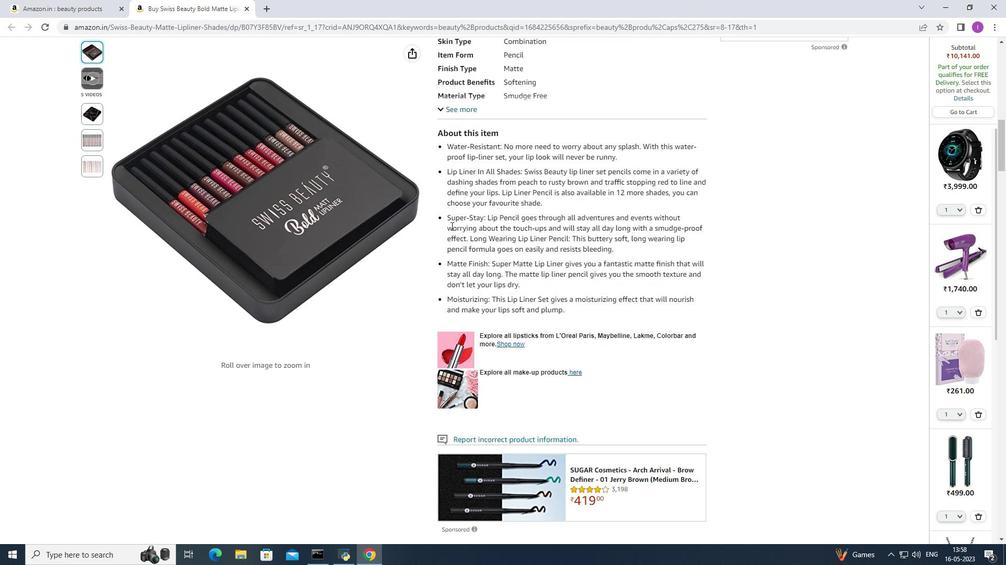 
Action: Mouse moved to (451, 226)
Screenshot: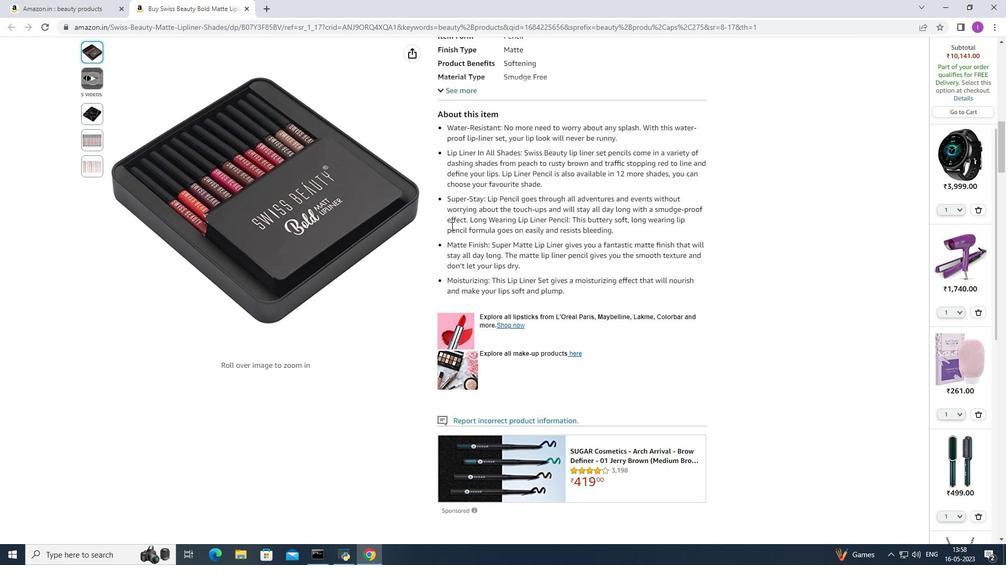 
Action: Mouse scrolled (451, 225) with delta (0, 0)
Screenshot: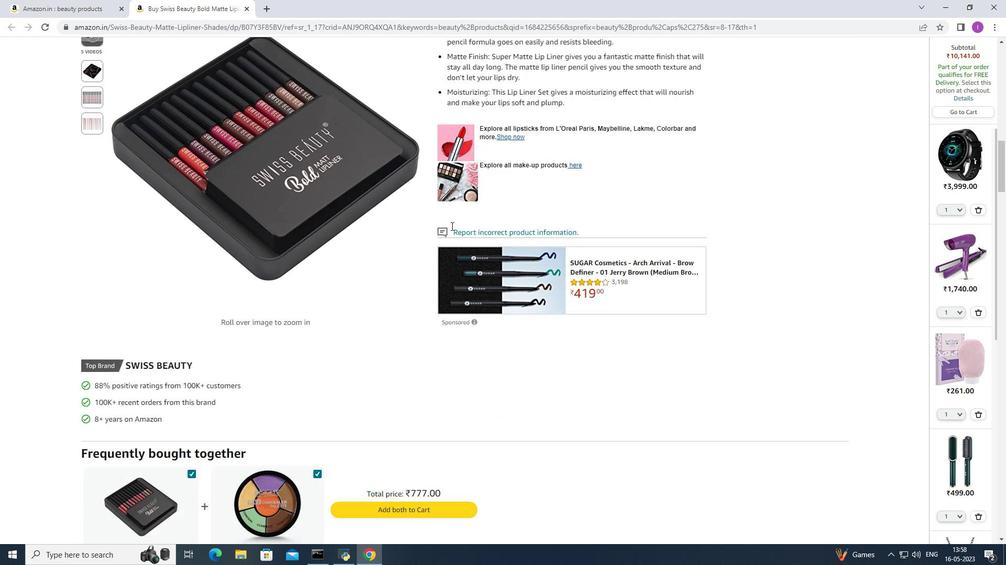 
Action: Mouse scrolled (451, 225) with delta (0, 0)
Screenshot: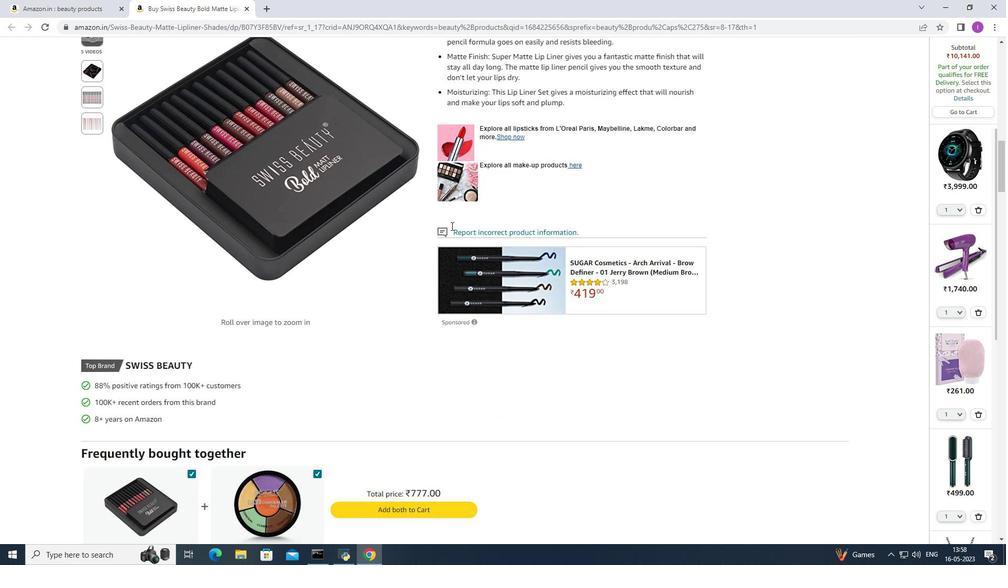
Action: Mouse scrolled (451, 225) with delta (0, 0)
Screenshot: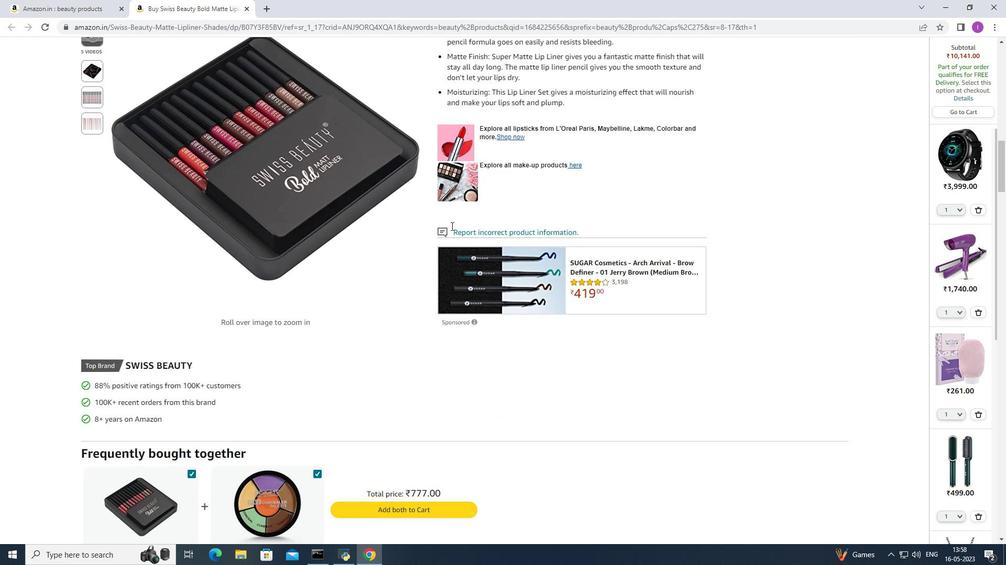 
Action: Mouse moved to (451, 225)
Screenshot: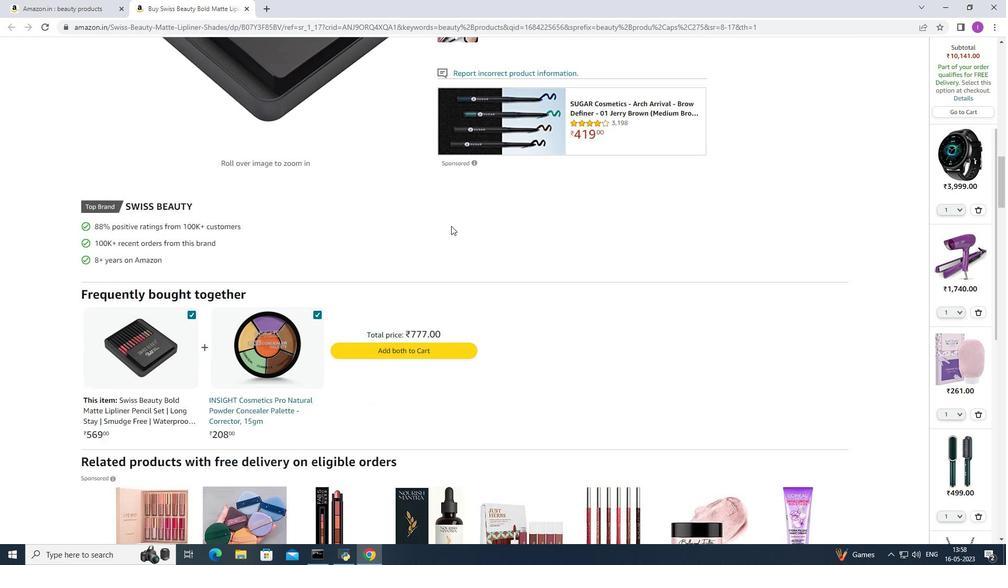 
Action: Mouse scrolled (451, 226) with delta (0, 0)
Screenshot: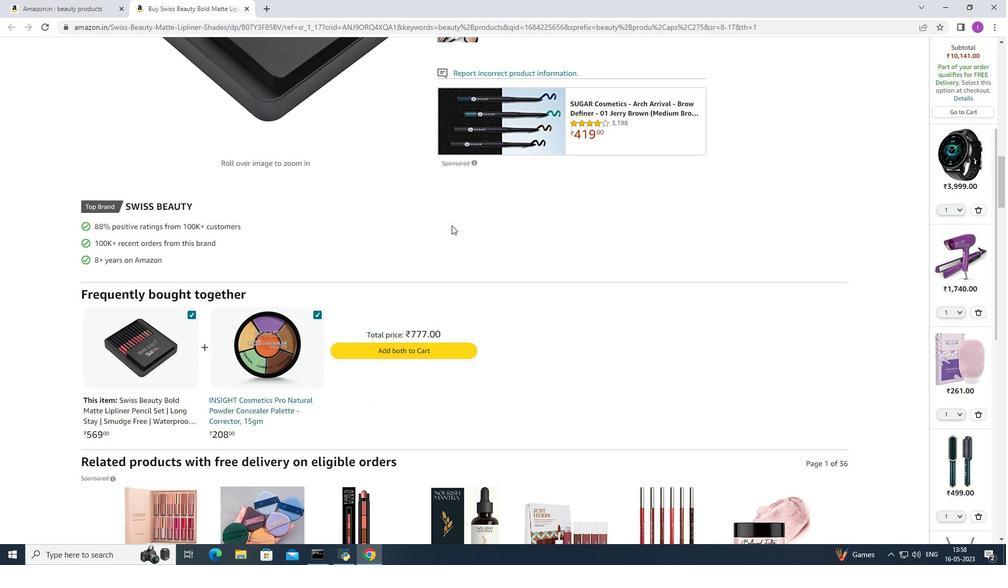 
Action: Mouse scrolled (451, 226) with delta (0, 0)
Screenshot: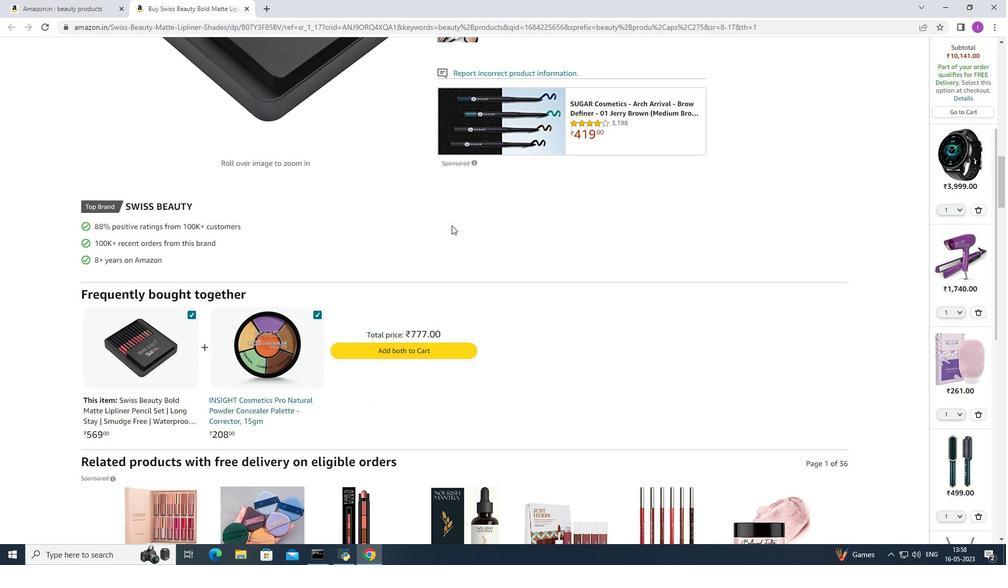 
Action: Mouse scrolled (451, 226) with delta (0, 0)
Screenshot: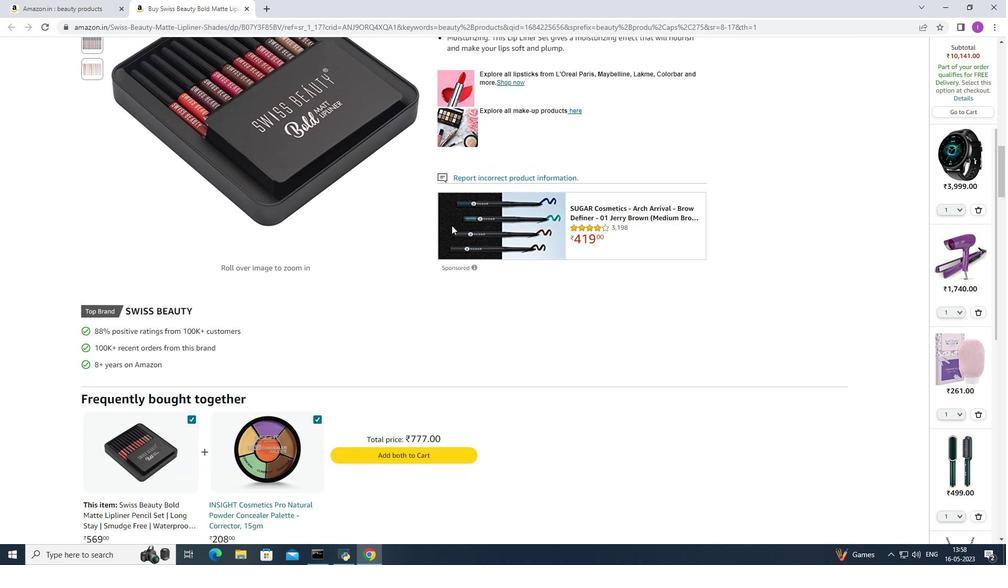 
Action: Mouse scrolled (451, 226) with delta (0, 0)
Screenshot: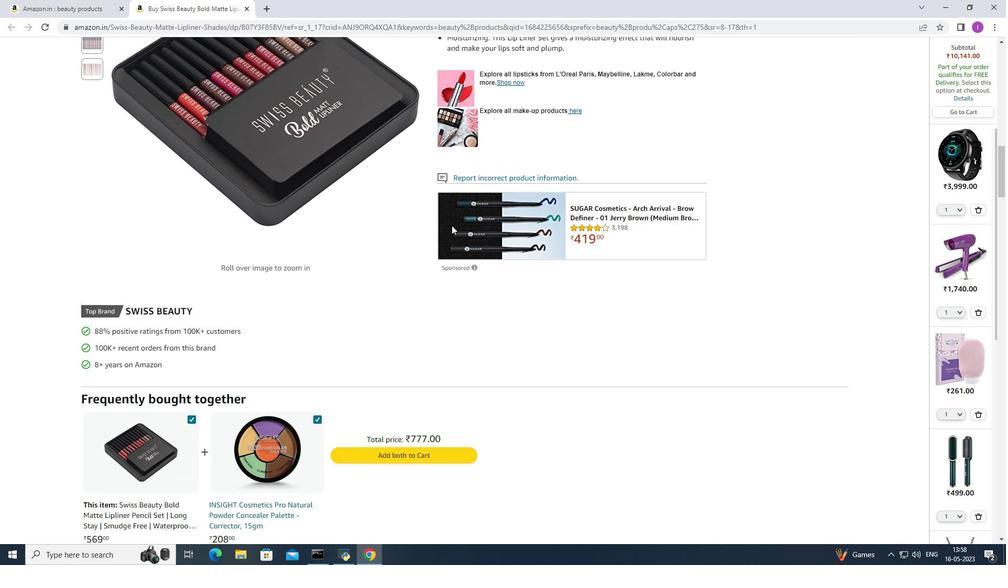 
Action: Mouse scrolled (451, 226) with delta (0, 0)
Screenshot: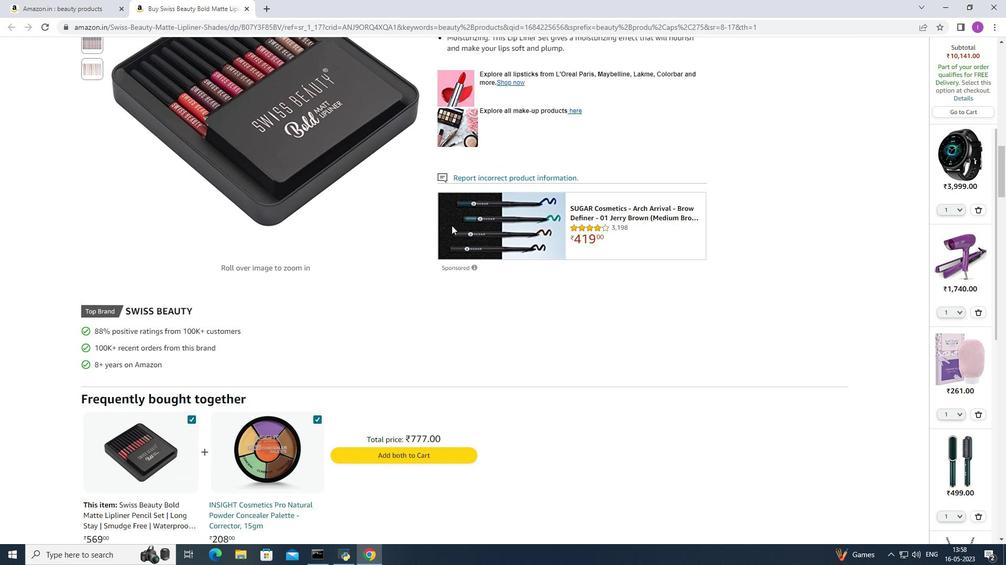 
Action: Mouse scrolled (451, 226) with delta (0, 0)
Screenshot: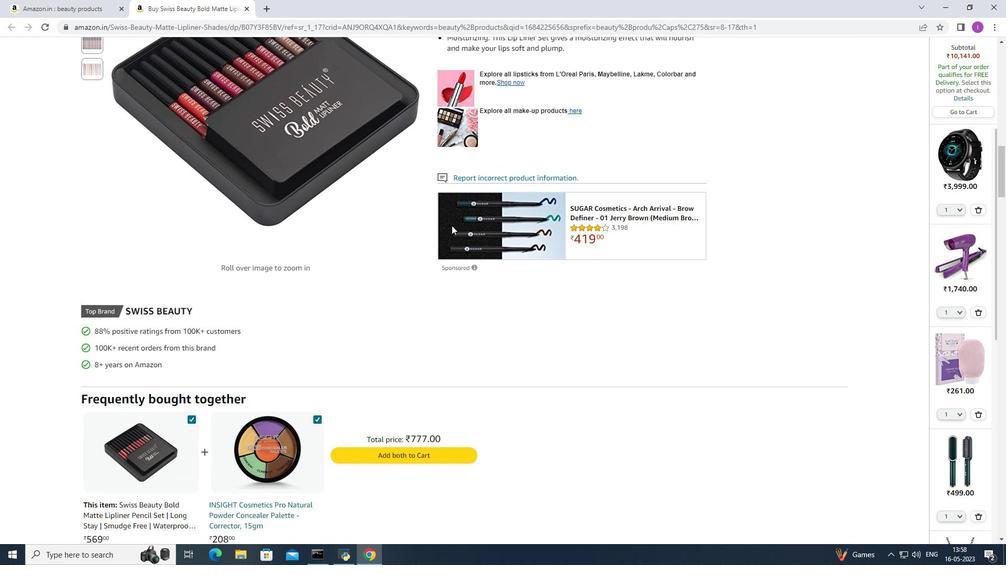 
Action: Mouse moved to (452, 225)
Screenshot: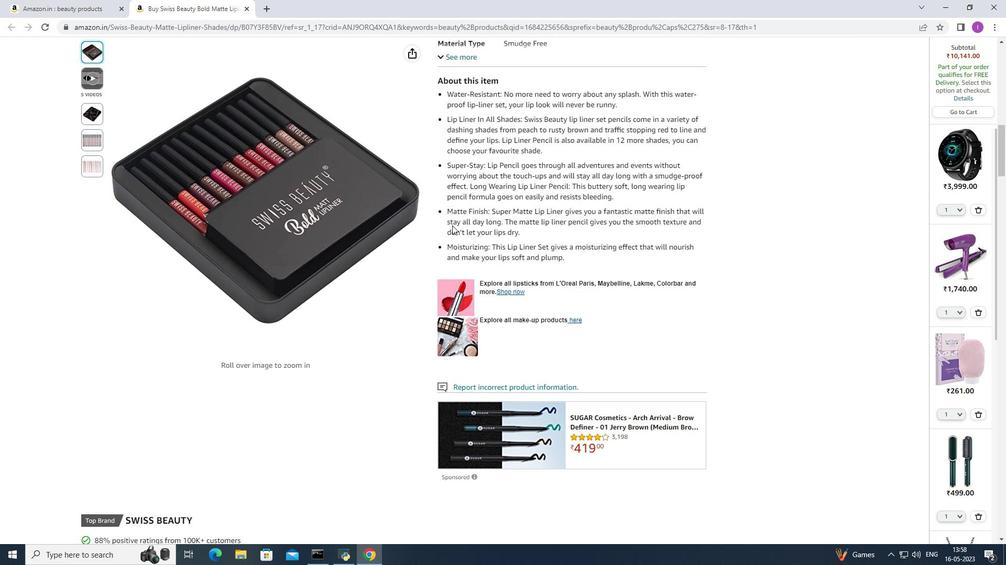 
Action: Mouse scrolled (452, 226) with delta (0, 0)
Screenshot: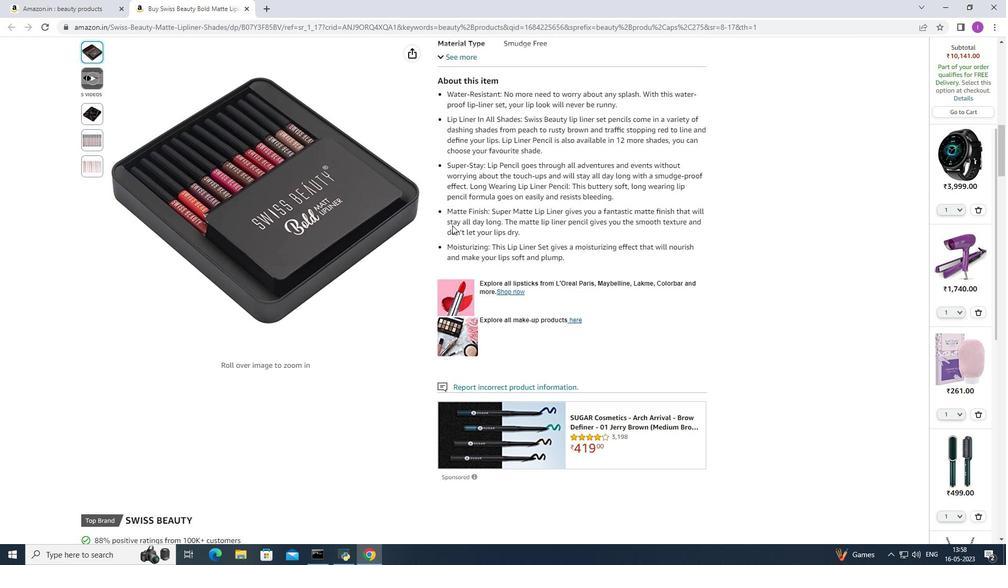 
Action: Mouse scrolled (452, 226) with delta (0, 0)
Screenshot: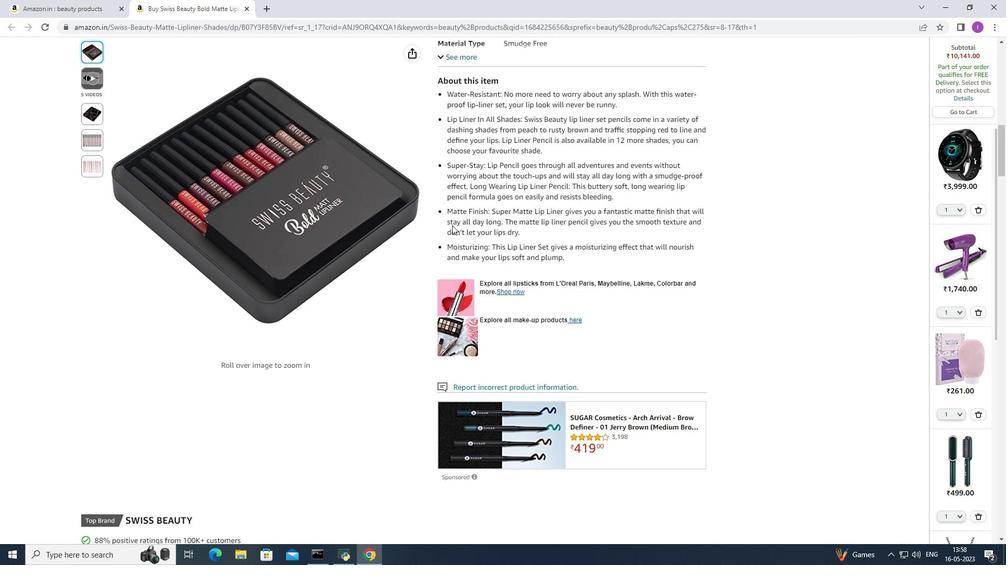 
Action: Mouse scrolled (452, 226) with delta (0, 0)
Screenshot: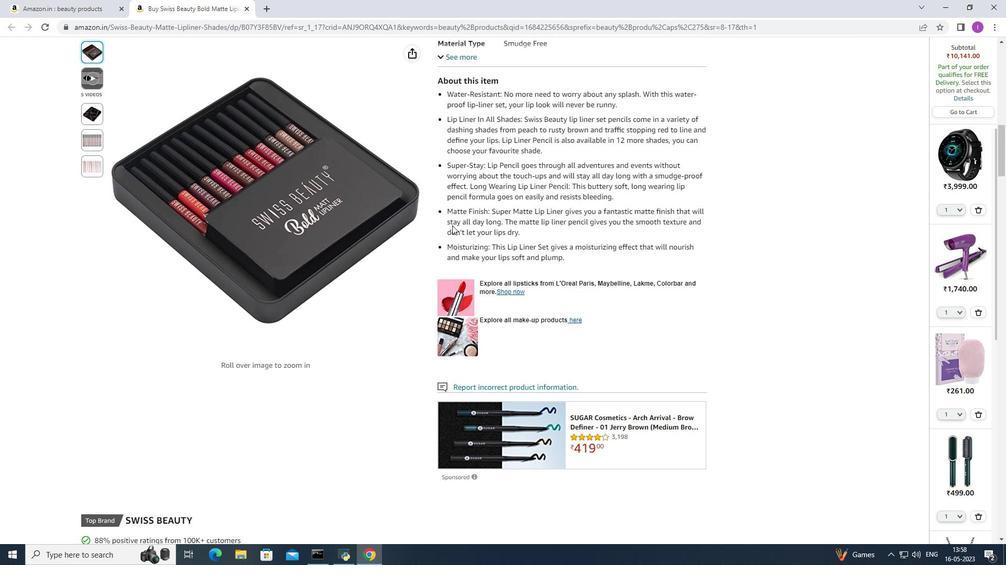 
Action: Mouse scrolled (452, 226) with delta (0, 0)
Screenshot: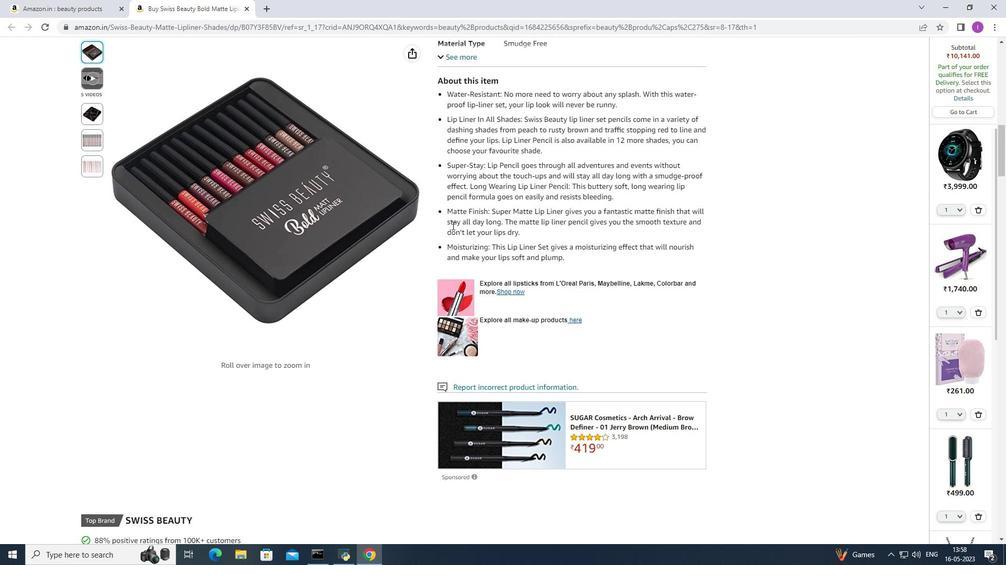 
Action: Mouse moved to (453, 224)
Screenshot: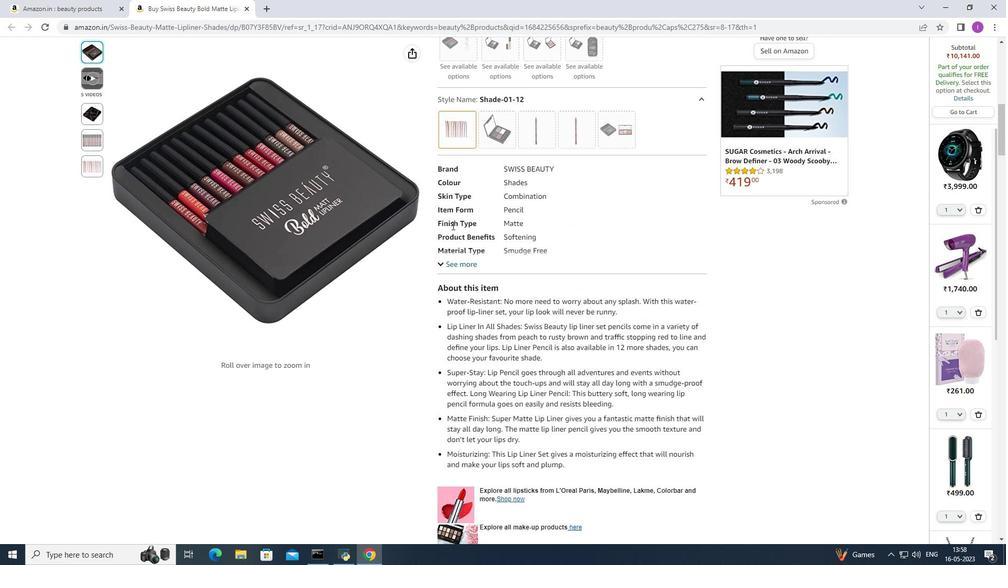 
Action: Mouse scrolled (453, 224) with delta (0, 0)
Screenshot: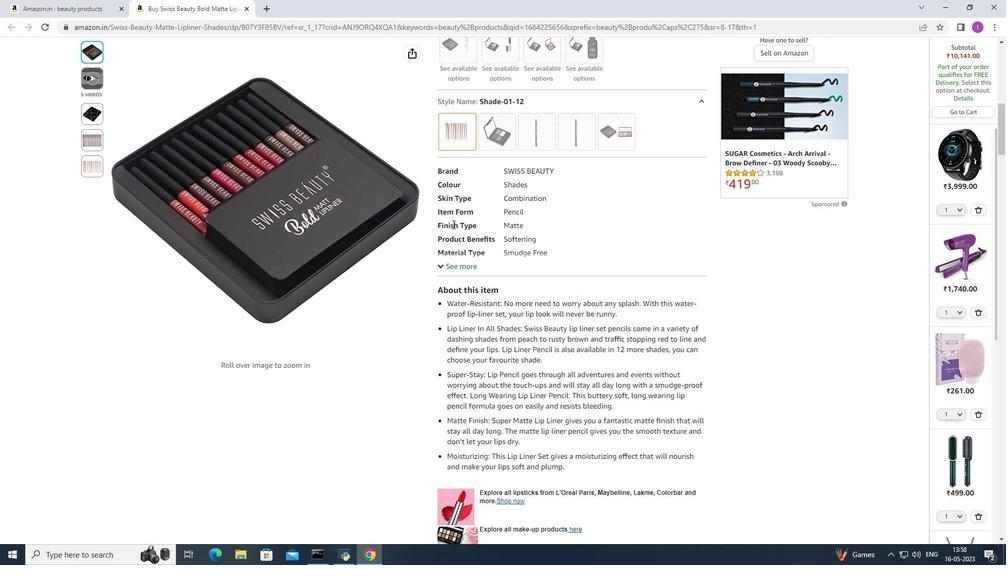 
Action: Mouse moved to (453, 224)
Screenshot: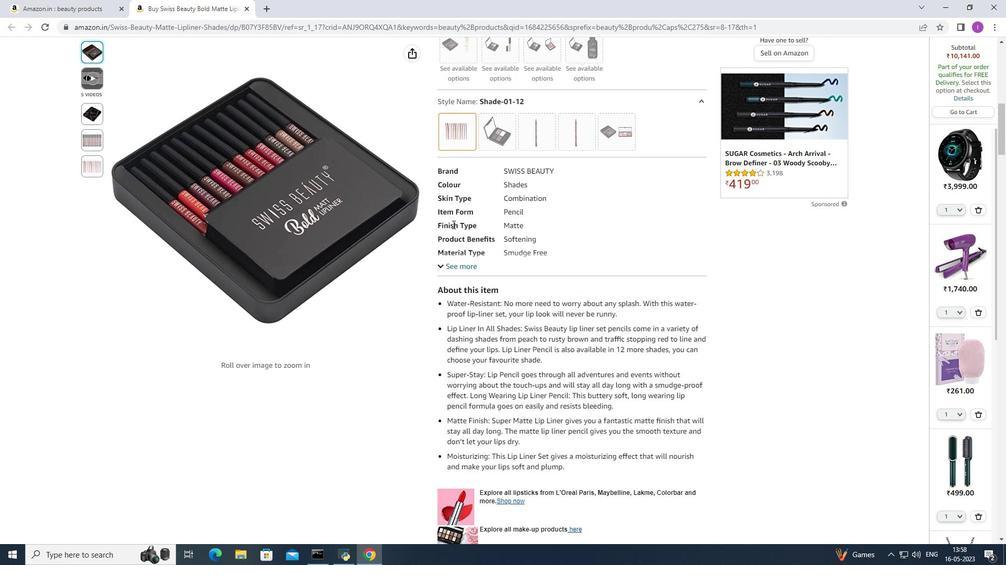 
Action: Mouse scrolled (453, 224) with delta (0, 0)
Screenshot: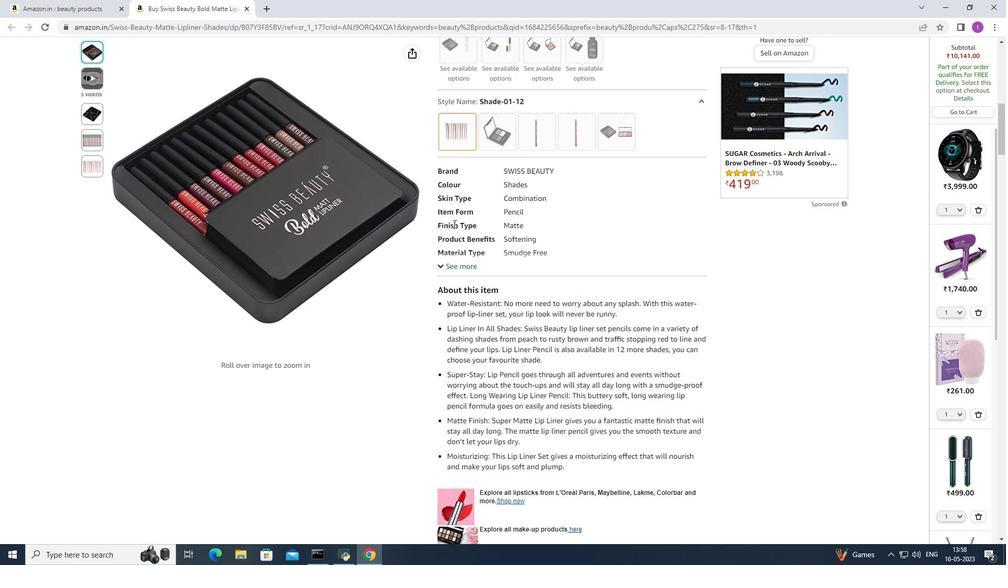 
Action: Mouse moved to (459, 217)
Screenshot: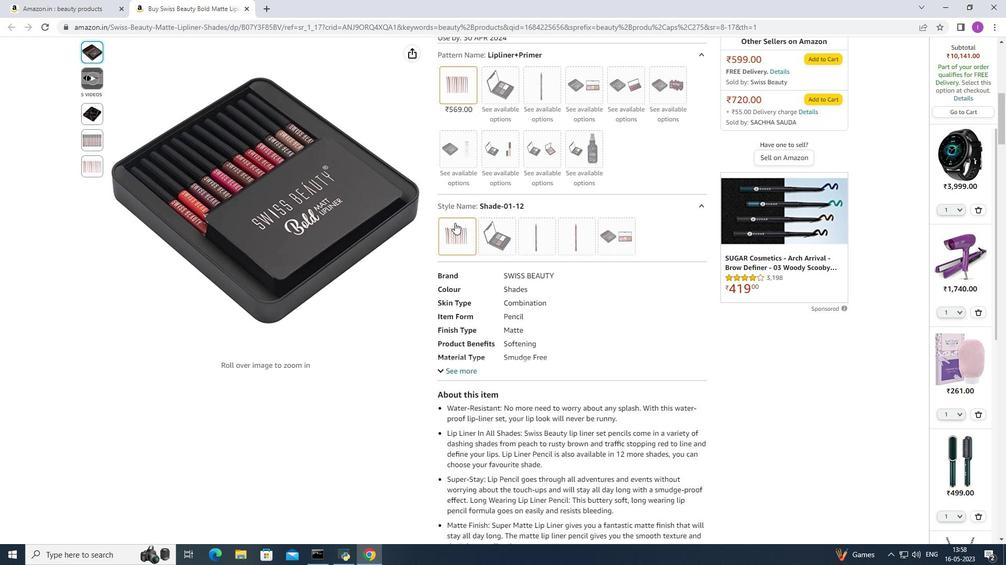 
Action: Mouse scrolled (459, 218) with delta (0, 0)
